 Task: Move email   from folder Sent items to folder Folder0000000017 with a subject Subject0000000022. Move email   from folder Sent items to folder Folder0000000018 with a subject Subject0000000022. Move 5 latest emails   from folder Sent items to folder Folder0000000011 with a subject Subject0000000021. Move 5 latest emails   from folder Sent items to folder Folder0000000012 with a subject Subject0000000021. Move 5 latest emails   from folder Sent items to folder Folder0000000013 with a subject Subject0000000022
Action: Mouse moved to (322, 553)
Screenshot: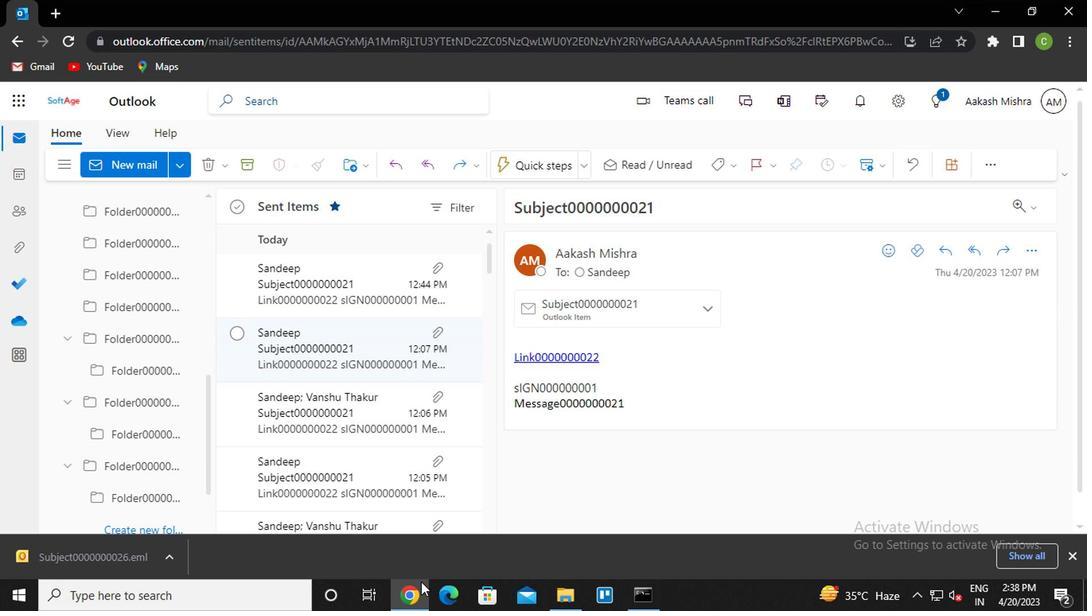
Action: Mouse scrolled (322, 552) with delta (0, 0)
Screenshot: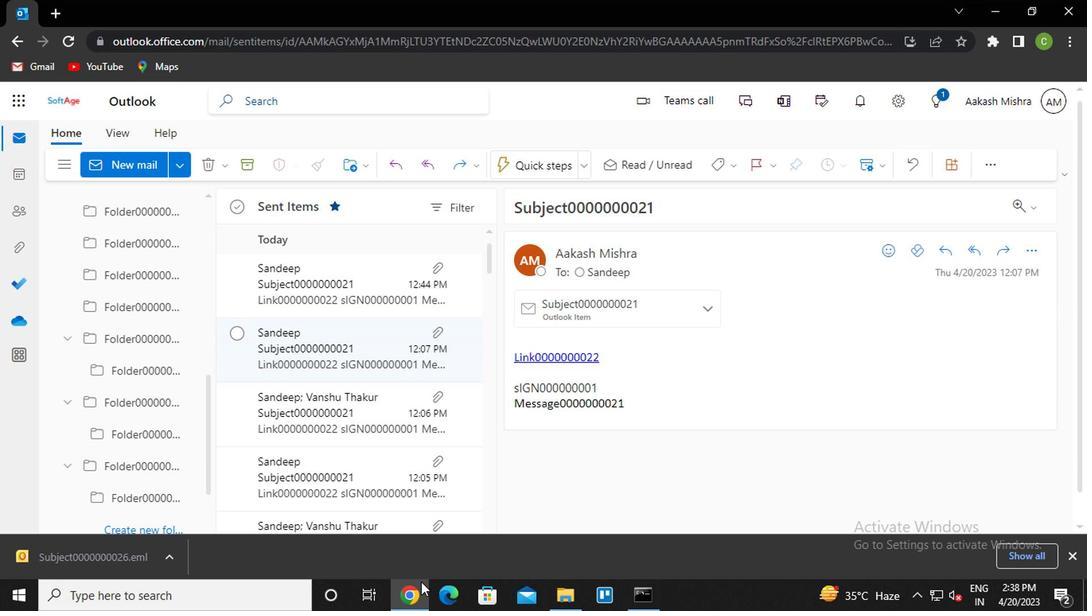 
Action: Mouse moved to (220, 519)
Screenshot: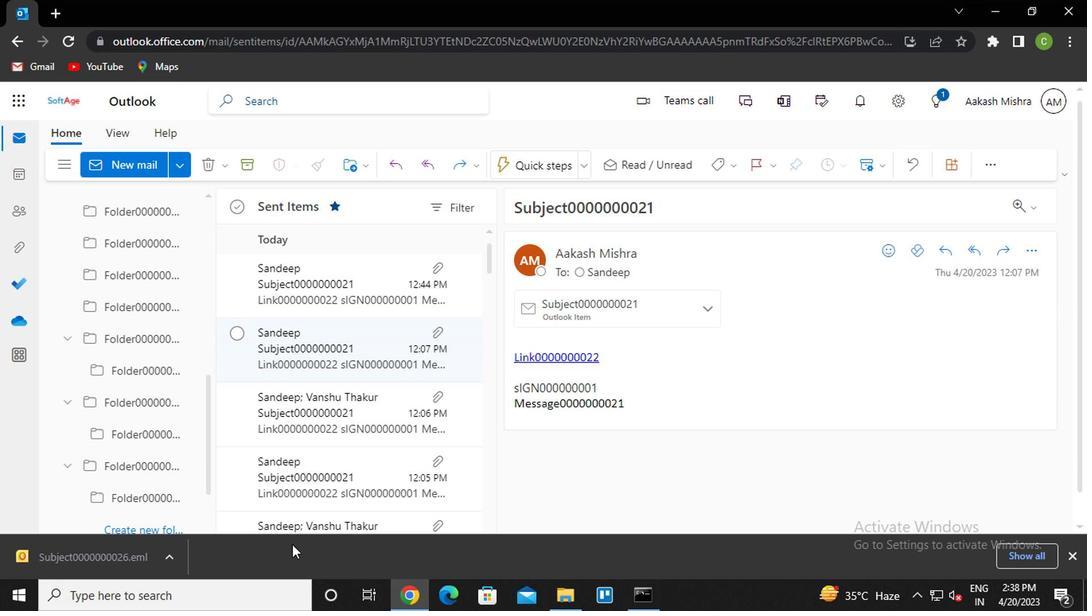 
Action: Mouse scrolled (220, 519) with delta (0, 0)
Screenshot: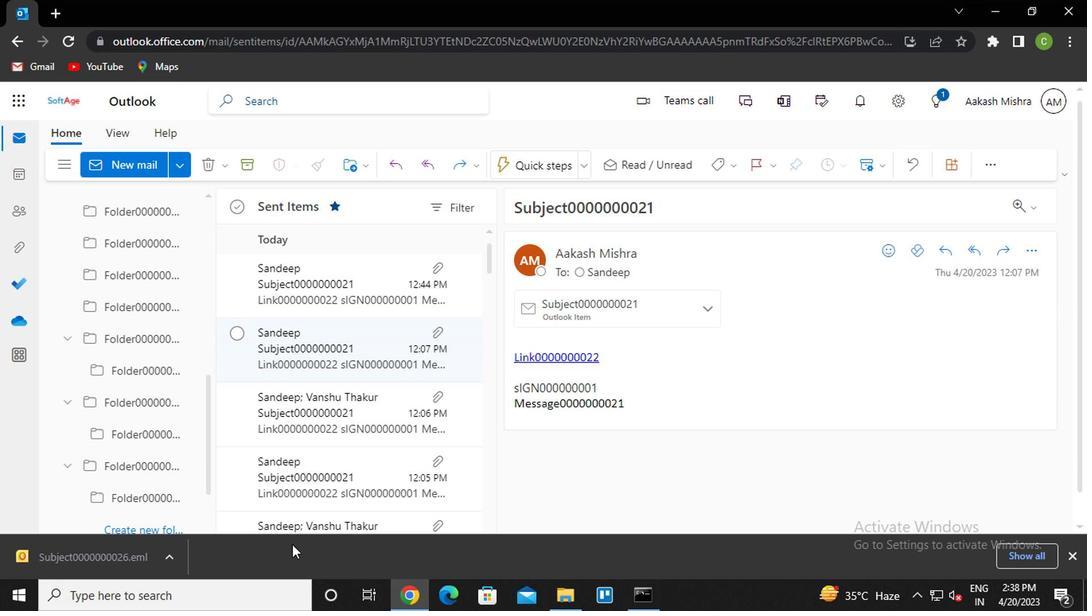 
Action: Mouse moved to (146, 485)
Screenshot: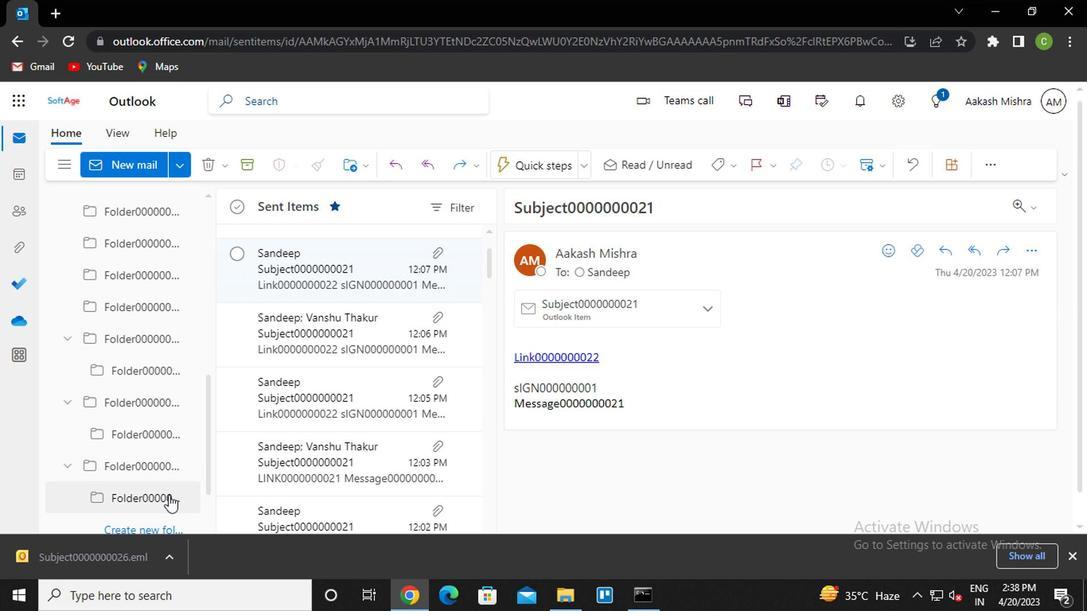 
Action: Mouse scrolled (146, 485) with delta (0, 0)
Screenshot: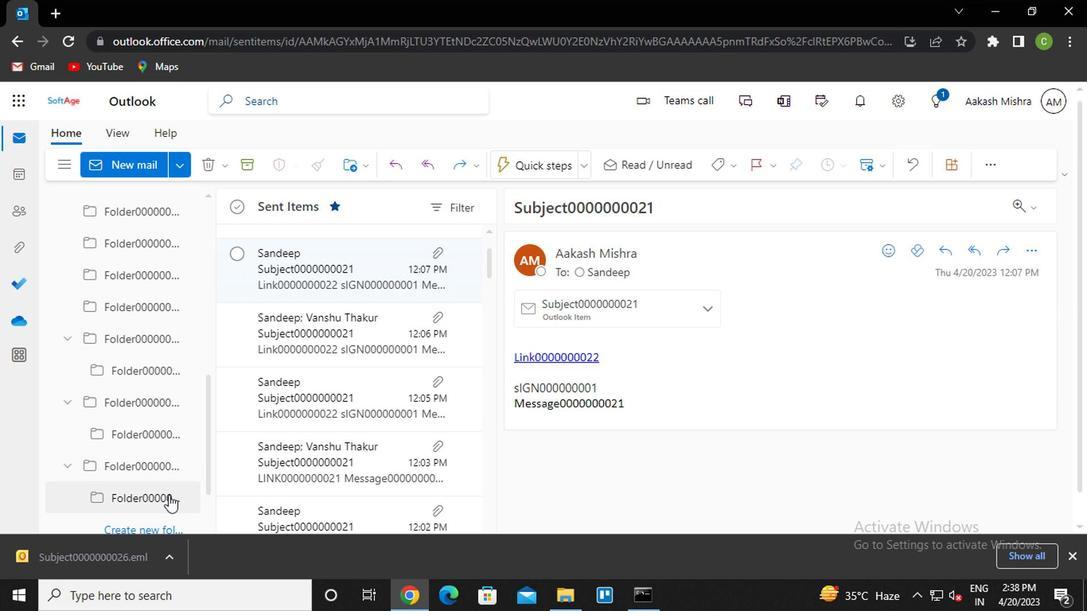 
Action: Mouse moved to (135, 452)
Screenshot: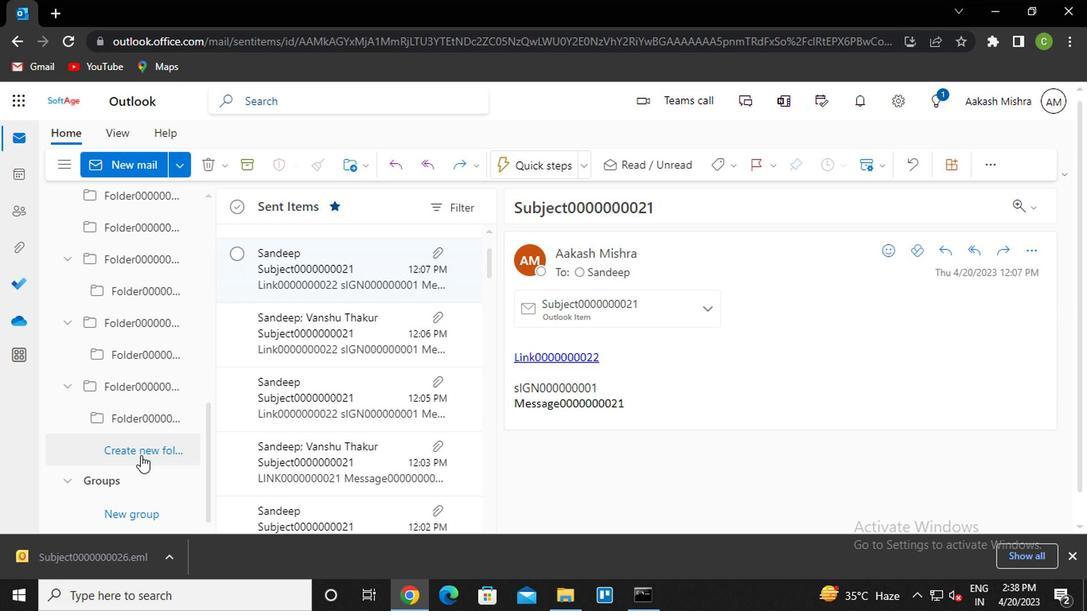 
Action: Mouse pressed left at (135, 452)
Screenshot: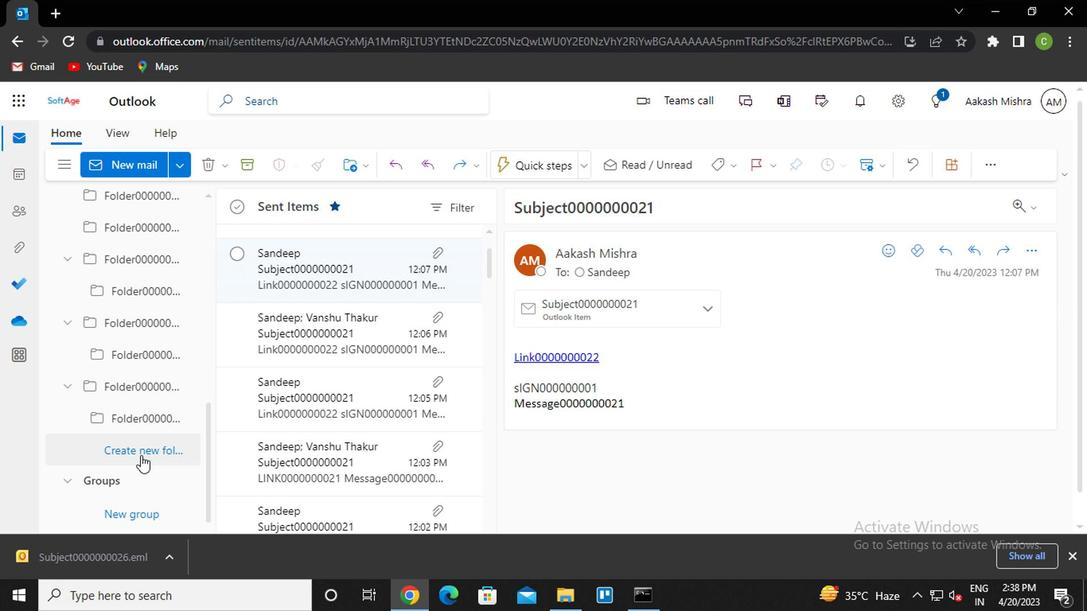 
Action: Mouse moved to (135, 451)
Screenshot: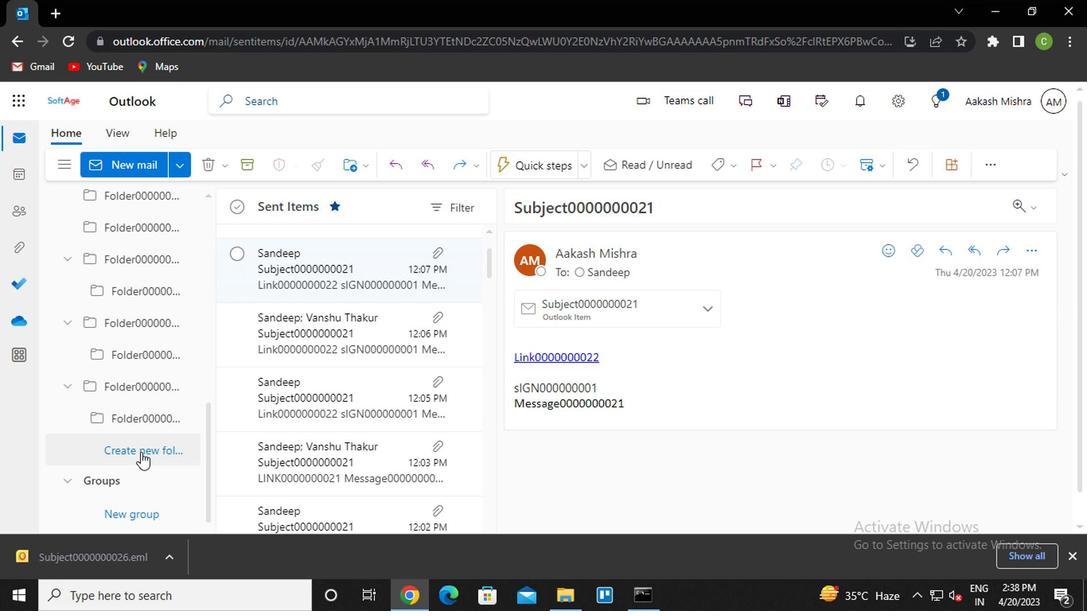 
Action: Key pressed <Key.caps_lock><Key.caps_lock>f<Key.caps_lock>older0000000017<Key.enter>
Screenshot: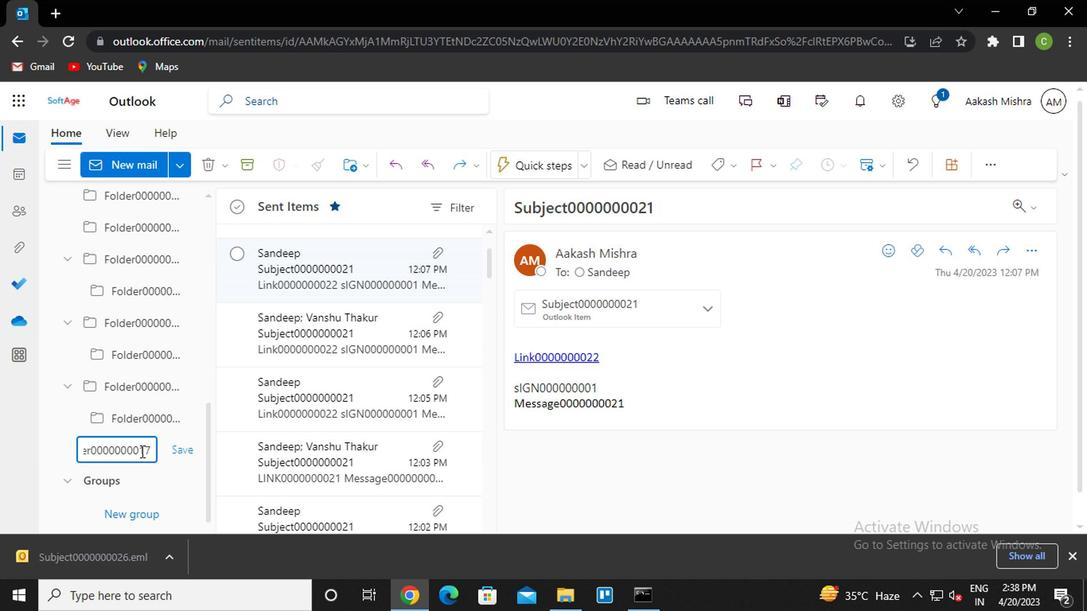 
Action: Mouse moved to (170, 433)
Screenshot: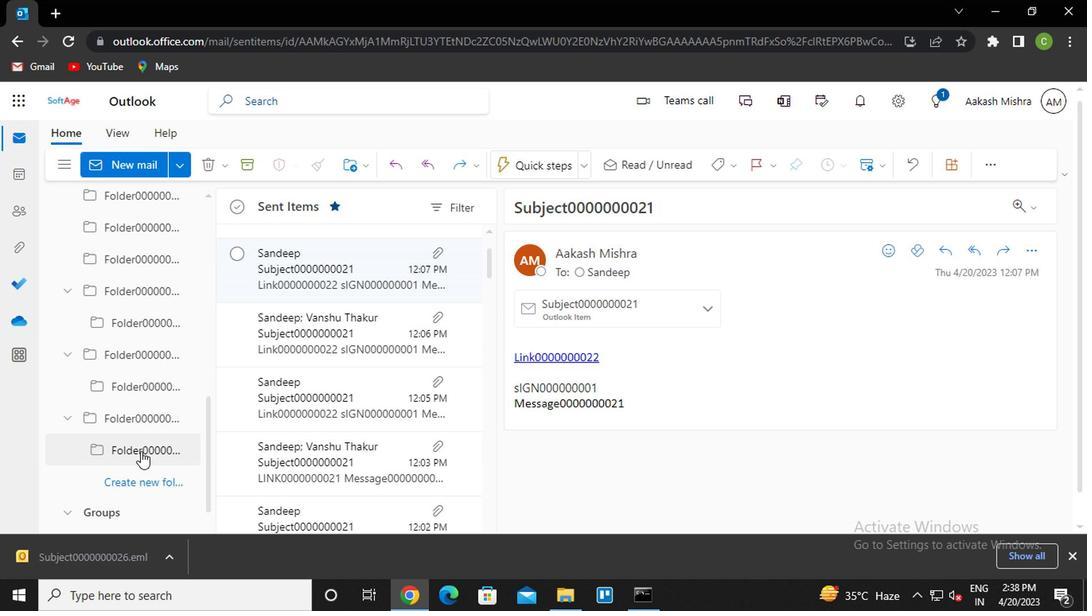 
Action: Mouse scrolled (170, 434) with delta (0, 1)
Screenshot: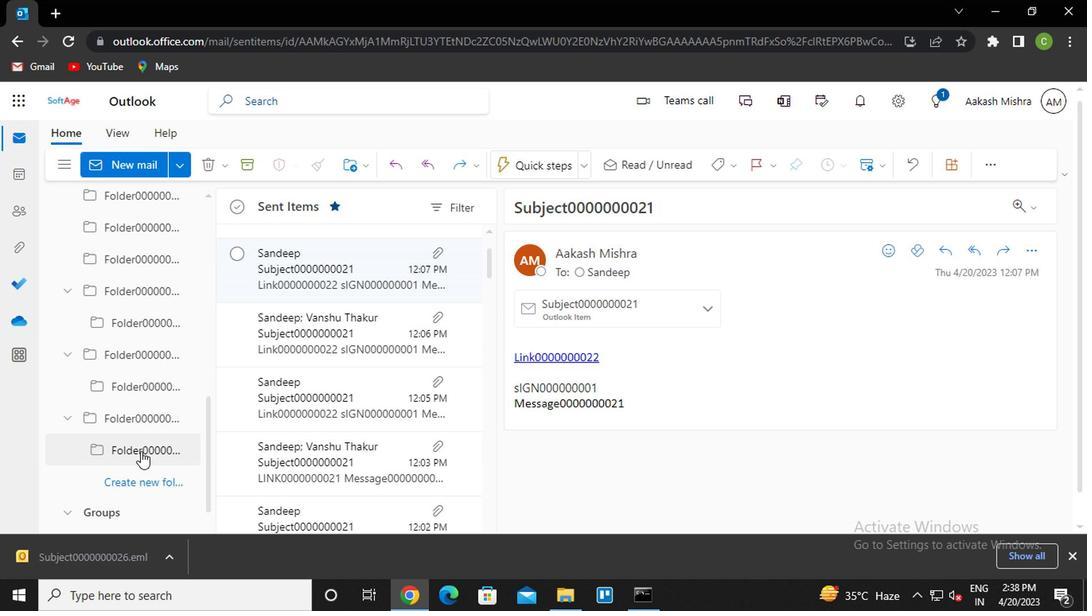 
Action: Mouse moved to (373, 406)
Screenshot: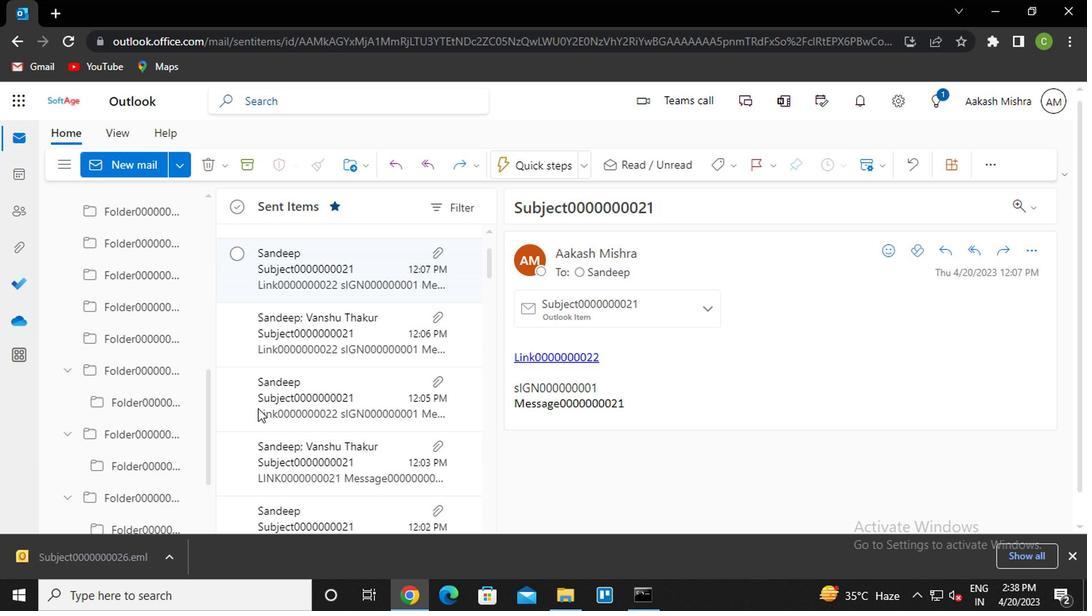 
Action: Mouse scrolled (373, 406) with delta (0, 0)
Screenshot: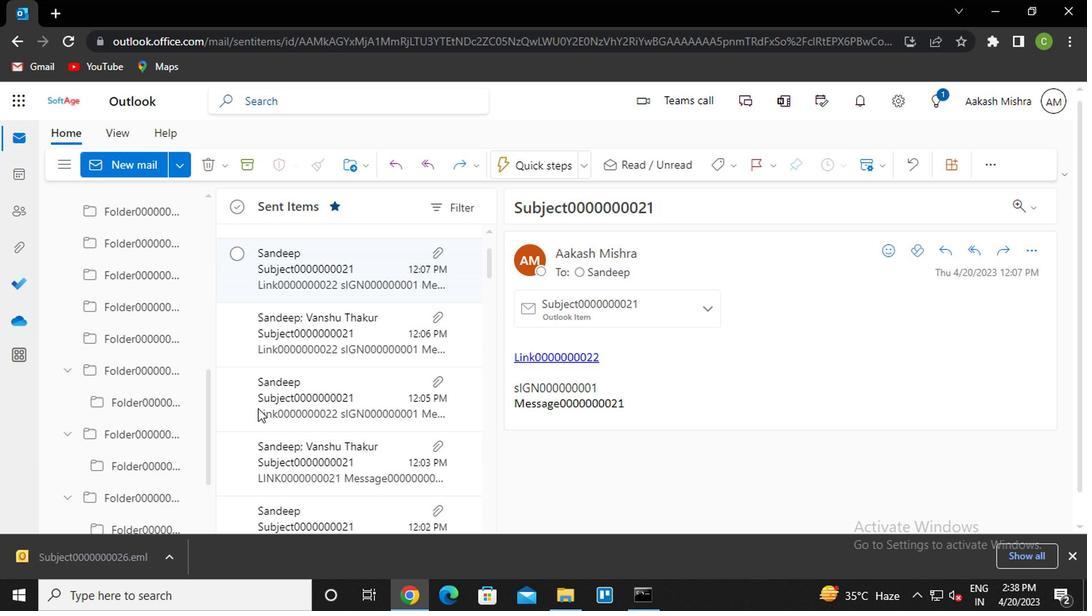 
Action: Mouse moved to (361, 405)
Screenshot: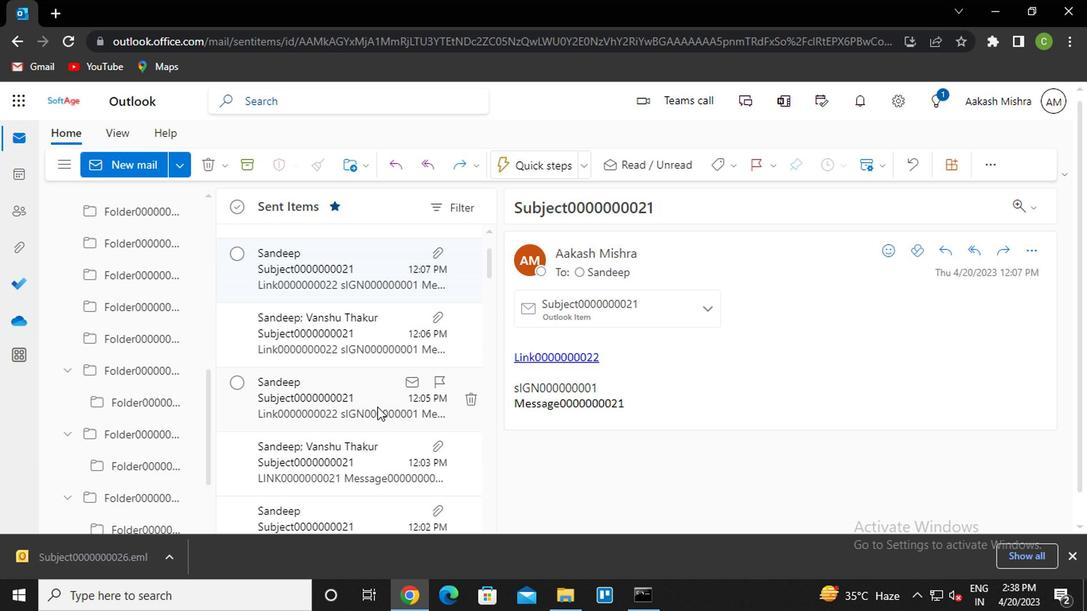 
Action: Mouse scrolled (361, 406) with delta (0, 1)
Screenshot: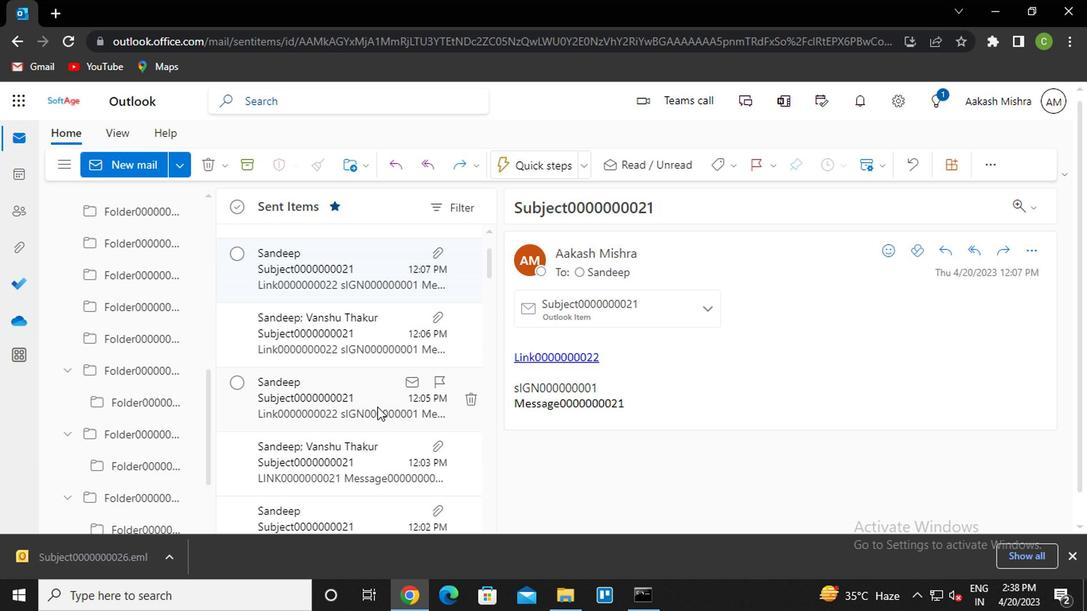 
Action: Mouse moved to (336, 407)
Screenshot: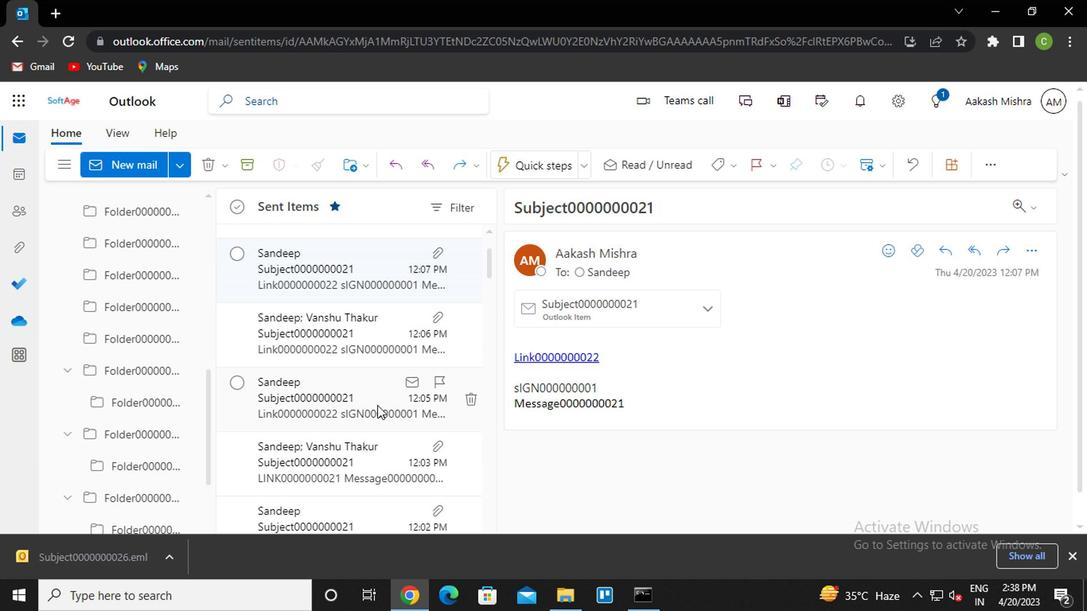 
Action: Mouse scrolled (336, 408) with delta (0, 1)
Screenshot: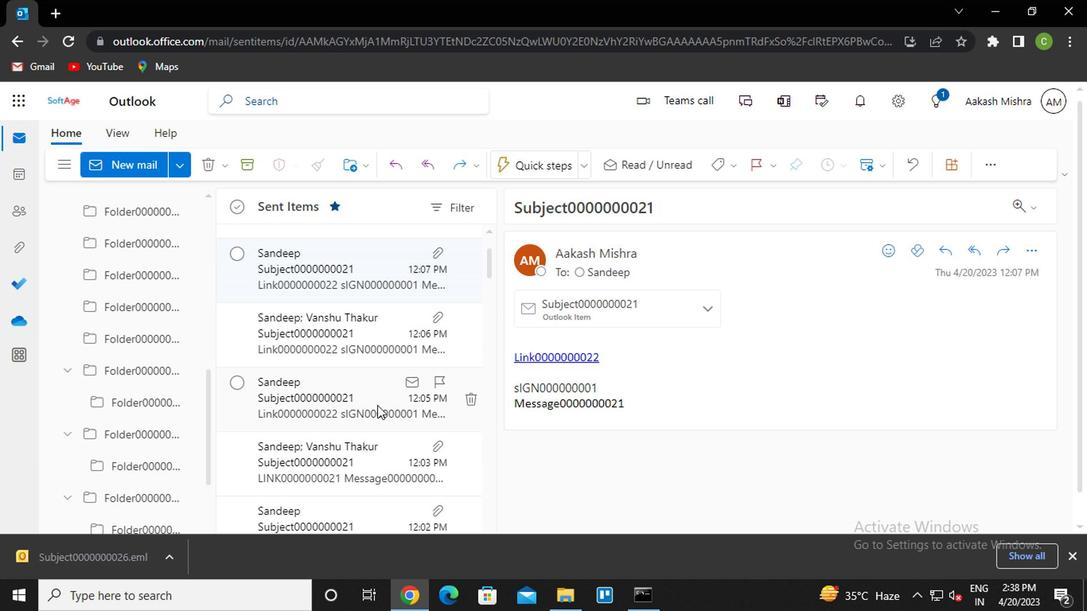 
Action: Mouse moved to (331, 410)
Screenshot: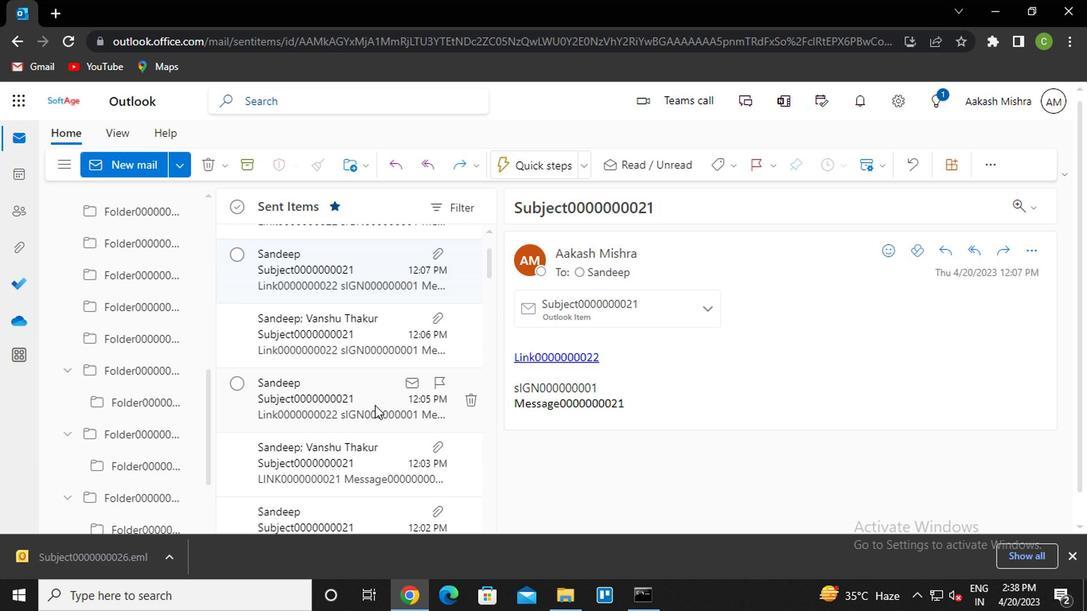 
Action: Mouse scrolled (331, 410) with delta (0, 0)
Screenshot: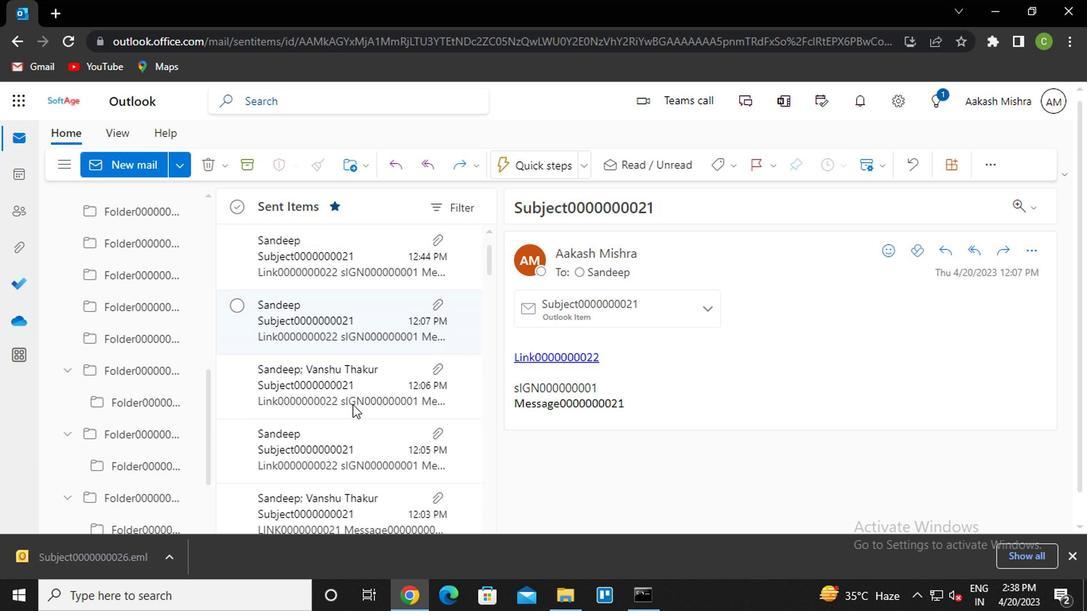 
Action: Mouse moved to (162, 365)
Screenshot: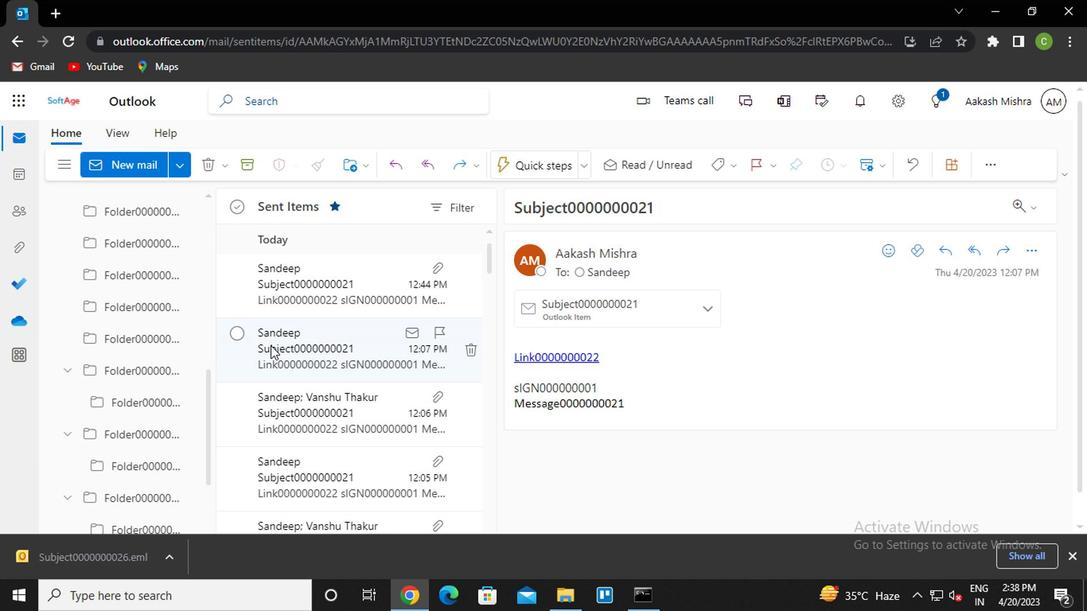 
Action: Mouse scrolled (162, 366) with delta (0, 1)
Screenshot: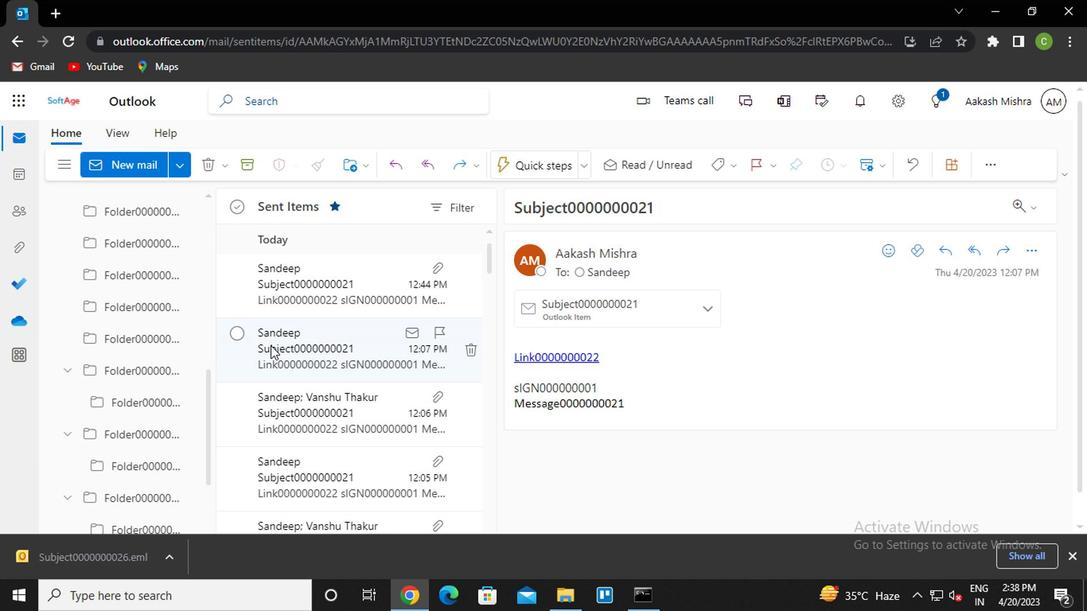 
Action: Mouse scrolled (162, 366) with delta (0, 1)
Screenshot: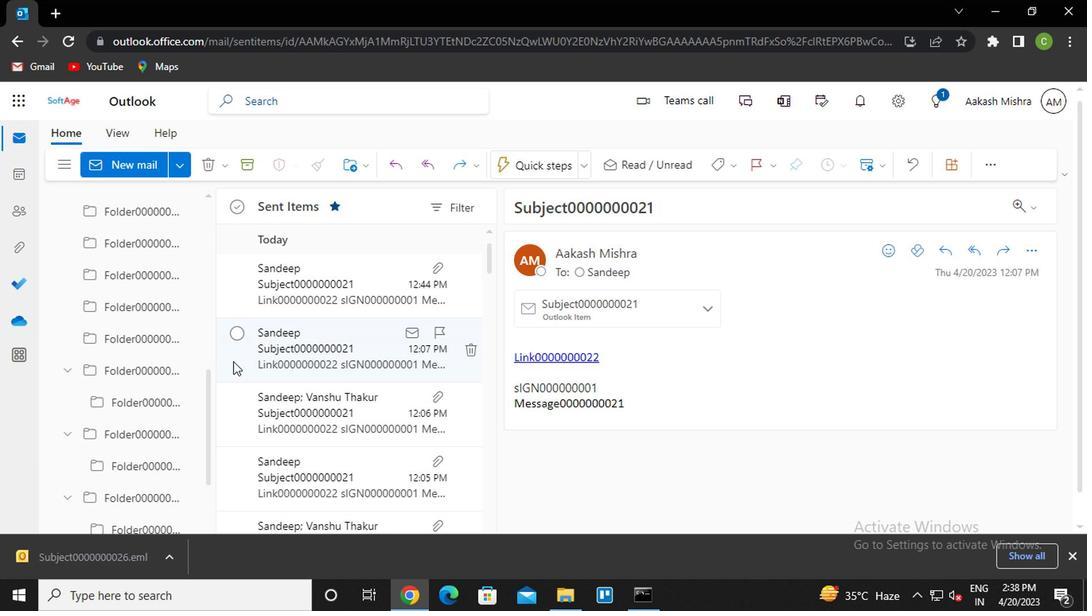 
Action: Mouse moved to (164, 366)
Screenshot: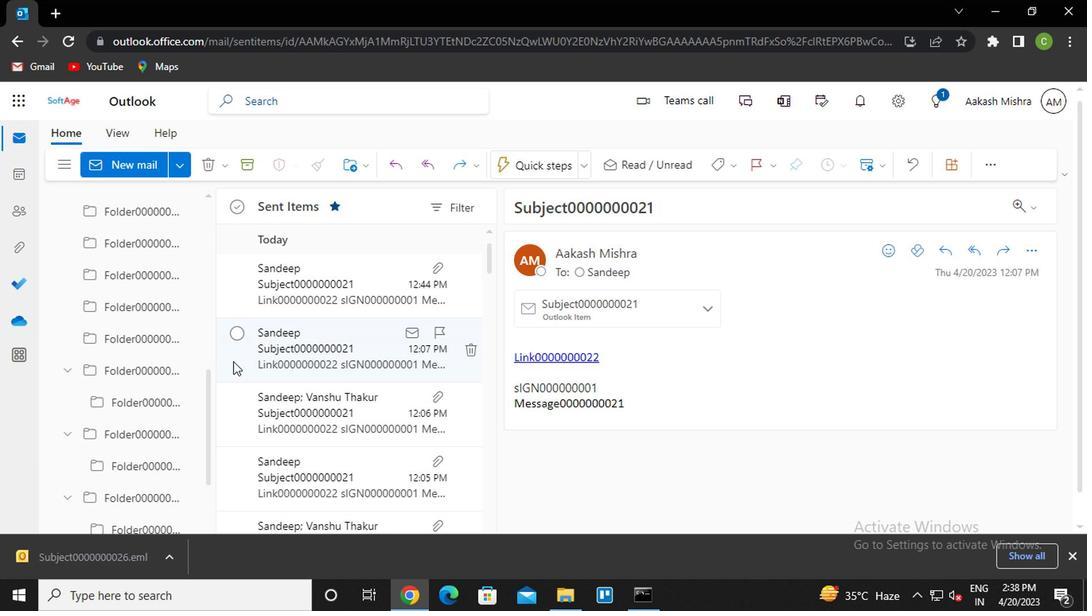 
Action: Mouse scrolled (164, 367) with delta (0, 0)
Screenshot: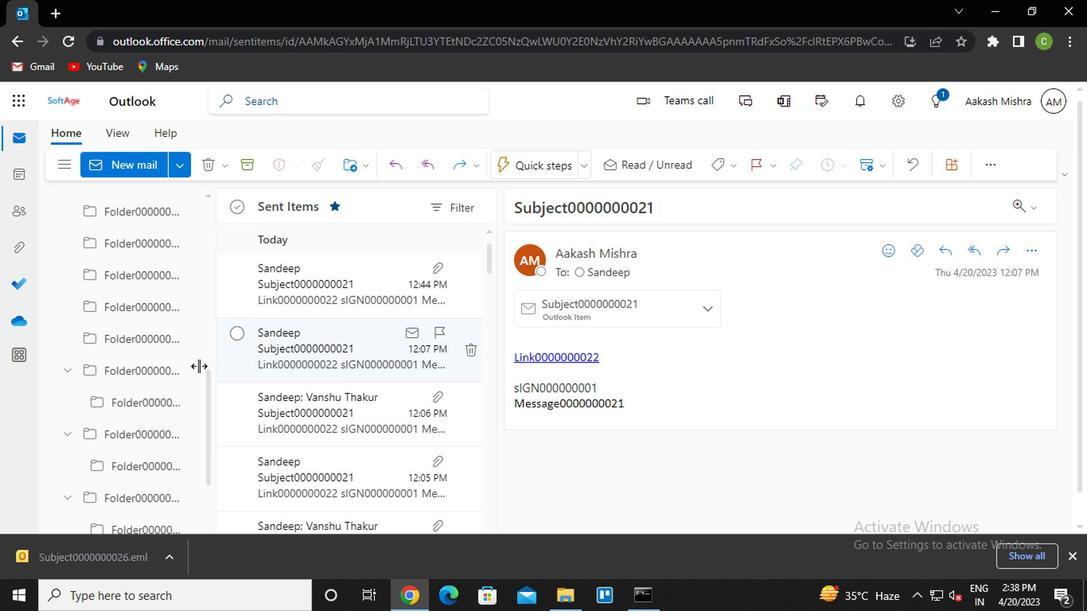 
Action: Mouse scrolled (164, 367) with delta (0, 0)
Screenshot: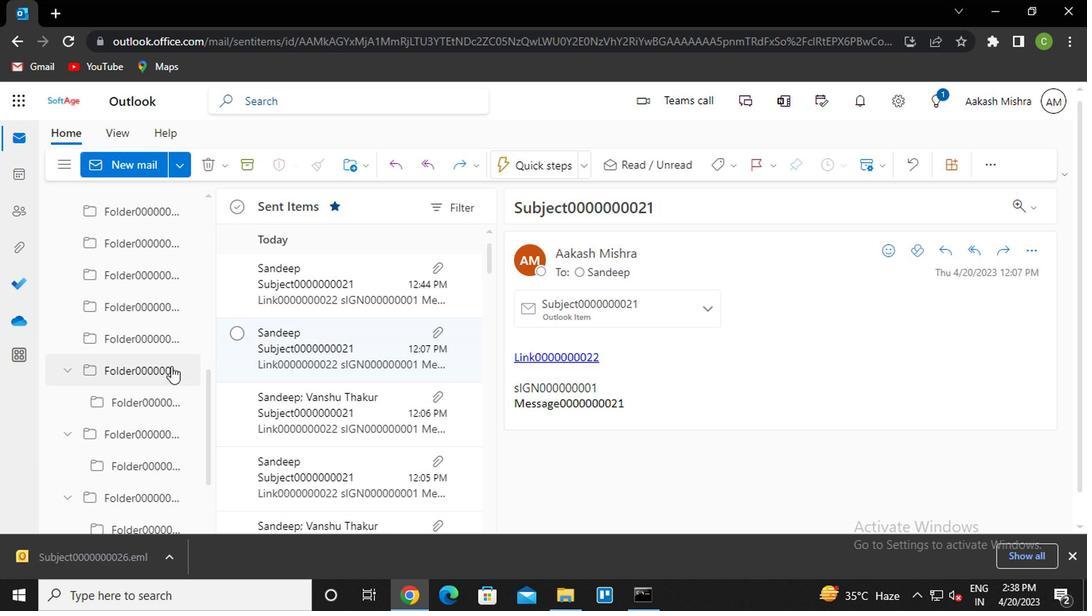 
Action: Mouse scrolled (164, 367) with delta (0, 0)
Screenshot: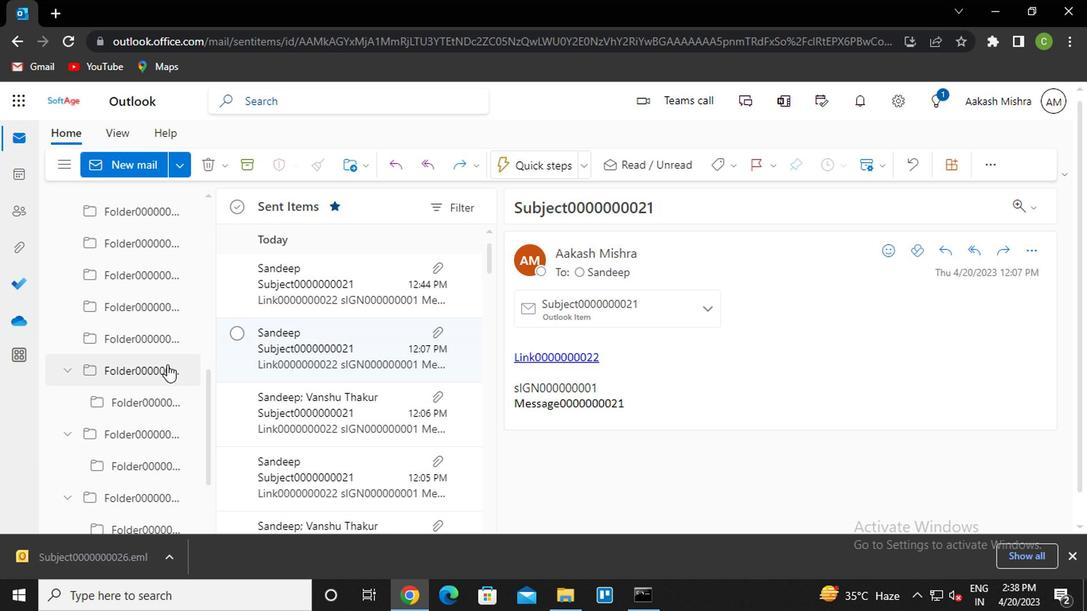 
Action: Mouse scrolled (164, 367) with delta (0, 0)
Screenshot: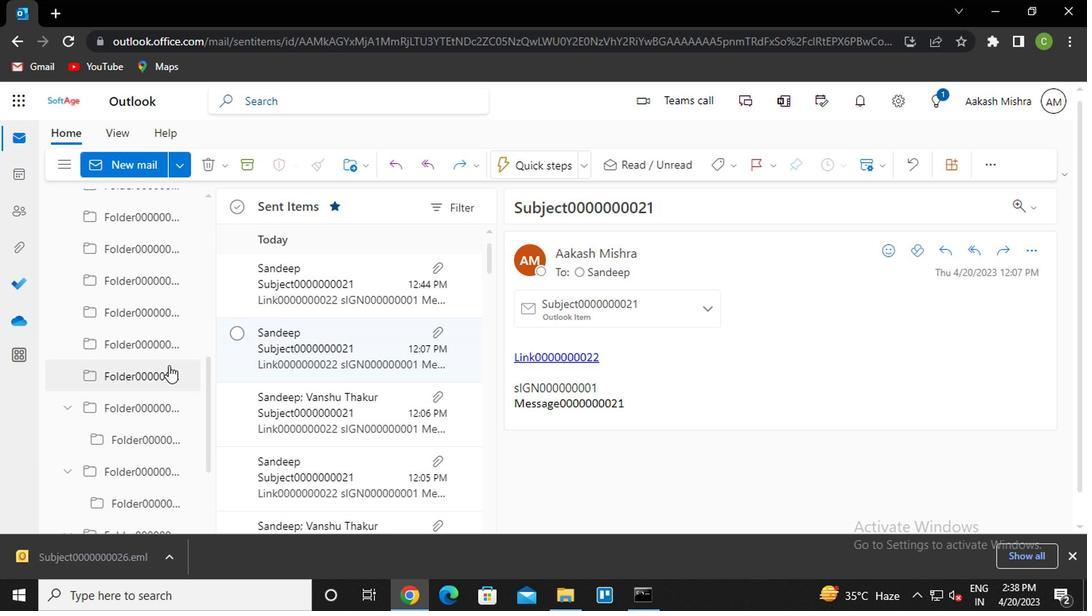
Action: Mouse moved to (125, 368)
Screenshot: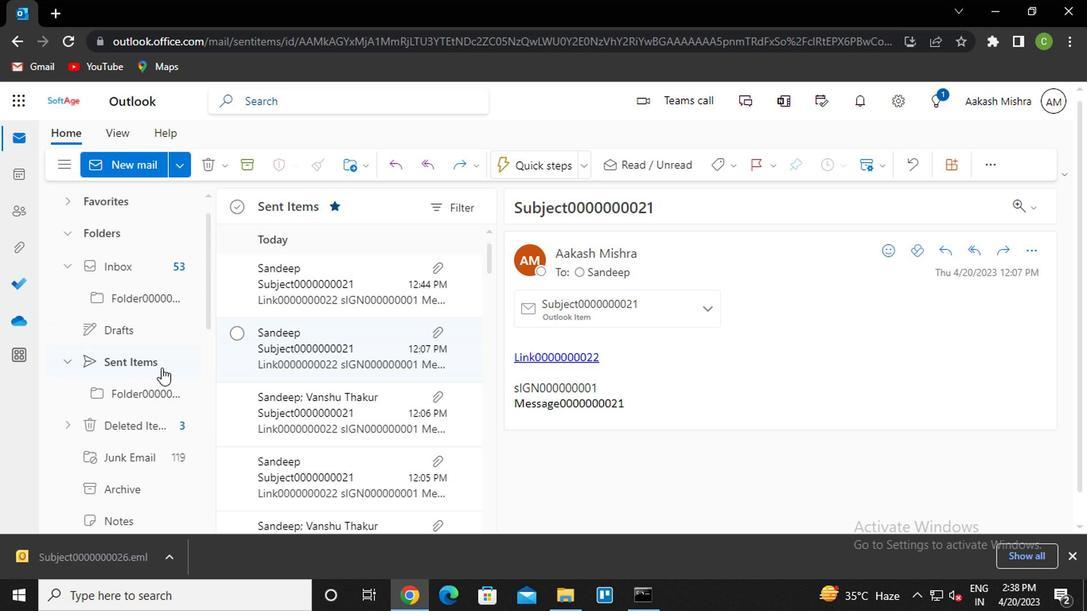
Action: Mouse scrolled (125, 369) with delta (0, 0)
Screenshot: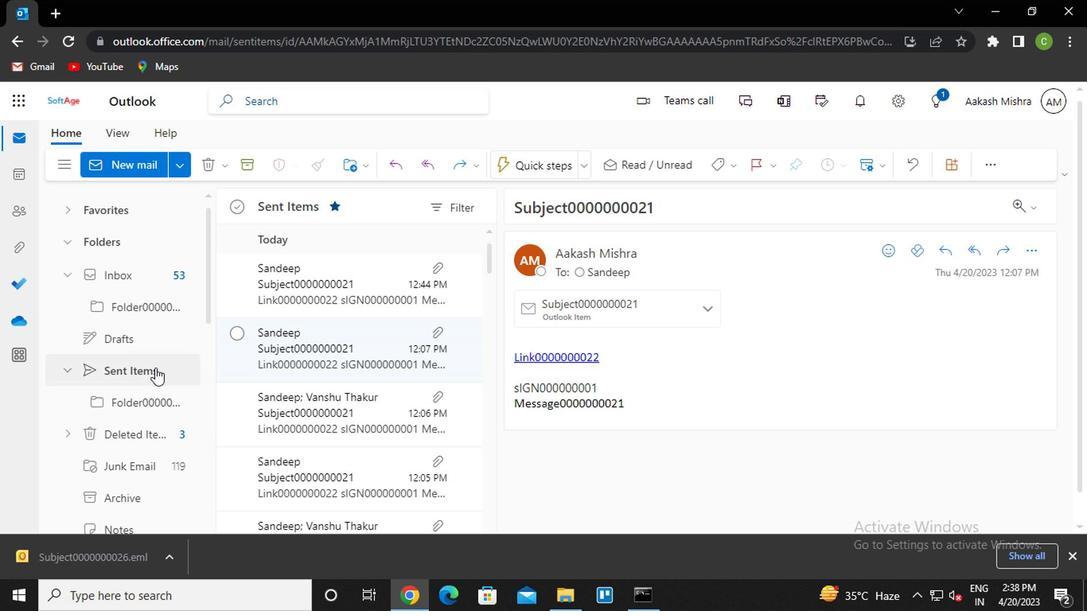 
Action: Mouse scrolled (125, 369) with delta (0, 0)
Screenshot: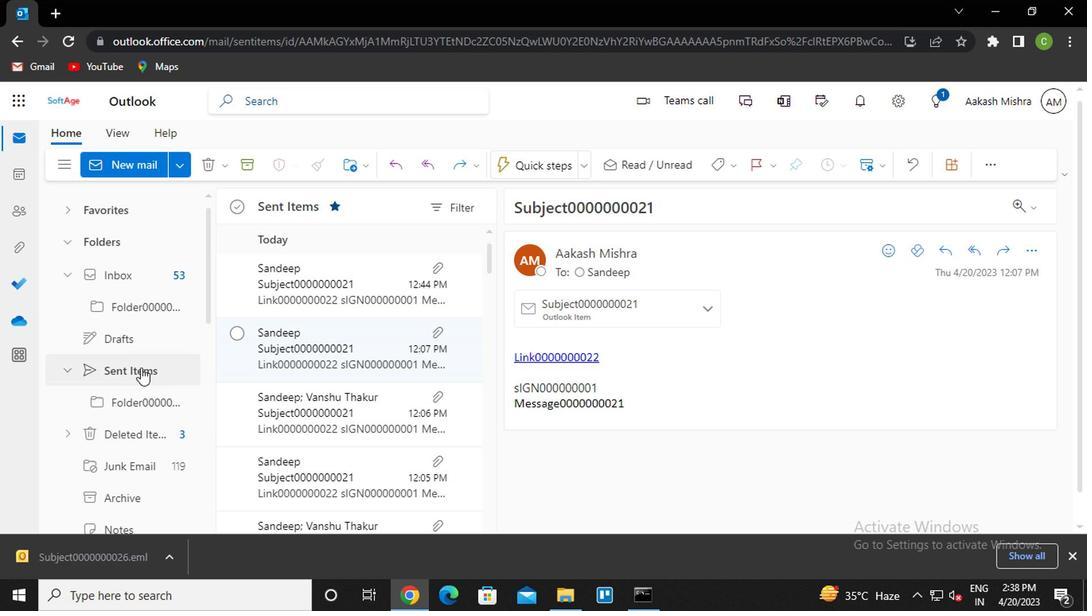 
Action: Mouse moved to (135, 365)
Screenshot: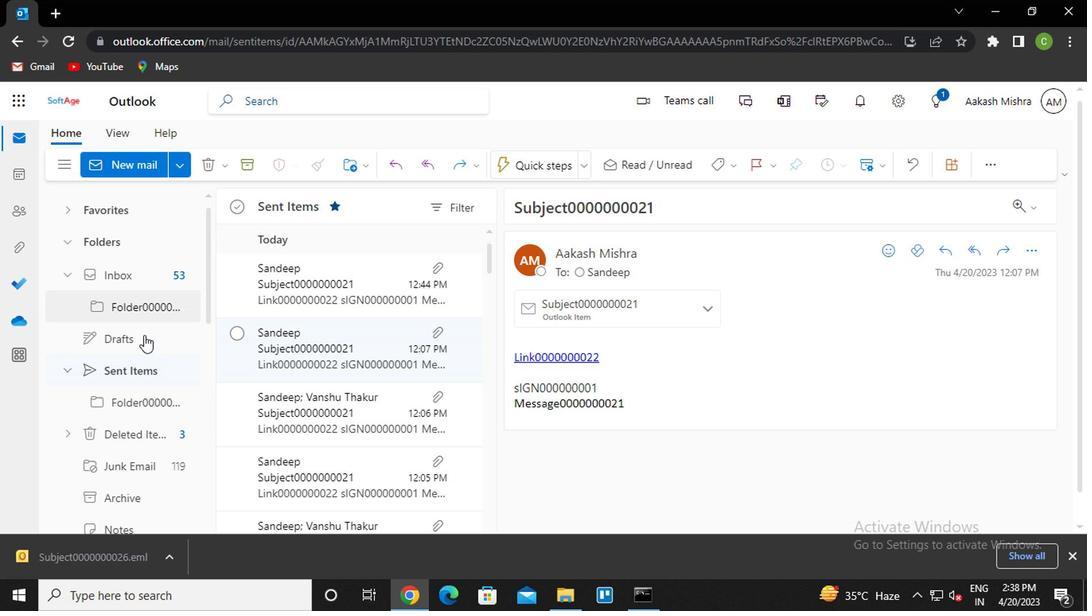 
Action: Mouse pressed left at (135, 365)
Screenshot: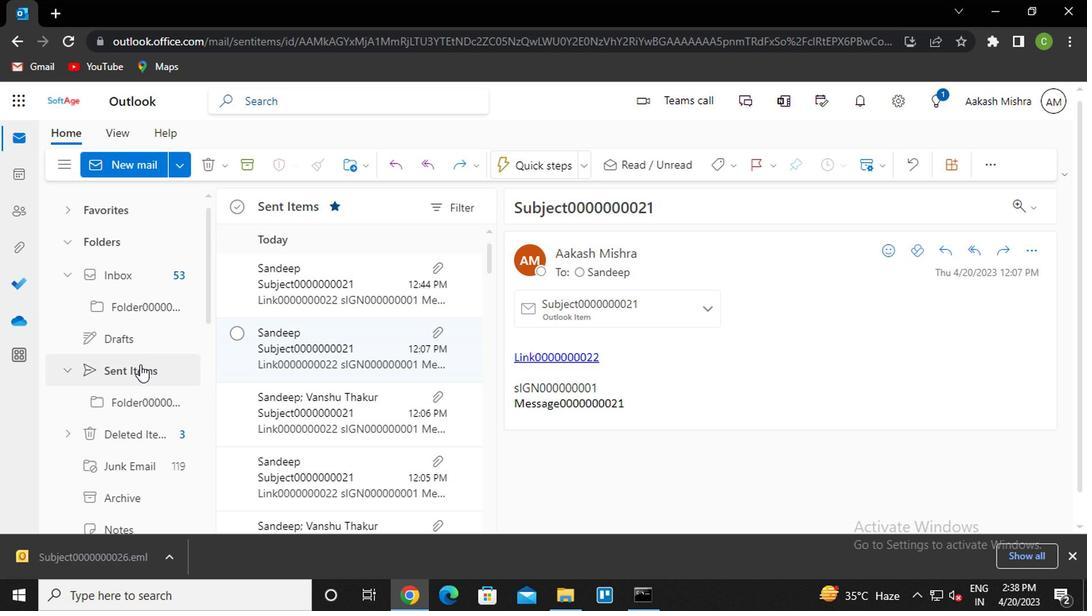 
Action: Mouse moved to (327, 307)
Screenshot: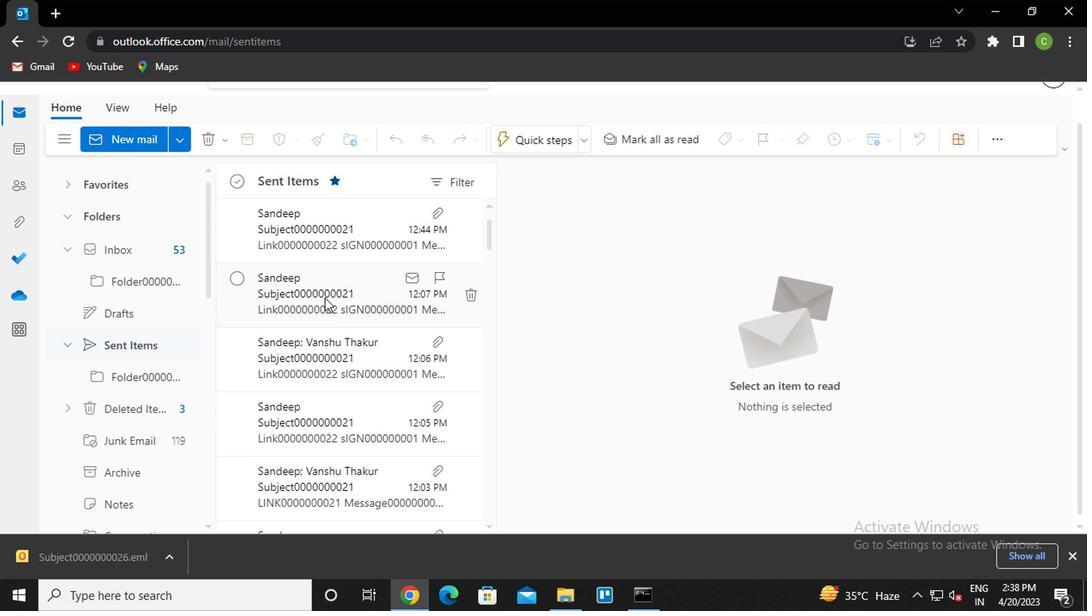 
Action: Mouse scrolled (327, 308) with delta (0, 1)
Screenshot: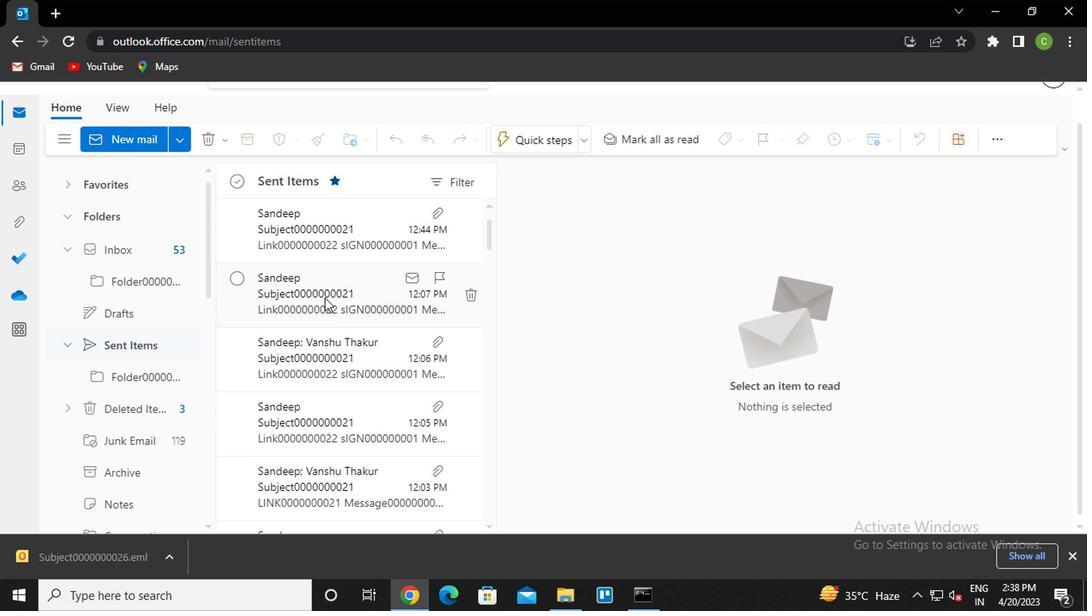 
Action: Mouse scrolled (327, 308) with delta (0, 1)
Screenshot: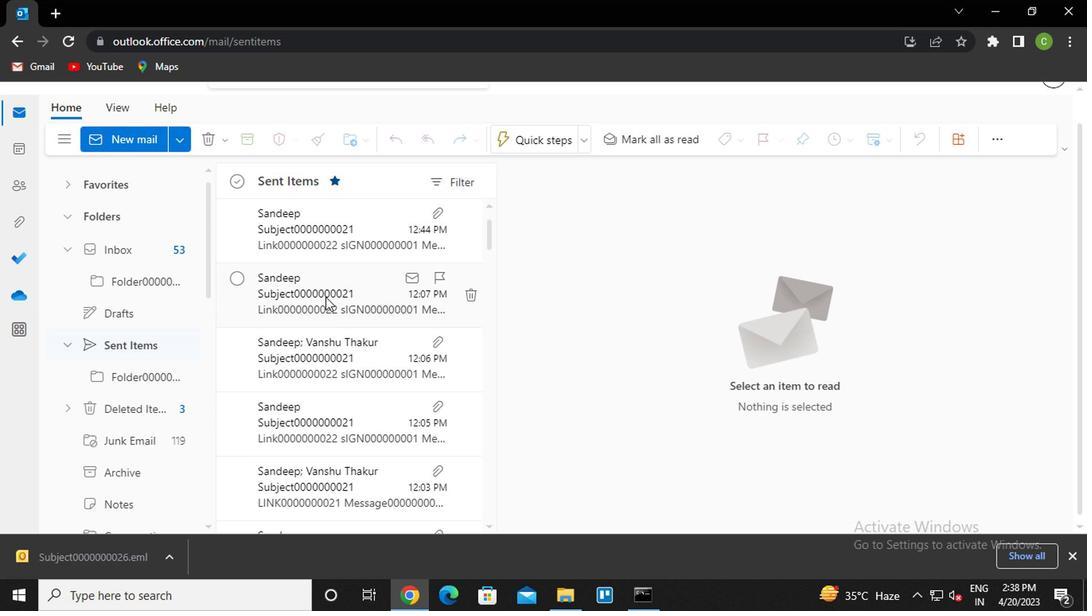 
Action: Mouse scrolled (327, 308) with delta (0, 1)
Screenshot: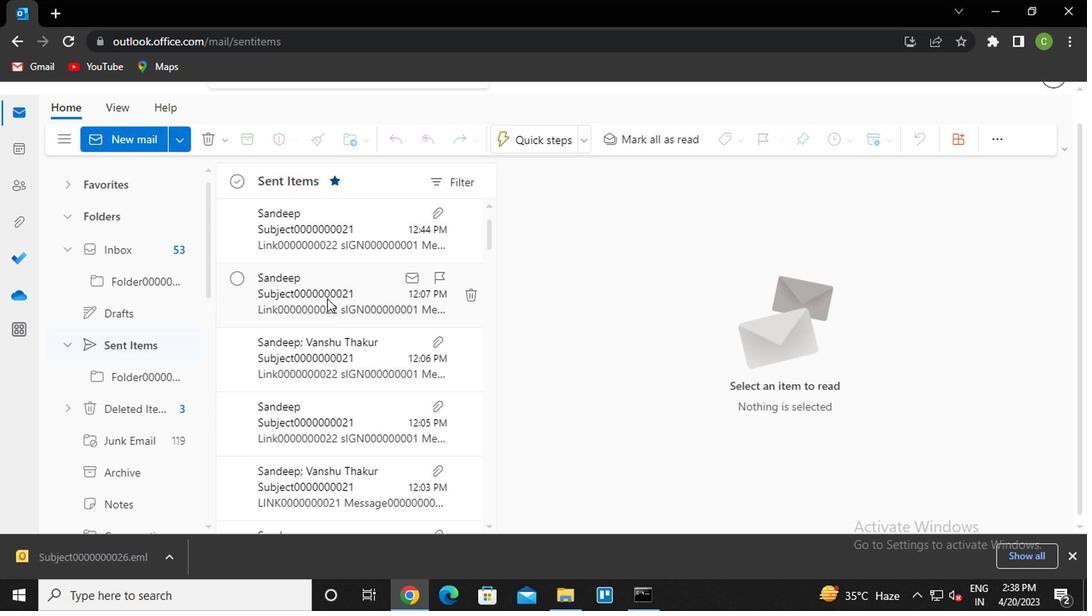 
Action: Mouse scrolled (327, 308) with delta (0, 1)
Screenshot: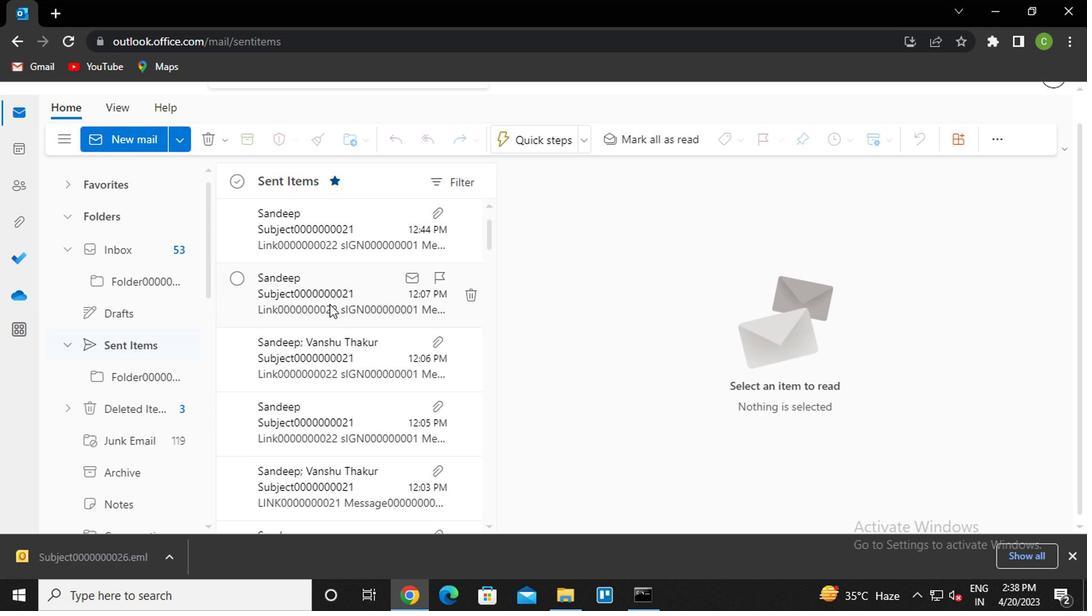 
Action: Mouse scrolled (327, 308) with delta (0, 1)
Screenshot: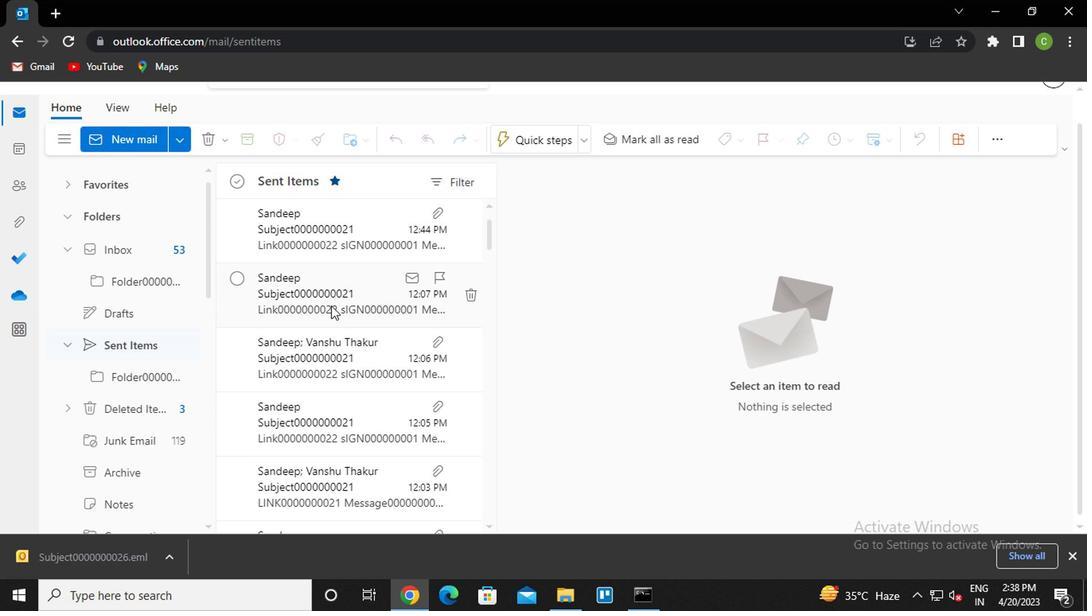 
Action: Mouse moved to (355, 272)
Screenshot: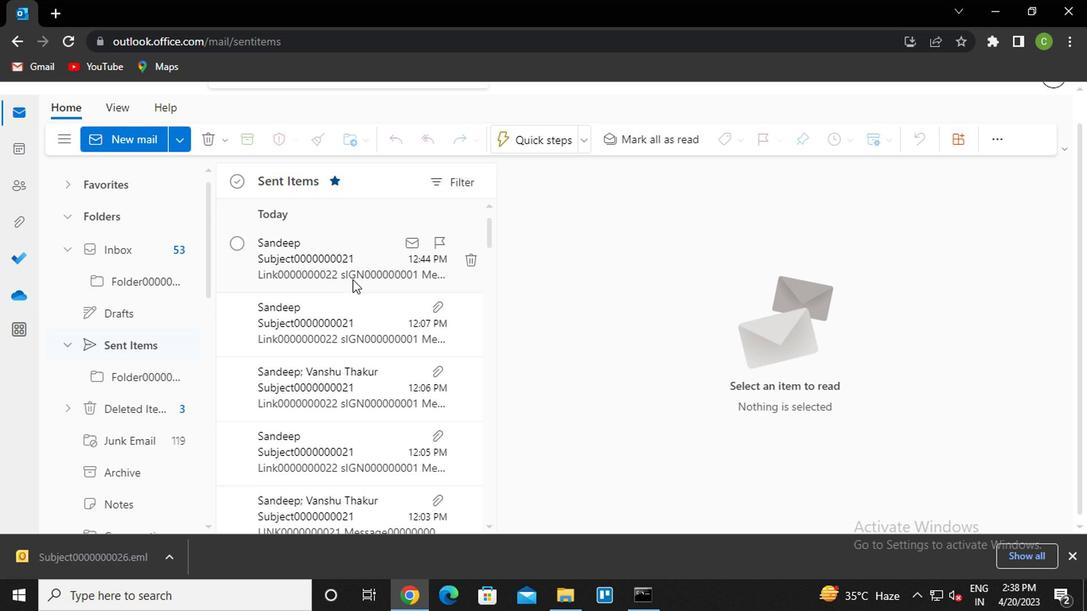 
Action: Mouse pressed left at (355, 272)
Screenshot: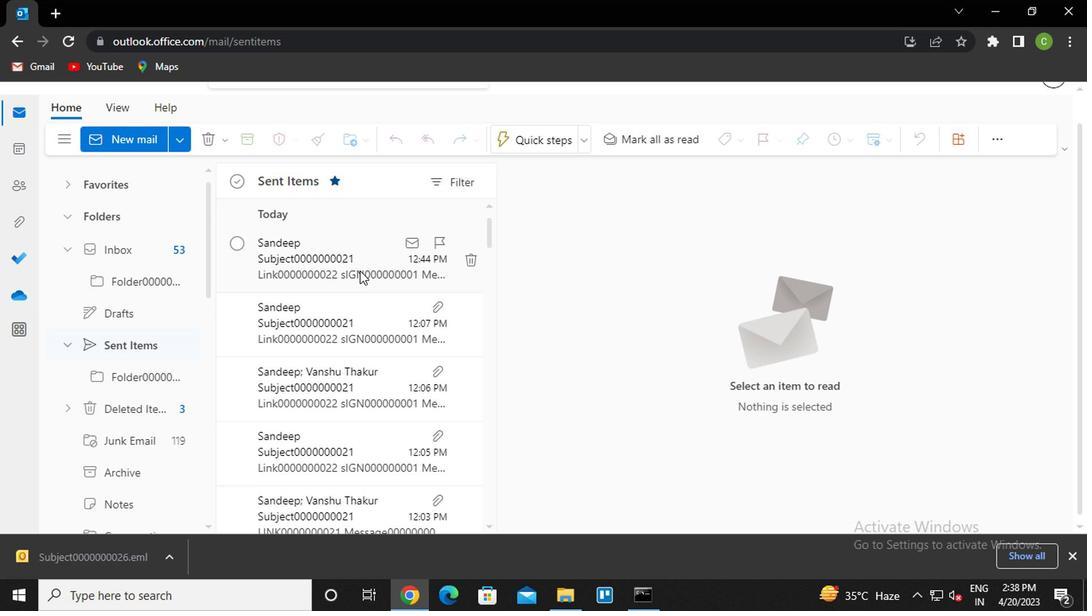 
Action: Mouse moved to (384, 417)
Screenshot: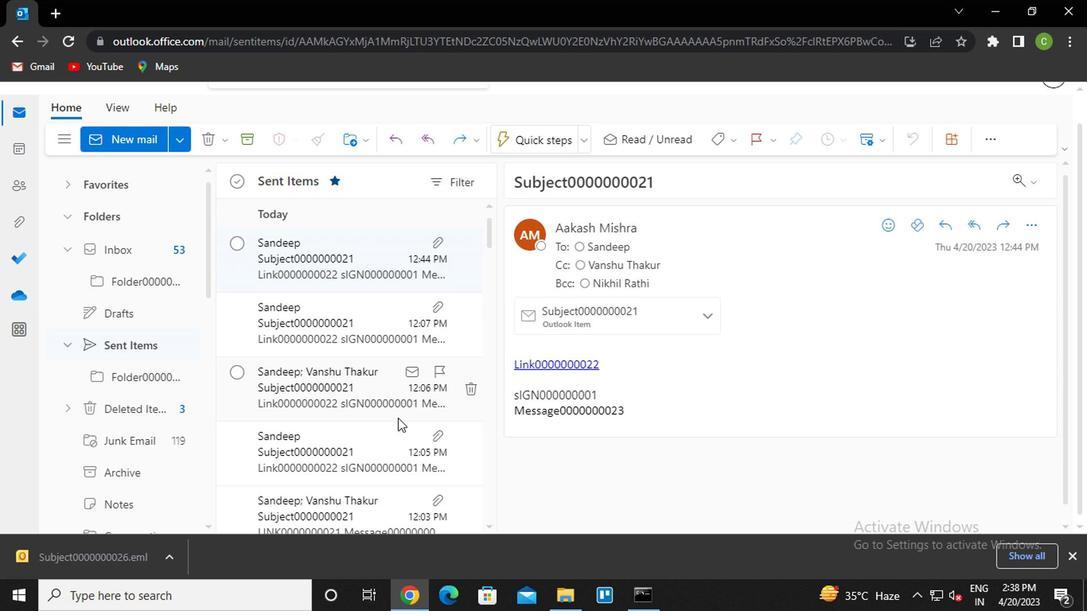 
Action: Mouse scrolled (384, 417) with delta (0, 0)
Screenshot: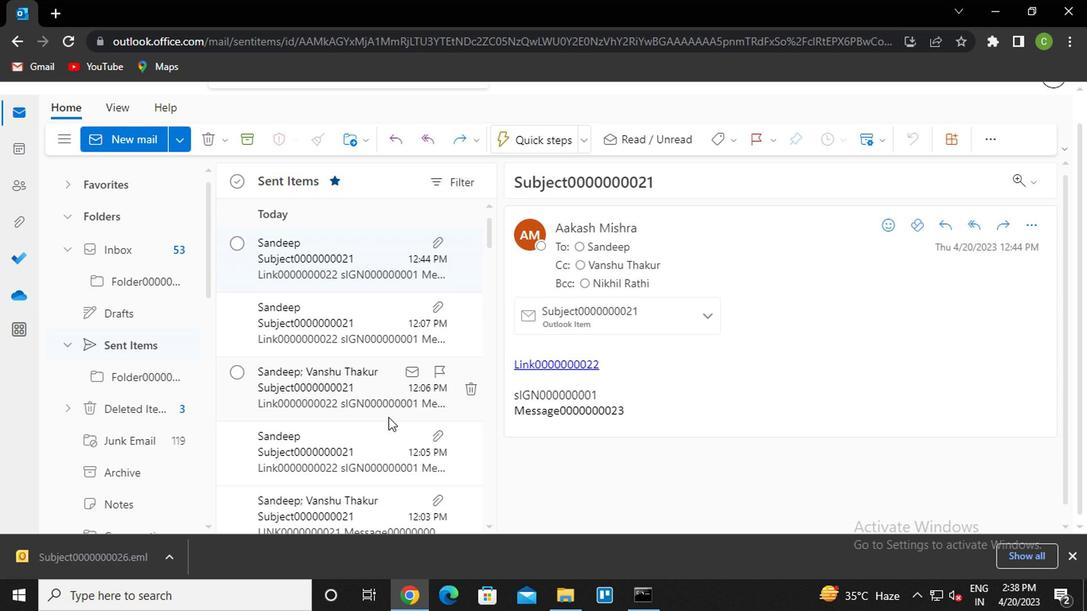 
Action: Mouse scrolled (384, 417) with delta (0, 0)
Screenshot: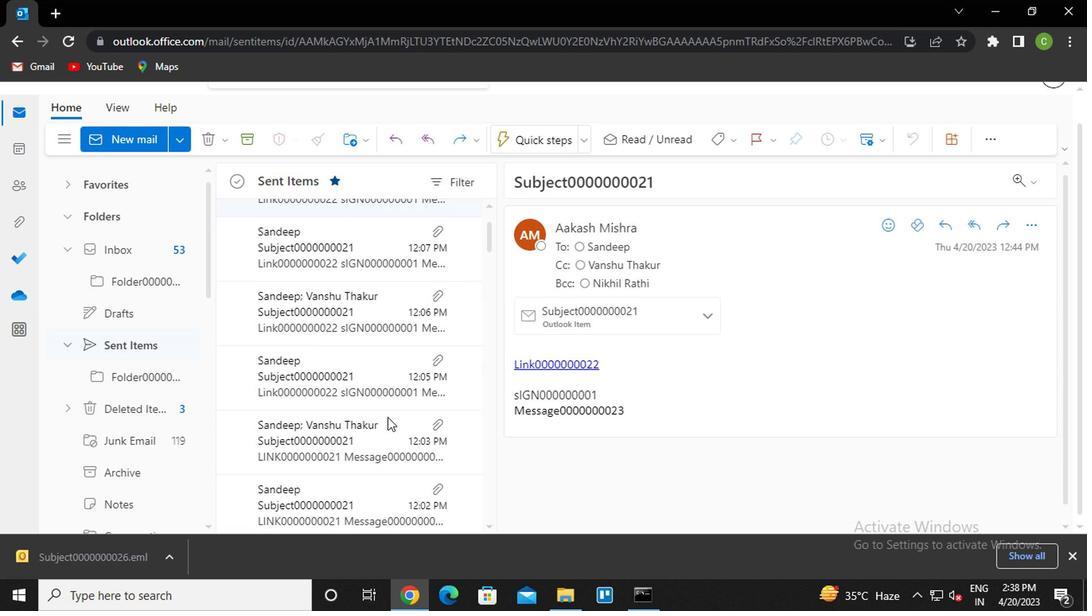 
Action: Mouse scrolled (384, 417) with delta (0, 0)
Screenshot: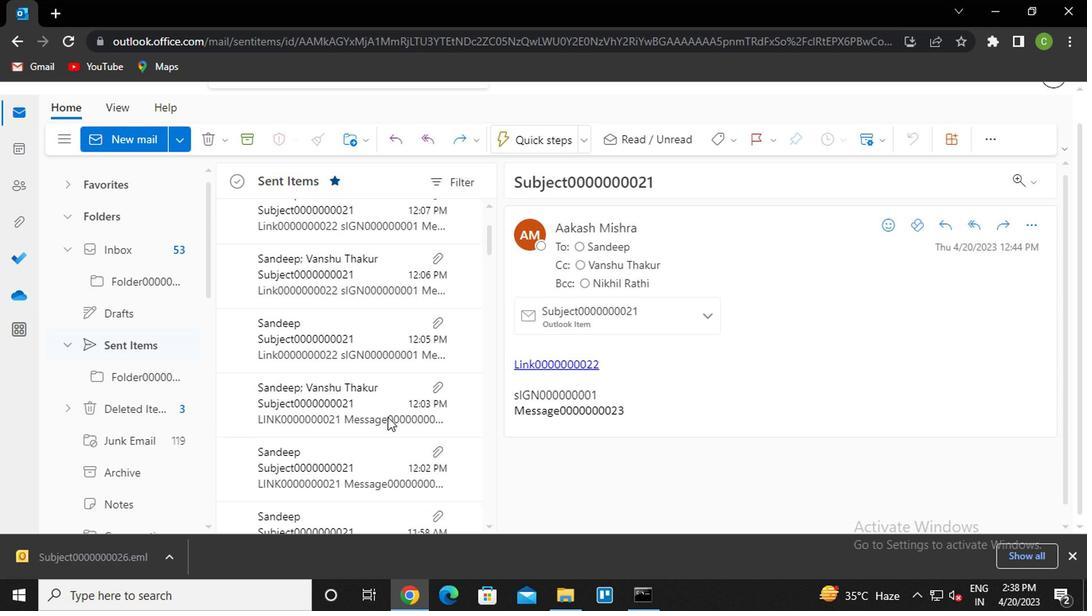 
Action: Mouse scrolled (384, 417) with delta (0, 0)
Screenshot: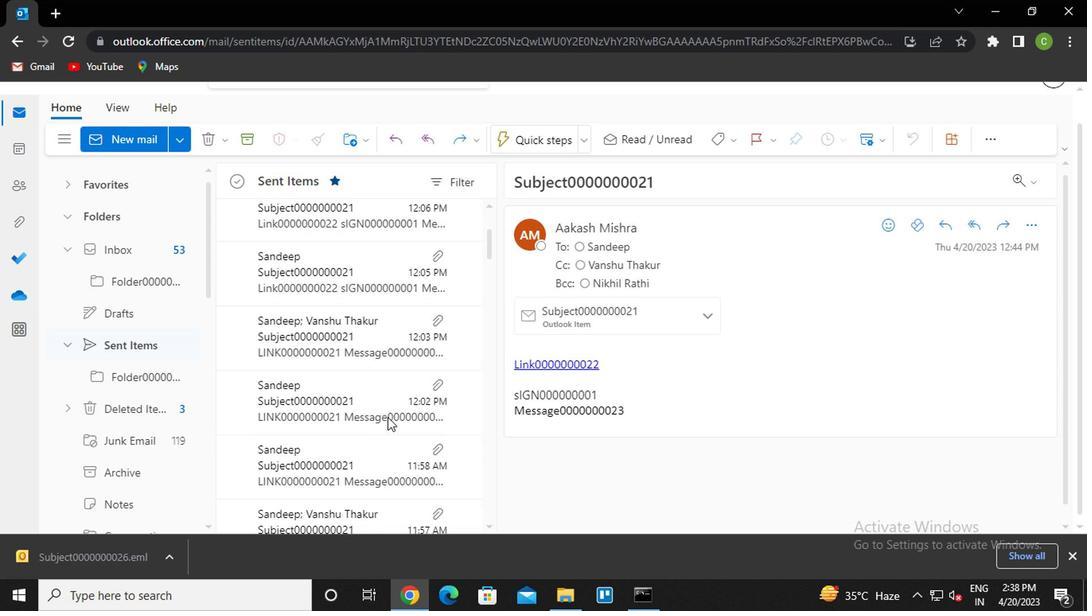 
Action: Mouse moved to (383, 417)
Screenshot: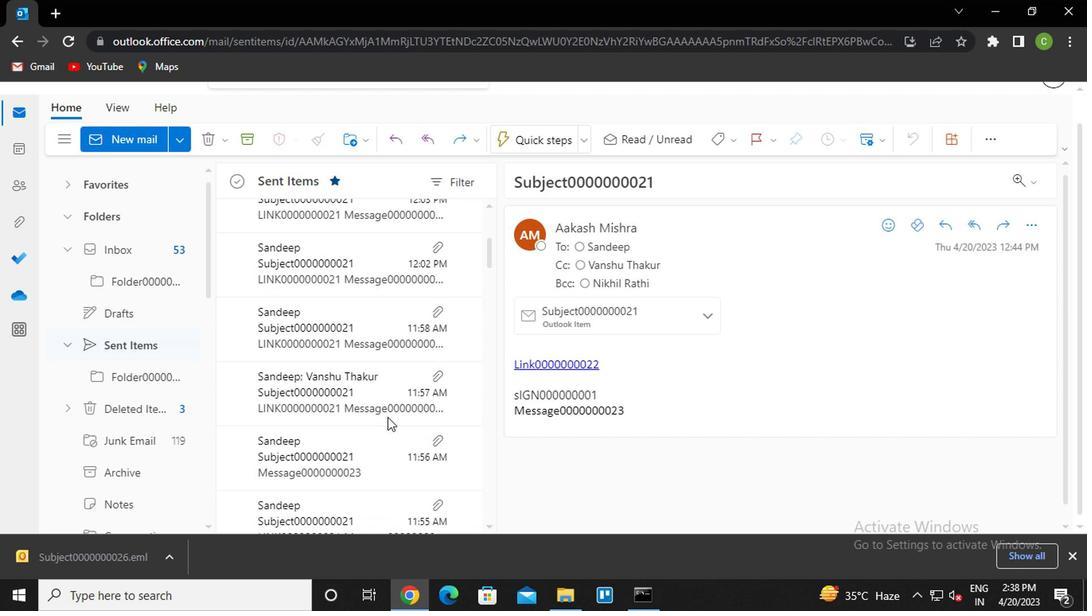 
Action: Mouse scrolled (383, 417) with delta (0, 0)
Screenshot: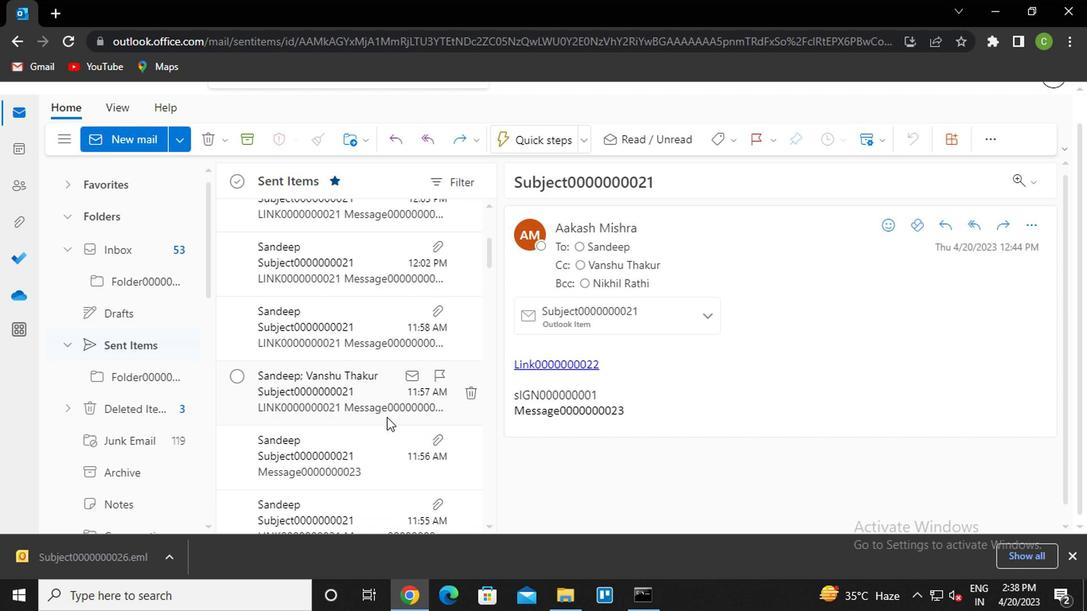 
Action: Mouse scrolled (383, 417) with delta (0, 0)
Screenshot: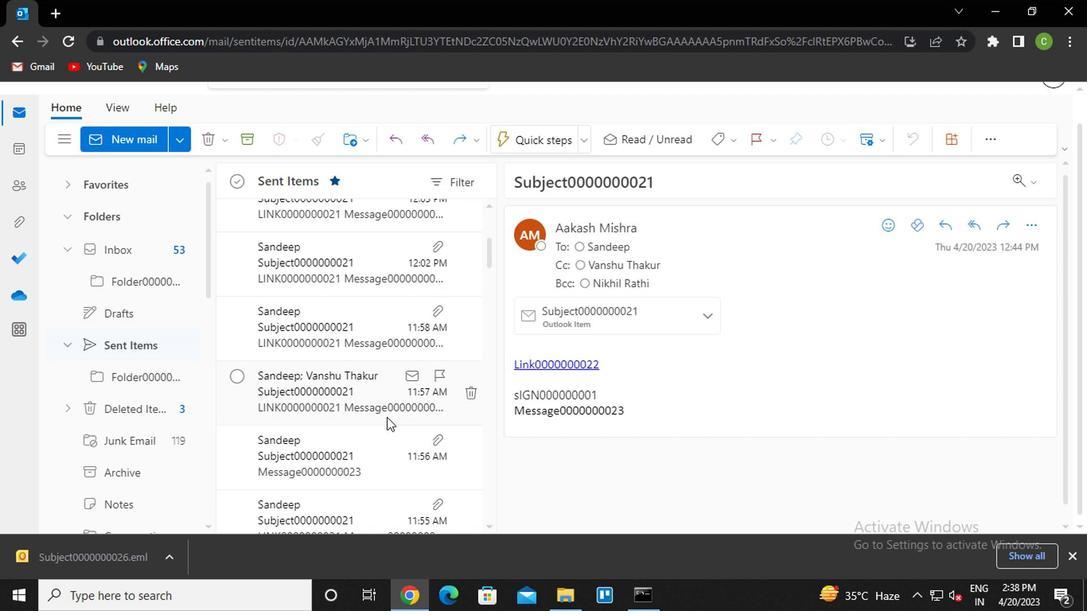 
Action: Mouse moved to (366, 365)
Screenshot: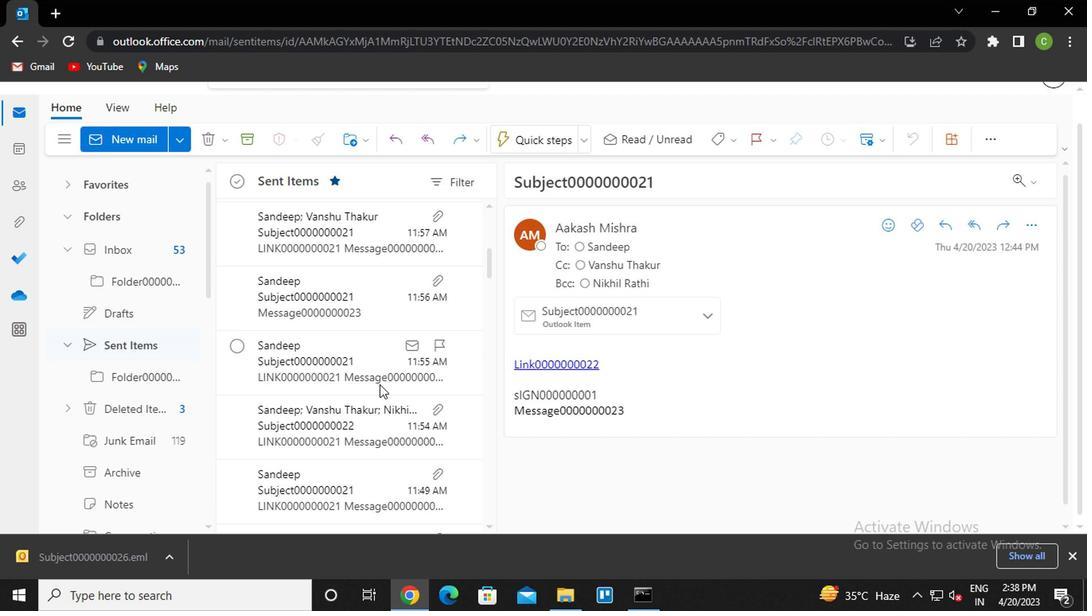 
Action: Mouse scrolled (366, 364) with delta (0, 0)
Screenshot: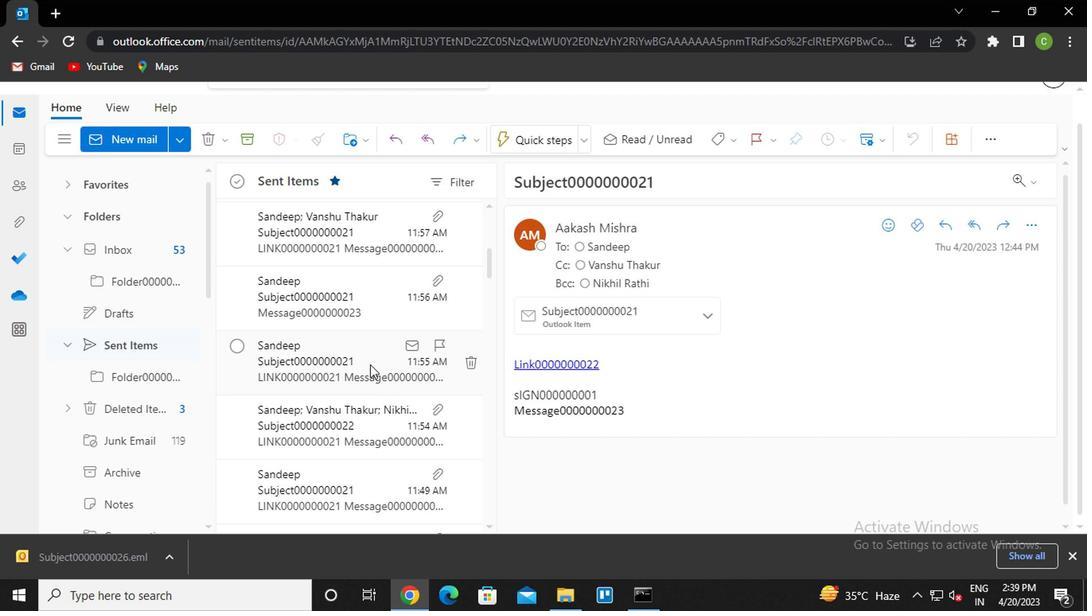 
Action: Mouse moved to (363, 360)
Screenshot: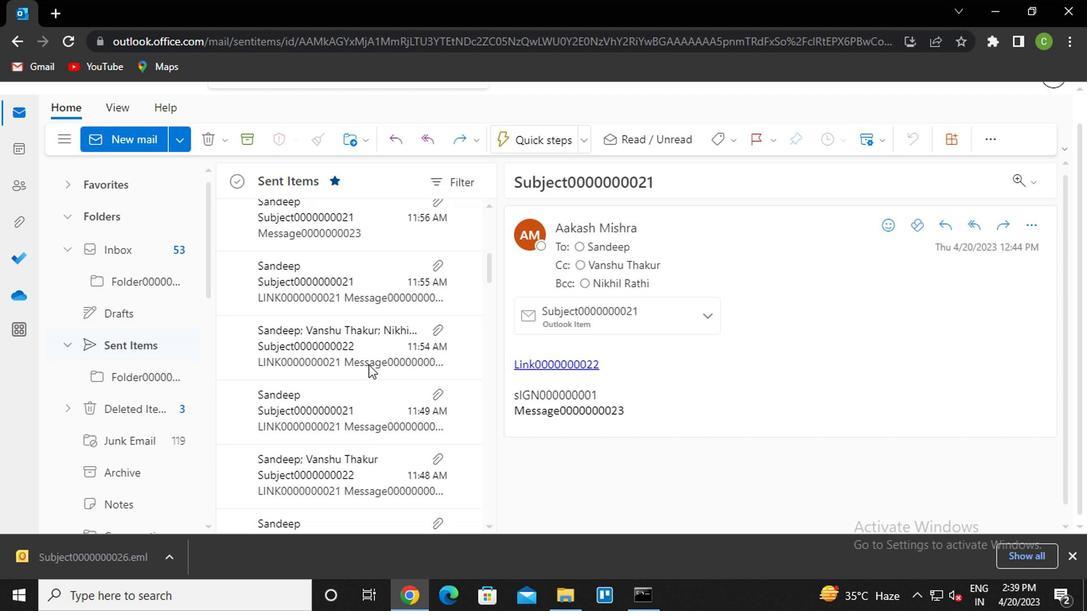 
Action: Mouse pressed left at (363, 360)
Screenshot: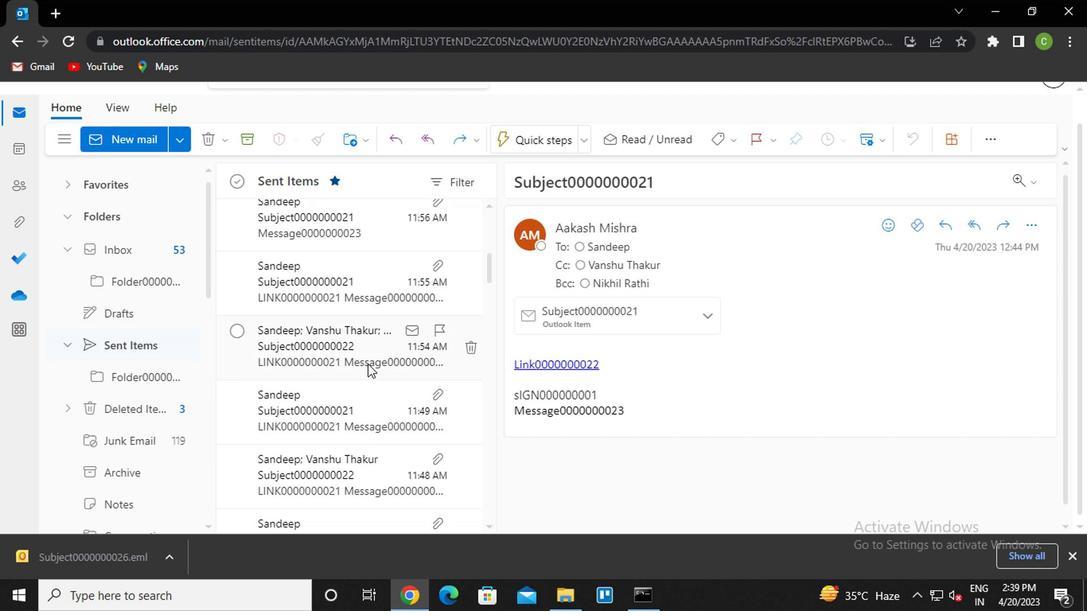 
Action: Mouse pressed right at (363, 360)
Screenshot: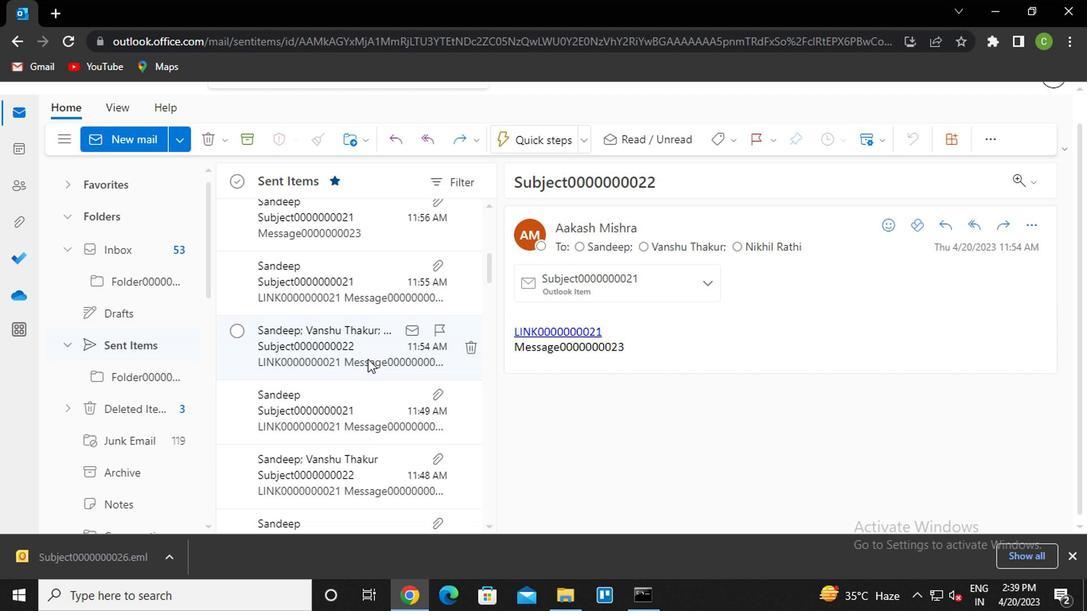 
Action: Mouse moved to (408, 345)
Screenshot: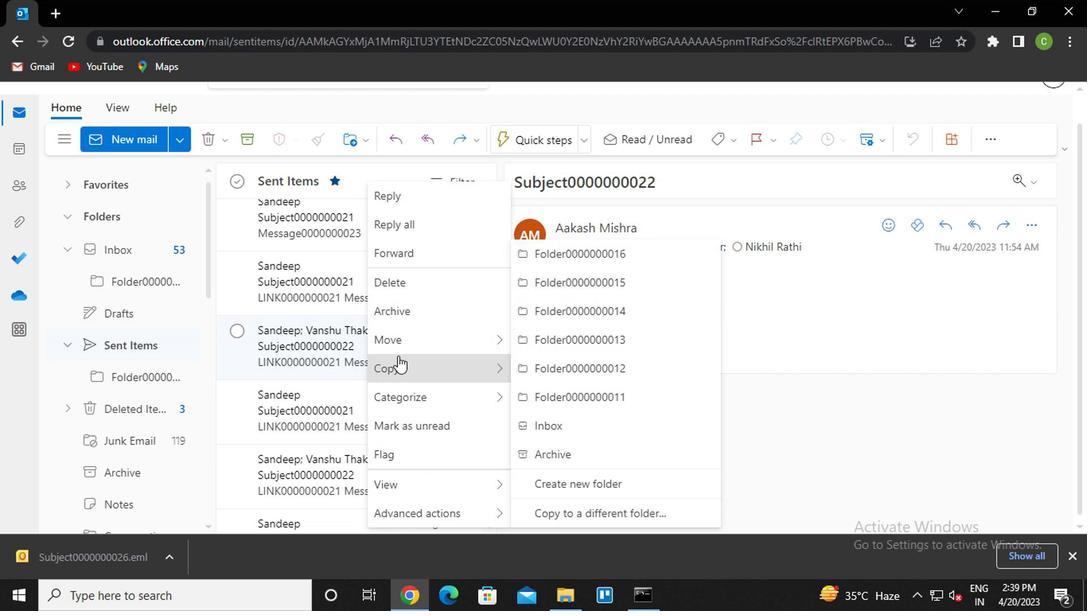
Action: Mouse pressed left at (408, 345)
Screenshot: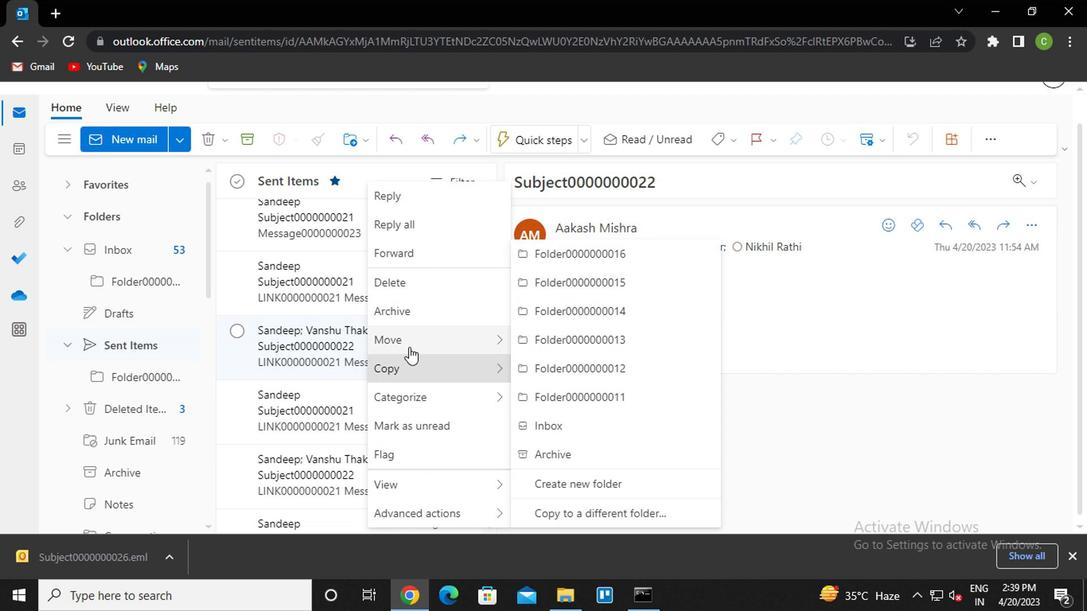 
Action: Mouse moved to (594, 510)
Screenshot: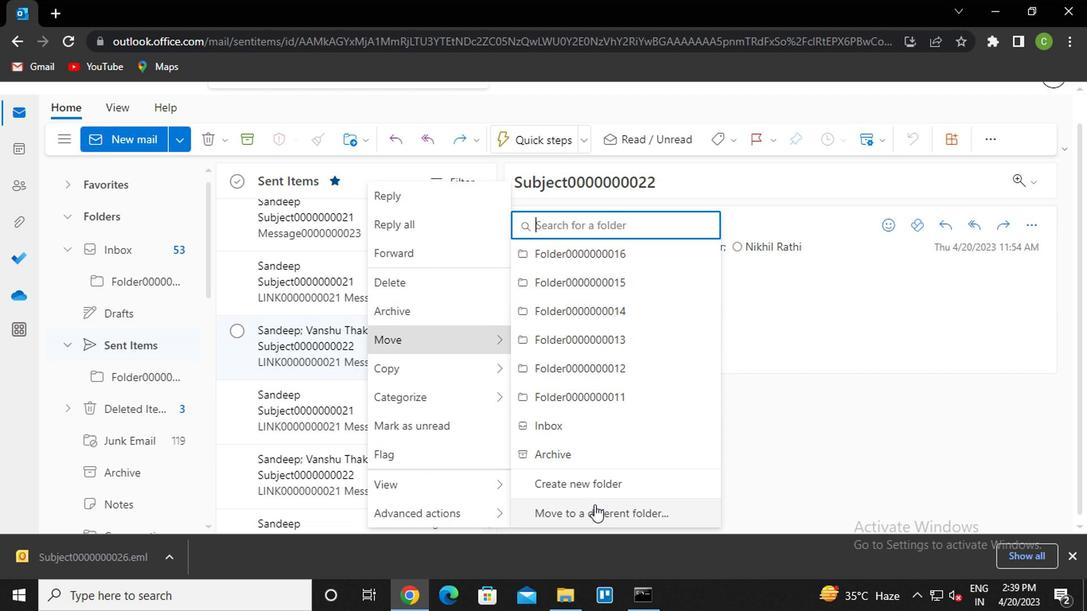 
Action: Mouse pressed left at (594, 510)
Screenshot: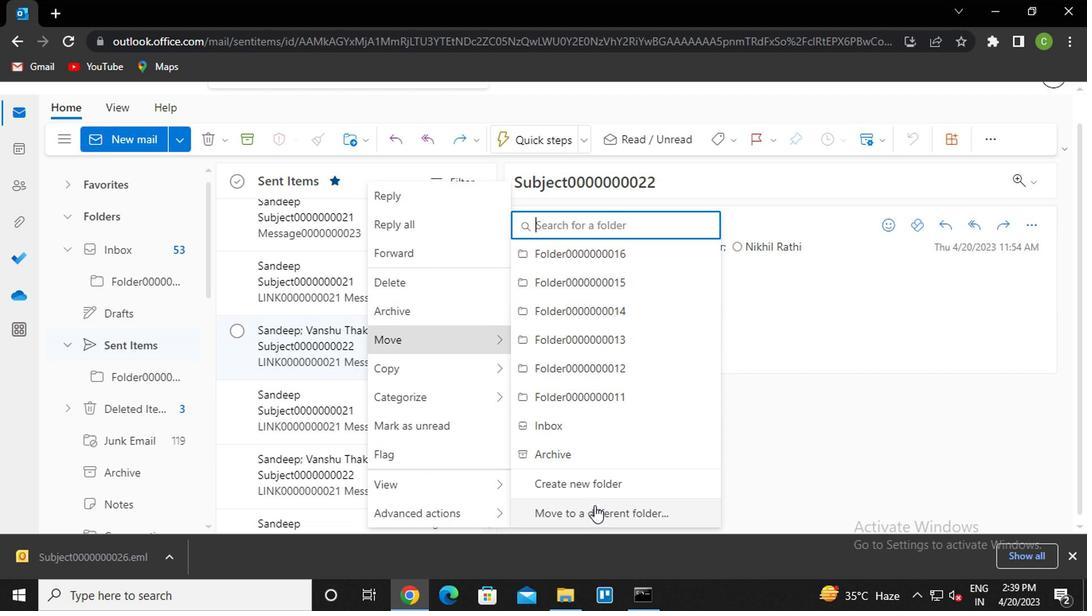 
Action: Mouse moved to (597, 492)
Screenshot: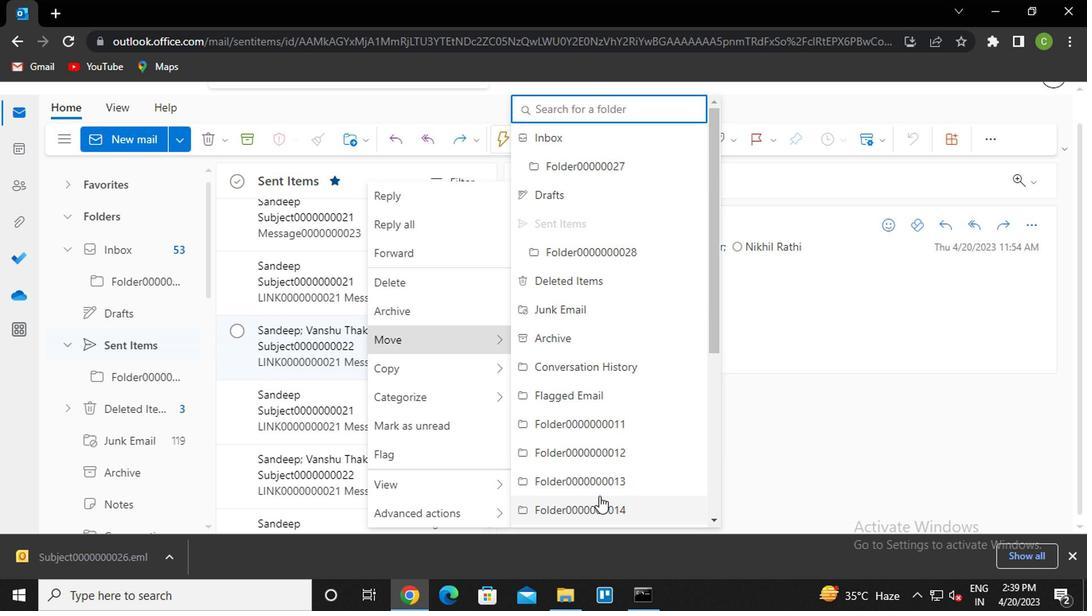 
Action: Mouse scrolled (597, 492) with delta (0, 0)
Screenshot: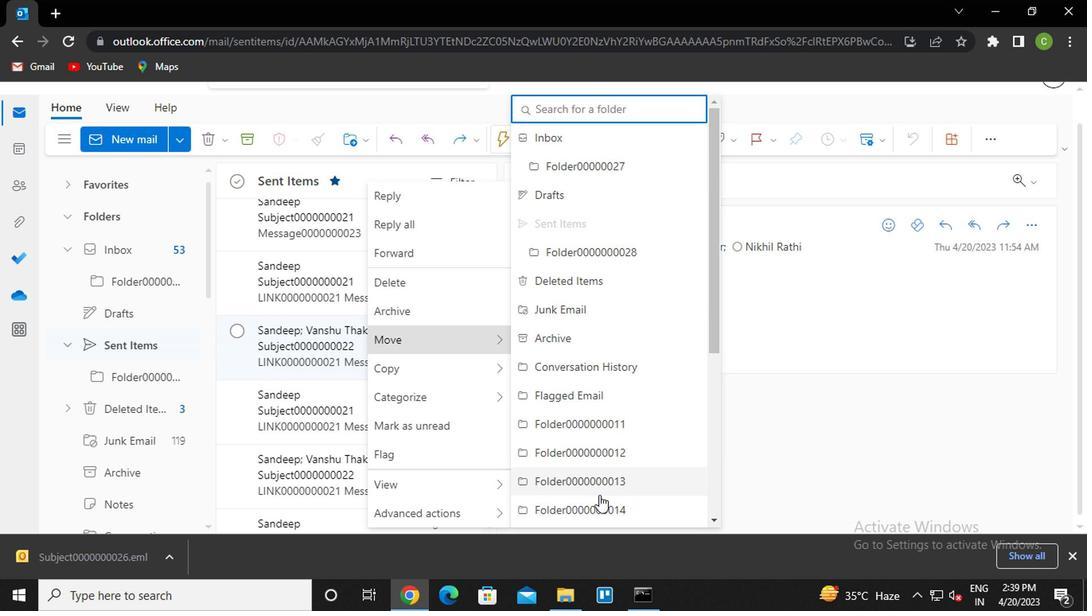 
Action: Mouse moved to (607, 487)
Screenshot: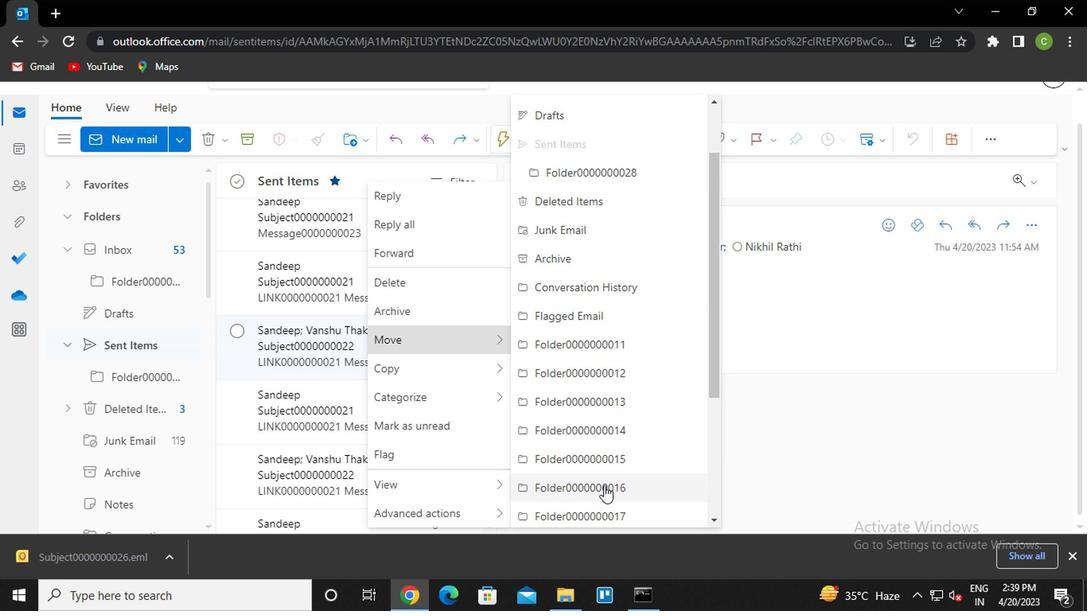 
Action: Mouse scrolled (607, 486) with delta (0, 0)
Screenshot: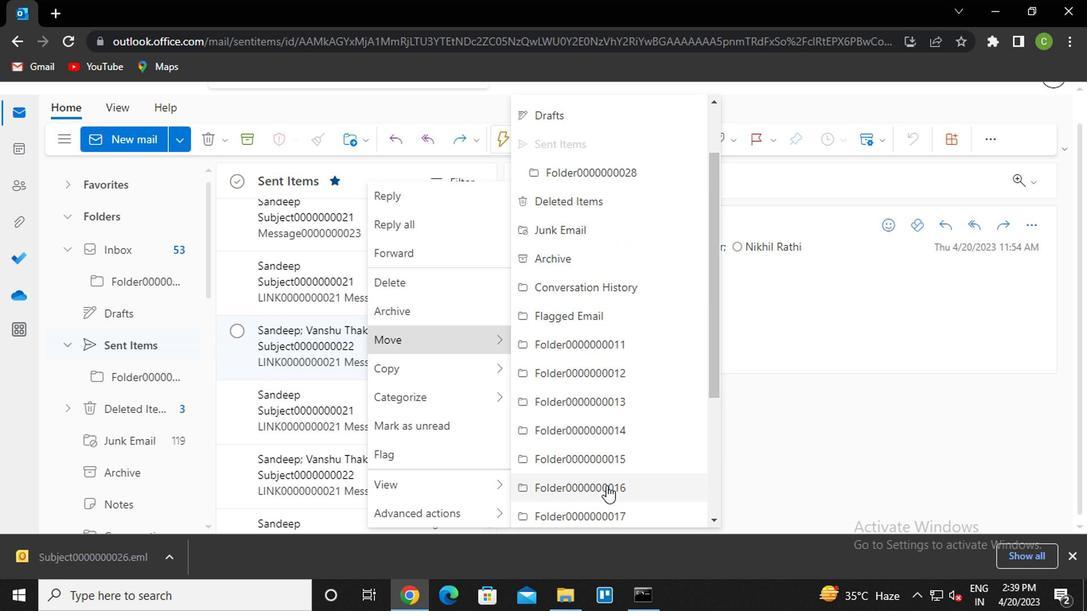 
Action: Mouse moved to (618, 436)
Screenshot: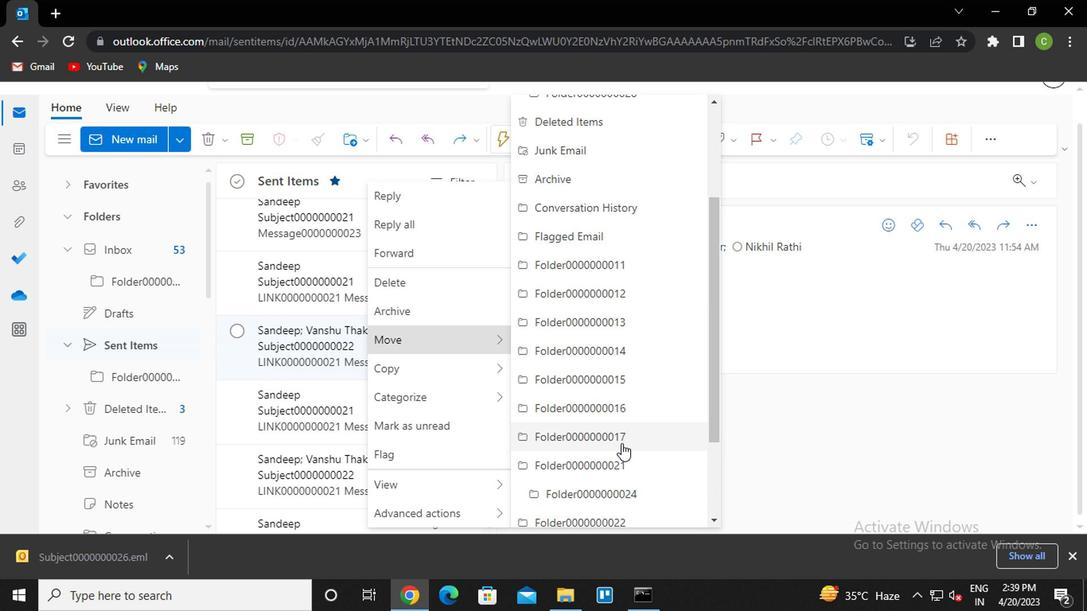 
Action: Mouse pressed left at (618, 436)
Screenshot: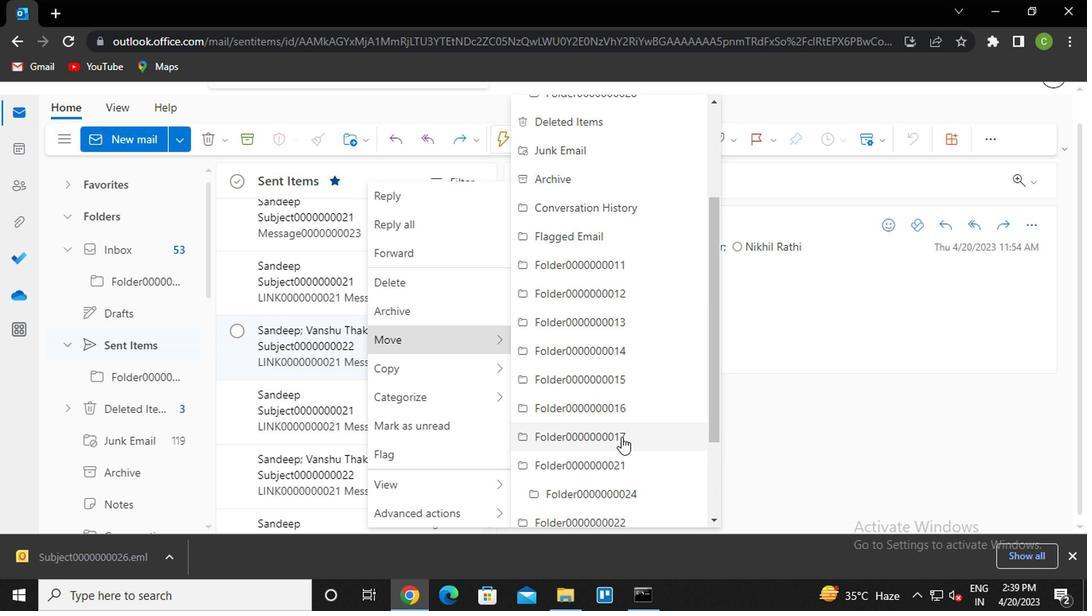 
Action: Mouse moved to (201, 428)
Screenshot: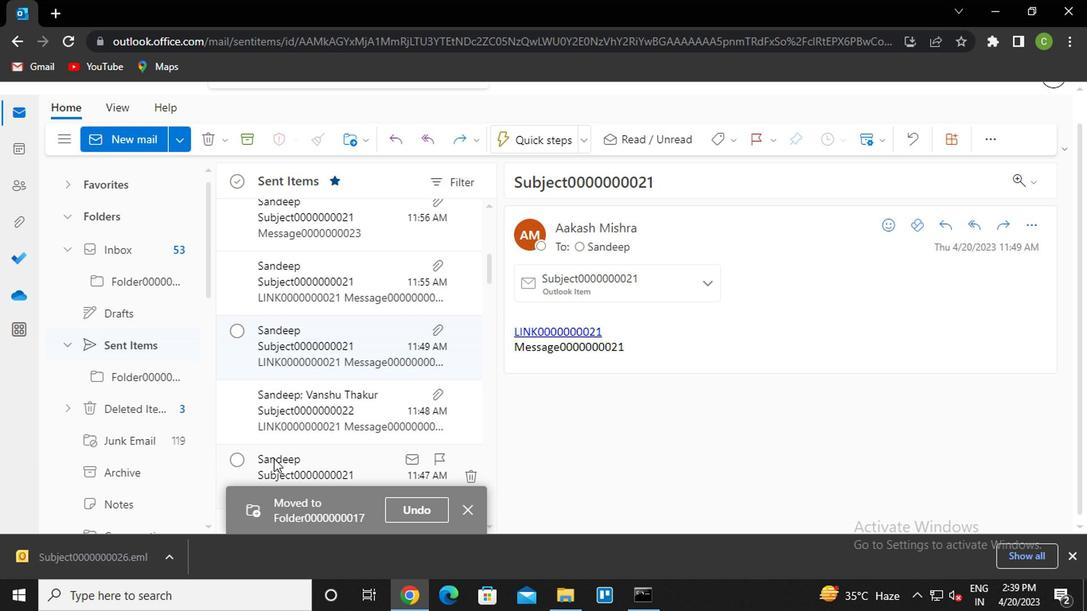 
Action: Mouse scrolled (201, 428) with delta (0, 0)
Screenshot: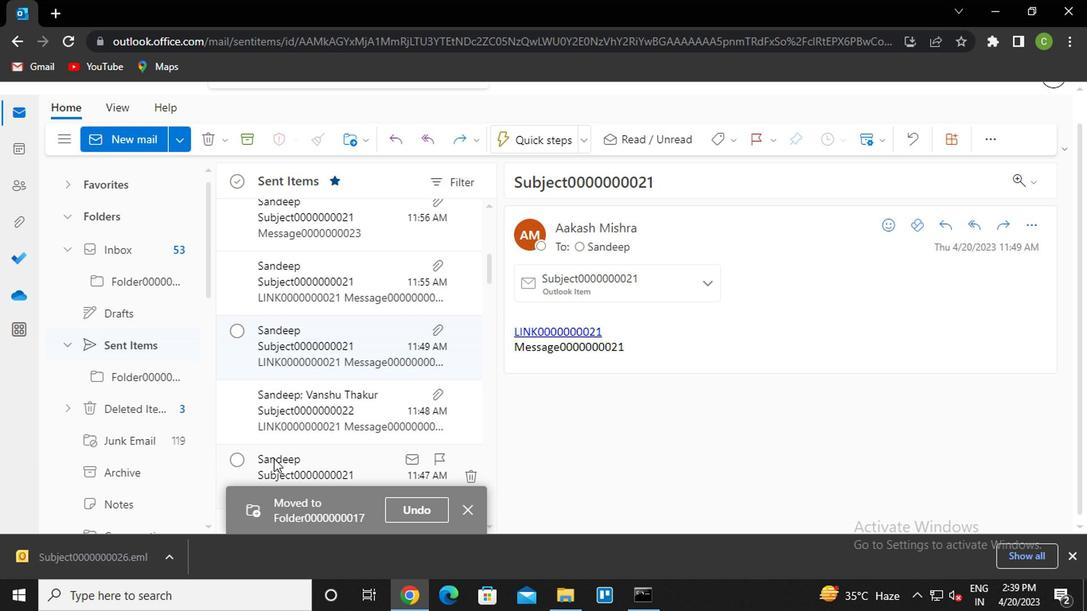 
Action: Mouse moved to (198, 426)
Screenshot: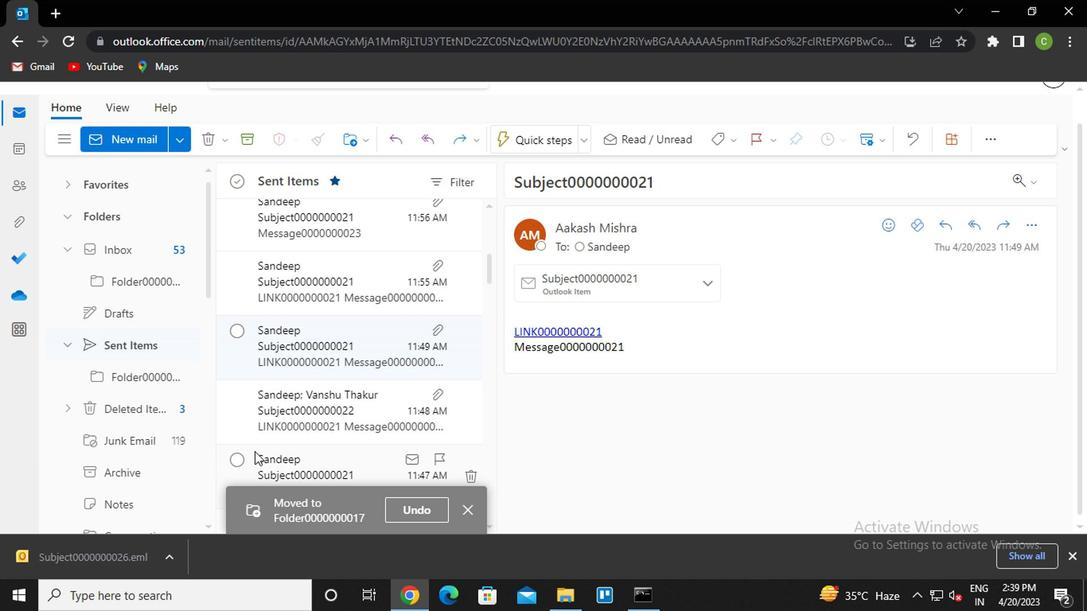 
Action: Mouse scrolled (198, 425) with delta (0, -1)
Screenshot: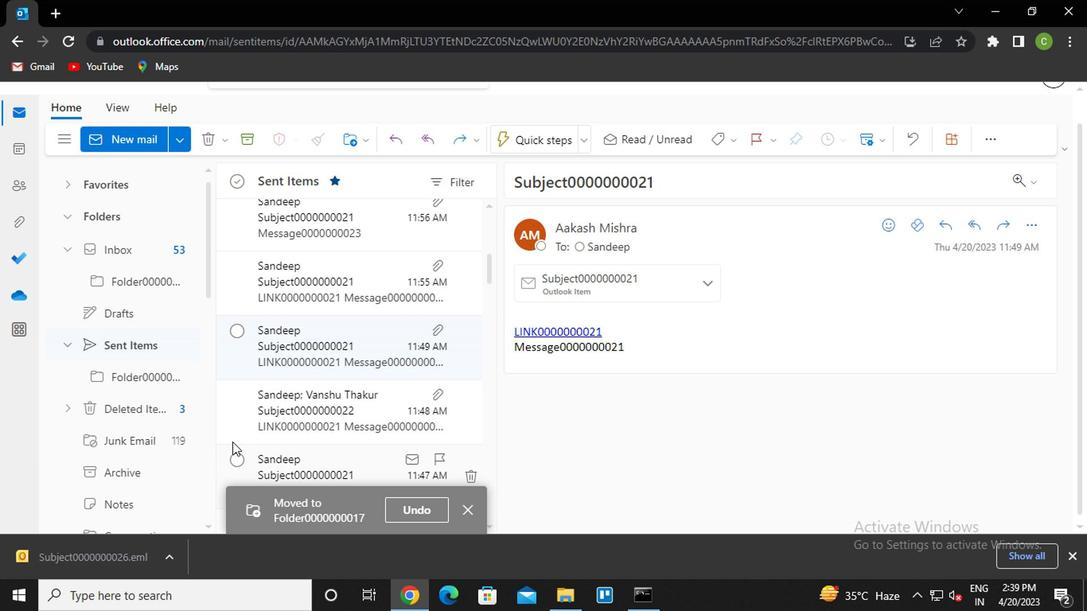 
Action: Mouse moved to (125, 376)
Screenshot: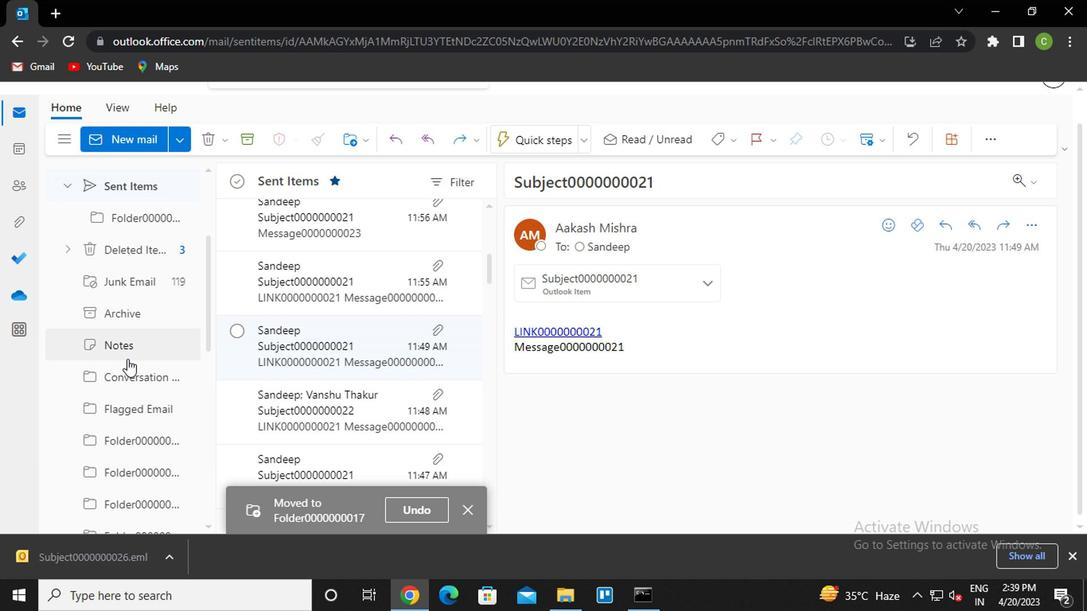 
Action: Mouse scrolled (125, 376) with delta (0, 0)
Screenshot: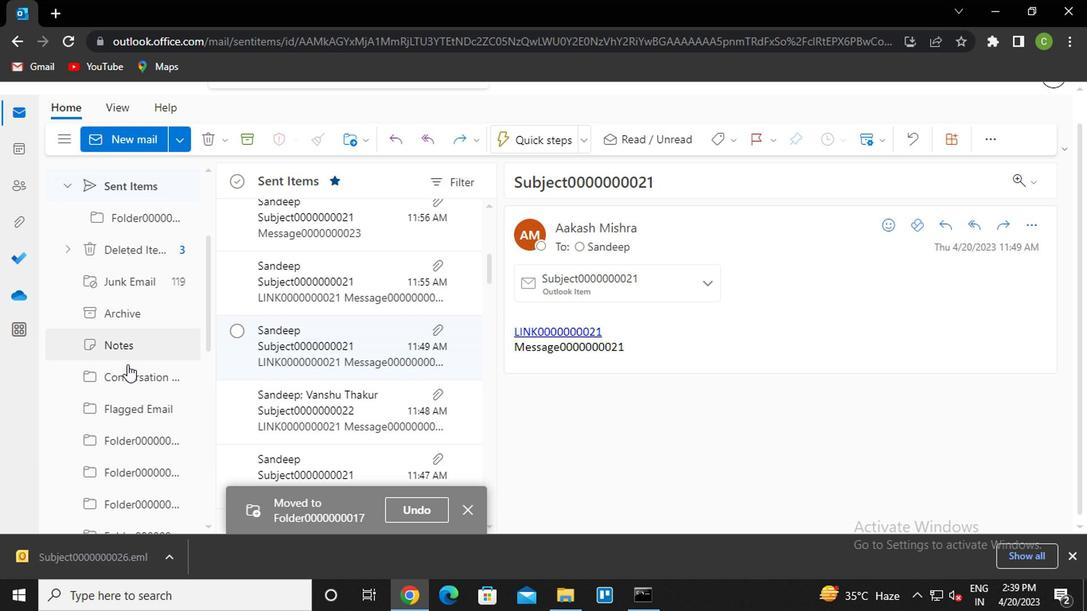 
Action: Mouse moved to (126, 378)
Screenshot: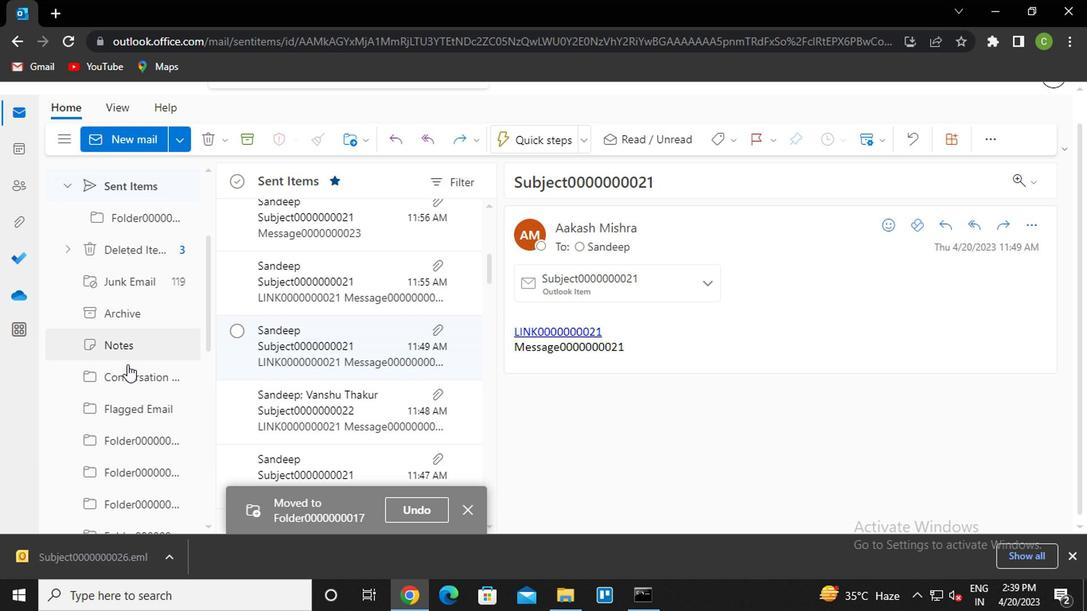 
Action: Mouse scrolled (126, 377) with delta (0, -1)
Screenshot: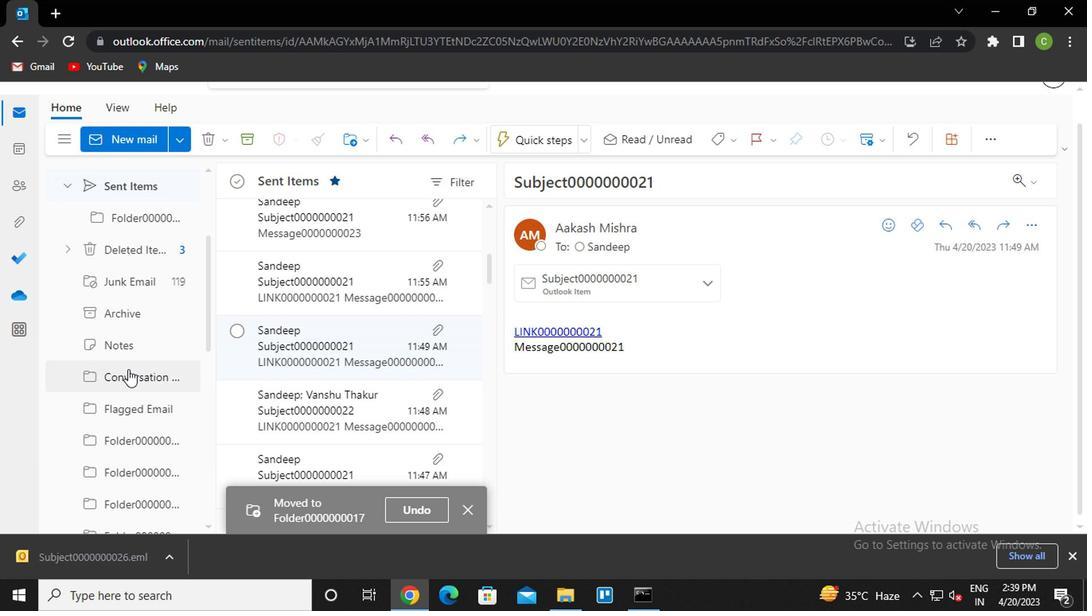 
Action: Mouse scrolled (126, 377) with delta (0, -1)
Screenshot: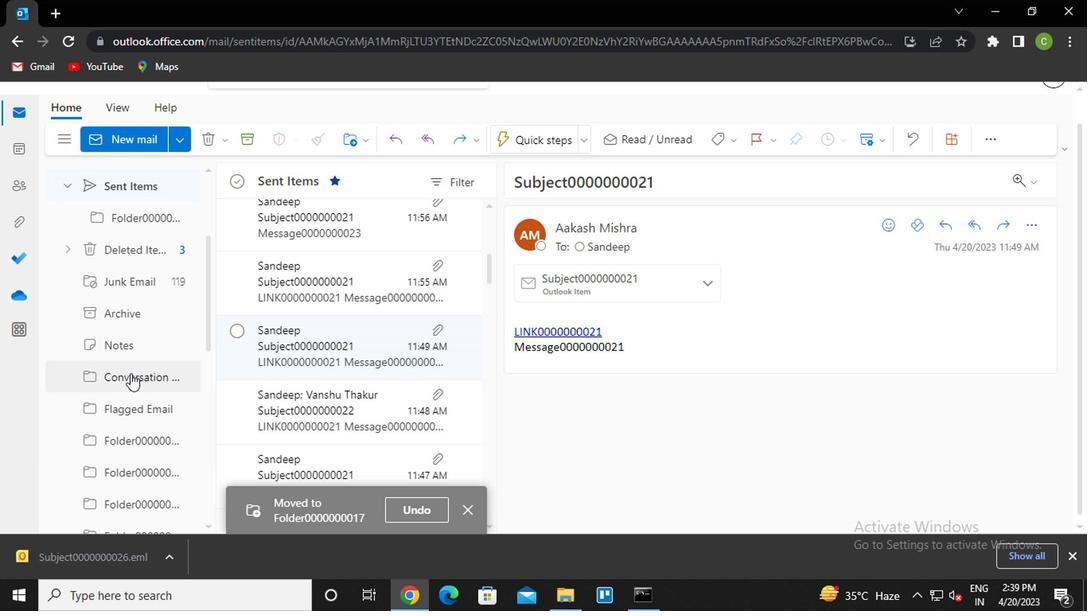
Action: Mouse scrolled (126, 377) with delta (0, -1)
Screenshot: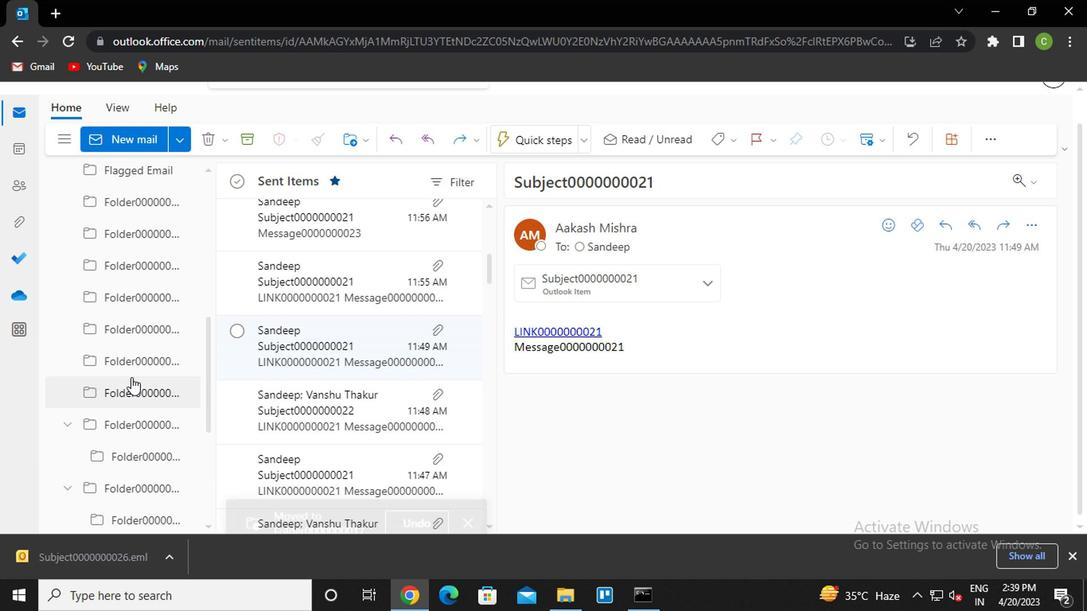 
Action: Mouse scrolled (126, 377) with delta (0, -1)
Screenshot: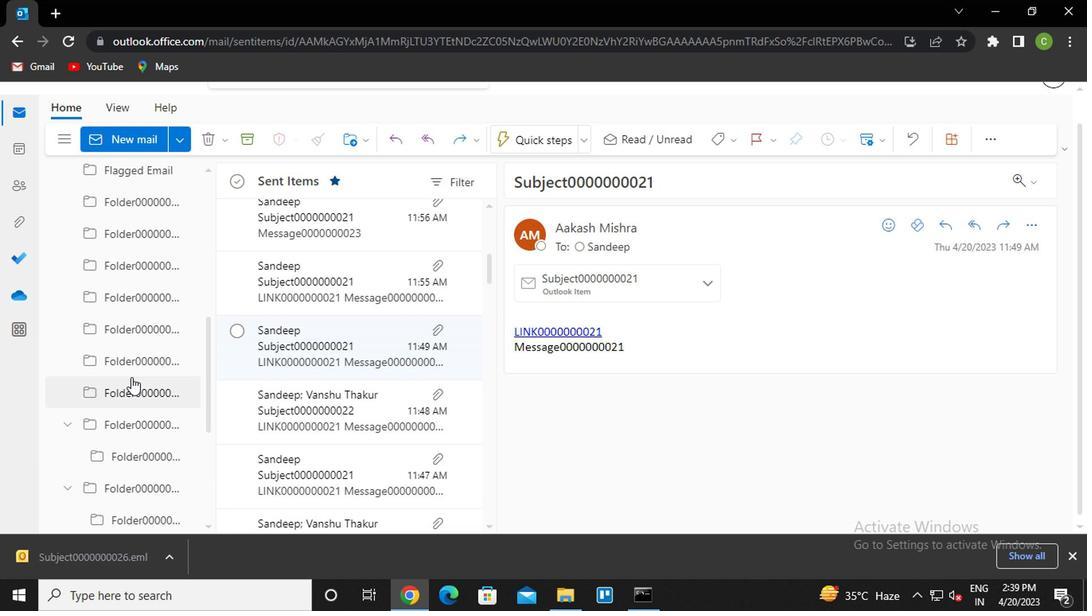
Action: Mouse scrolled (126, 377) with delta (0, -1)
Screenshot: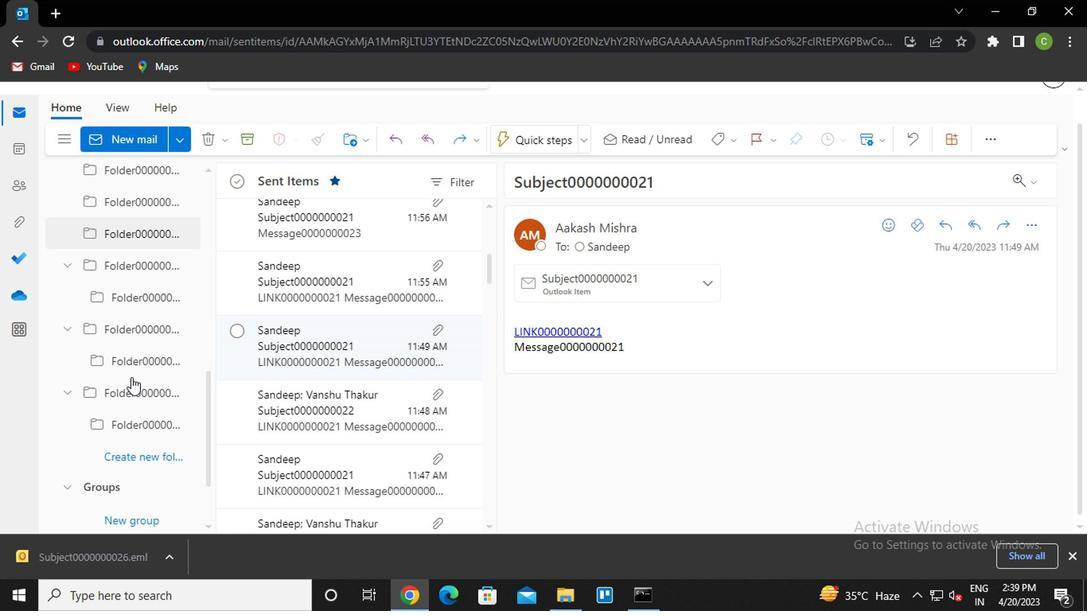 
Action: Mouse moved to (131, 380)
Screenshot: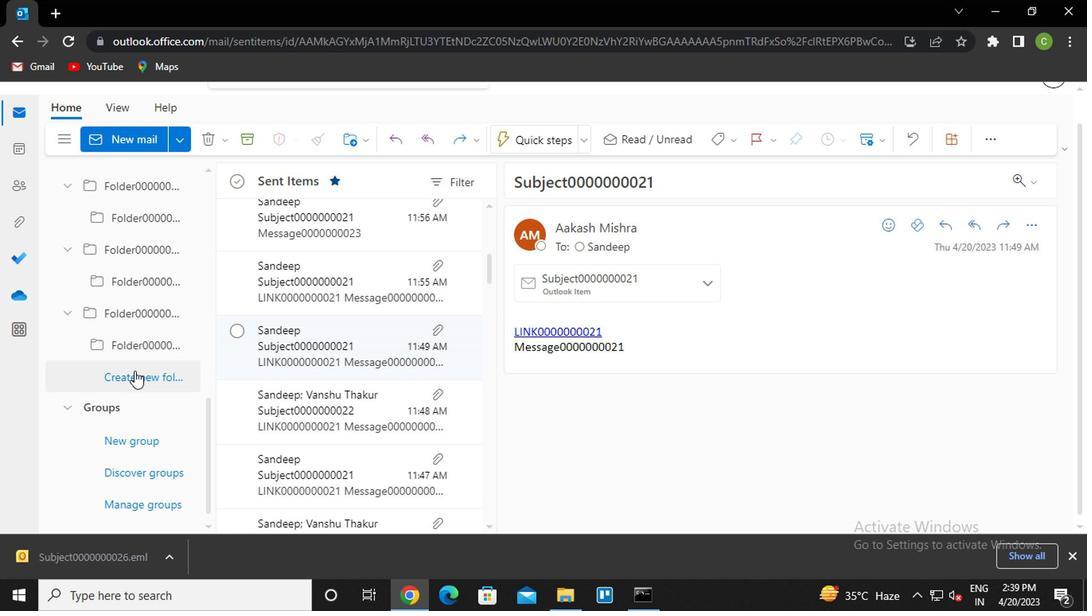 
Action: Mouse pressed left at (131, 380)
Screenshot: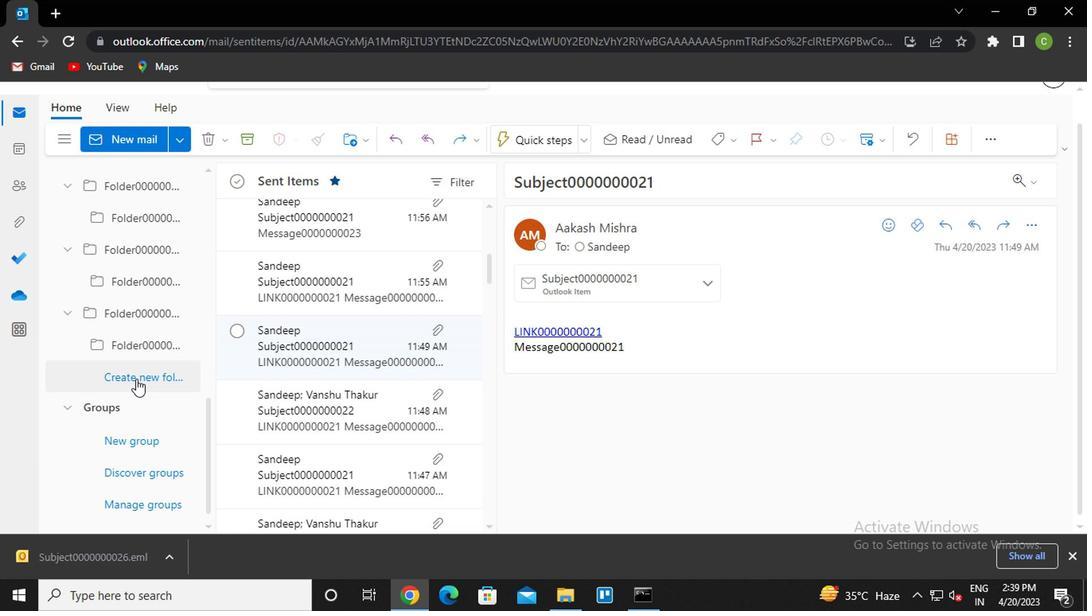 
Action: Key pressed <Key.caps_lock>f<Key.caps_lock>older0000000017<Key.backspace>8<Key.enter>
Screenshot: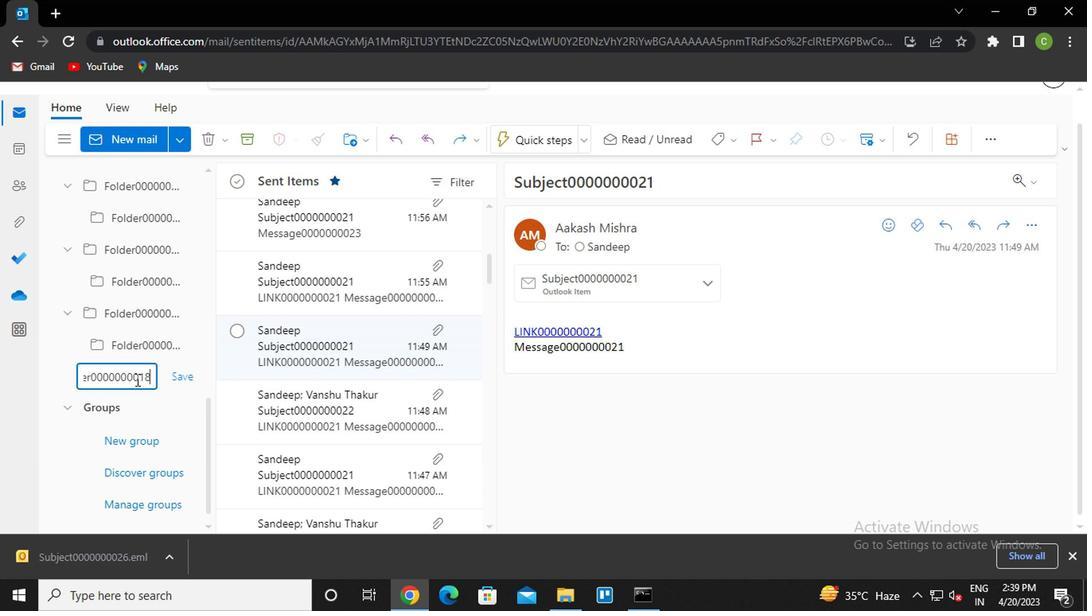 
Action: Mouse moved to (354, 406)
Screenshot: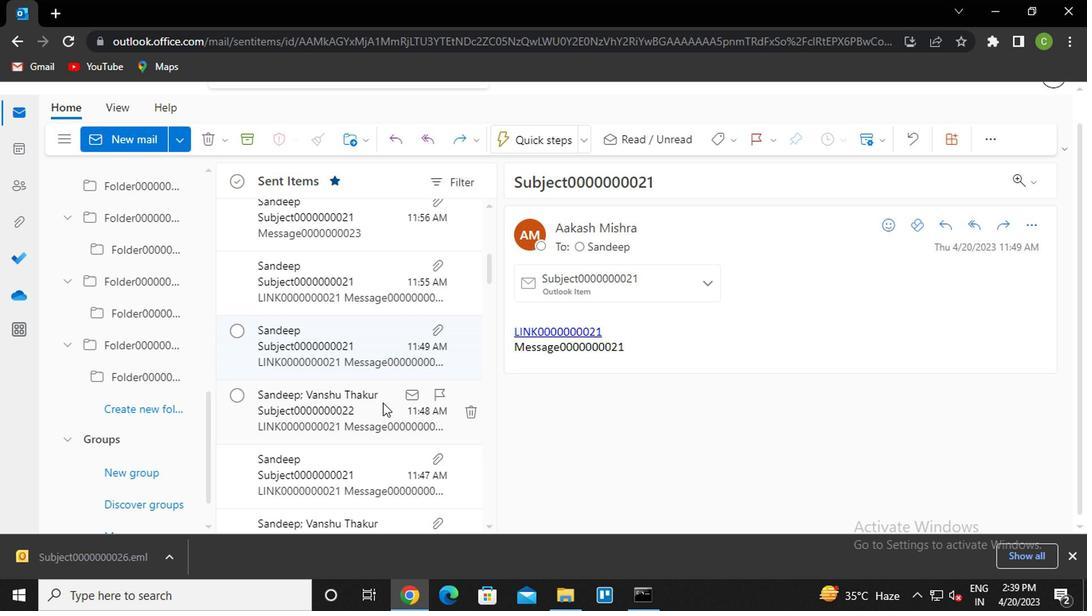 
Action: Mouse pressed right at (354, 406)
Screenshot: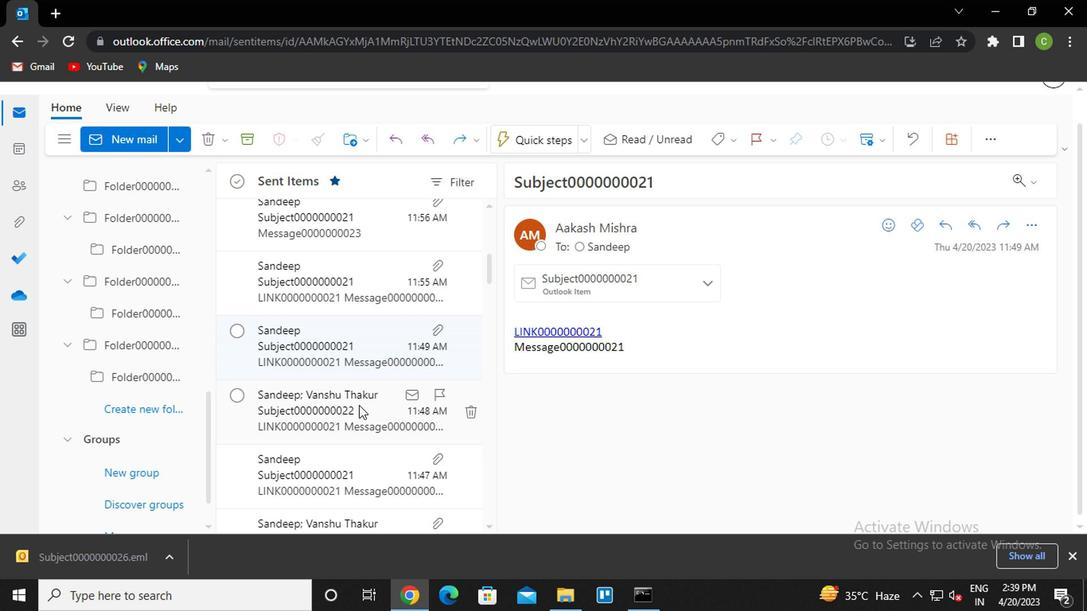 
Action: Mouse moved to (423, 342)
Screenshot: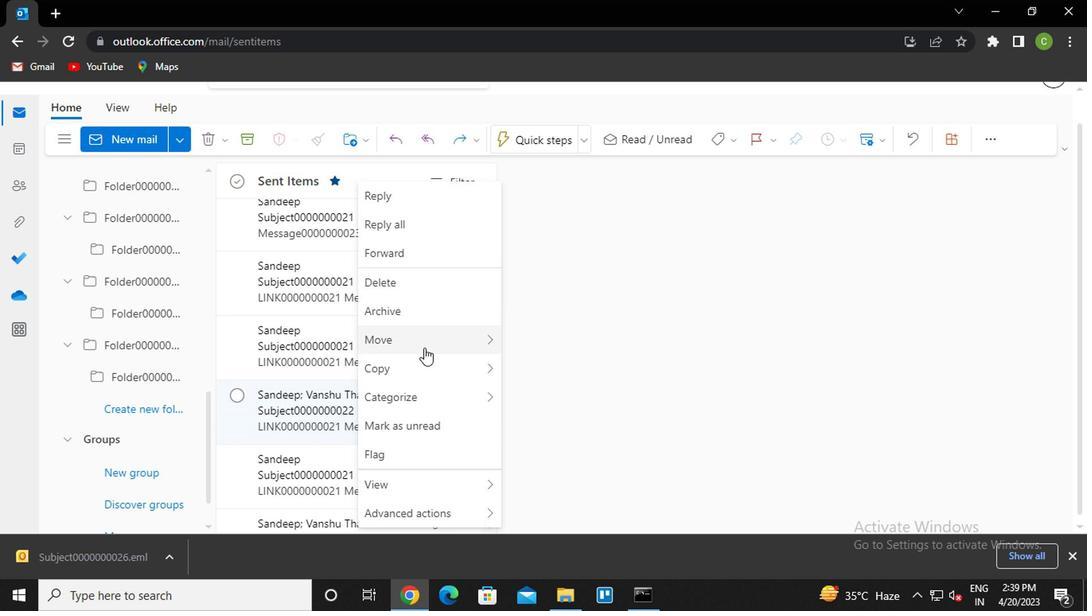 
Action: Mouse pressed left at (423, 342)
Screenshot: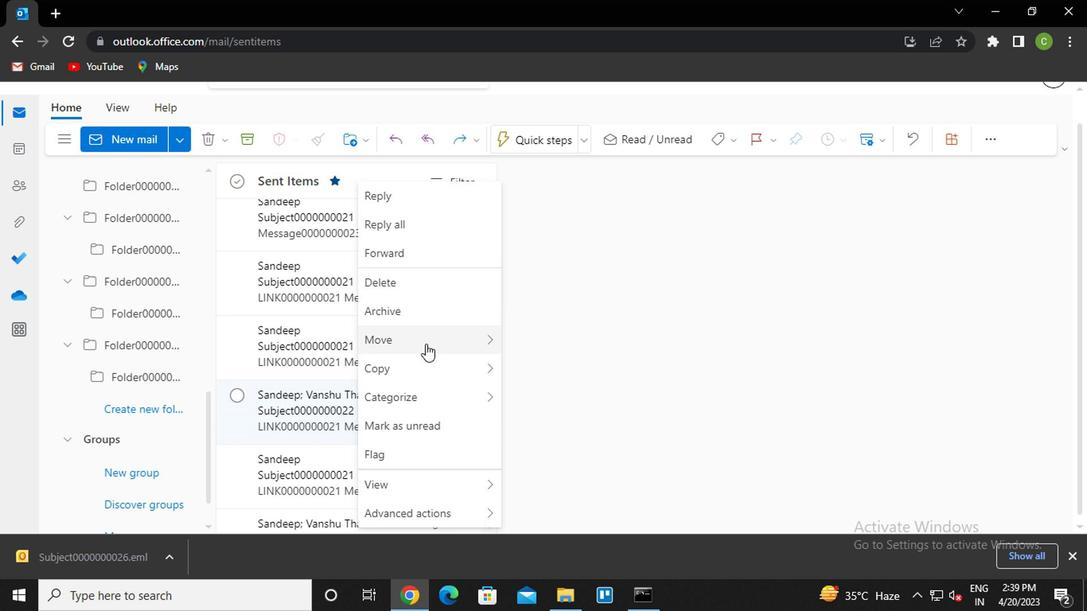 
Action: Mouse moved to (585, 404)
Screenshot: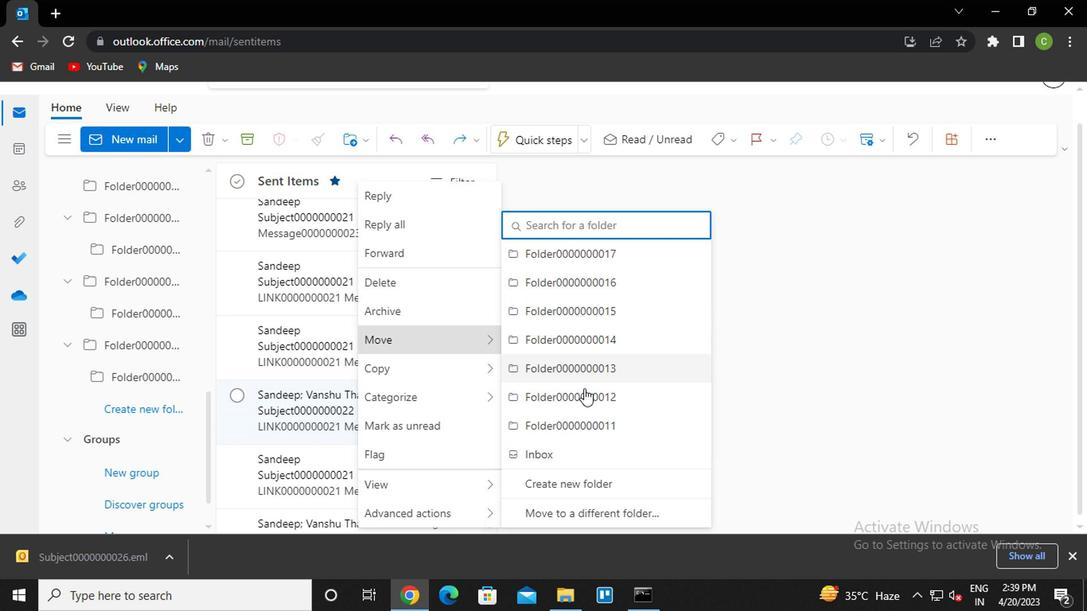 
Action: Mouse scrolled (585, 403) with delta (0, -1)
Screenshot: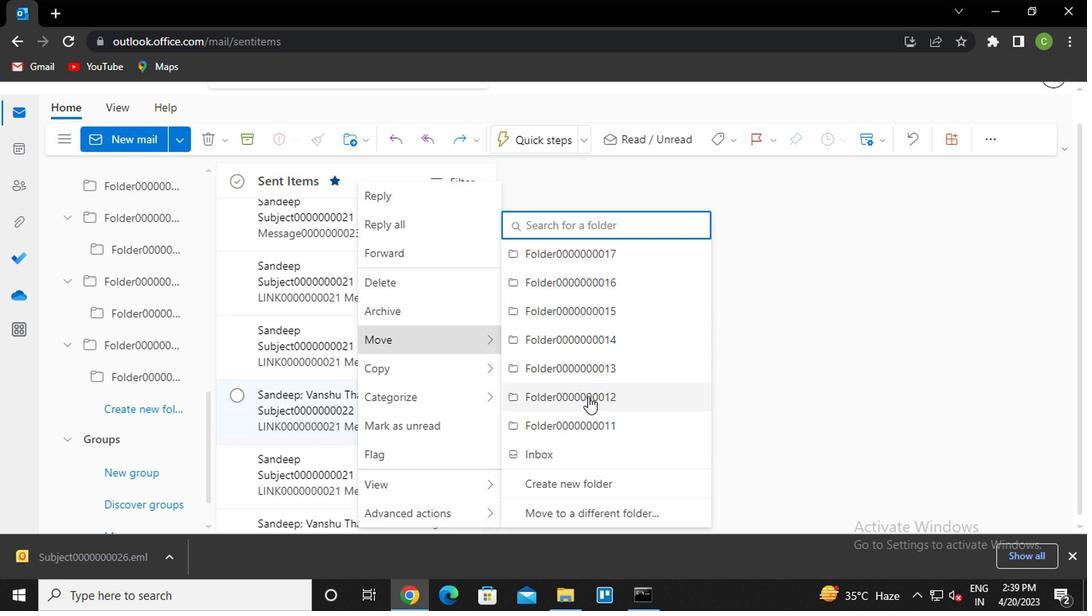 
Action: Mouse moved to (605, 508)
Screenshot: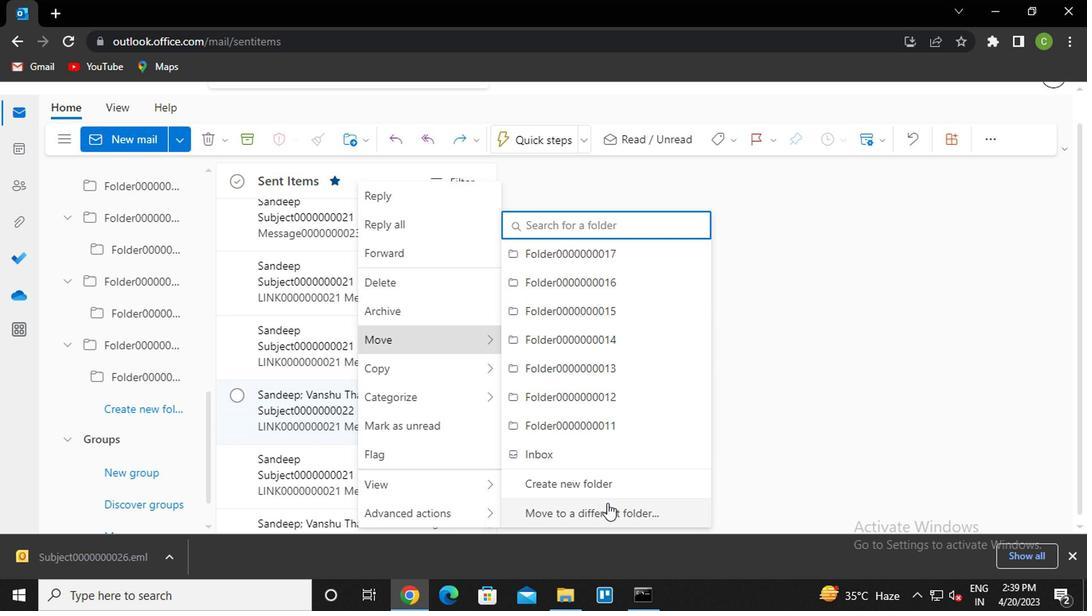 
Action: Mouse pressed left at (605, 508)
Screenshot: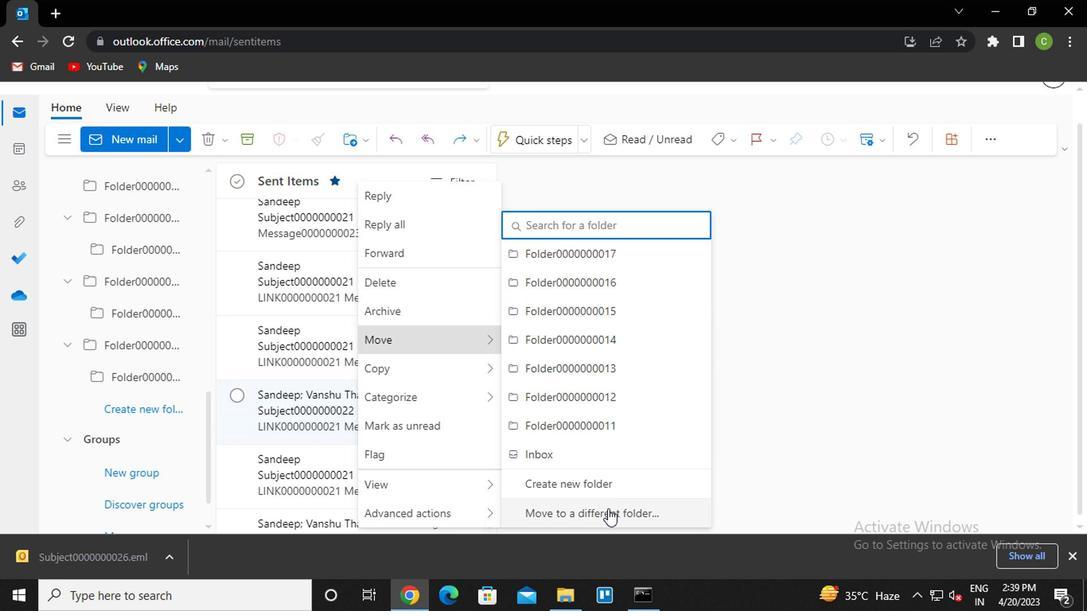 
Action: Mouse moved to (610, 474)
Screenshot: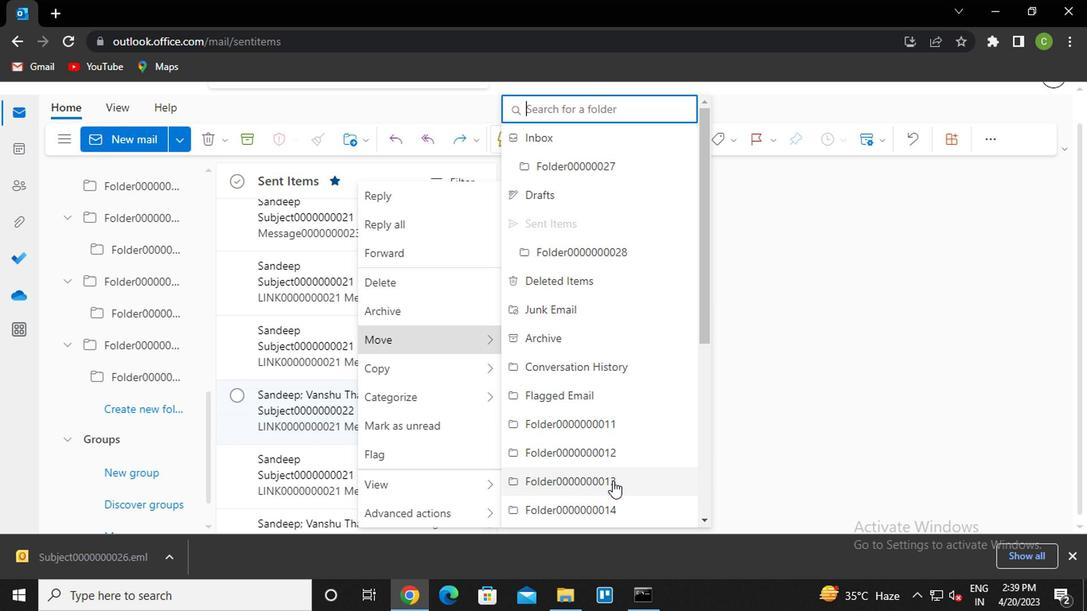 
Action: Mouse scrolled (610, 474) with delta (0, 0)
Screenshot: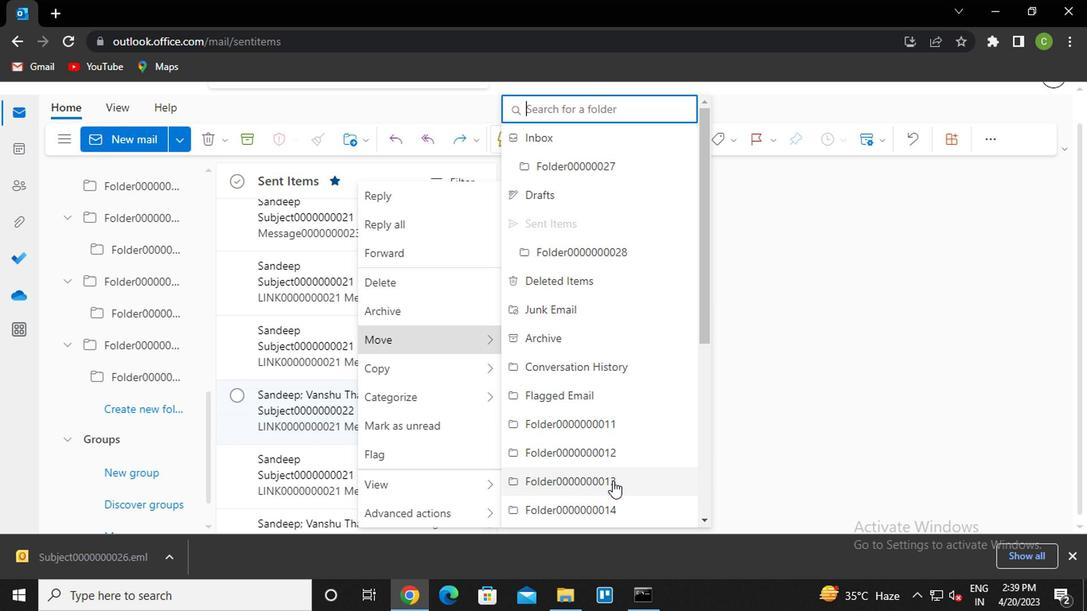
Action: Mouse moved to (610, 474)
Screenshot: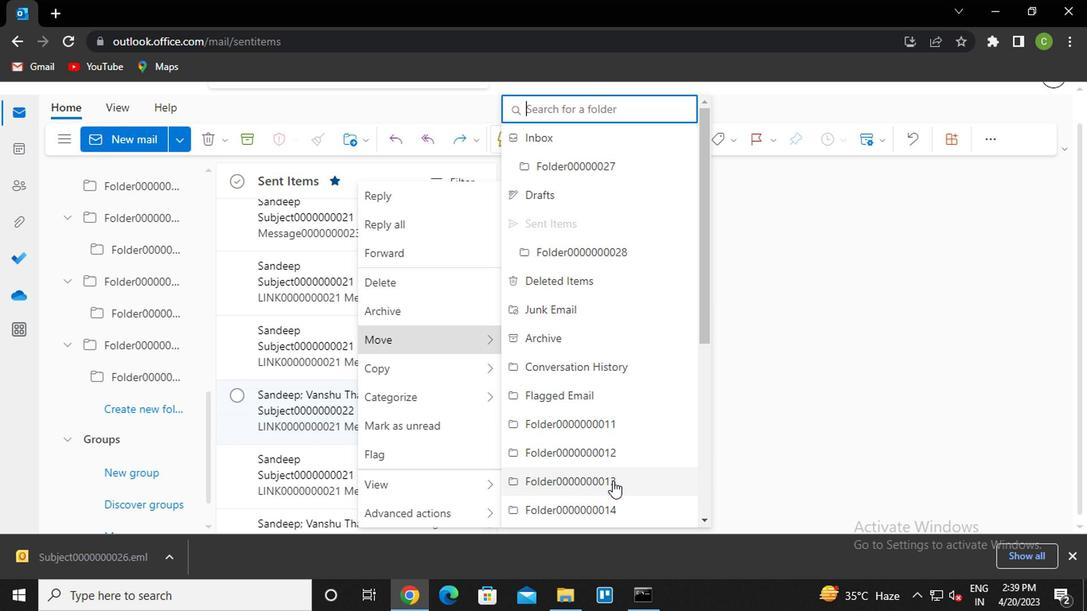 
Action: Mouse scrolled (610, 473) with delta (0, -1)
Screenshot: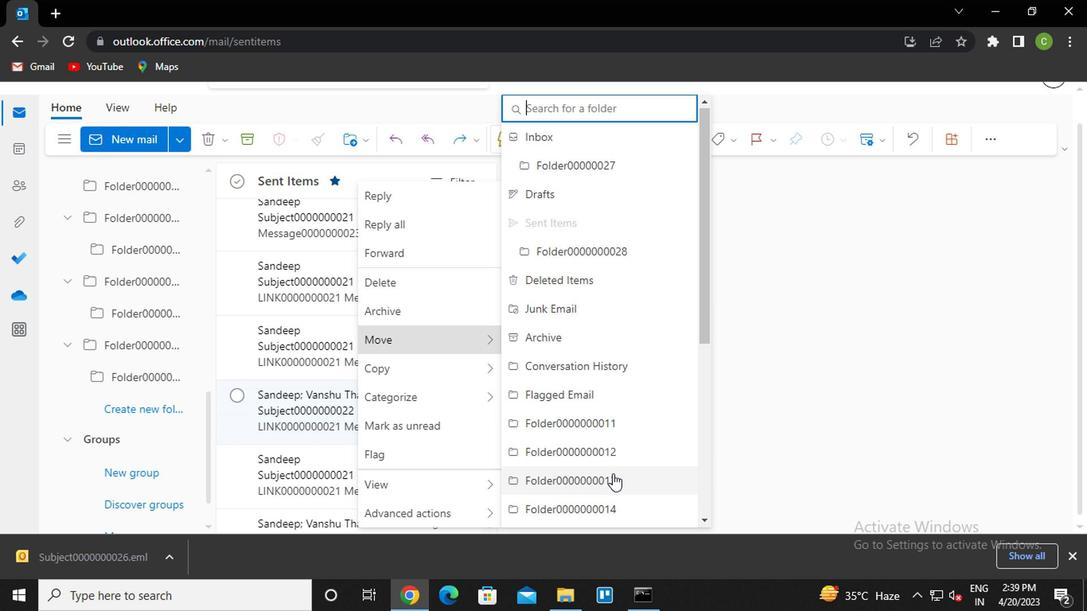 
Action: Mouse moved to (610, 473)
Screenshot: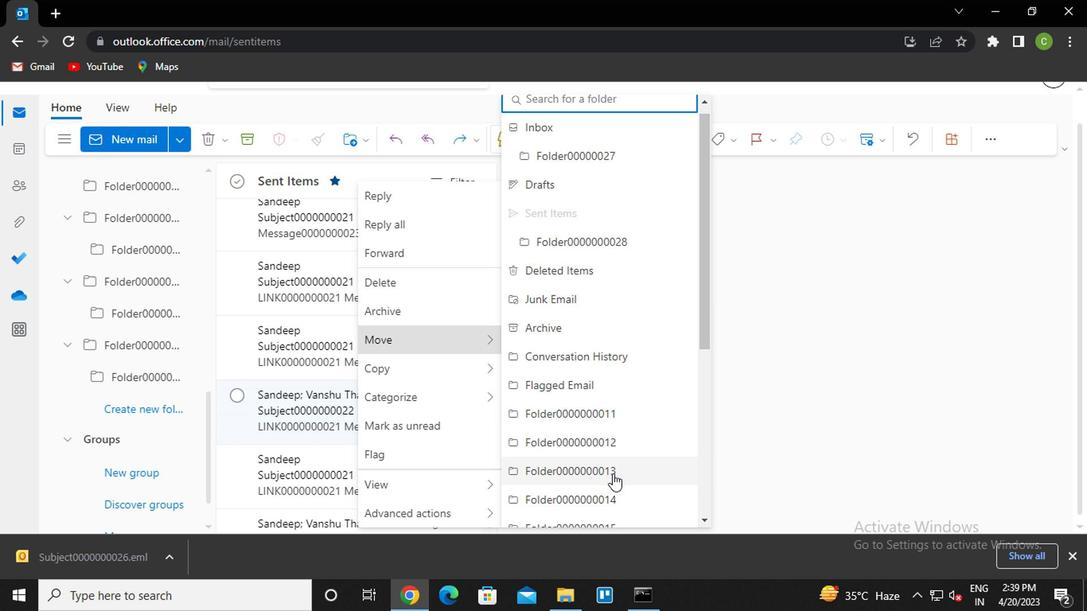 
Action: Mouse scrolled (610, 472) with delta (0, 0)
Screenshot: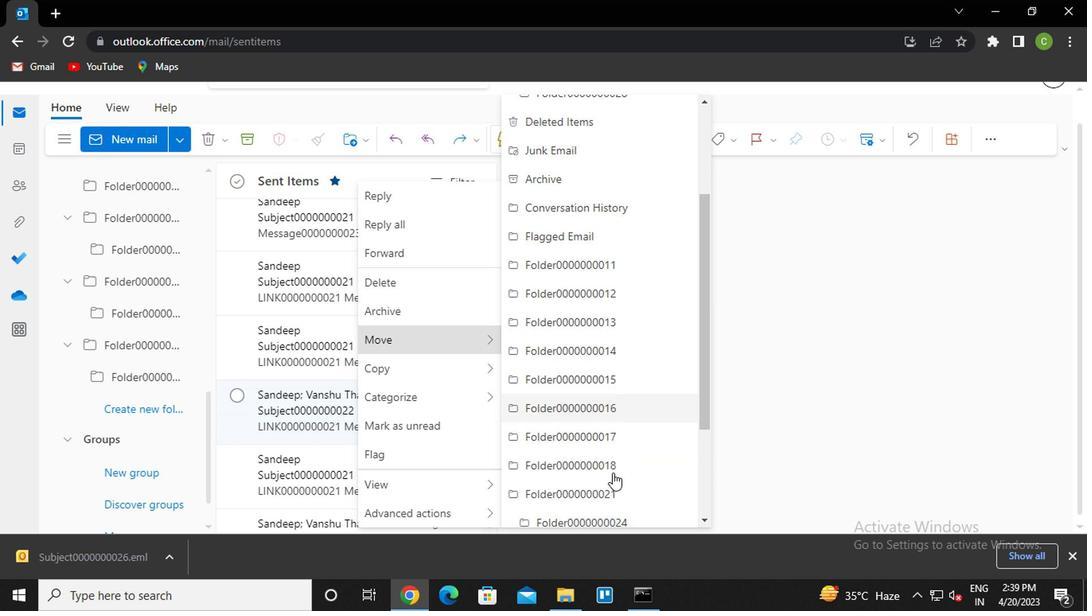 
Action: Mouse moved to (615, 387)
Screenshot: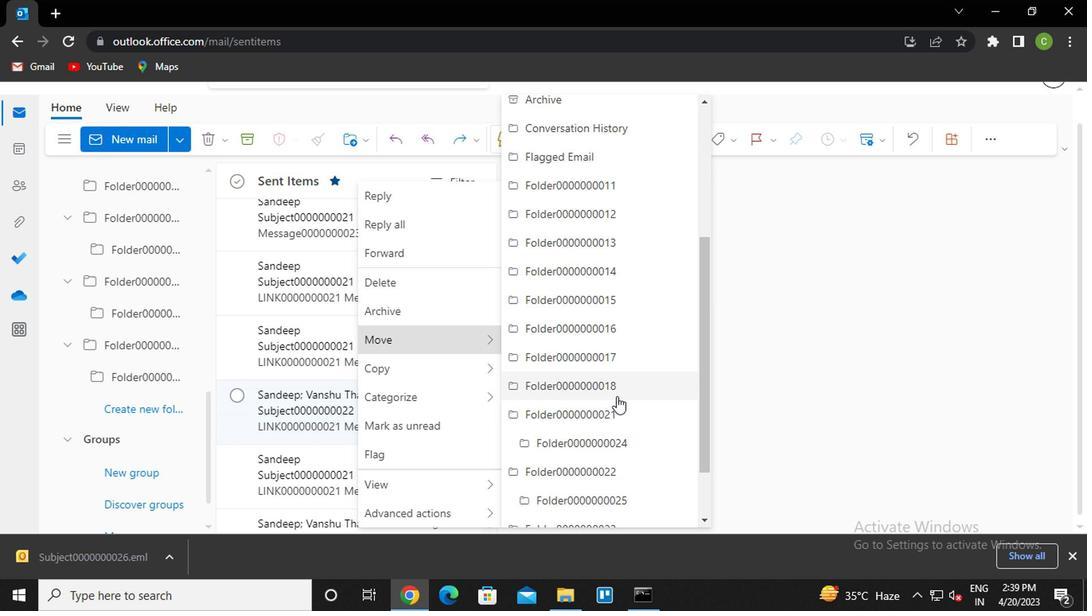 
Action: Mouse pressed left at (615, 387)
Screenshot: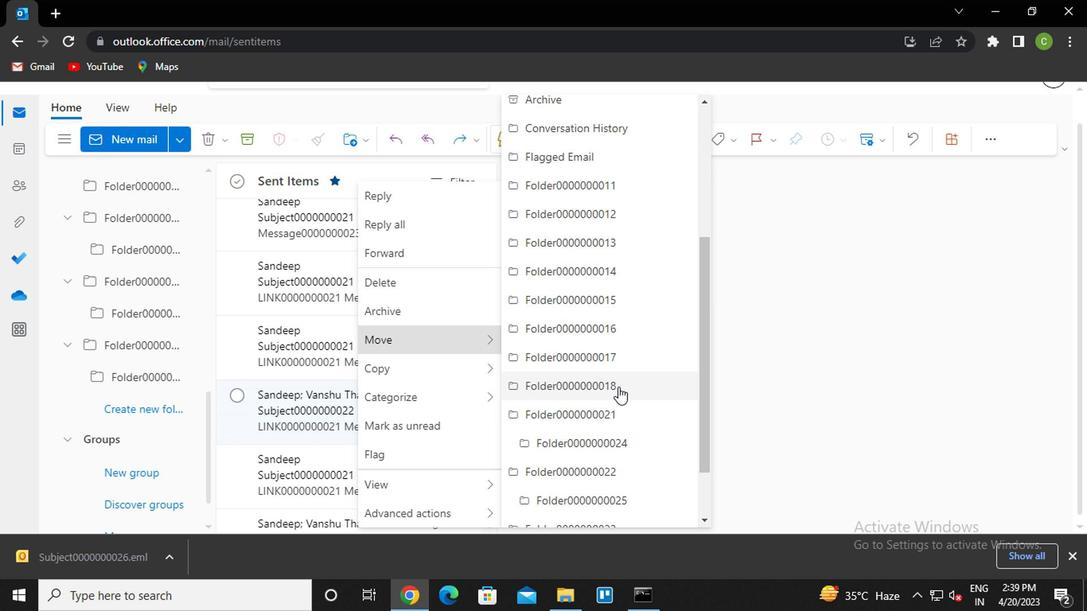 
Action: Mouse moved to (349, 428)
Screenshot: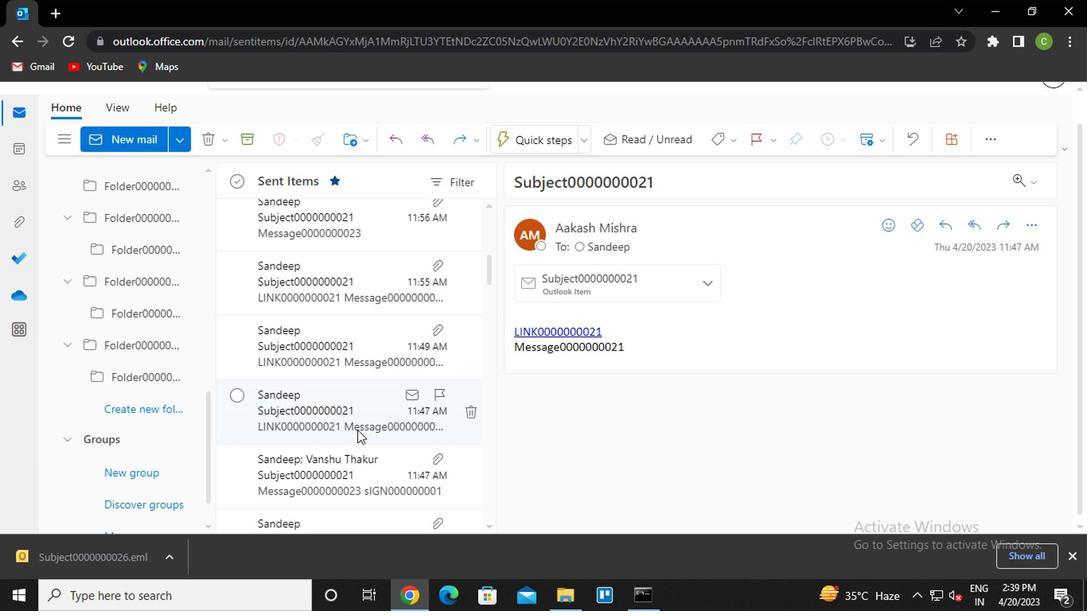 
Action: Mouse scrolled (349, 429) with delta (0, 0)
Screenshot: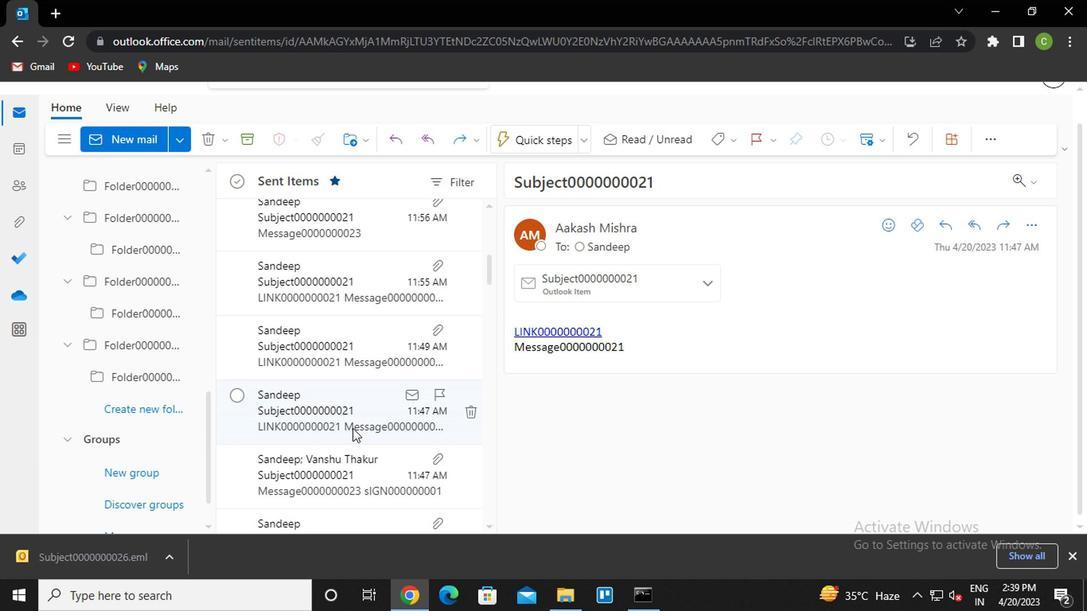 
Action: Mouse scrolled (349, 429) with delta (0, 0)
Screenshot: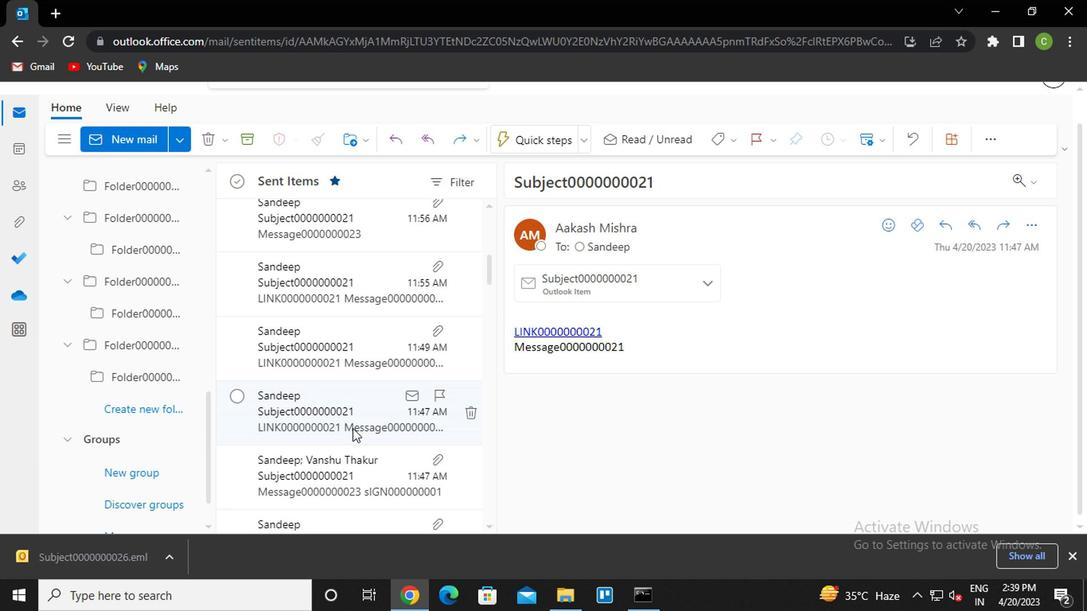 
Action: Mouse scrolled (349, 429) with delta (0, 0)
Screenshot: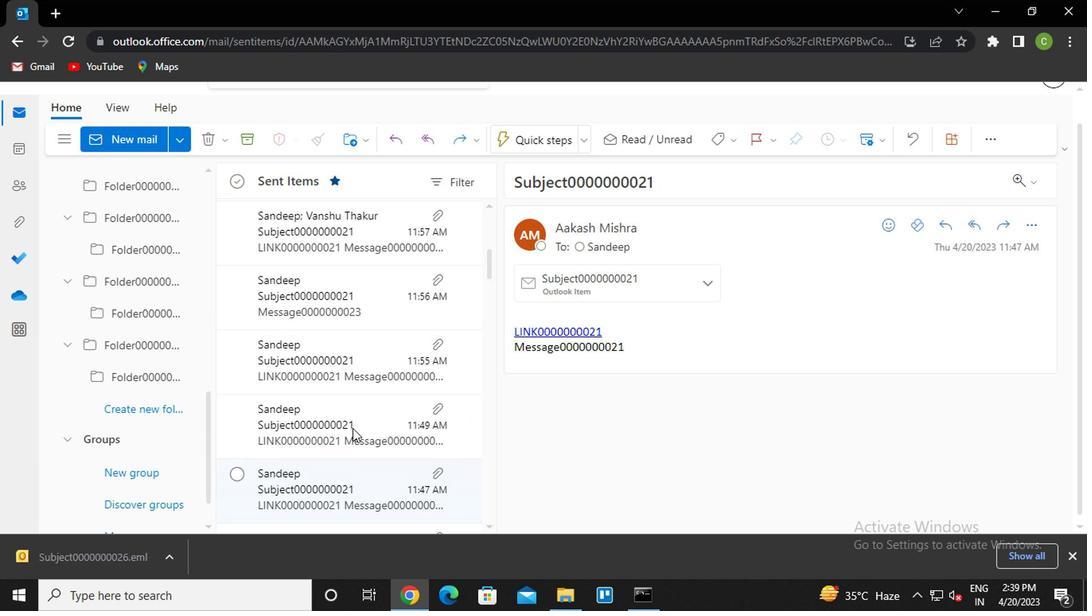 
Action: Mouse scrolled (349, 429) with delta (0, 0)
Screenshot: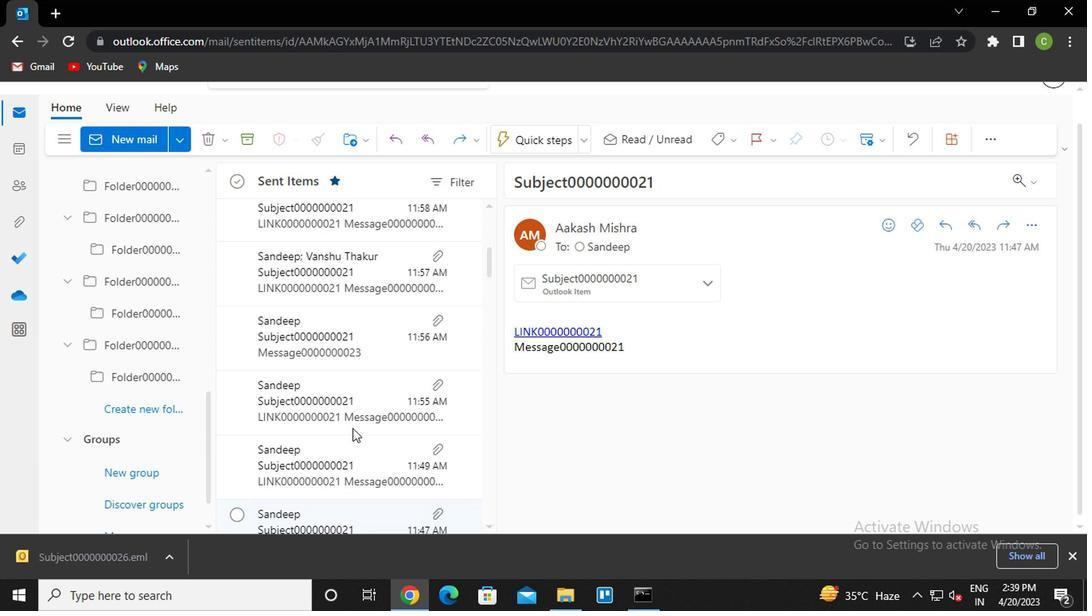 
Action: Mouse scrolled (349, 429) with delta (0, 0)
Screenshot: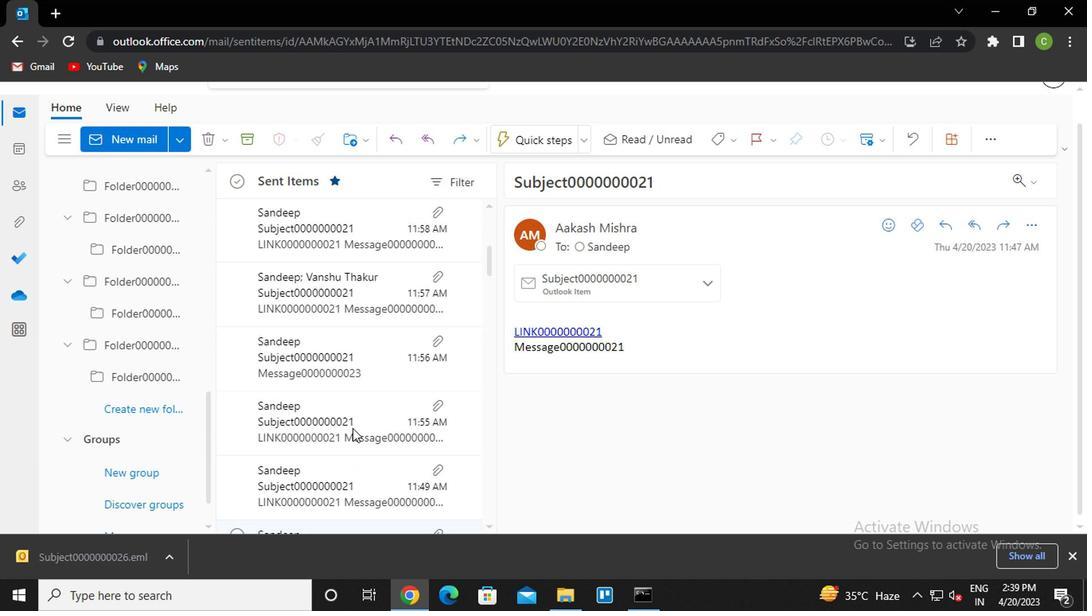 
Action: Mouse scrolled (349, 429) with delta (0, 0)
Screenshot: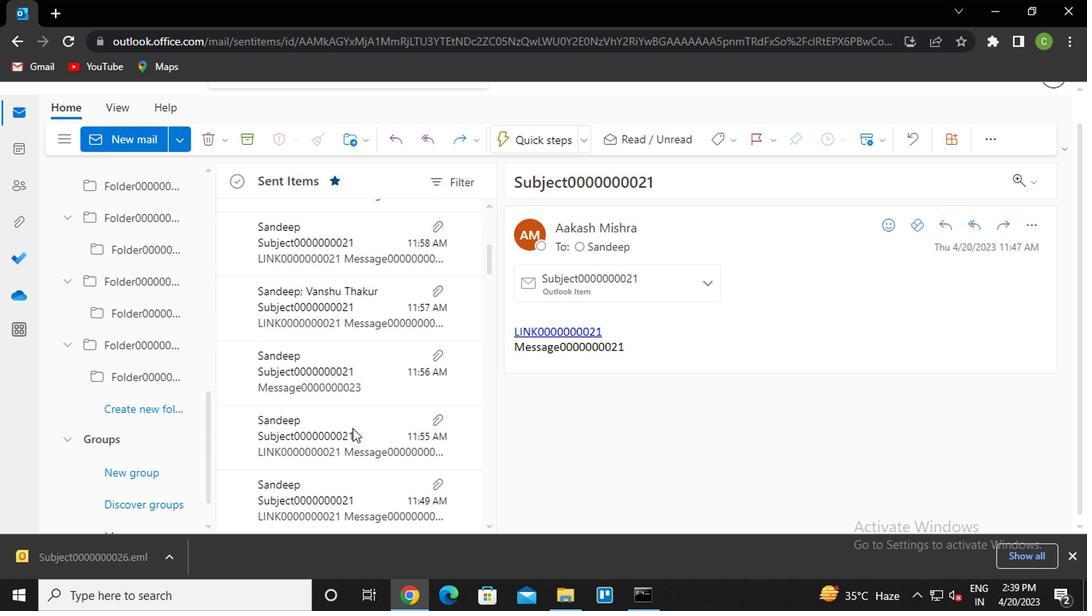 
Action: Mouse scrolled (349, 429) with delta (0, 0)
Screenshot: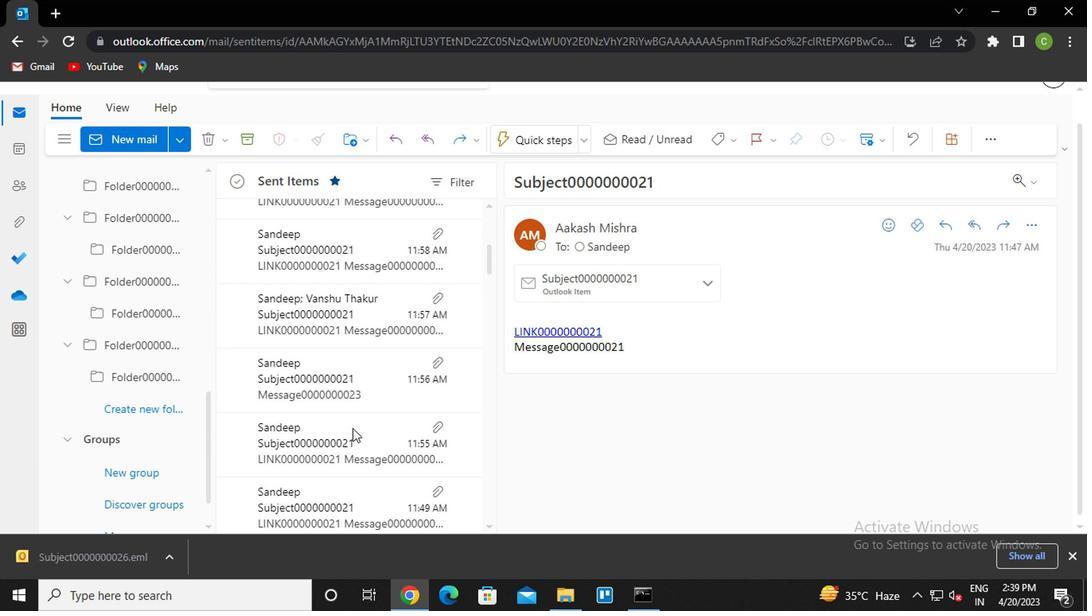 
Action: Mouse scrolled (349, 429) with delta (0, 0)
Screenshot: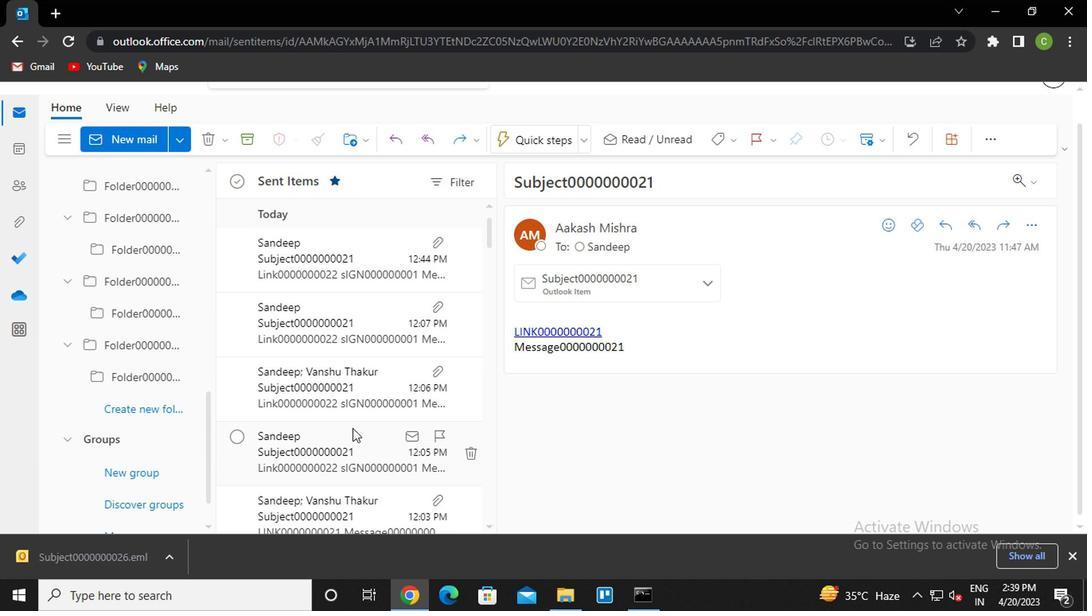 
Action: Mouse scrolled (349, 429) with delta (0, 0)
Screenshot: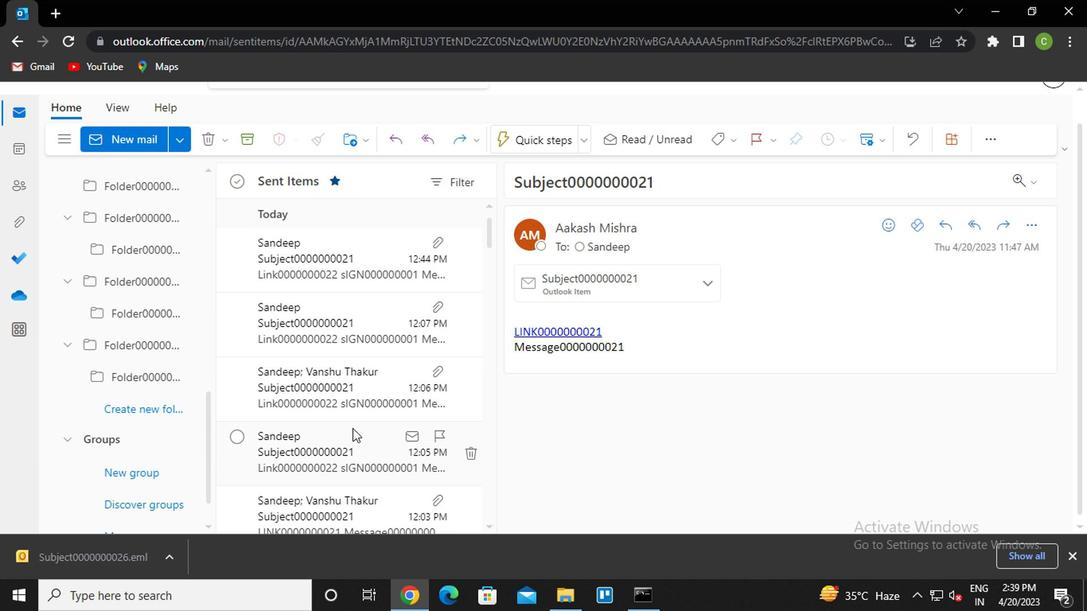 
Action: Mouse scrolled (349, 429) with delta (0, 0)
Screenshot: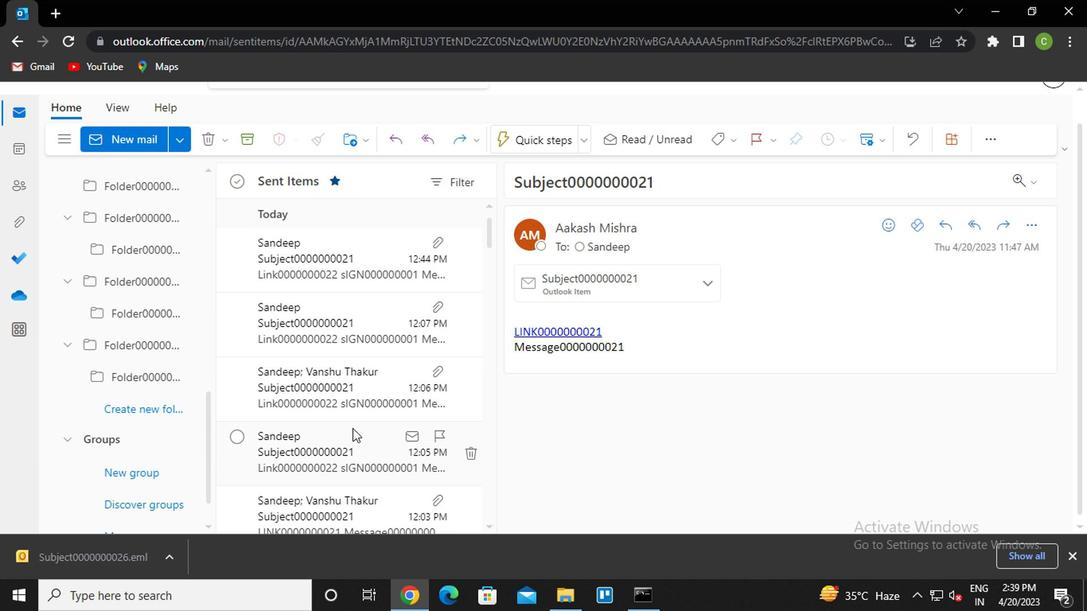 
Action: Mouse scrolled (349, 429) with delta (0, 0)
Screenshot: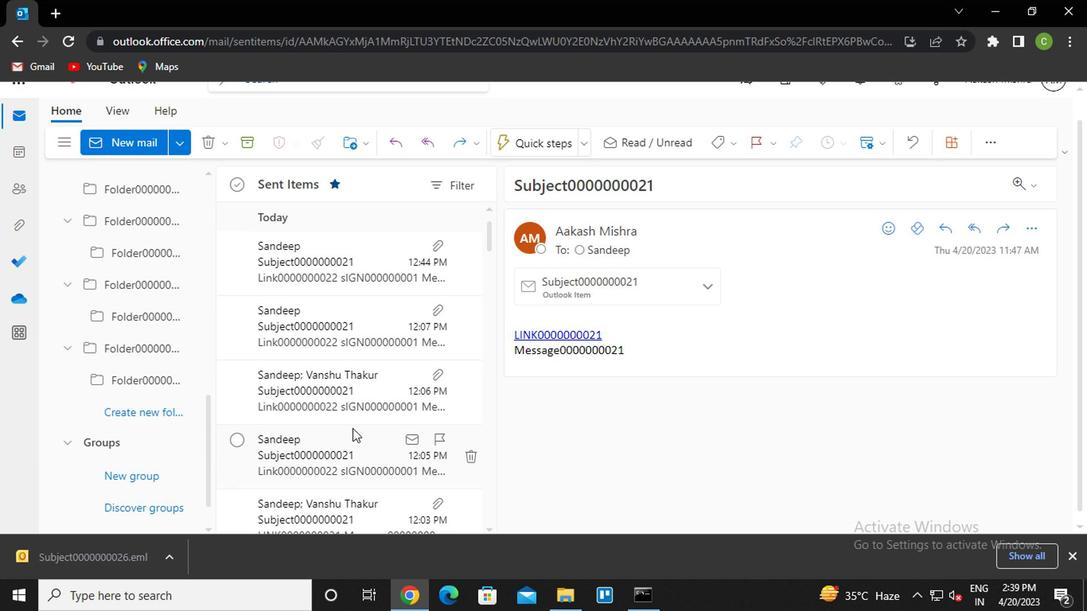 
Action: Mouse scrolled (349, 429) with delta (0, 0)
Screenshot: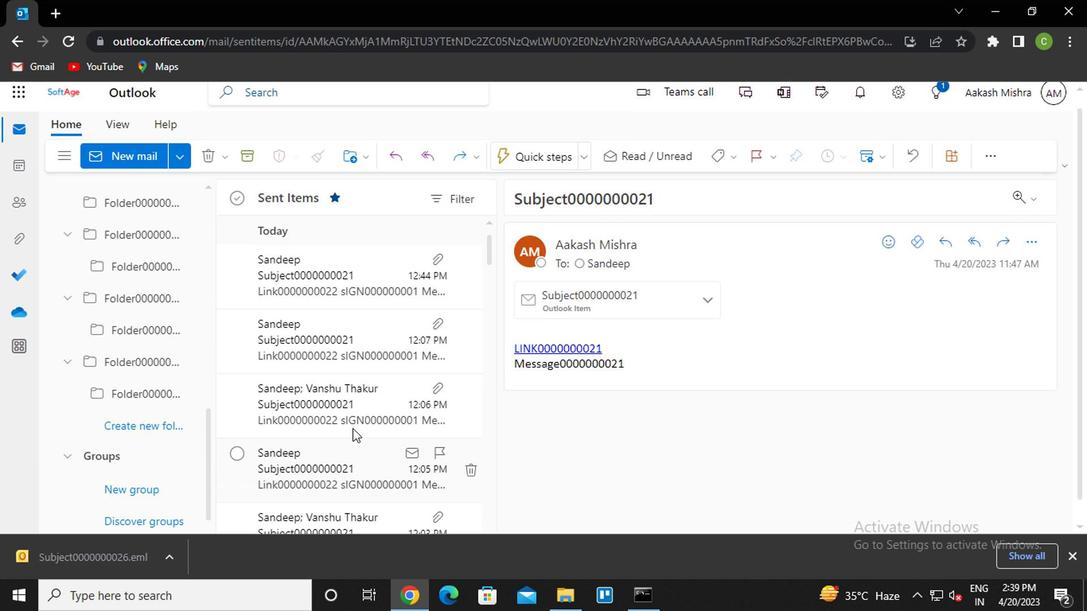 
Action: Mouse scrolled (349, 429) with delta (0, 0)
Screenshot: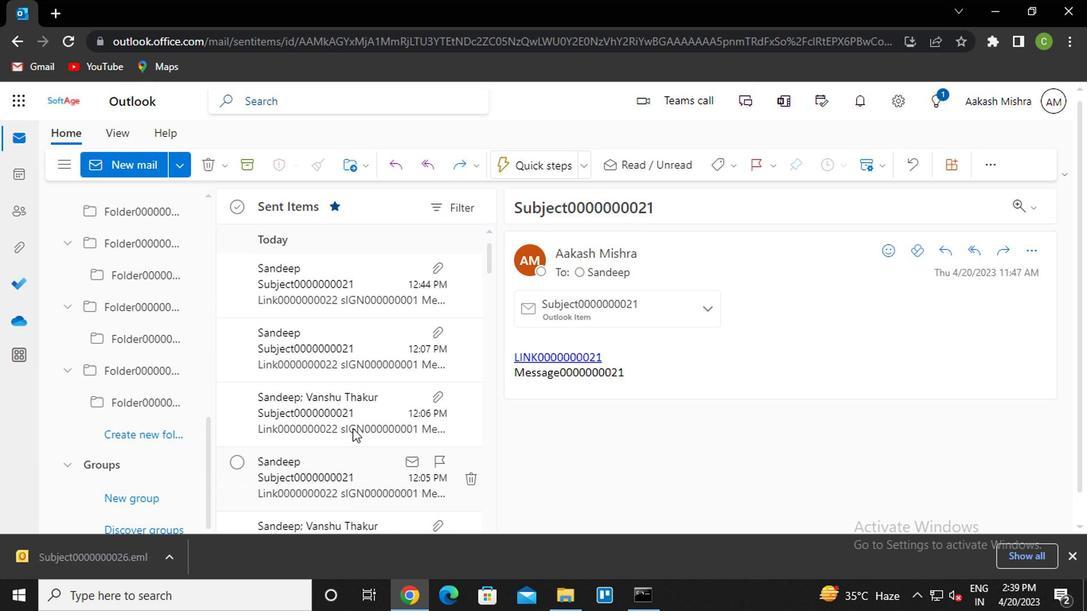 
Action: Mouse moved to (232, 266)
Screenshot: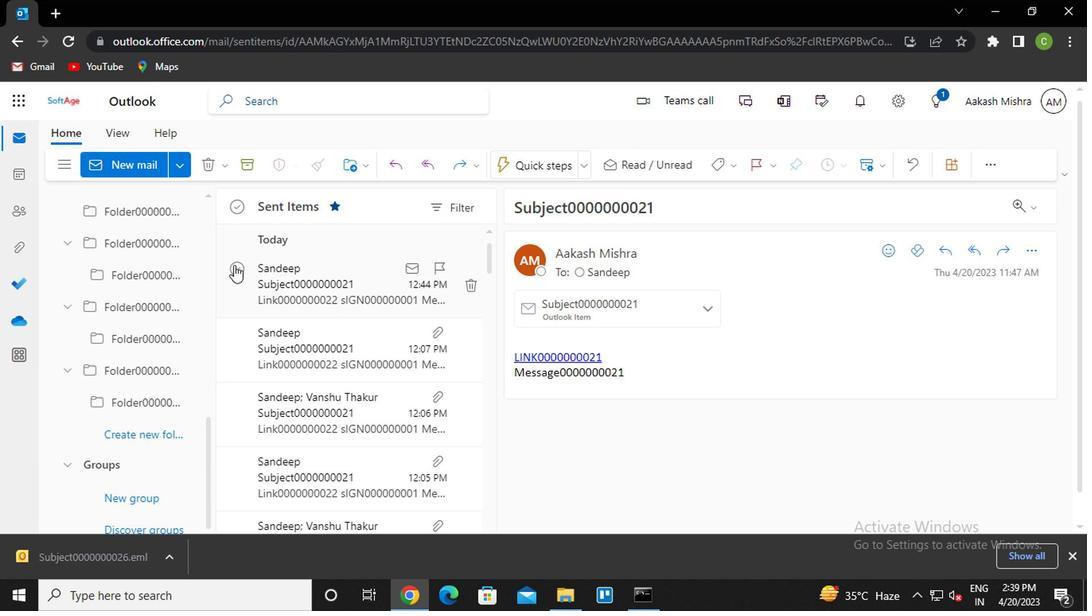
Action: Mouse pressed left at (232, 266)
Screenshot: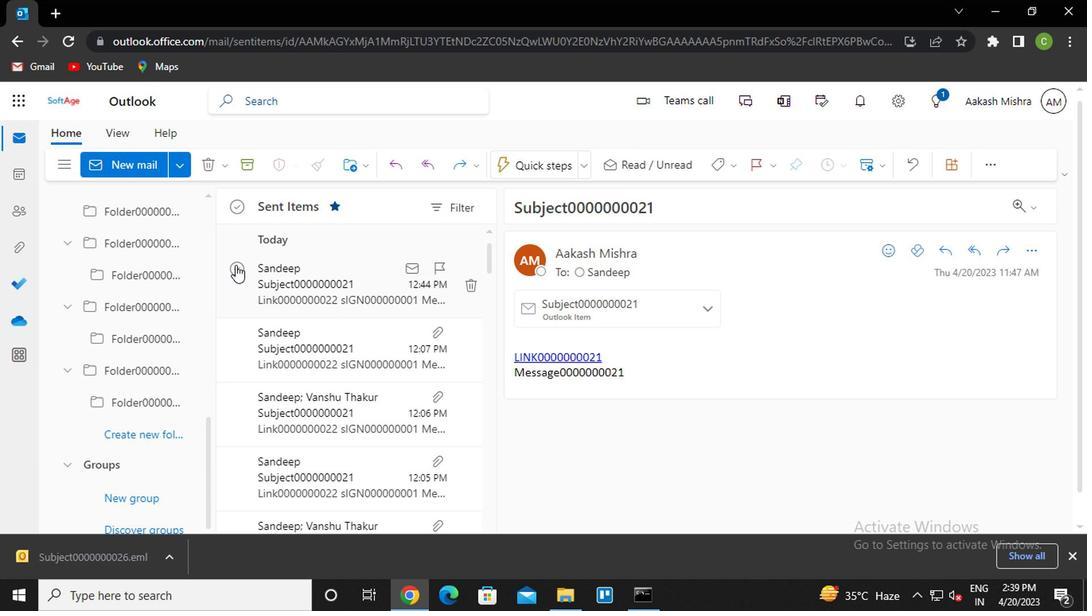 
Action: Mouse moved to (232, 309)
Screenshot: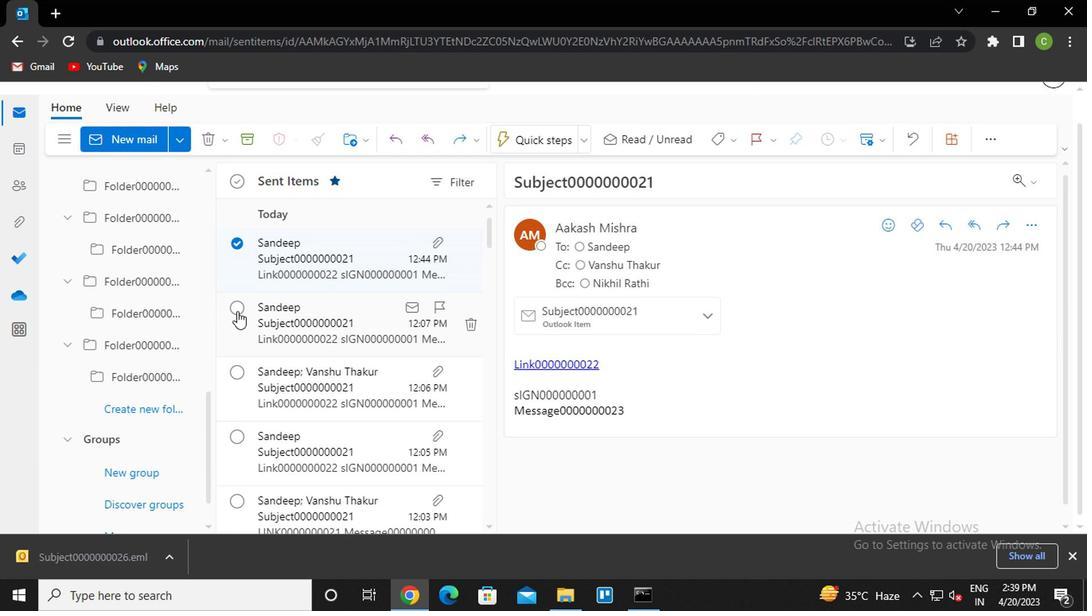 
Action: Mouse pressed left at (232, 309)
Screenshot: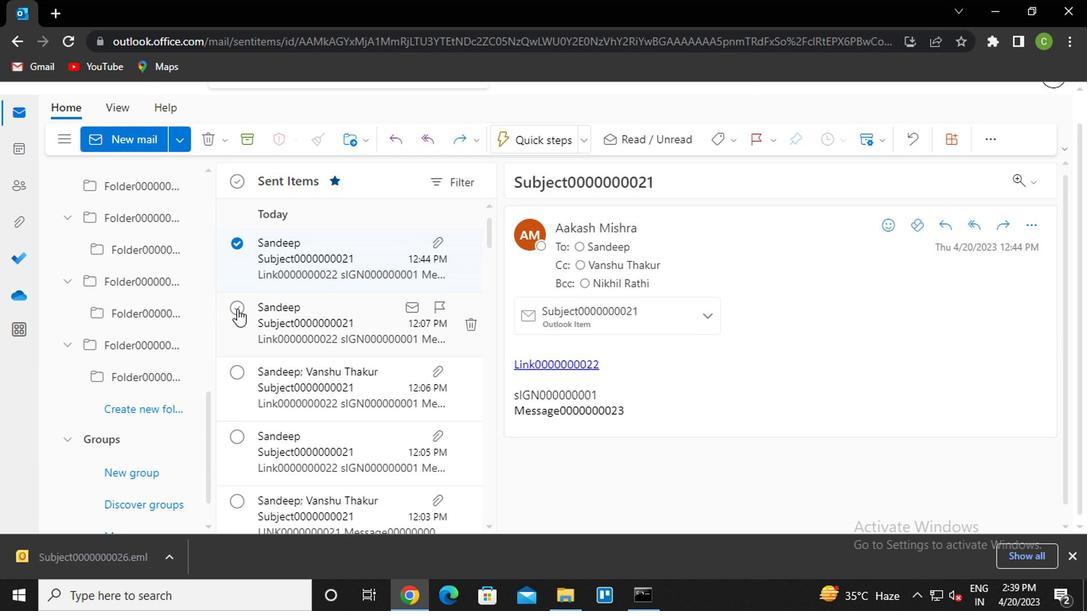 
Action: Mouse moved to (231, 369)
Screenshot: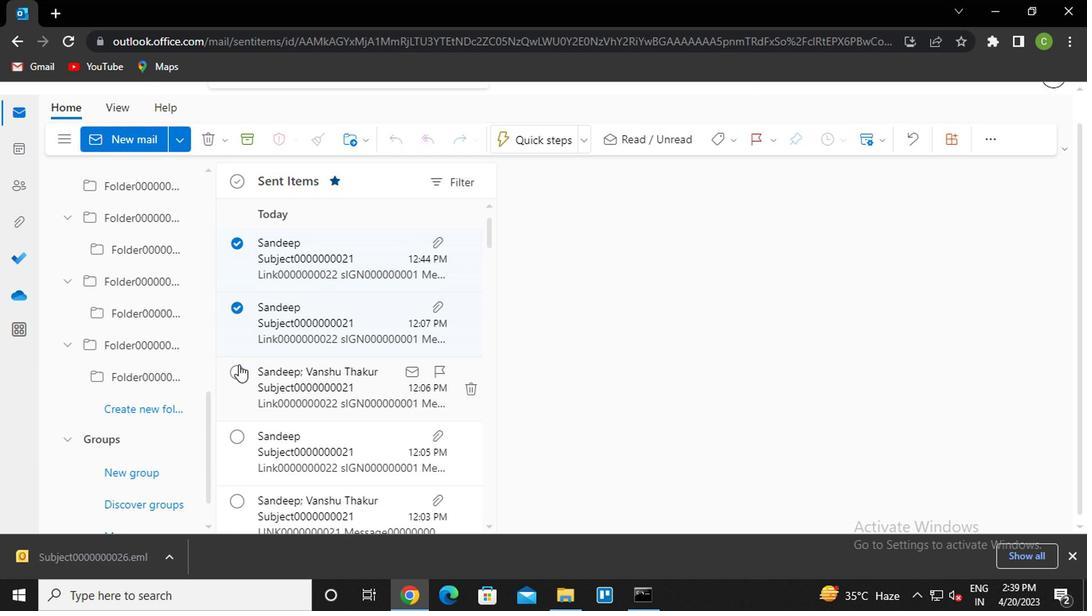 
Action: Mouse pressed left at (231, 369)
Screenshot: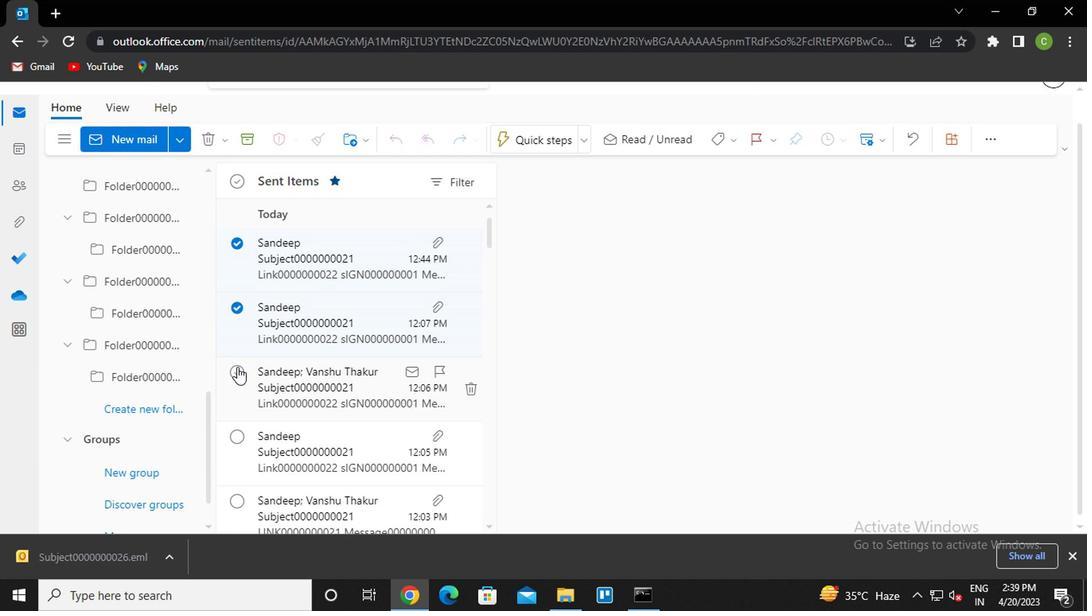 
Action: Mouse moved to (232, 432)
Screenshot: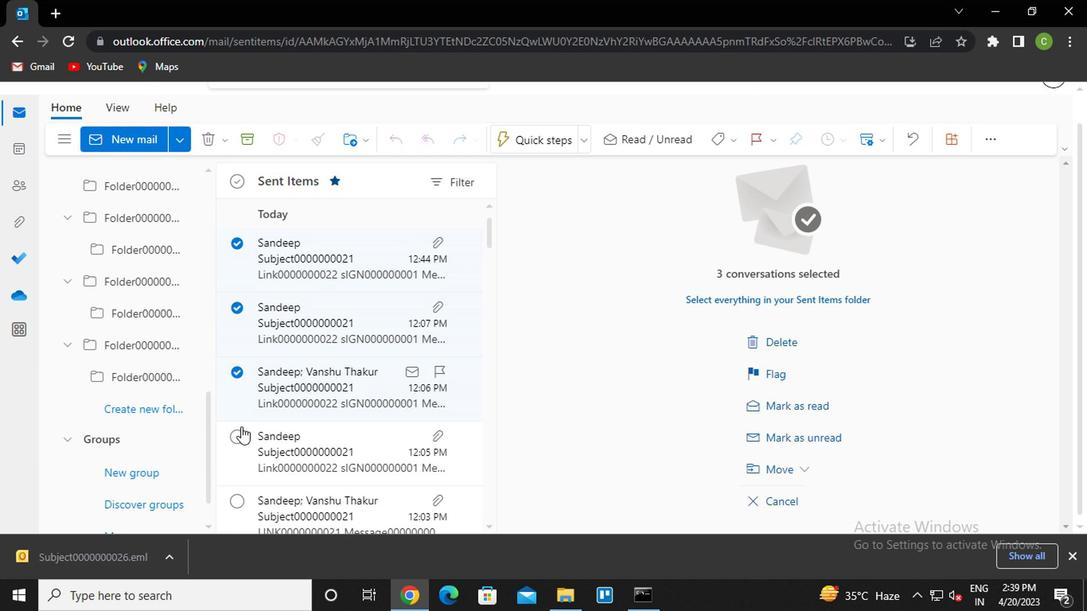 
Action: Mouse pressed left at (232, 432)
Screenshot: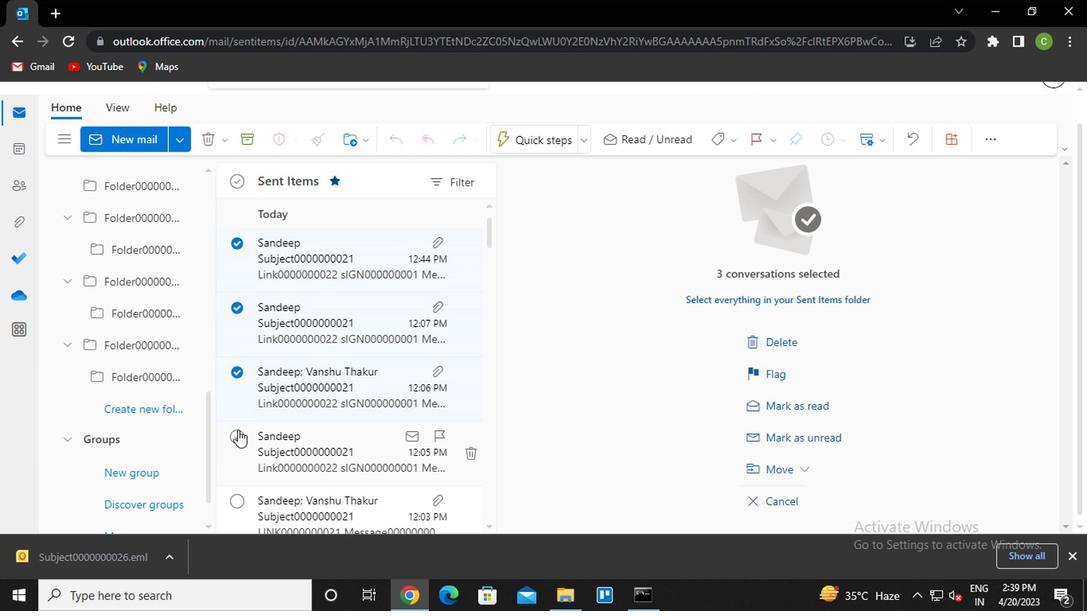 
Action: Mouse moved to (230, 503)
Screenshot: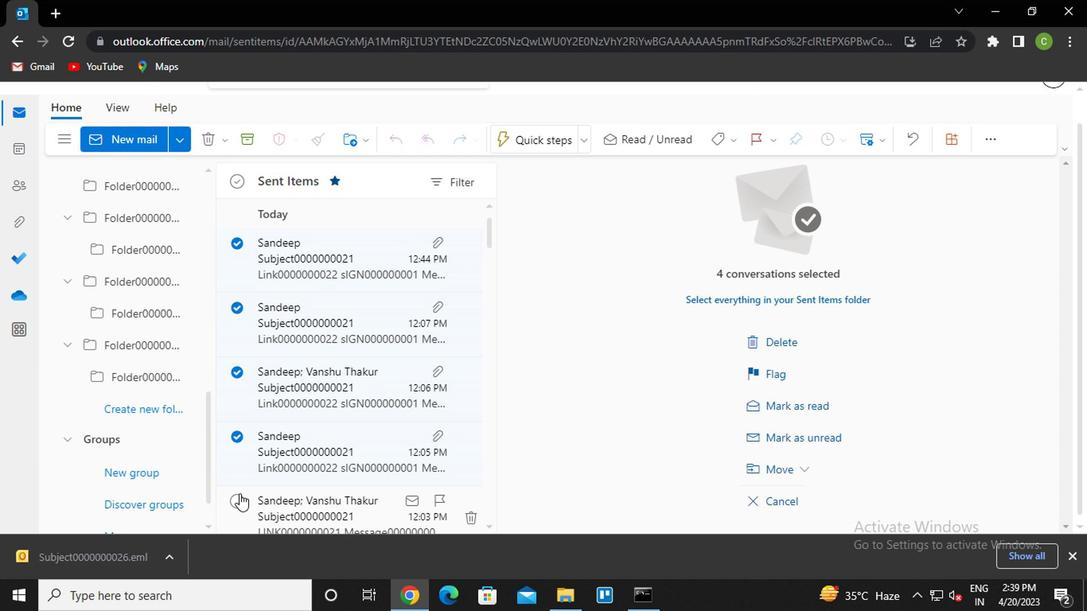 
Action: Mouse pressed left at (230, 503)
Screenshot: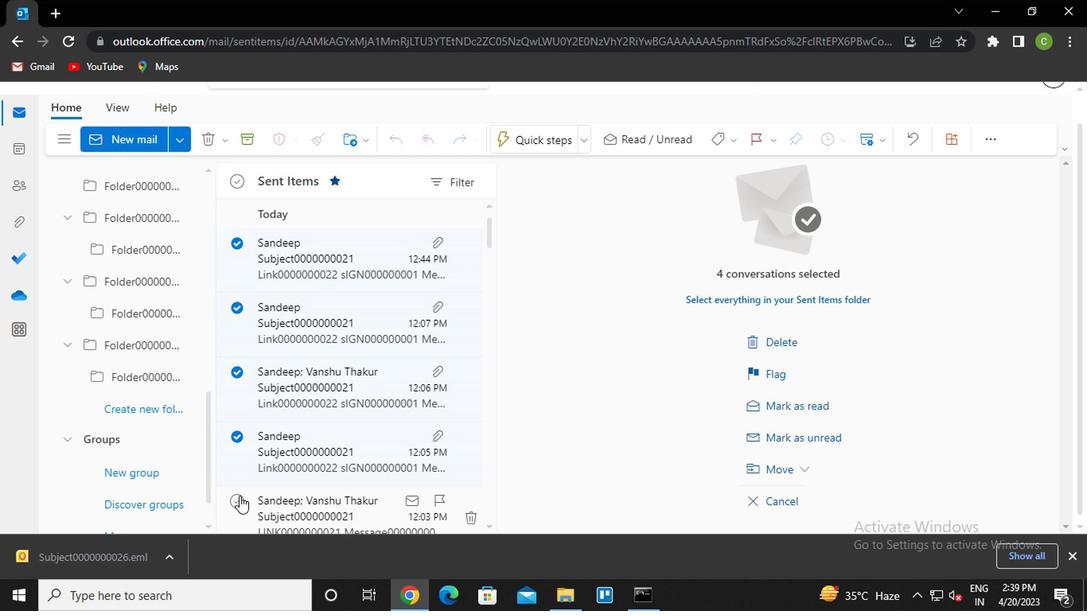 
Action: Mouse moved to (273, 403)
Screenshot: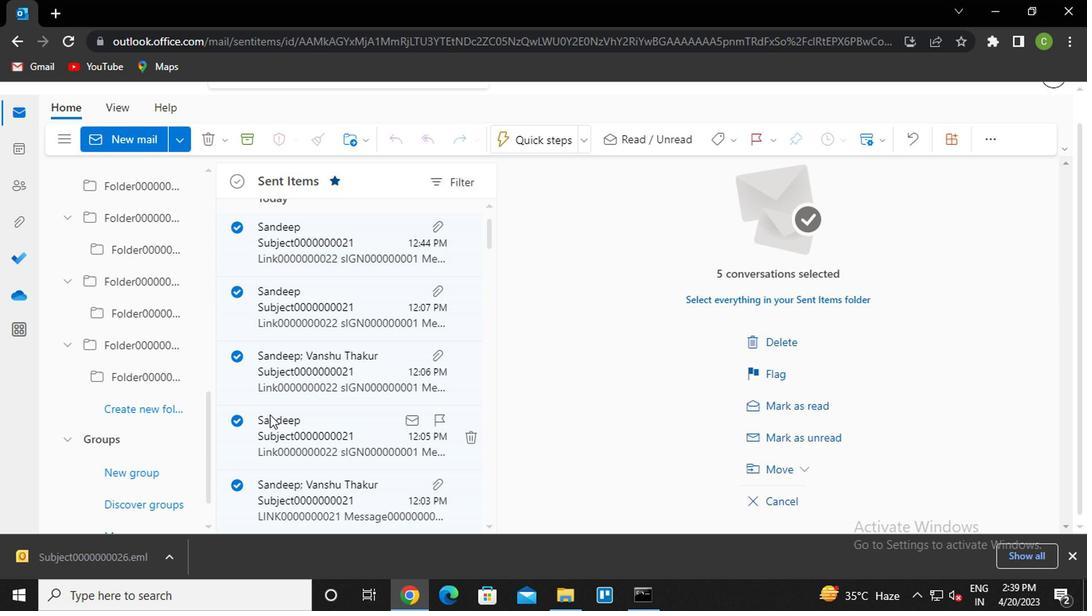
Action: Mouse pressed right at (273, 403)
Screenshot: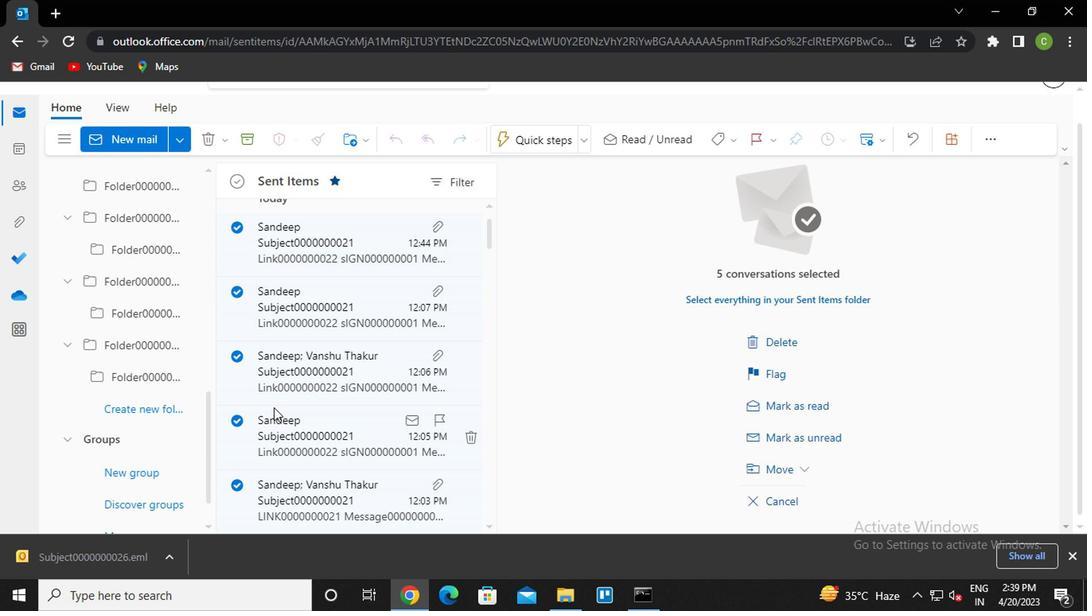 
Action: Mouse moved to (369, 285)
Screenshot: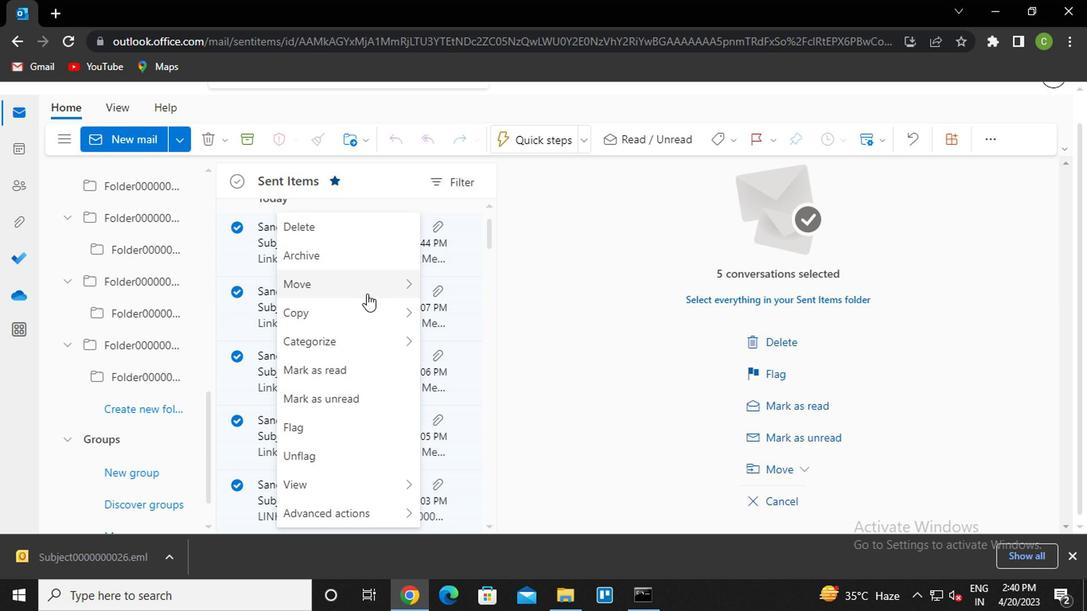 
Action: Mouse pressed left at (369, 285)
Screenshot: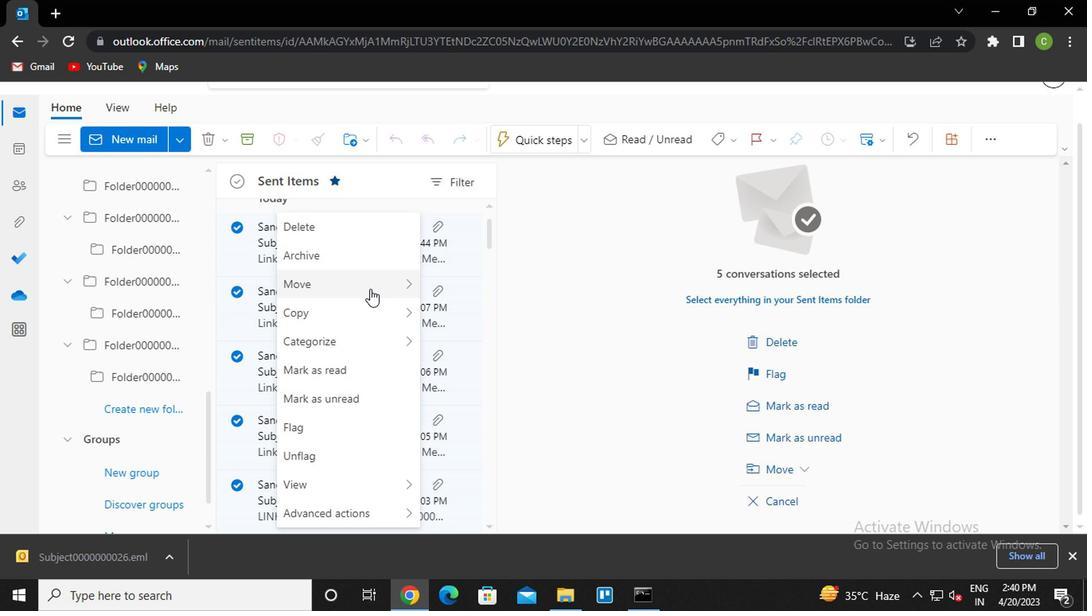 
Action: Mouse moved to (514, 448)
Screenshot: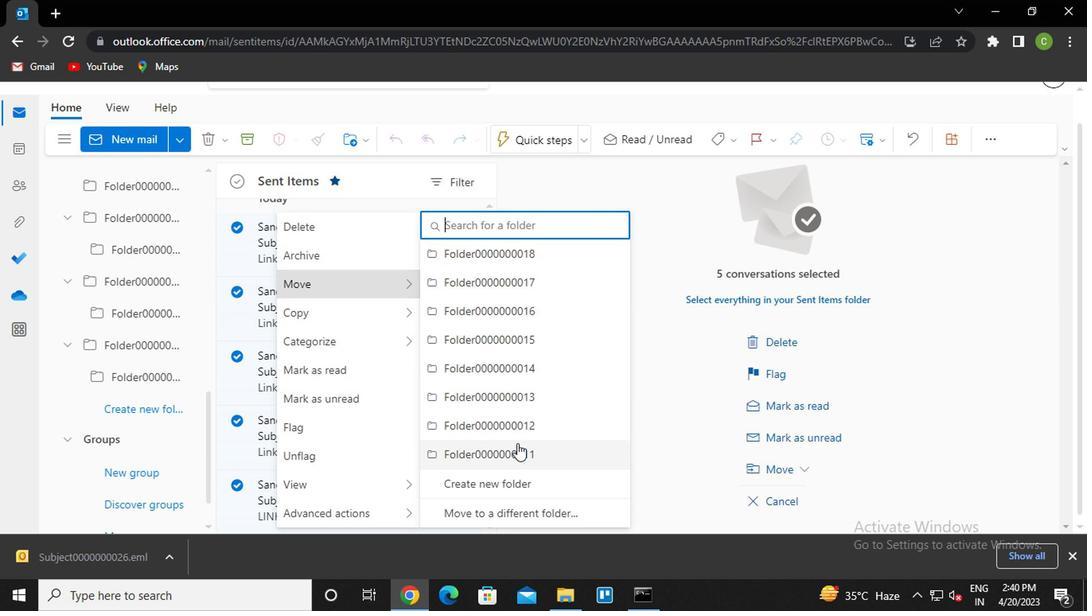 
Action: Mouse pressed left at (514, 448)
Screenshot: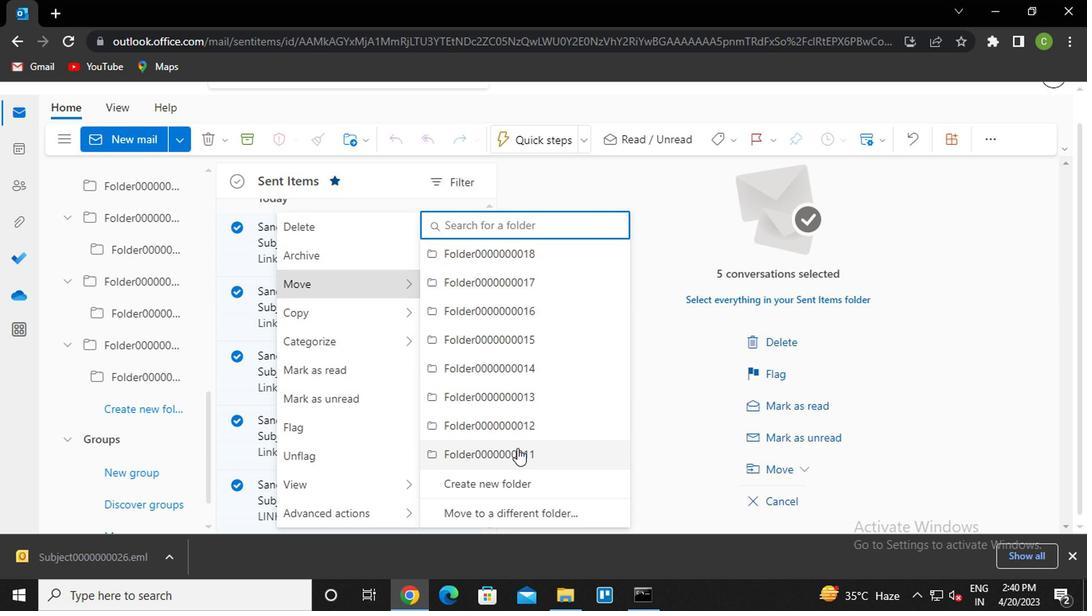 
Action: Mouse moved to (331, 373)
Screenshot: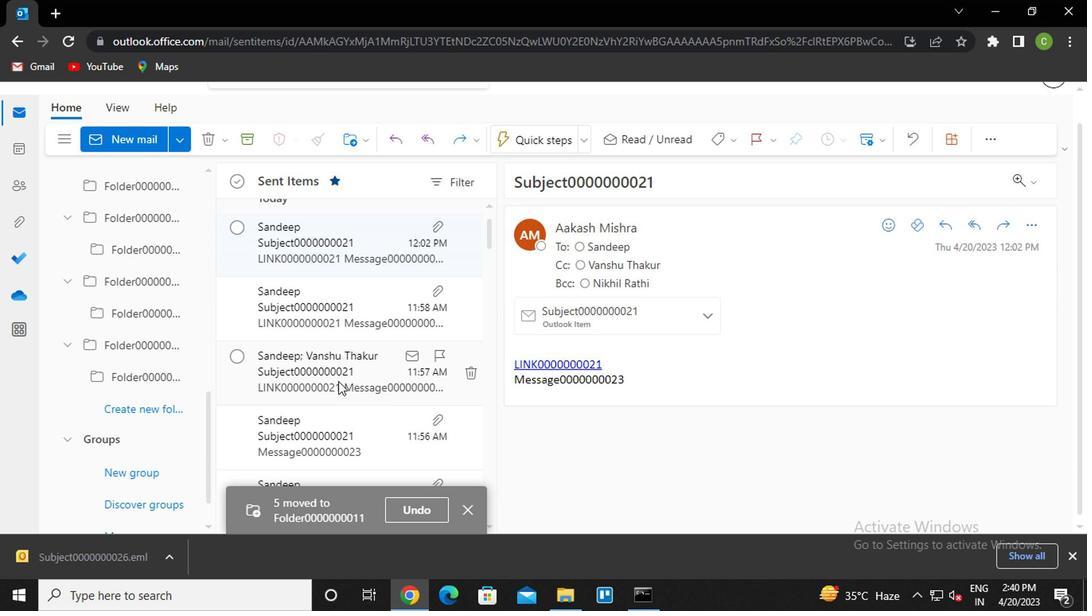 
Action: Mouse scrolled (331, 374) with delta (0, 1)
Screenshot: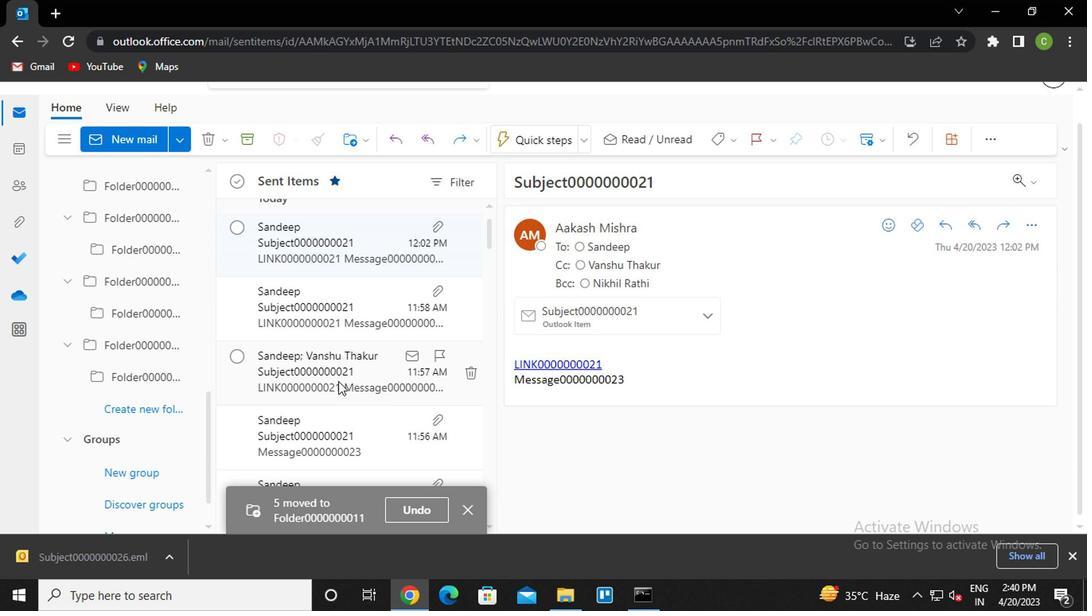 
Action: Mouse moved to (282, 340)
Screenshot: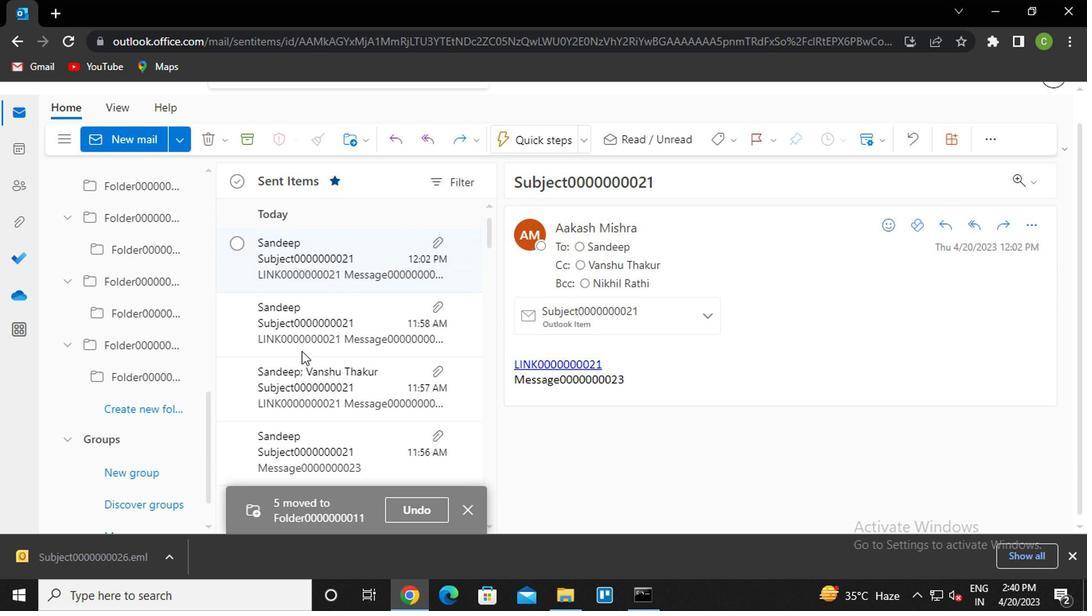 
Action: Mouse scrolled (282, 341) with delta (0, 0)
Screenshot: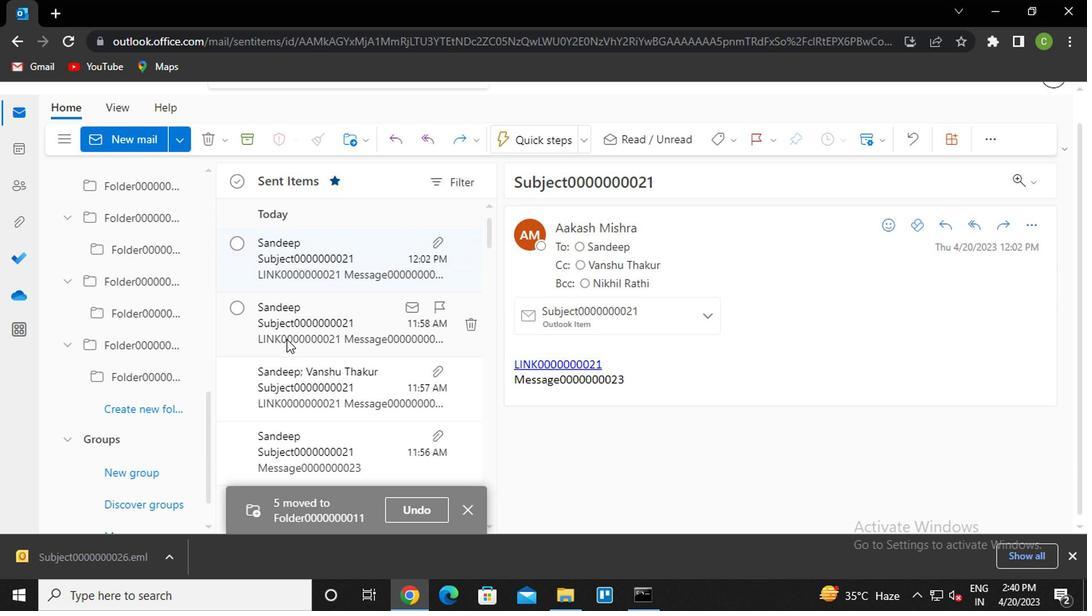
Action: Mouse moved to (234, 269)
Screenshot: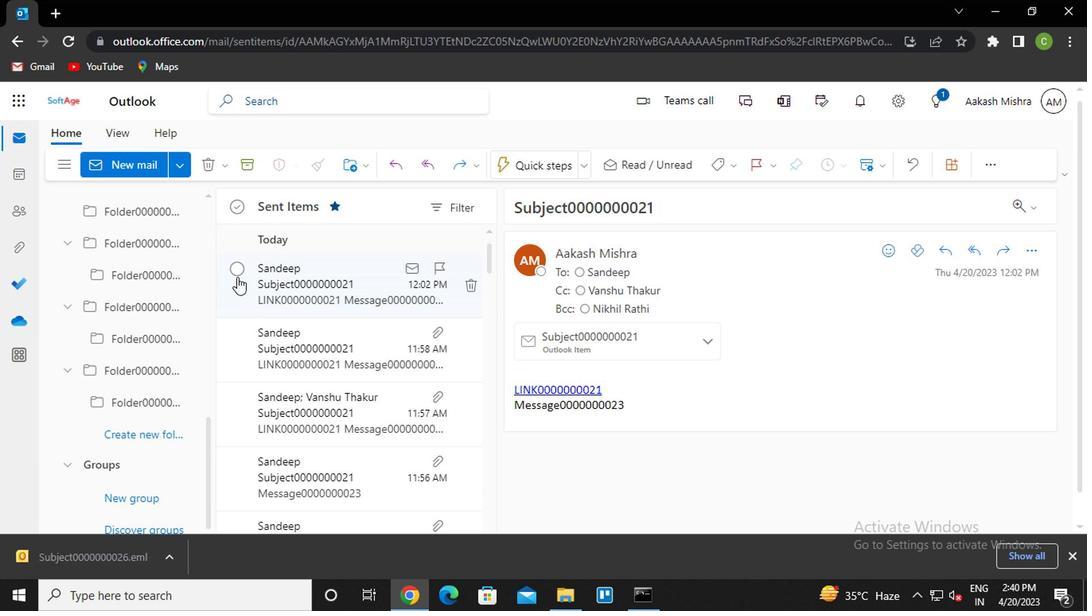 
Action: Mouse pressed left at (234, 269)
Screenshot: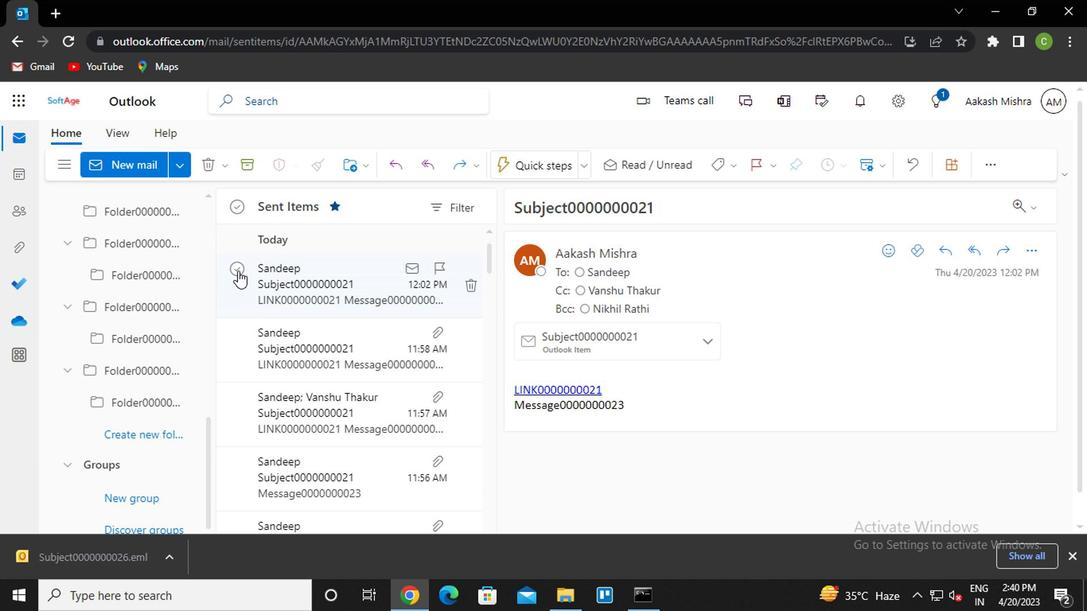 
Action: Mouse moved to (232, 312)
Screenshot: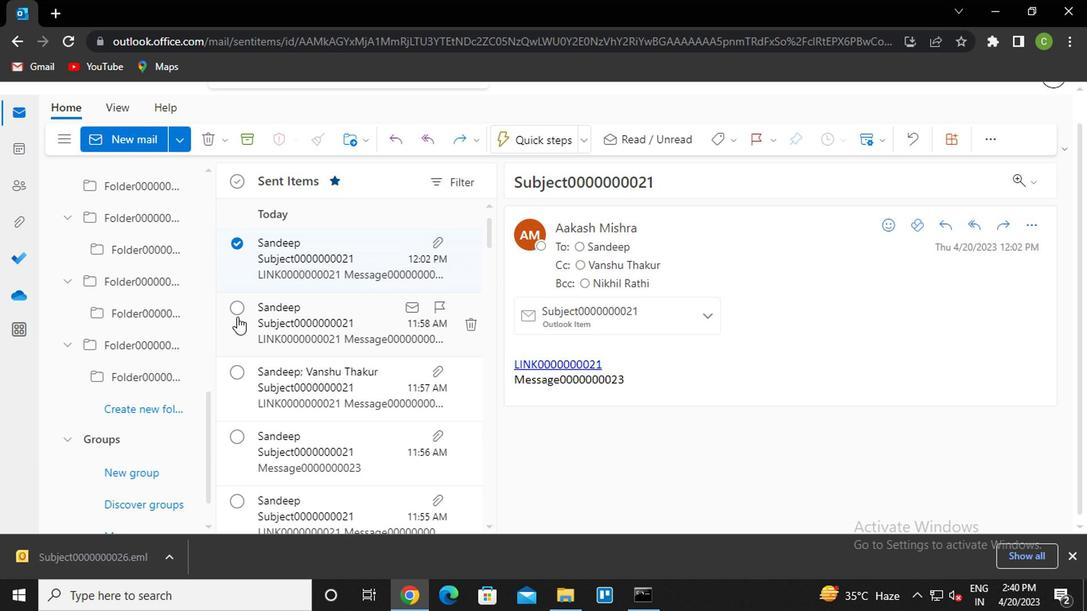 
Action: Mouse pressed left at (232, 312)
Screenshot: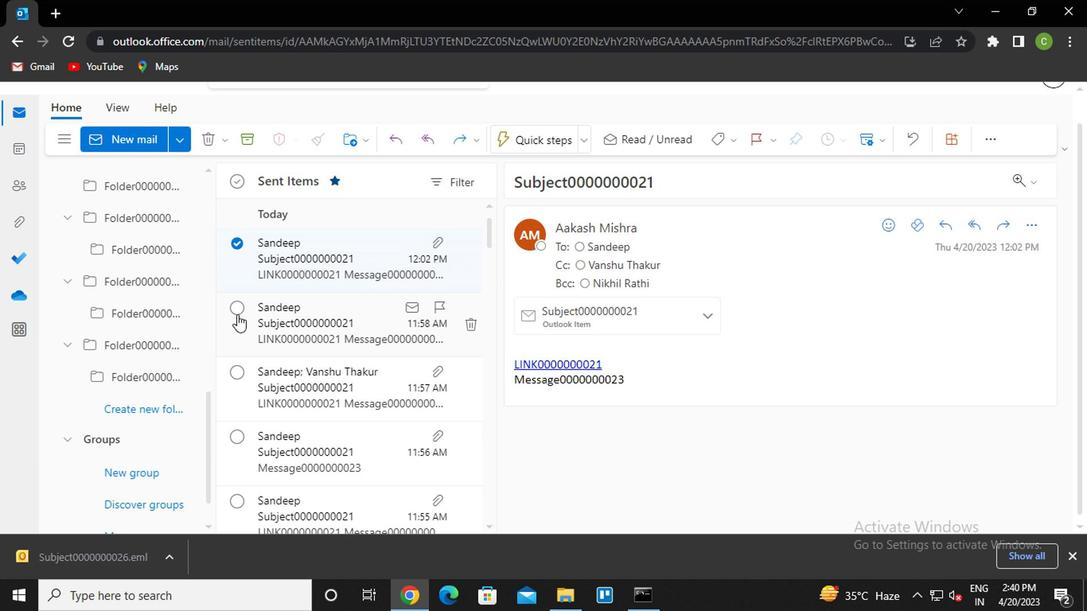 
Action: Mouse moved to (227, 364)
Screenshot: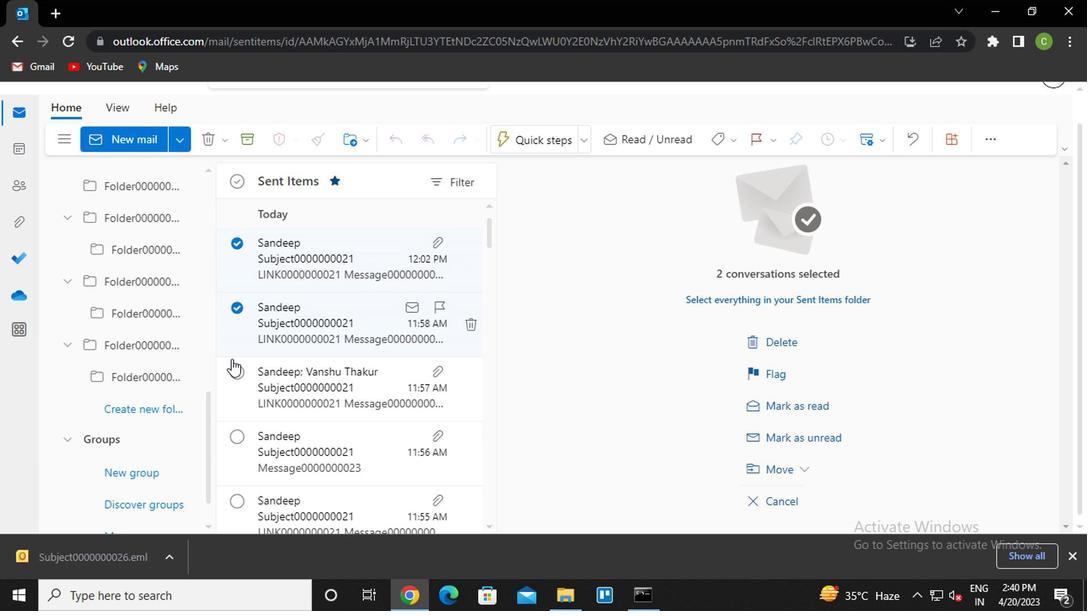 
Action: Mouse pressed left at (227, 364)
Screenshot: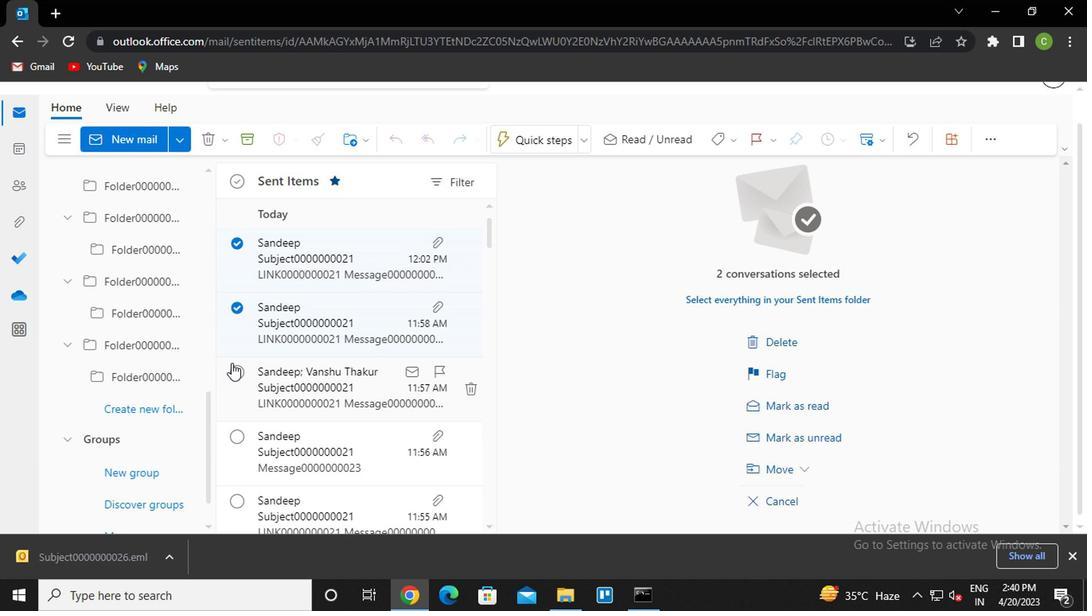 
Action: Mouse moved to (256, 366)
Screenshot: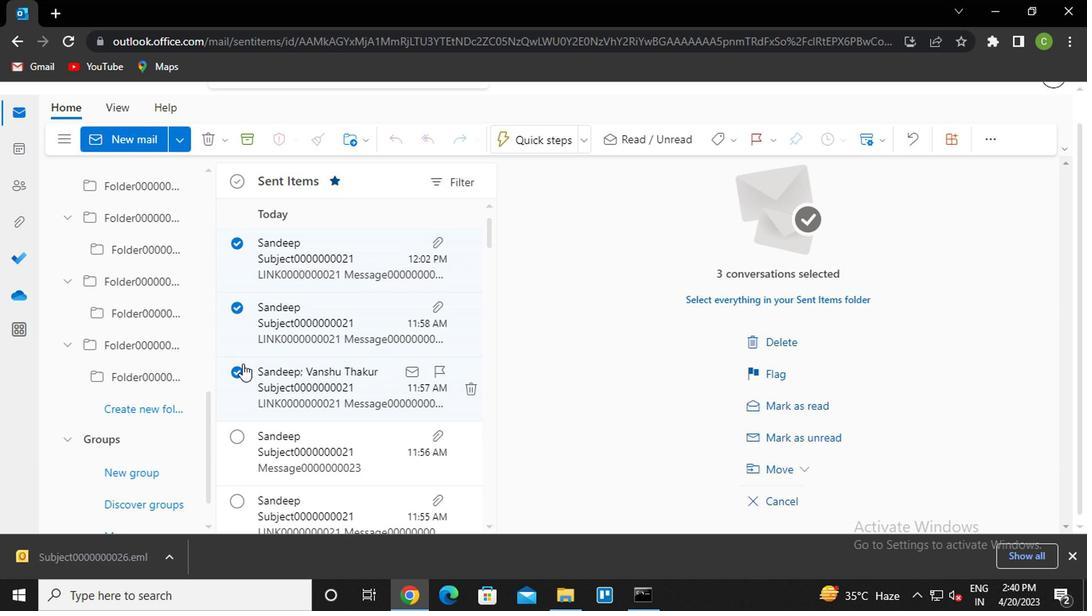 
Action: Mouse scrolled (256, 365) with delta (0, -1)
Screenshot: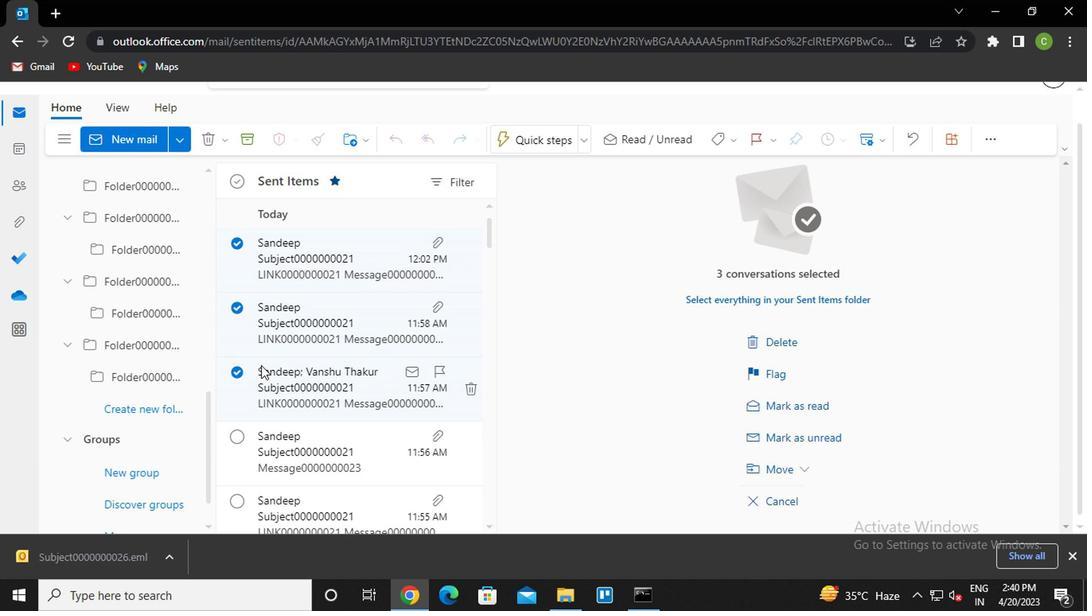 
Action: Mouse moved to (242, 375)
Screenshot: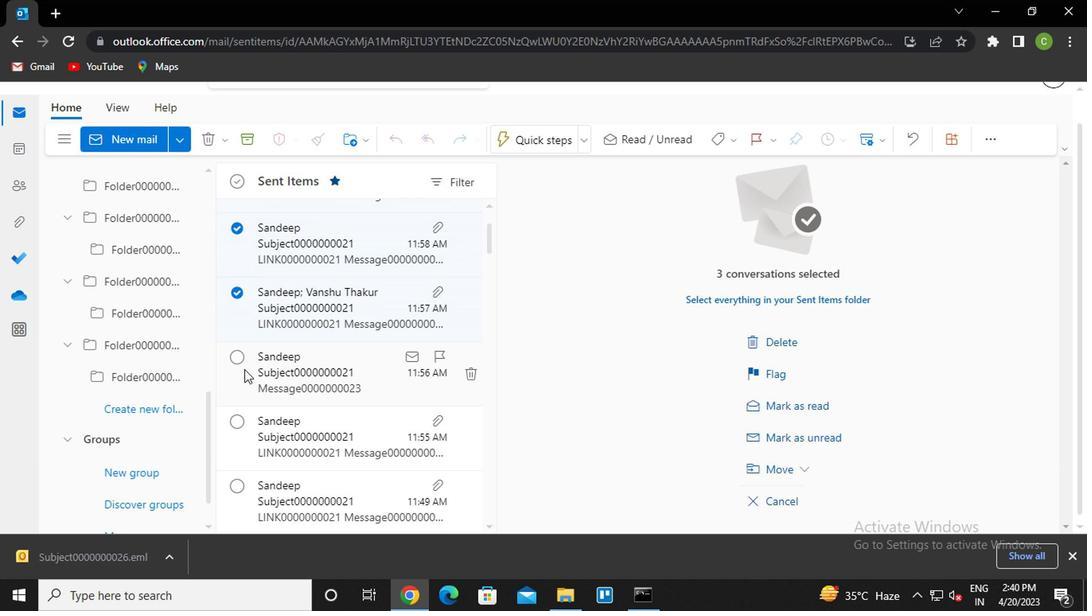 
Action: Mouse scrolled (242, 374) with delta (0, 0)
Screenshot: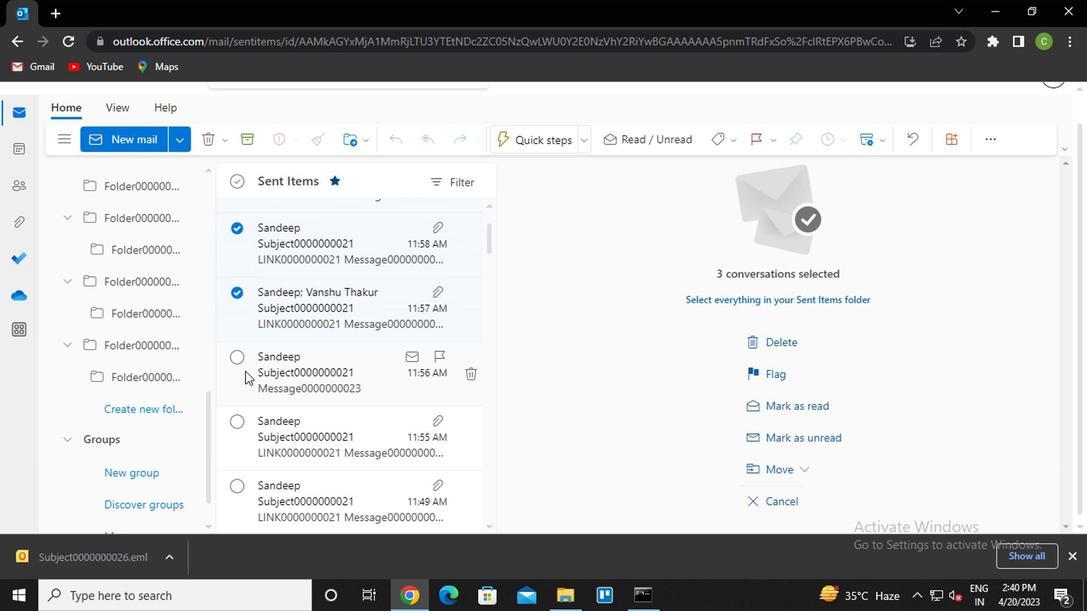 
Action: Mouse moved to (237, 343)
Screenshot: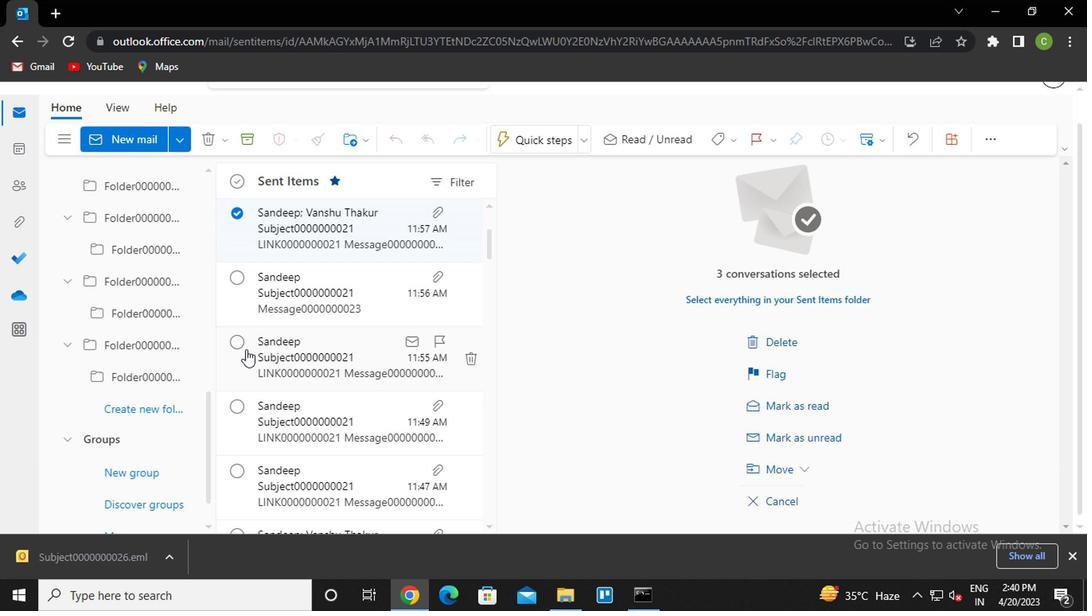 
Action: Mouse pressed left at (237, 343)
Screenshot: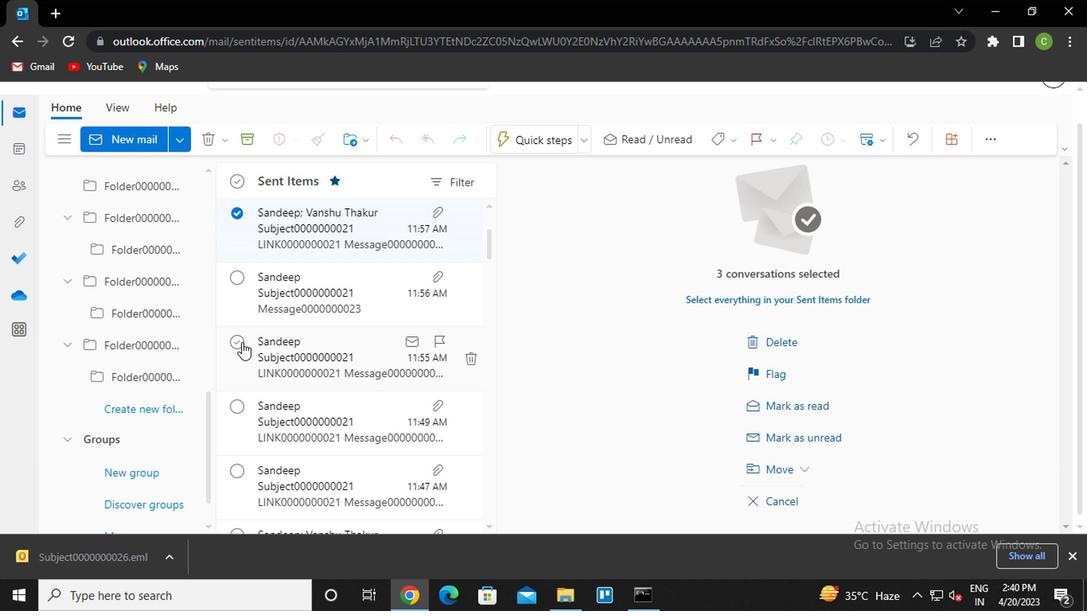 
Action: Mouse moved to (234, 406)
Screenshot: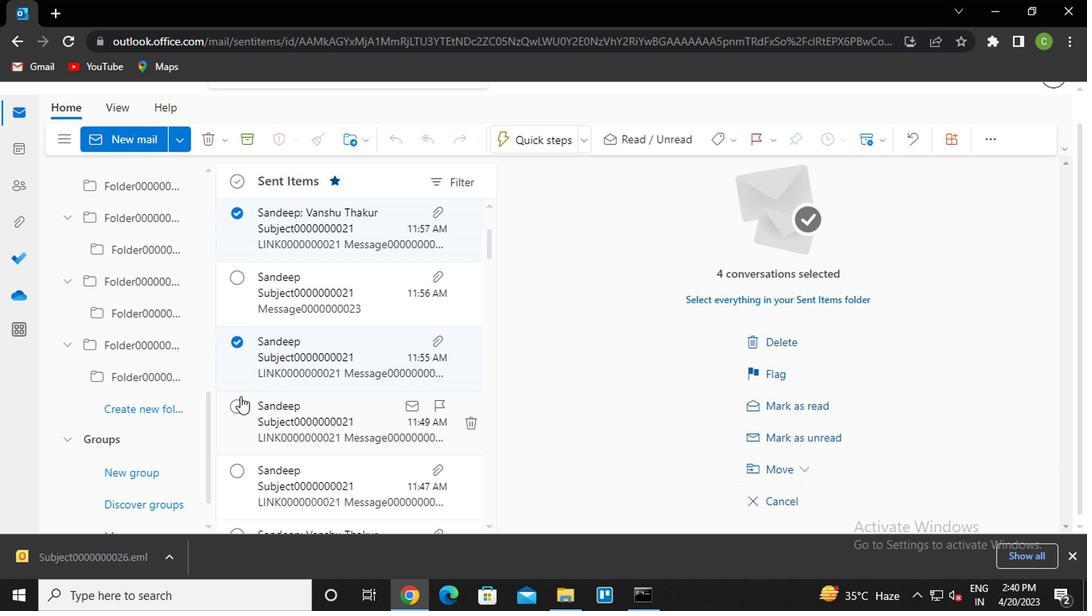 
Action: Mouse pressed left at (234, 406)
Screenshot: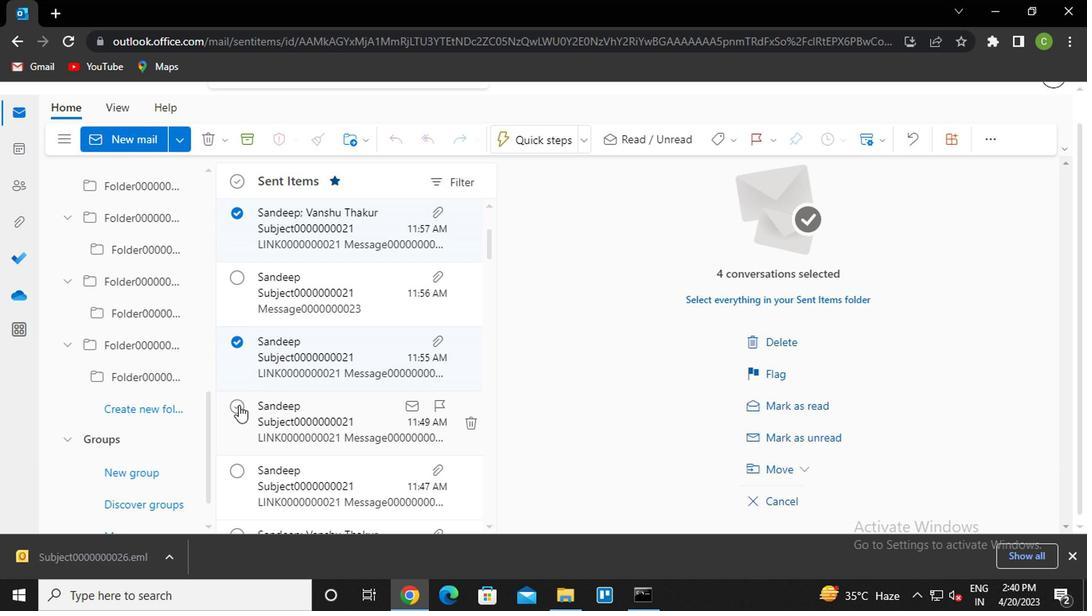 
Action: Mouse moved to (335, 375)
Screenshot: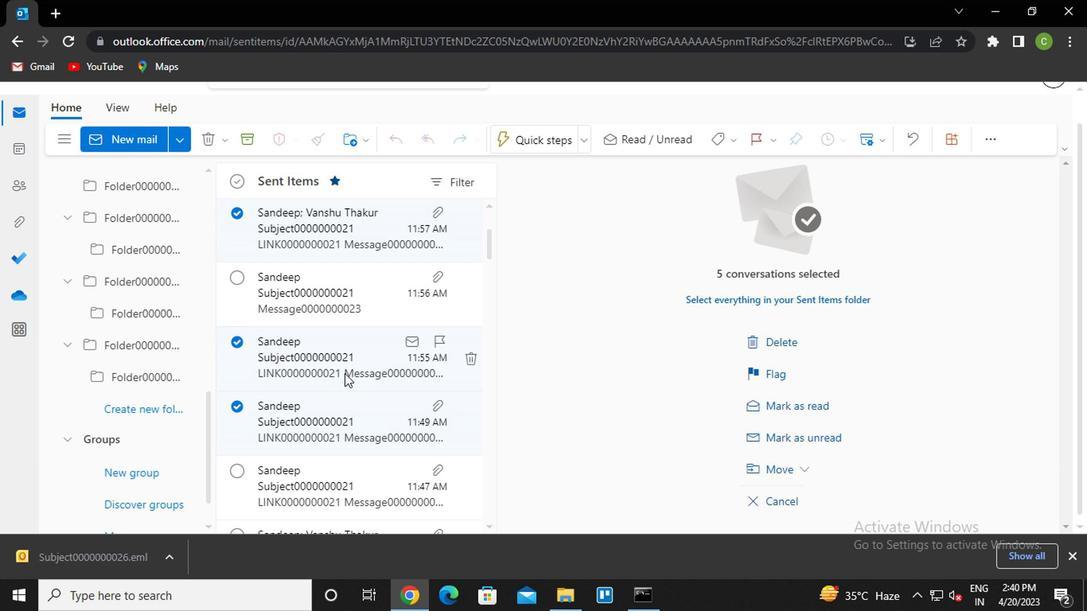 
Action: Mouse pressed right at (335, 375)
Screenshot: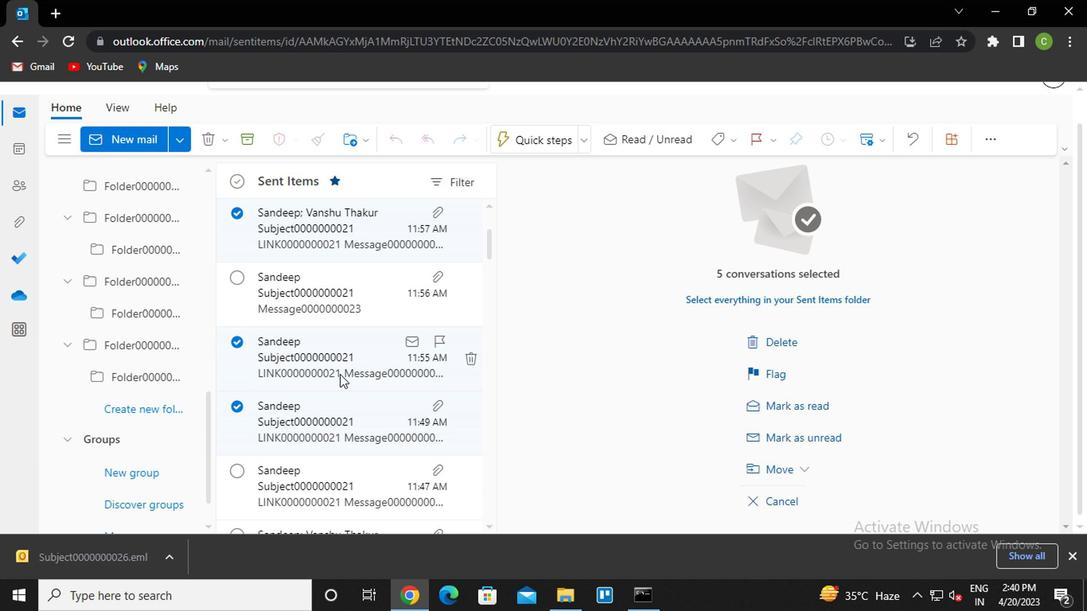 
Action: Mouse moved to (389, 286)
Screenshot: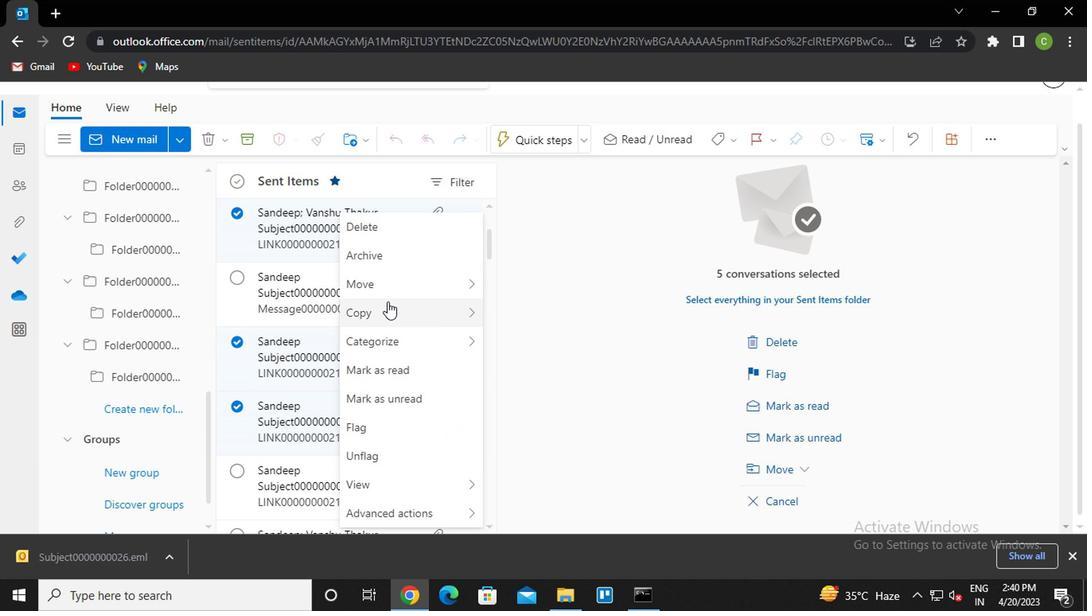 
Action: Mouse pressed left at (389, 286)
Screenshot: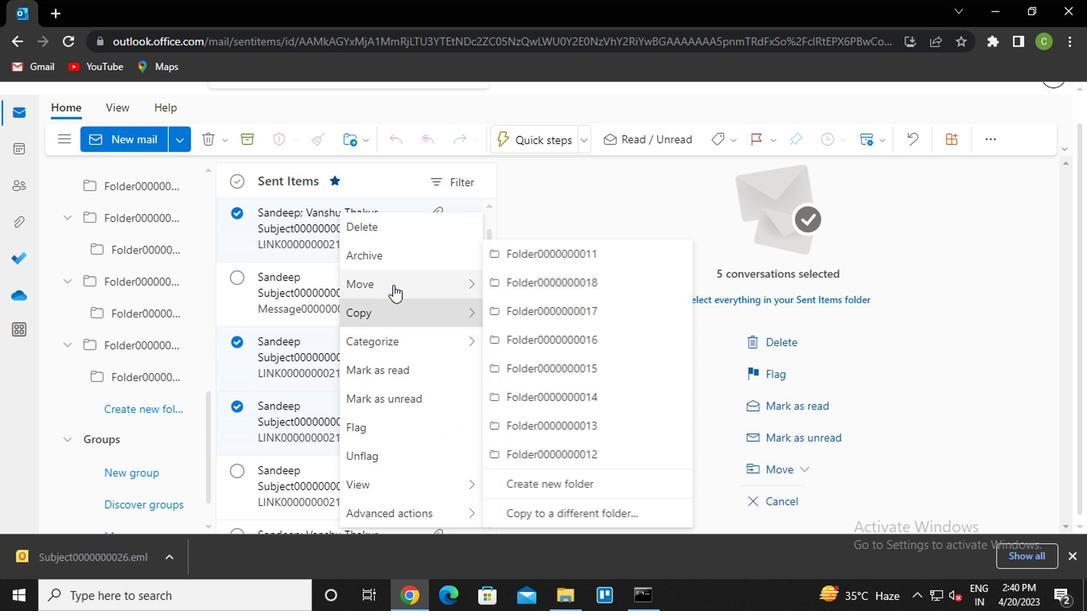 
Action: Mouse moved to (558, 449)
Screenshot: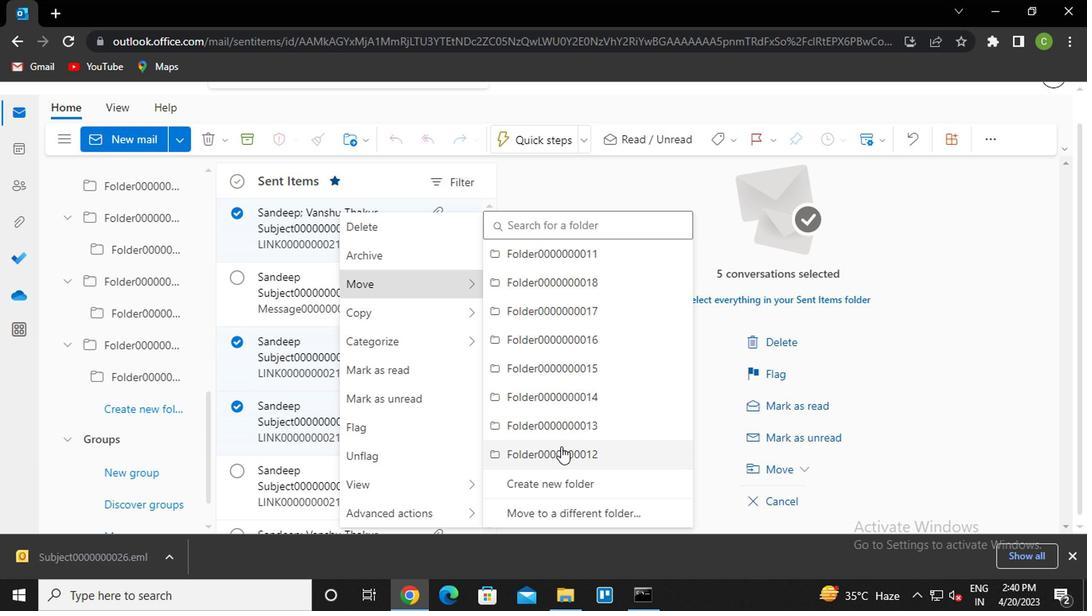 
Action: Mouse pressed left at (558, 449)
Screenshot: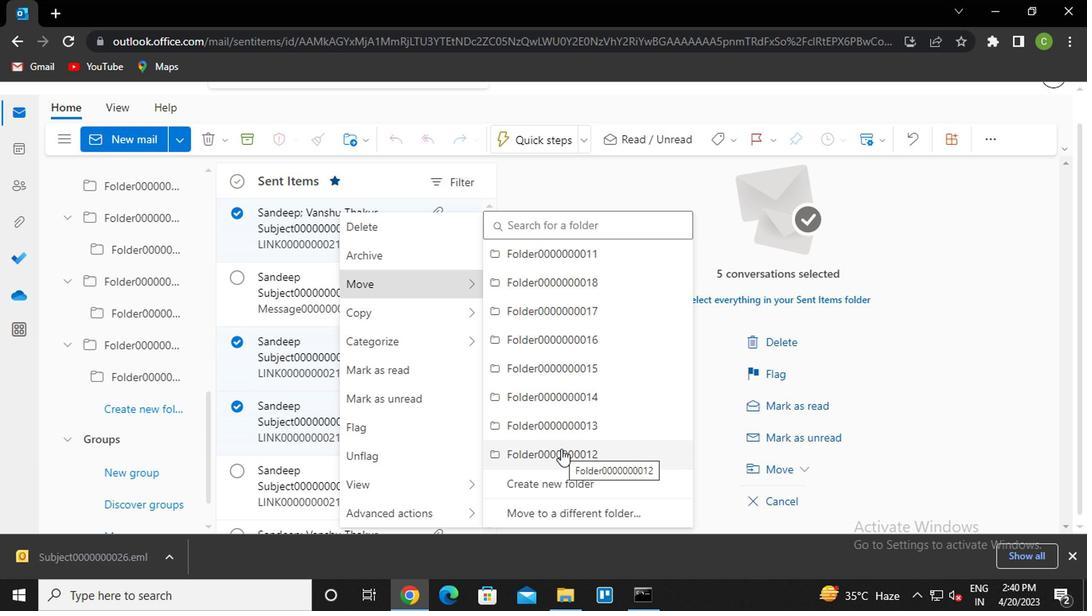 
Action: Mouse moved to (400, 417)
Screenshot: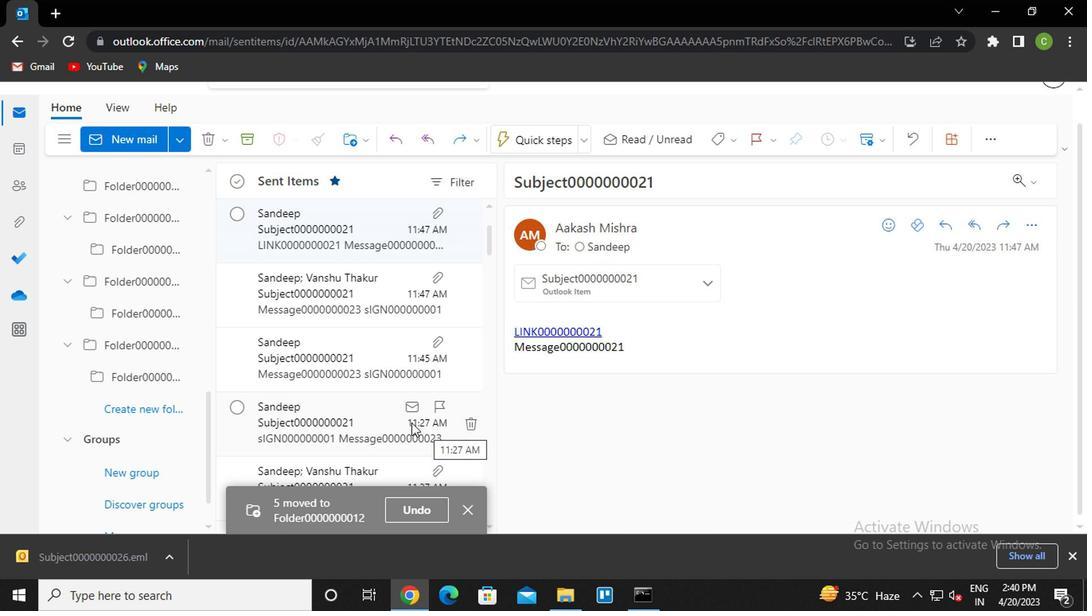 
Action: Mouse scrolled (400, 418) with delta (0, 1)
Screenshot: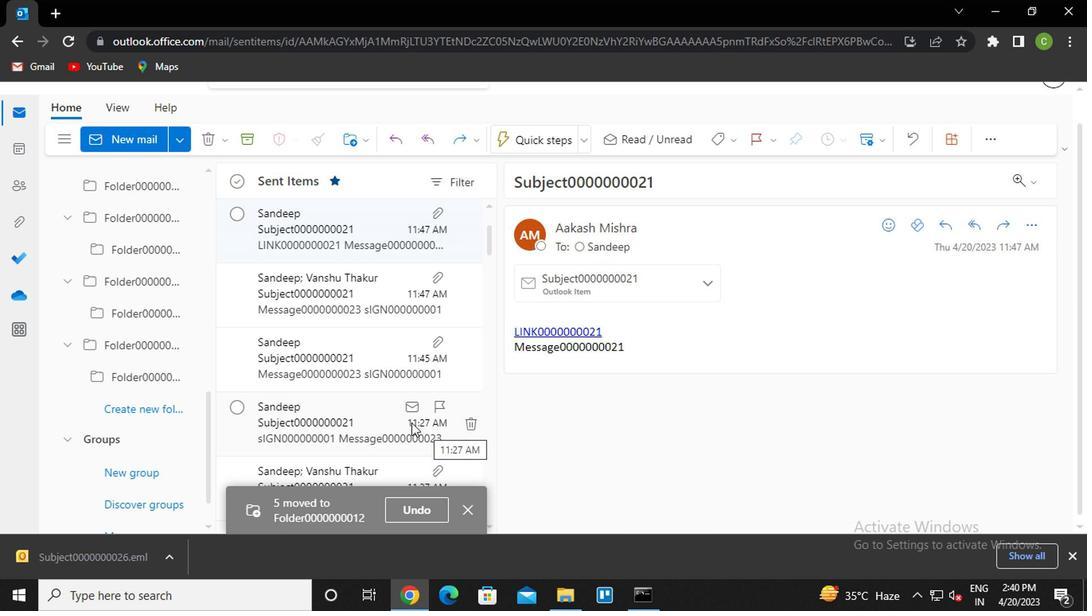 
Action: Mouse moved to (382, 405)
Screenshot: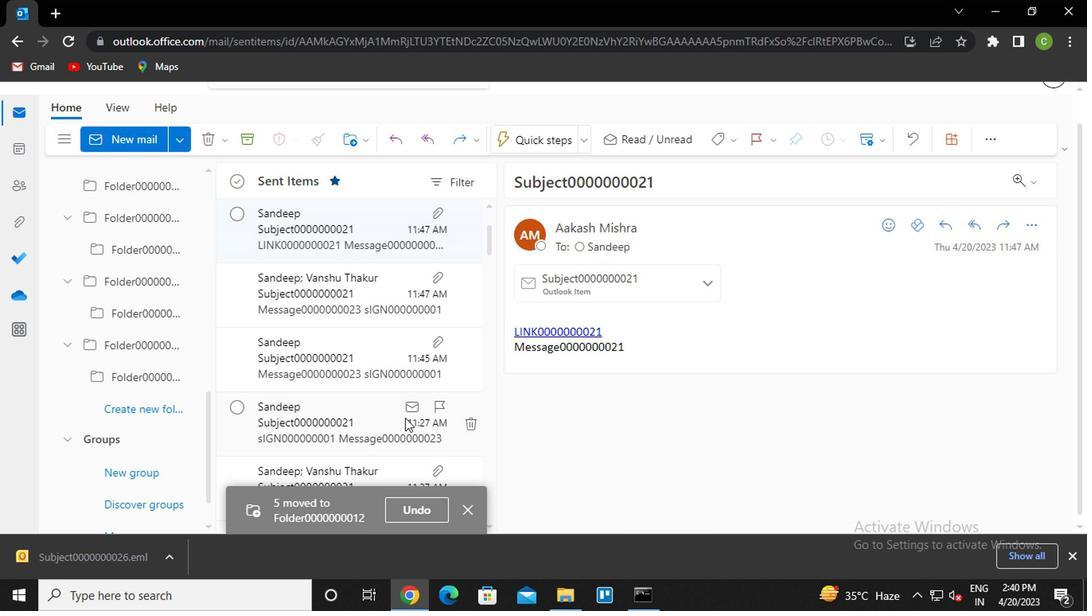 
Action: Mouse scrolled (382, 406) with delta (0, 1)
Screenshot: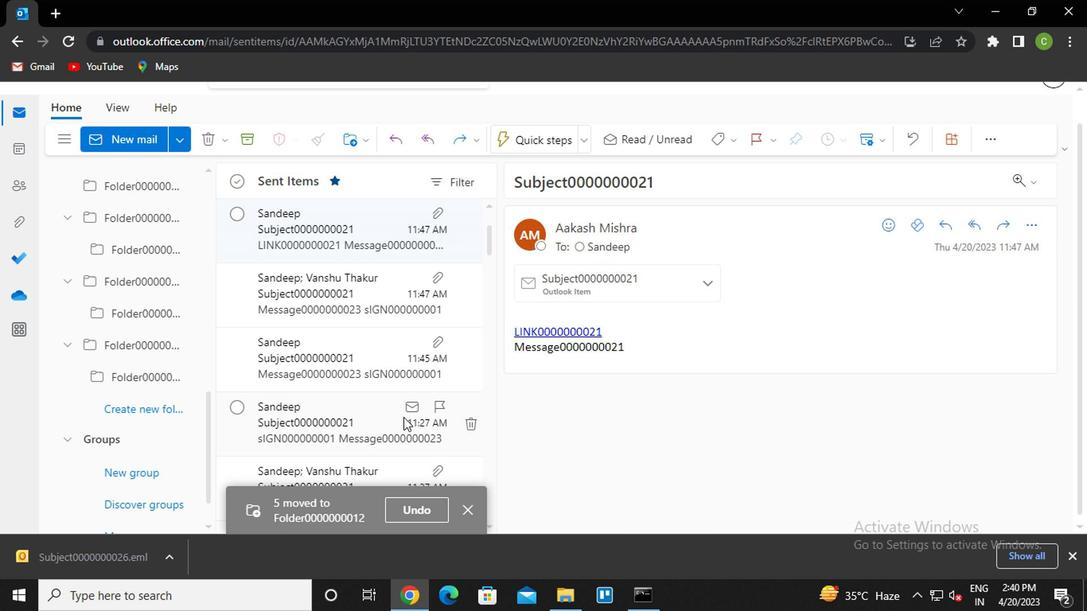 
Action: Mouse moved to (380, 404)
Screenshot: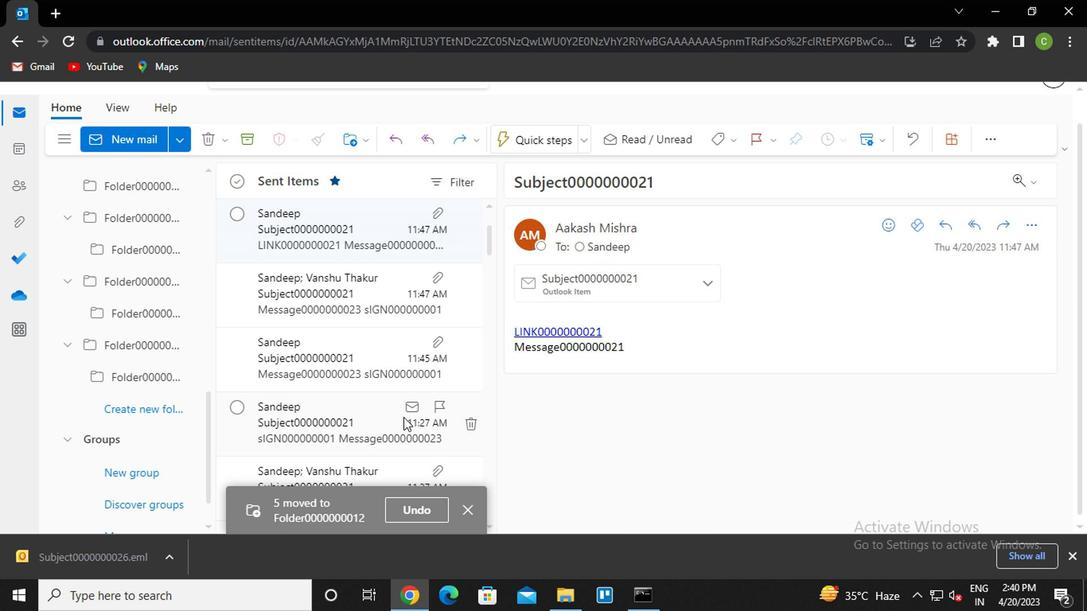 
Action: Mouse scrolled (380, 405) with delta (0, 0)
Screenshot: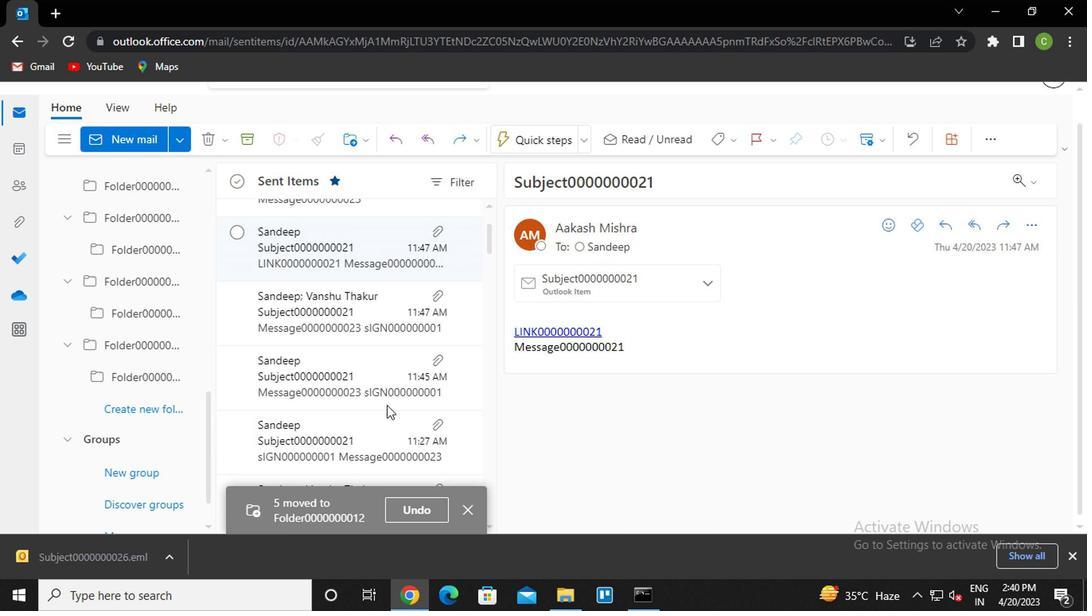 
Action: Mouse scrolled (380, 405) with delta (0, 0)
Screenshot: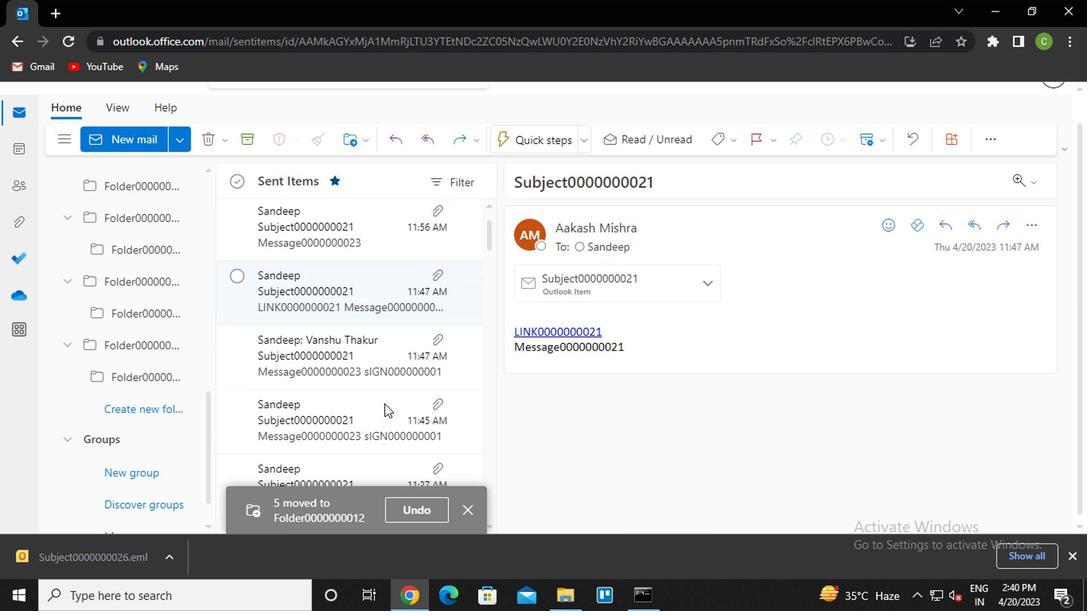 
Action: Mouse scrolled (380, 405) with delta (0, 0)
Screenshot: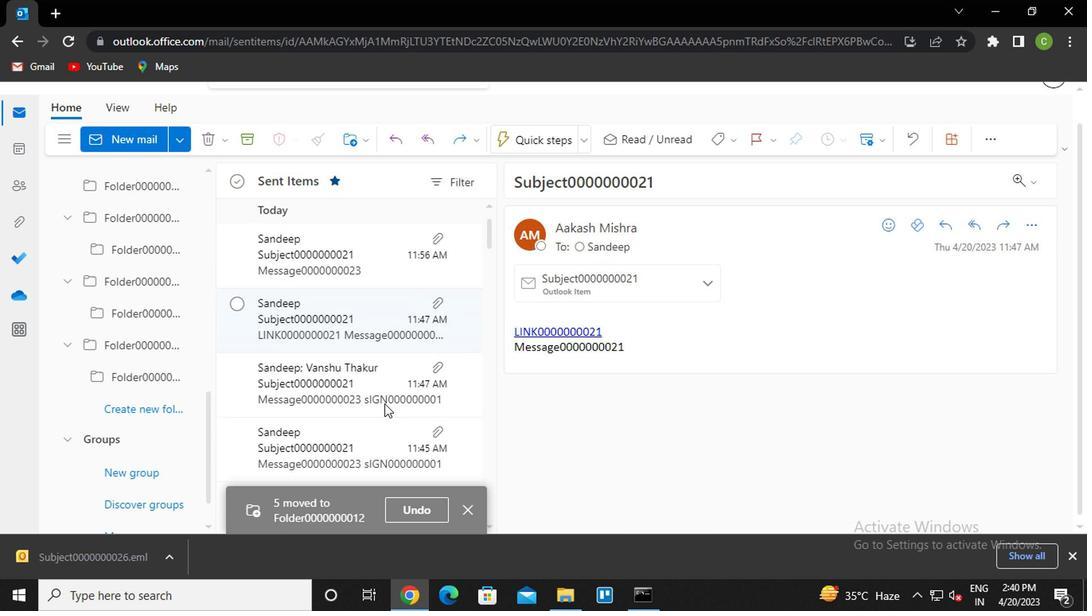 
Action: Mouse scrolled (380, 405) with delta (0, 0)
Screenshot: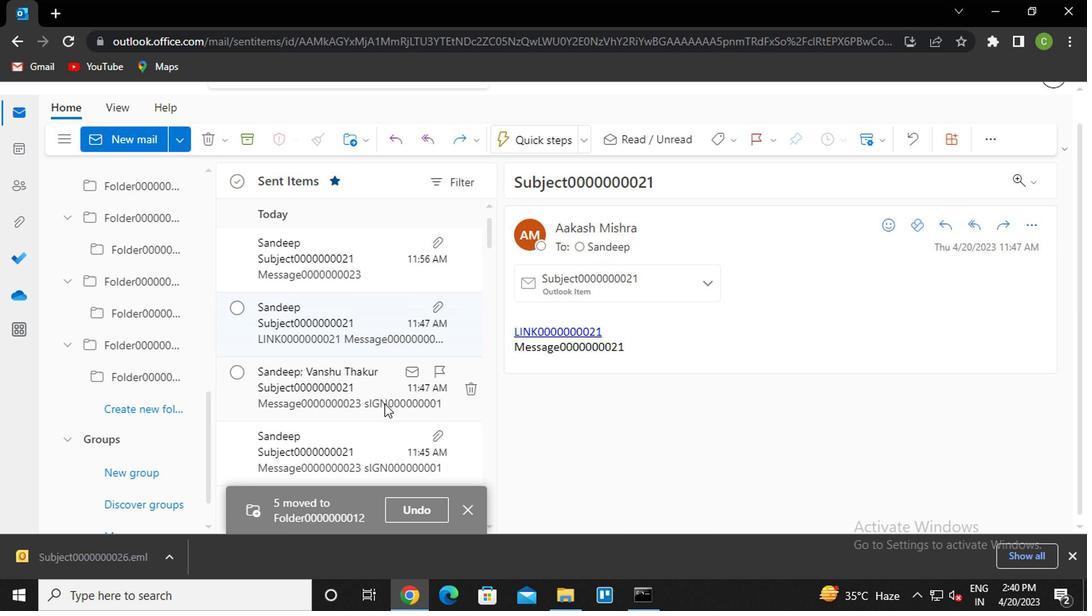 
Action: Mouse scrolled (380, 405) with delta (0, 0)
Screenshot: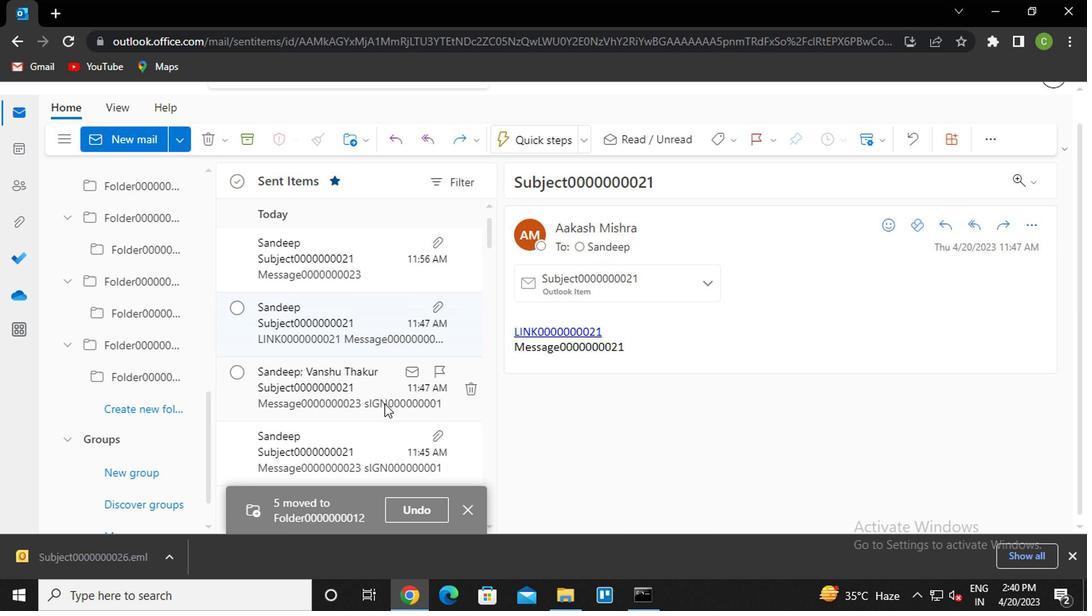 
Action: Mouse scrolled (380, 405) with delta (0, 0)
Screenshot: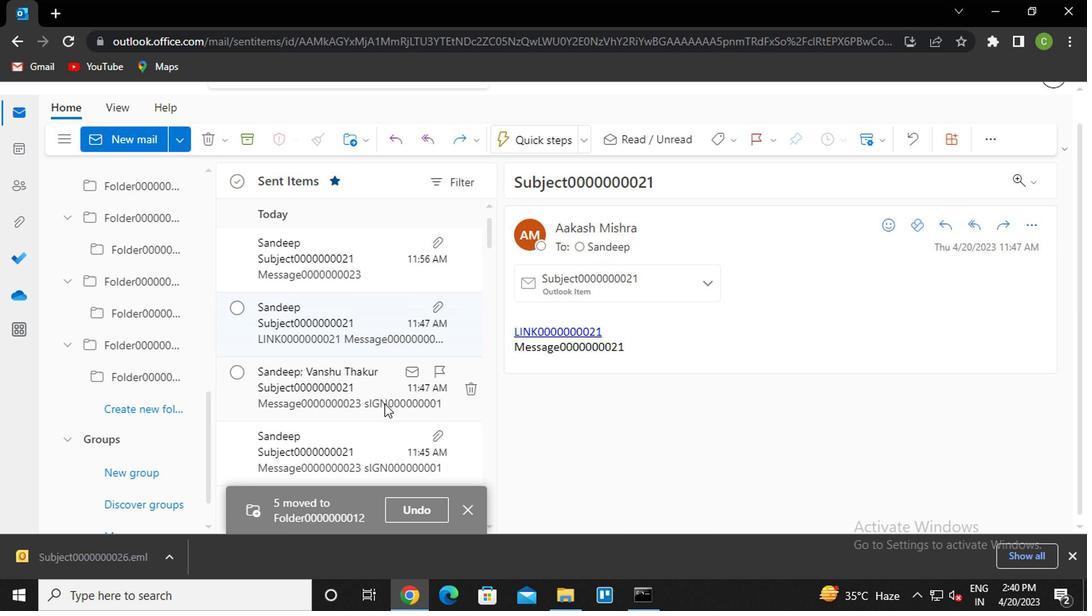 
Action: Mouse scrolled (380, 405) with delta (0, 0)
Screenshot: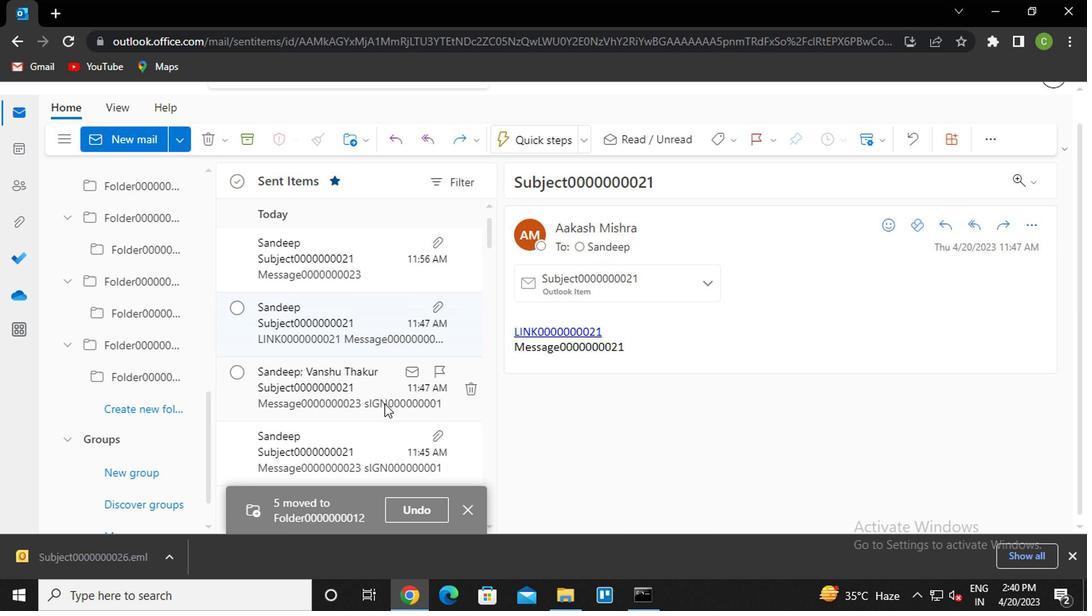 
Action: Mouse scrolled (380, 405) with delta (0, 0)
Screenshot: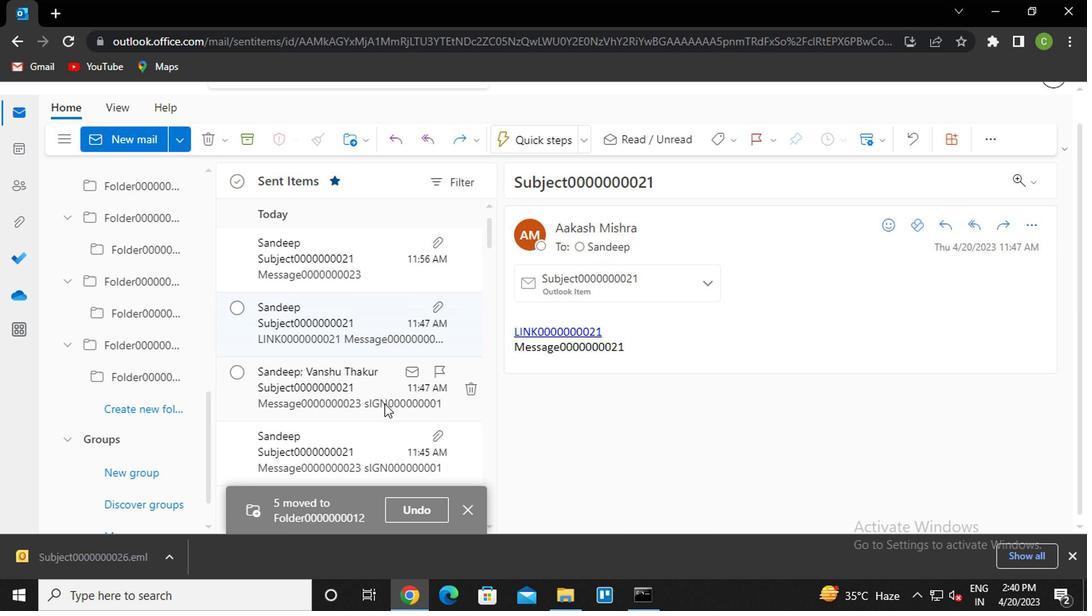 
Action: Mouse scrolled (380, 405) with delta (0, 0)
Screenshot: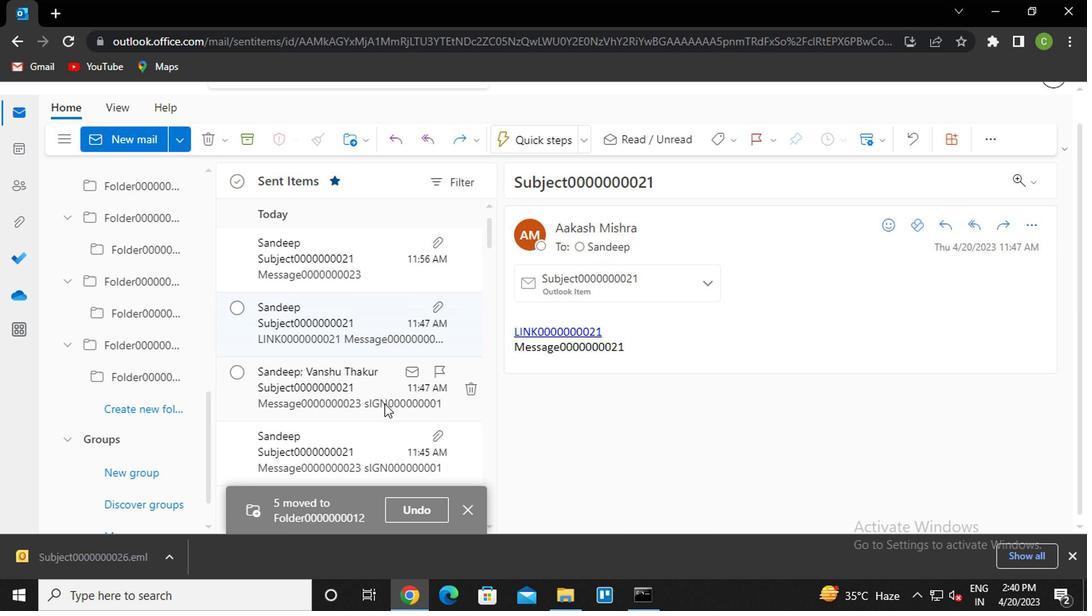
Action: Mouse moved to (322, 289)
Screenshot: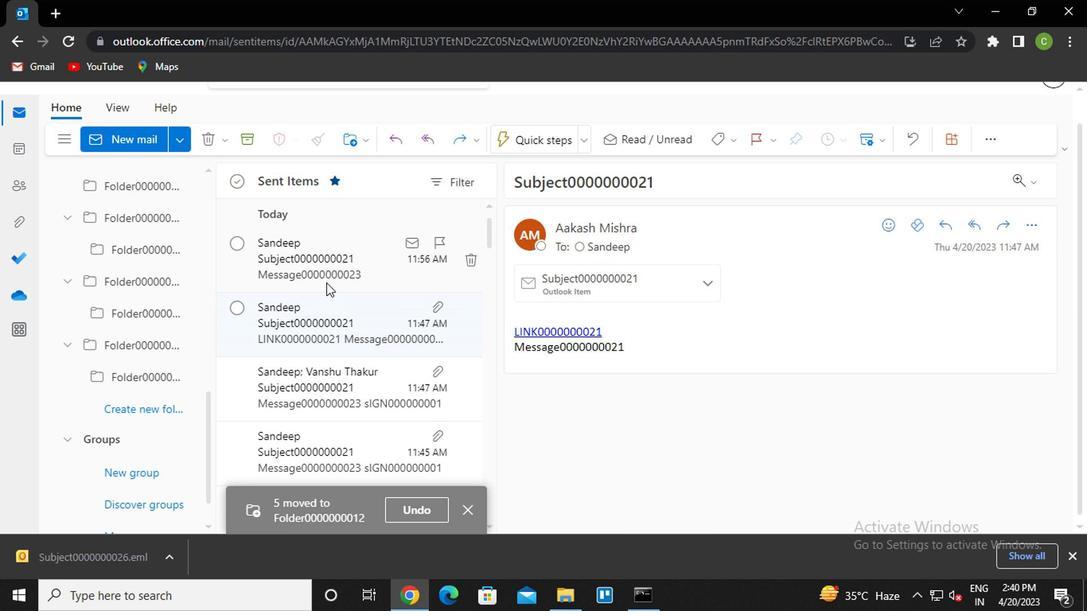 
Action: Mouse scrolled (322, 288) with delta (0, 0)
Screenshot: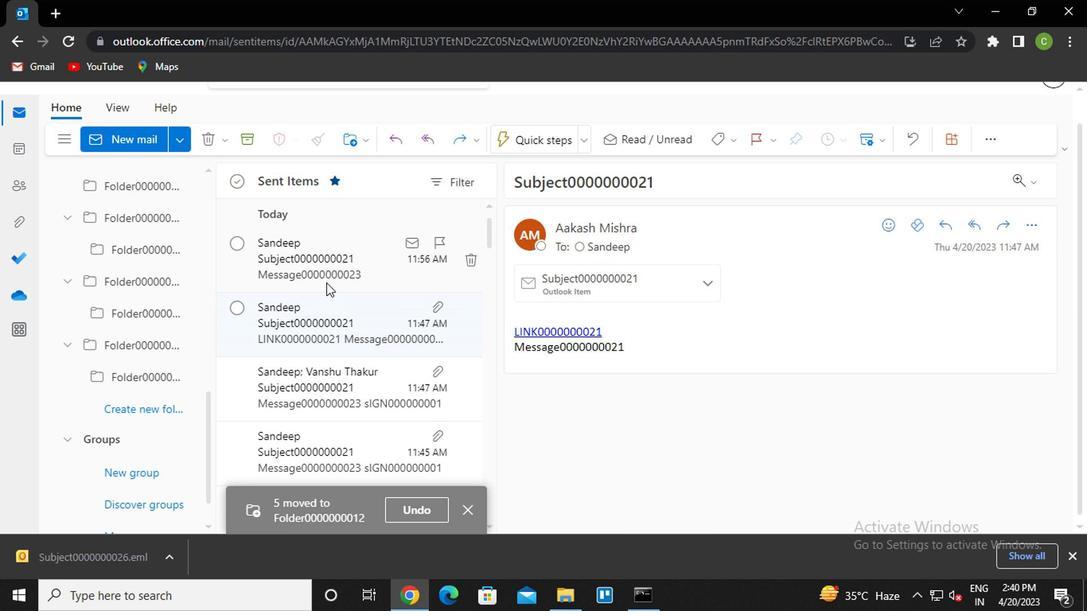 
Action: Mouse moved to (324, 293)
Screenshot: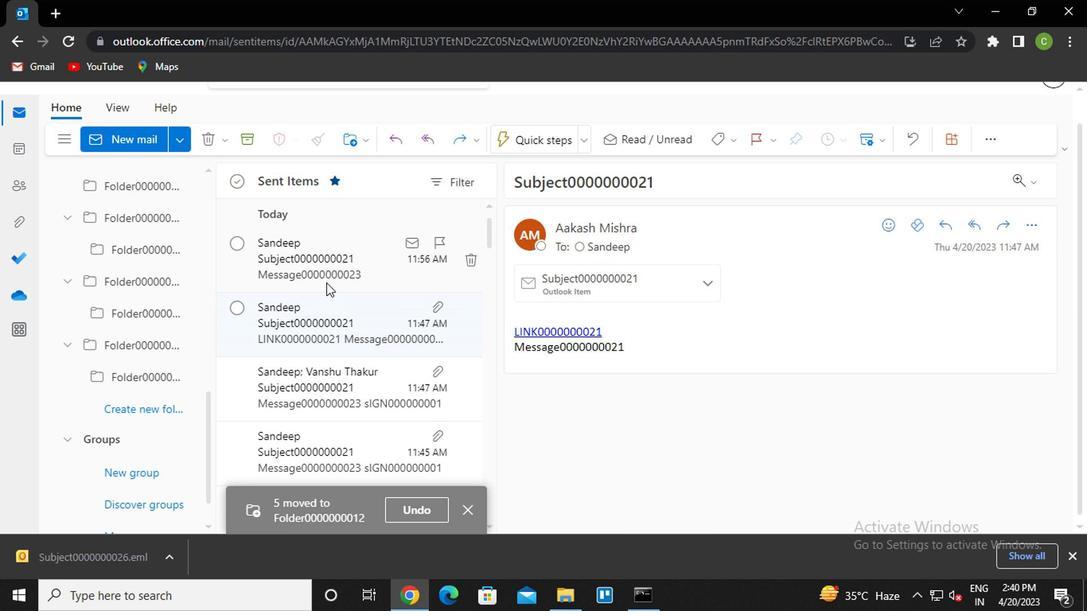 
Action: Mouse scrolled (324, 292) with delta (0, 0)
Screenshot: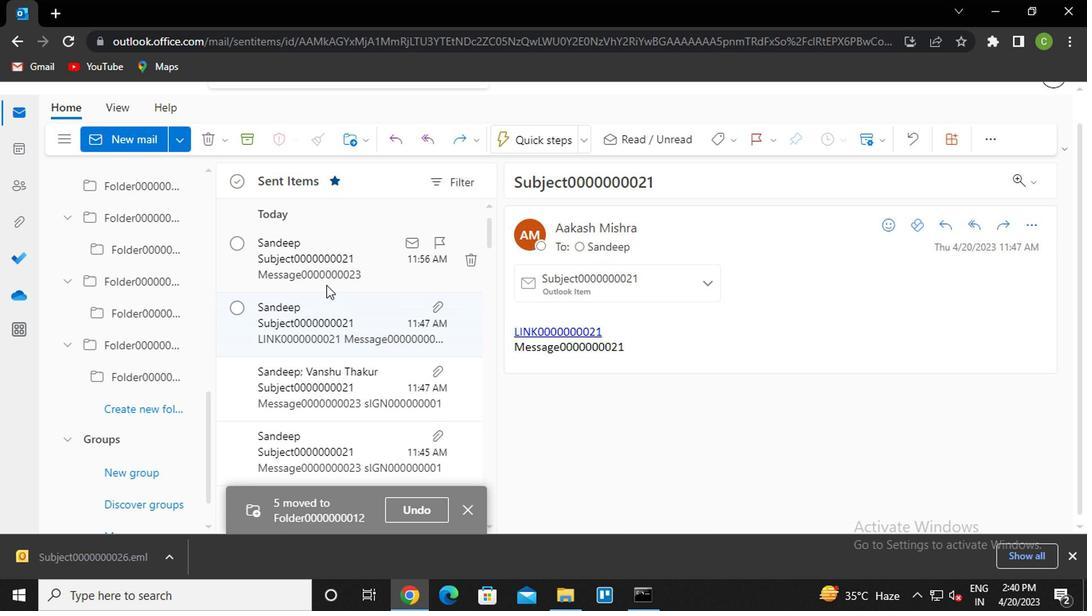 
Action: Mouse moved to (326, 305)
Screenshot: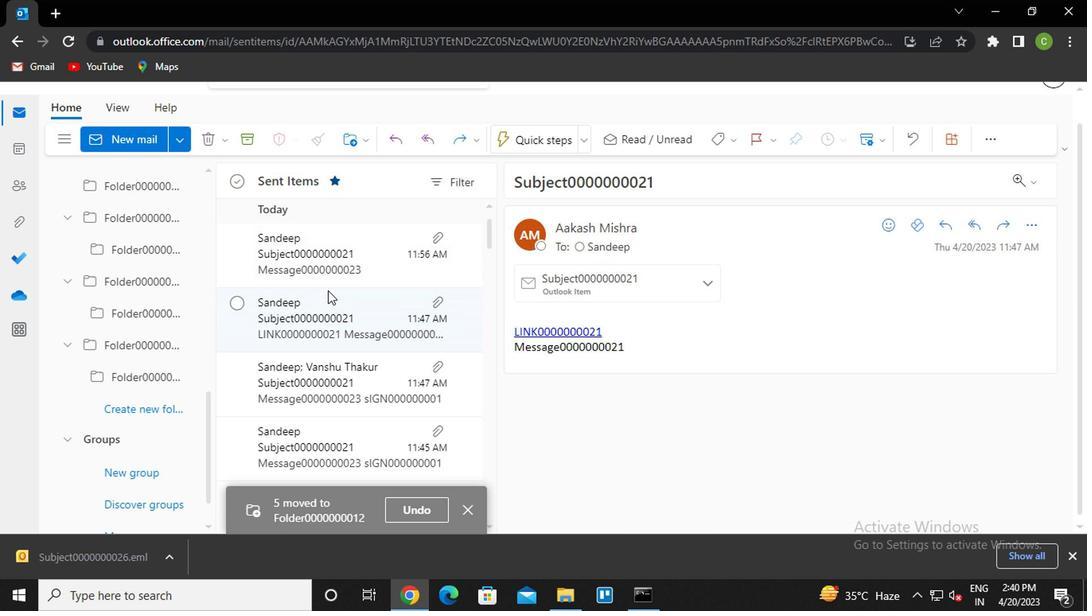 
Action: Mouse scrolled (326, 304) with delta (0, 0)
Screenshot: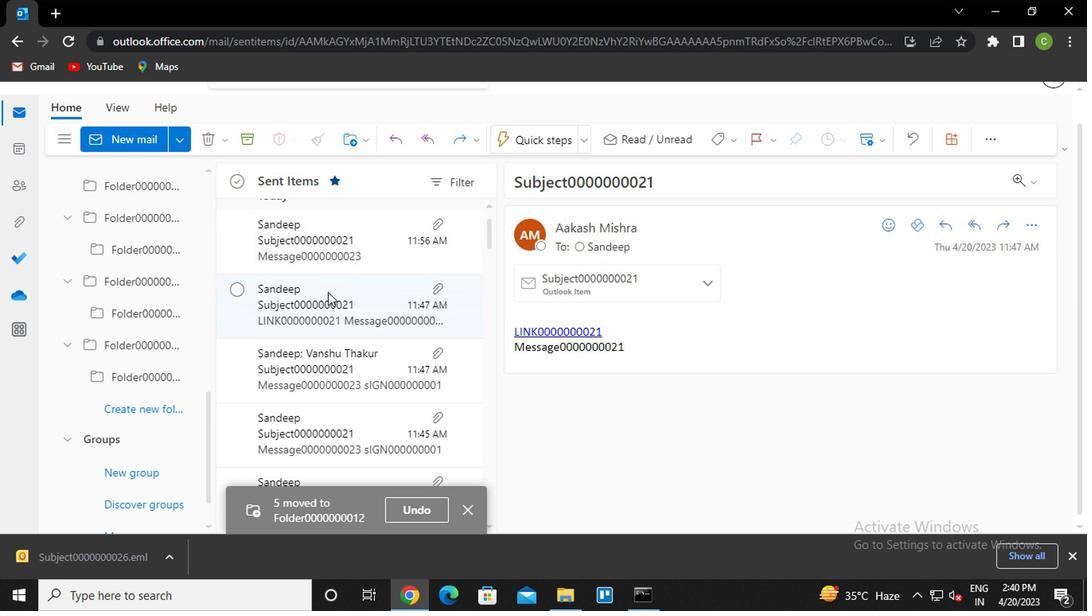 
Action: Mouse moved to (327, 309)
Screenshot: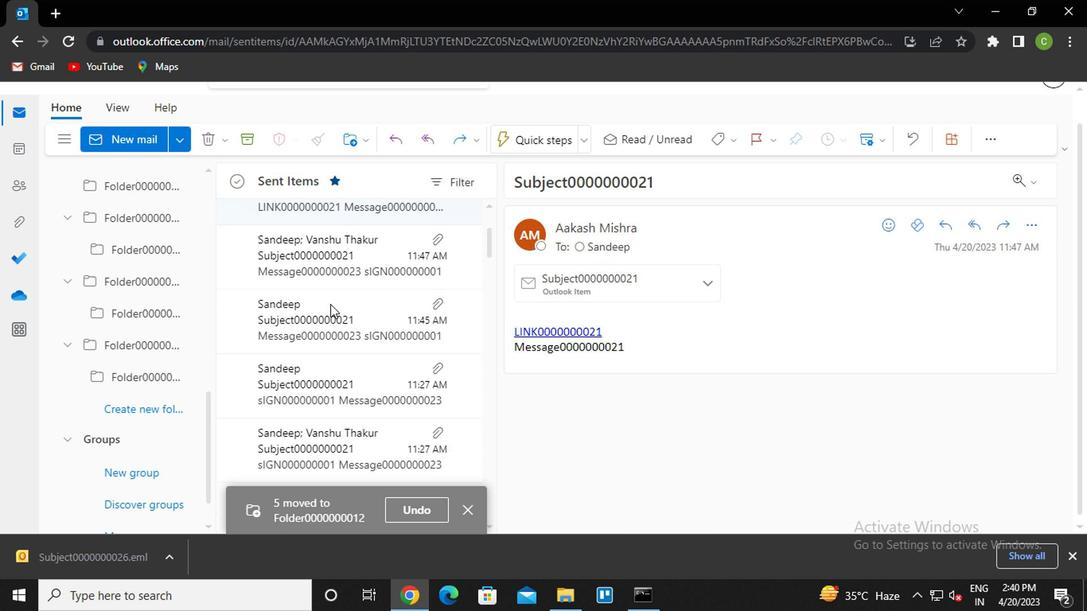
Action: Mouse scrolled (327, 308) with delta (0, 0)
Screenshot: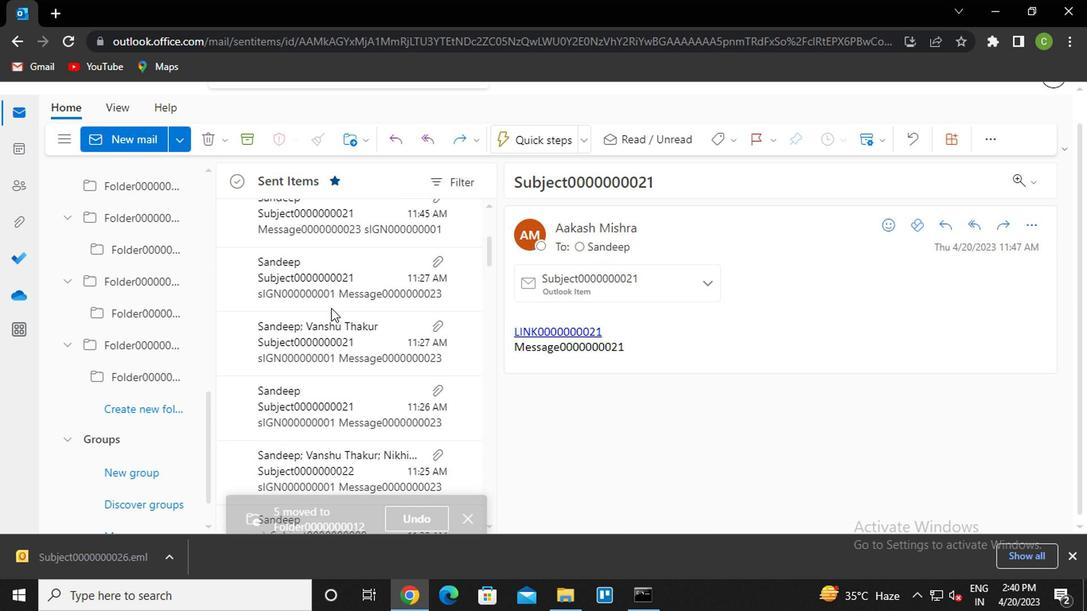 
Action: Mouse moved to (327, 312)
Screenshot: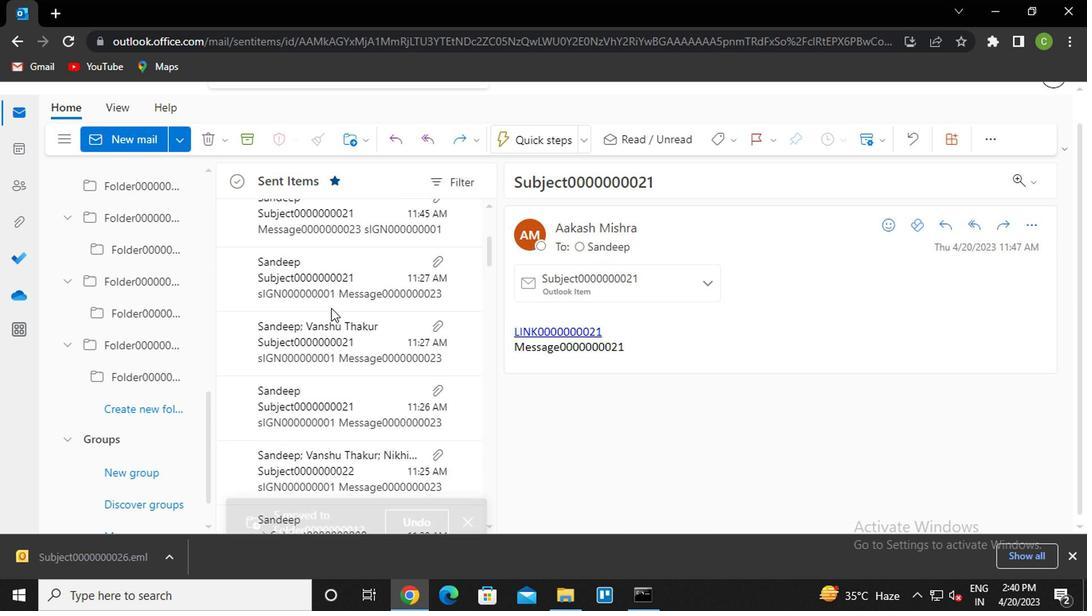 
Action: Mouse scrolled (327, 311) with delta (0, -1)
Screenshot: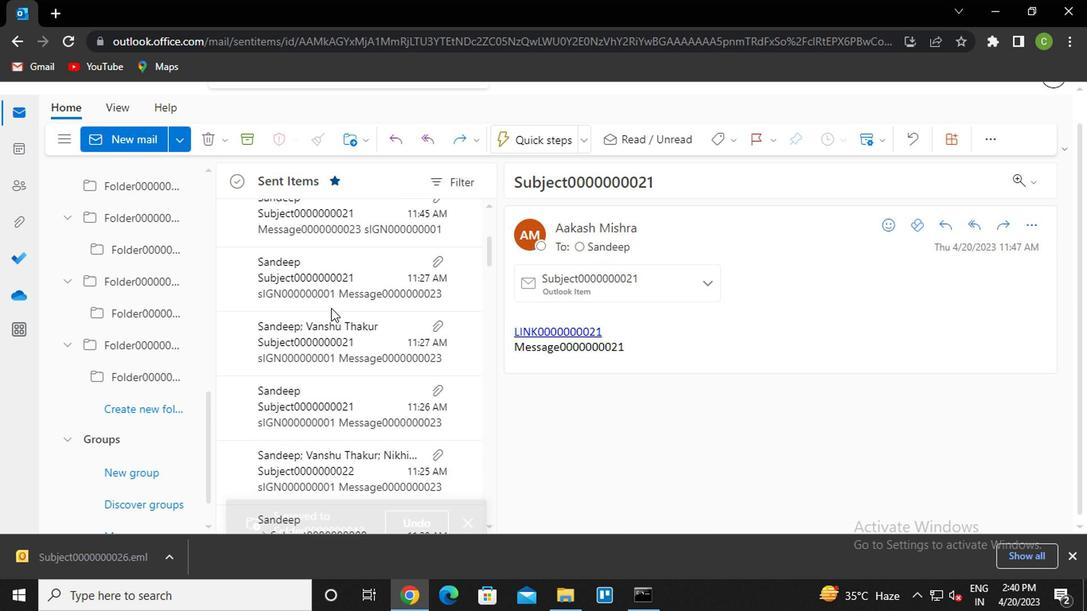 
Action: Mouse moved to (327, 312)
Screenshot: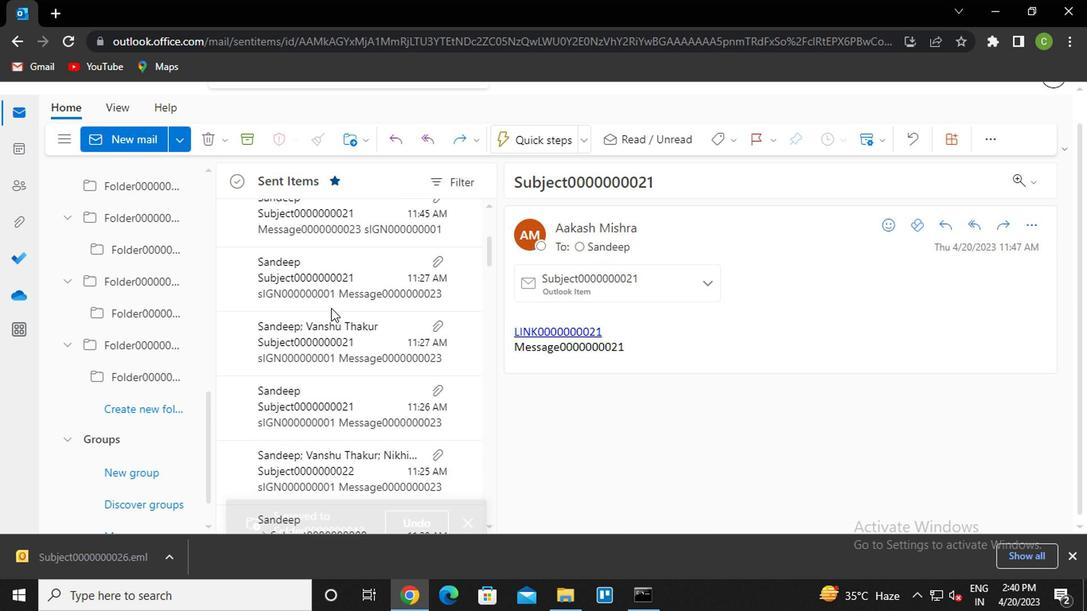 
Action: Mouse scrolled (327, 312) with delta (0, 0)
Screenshot: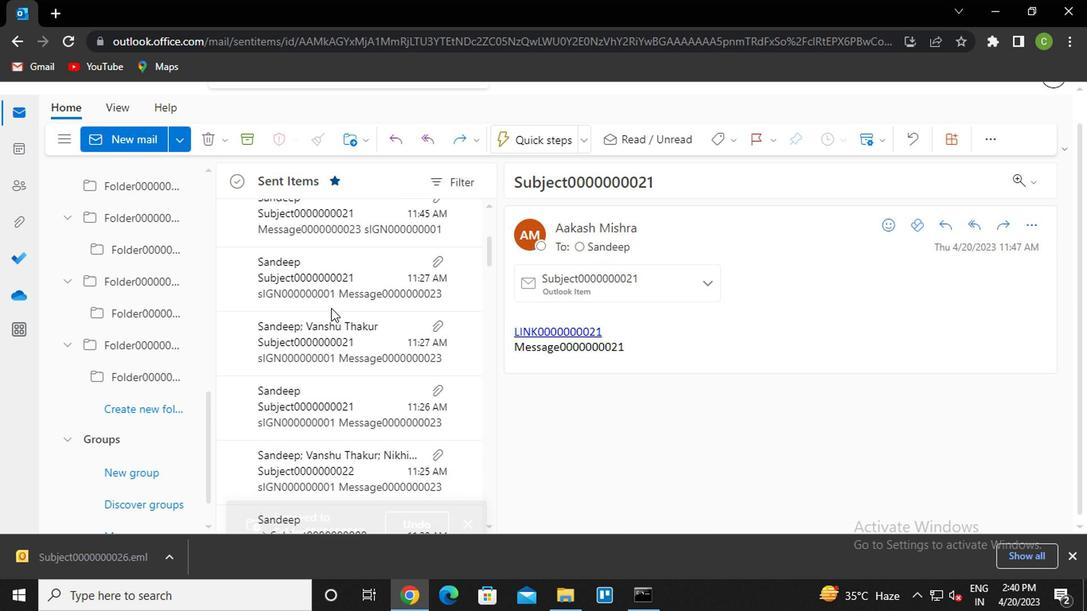
Action: Mouse scrolled (327, 312) with delta (0, 0)
Screenshot: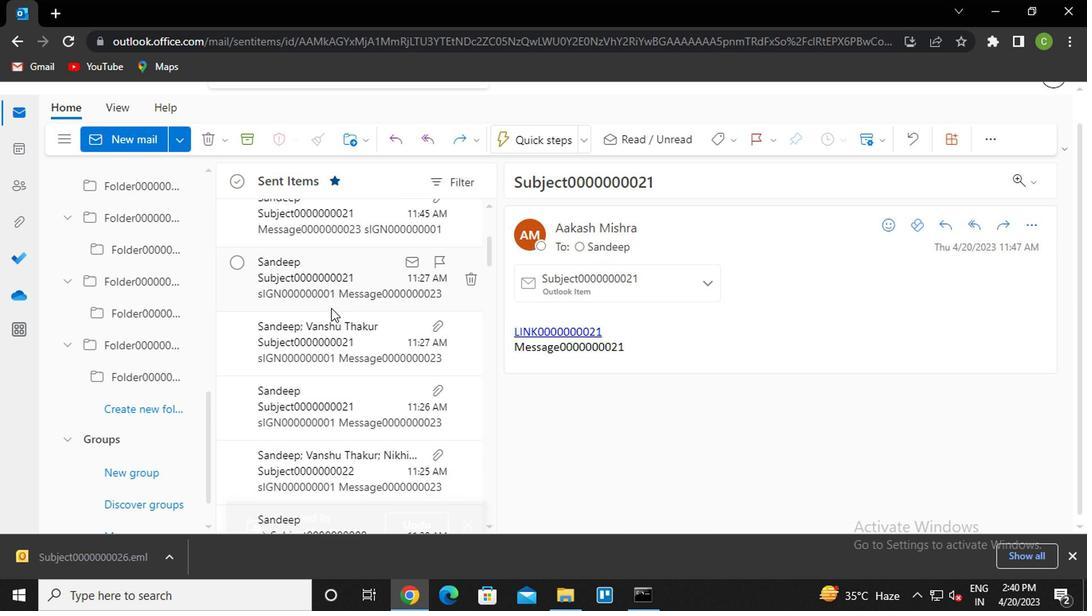 
Action: Mouse scrolled (327, 312) with delta (0, 0)
Screenshot: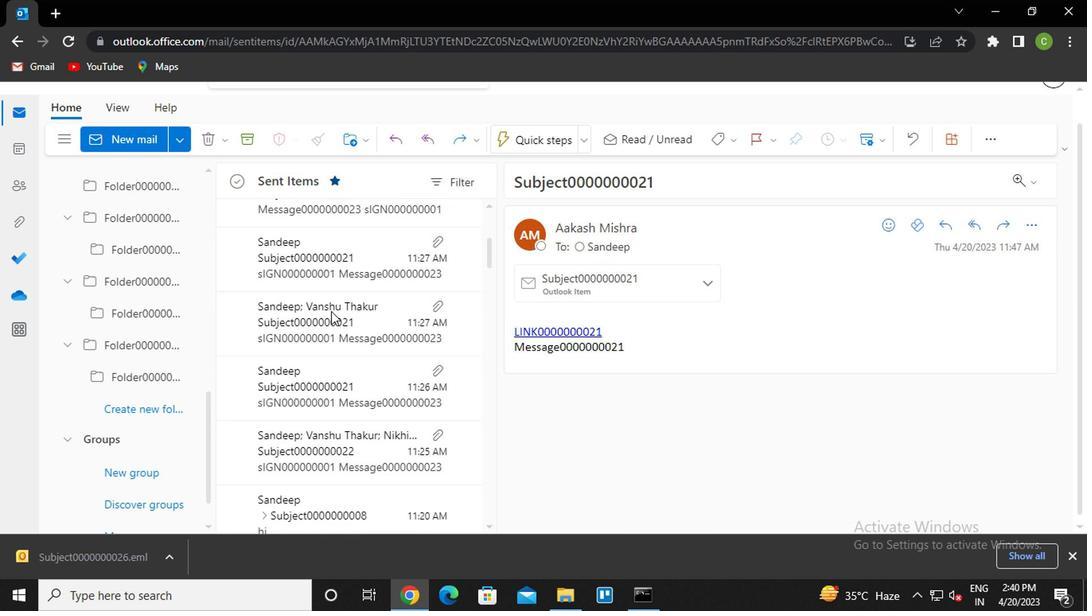 
Action: Mouse scrolled (327, 312) with delta (0, 0)
Screenshot: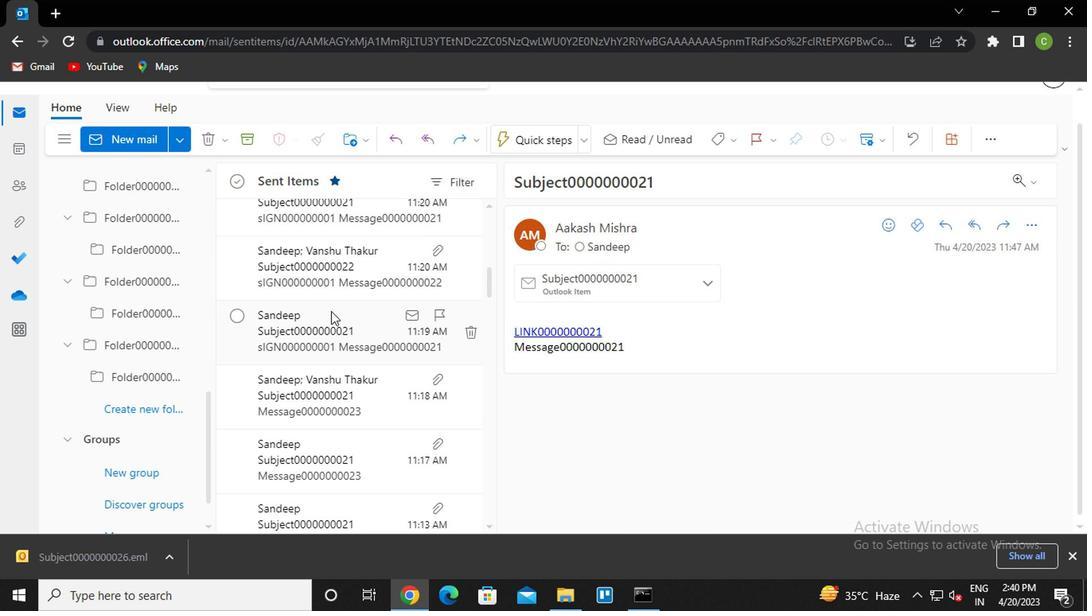 
Action: Mouse scrolled (327, 312) with delta (0, 0)
Screenshot: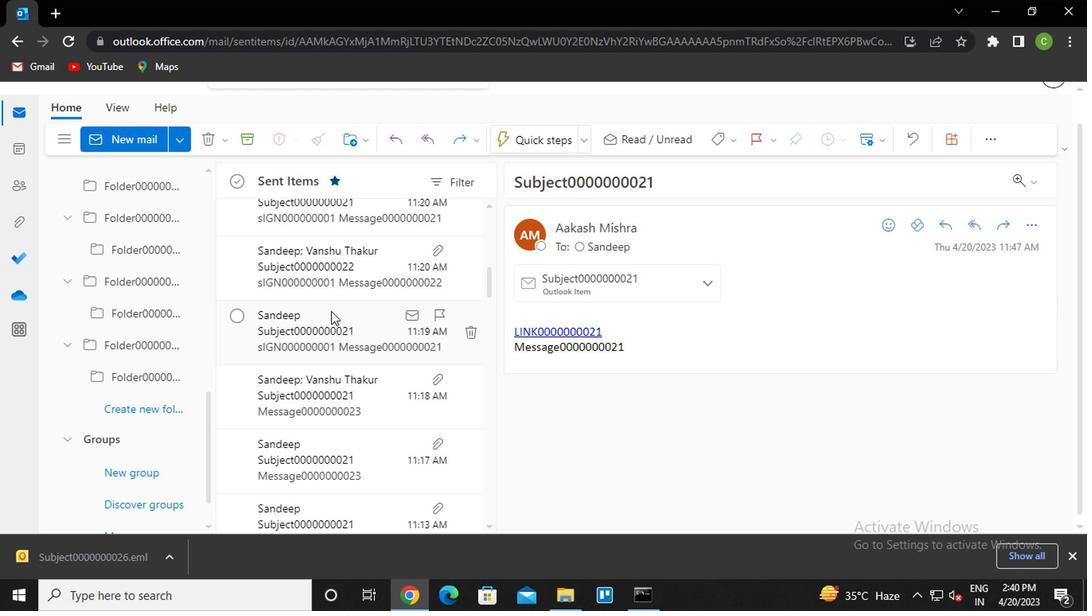 
Action: Mouse scrolled (327, 312) with delta (0, 0)
Screenshot: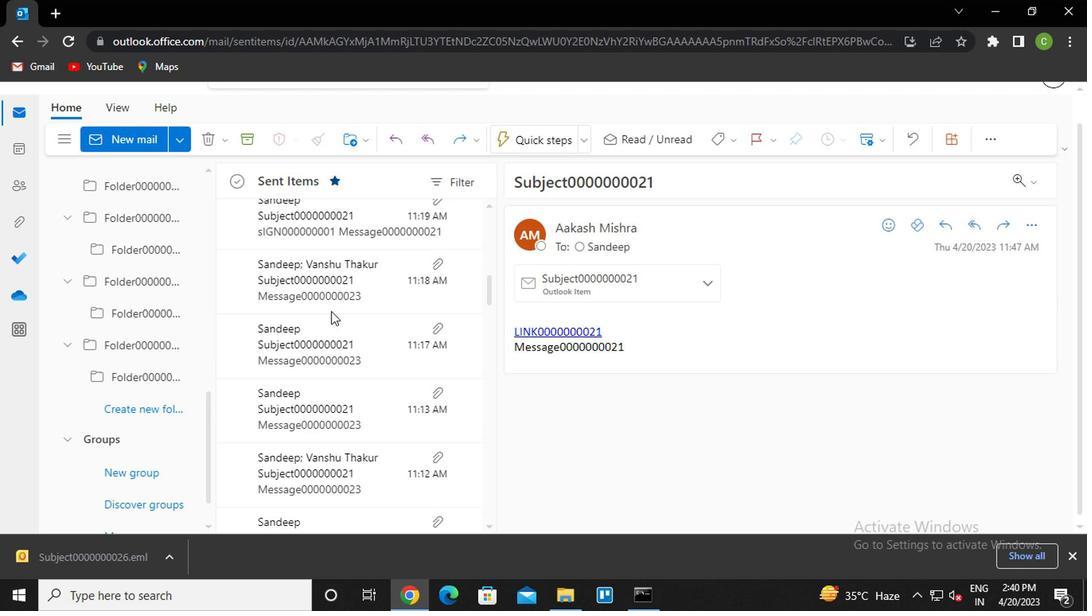 
Action: Mouse scrolled (327, 312) with delta (0, 0)
Screenshot: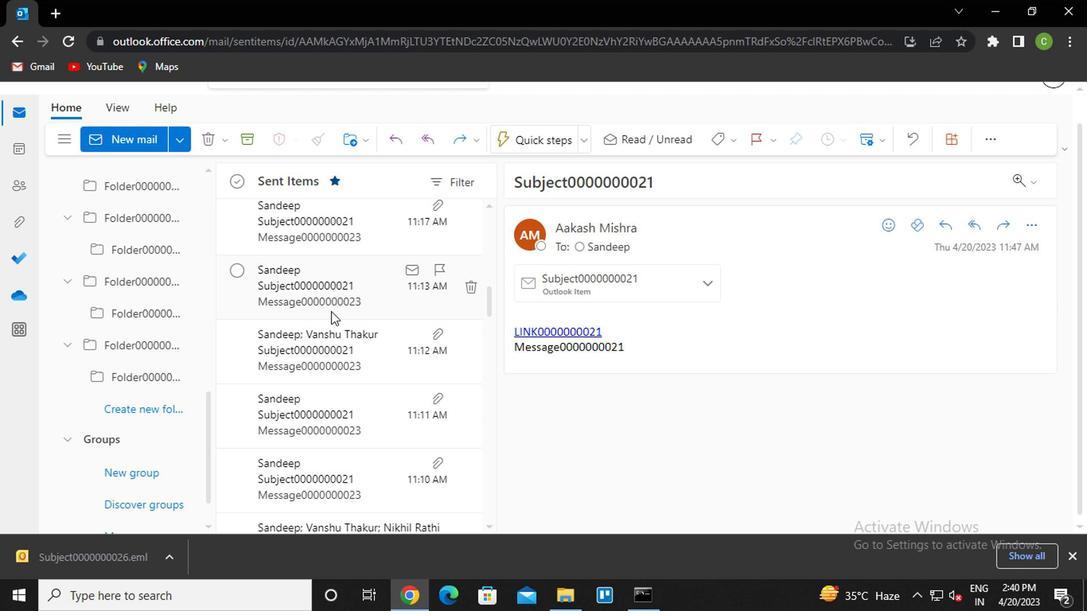 
Action: Mouse scrolled (327, 312) with delta (0, 0)
Screenshot: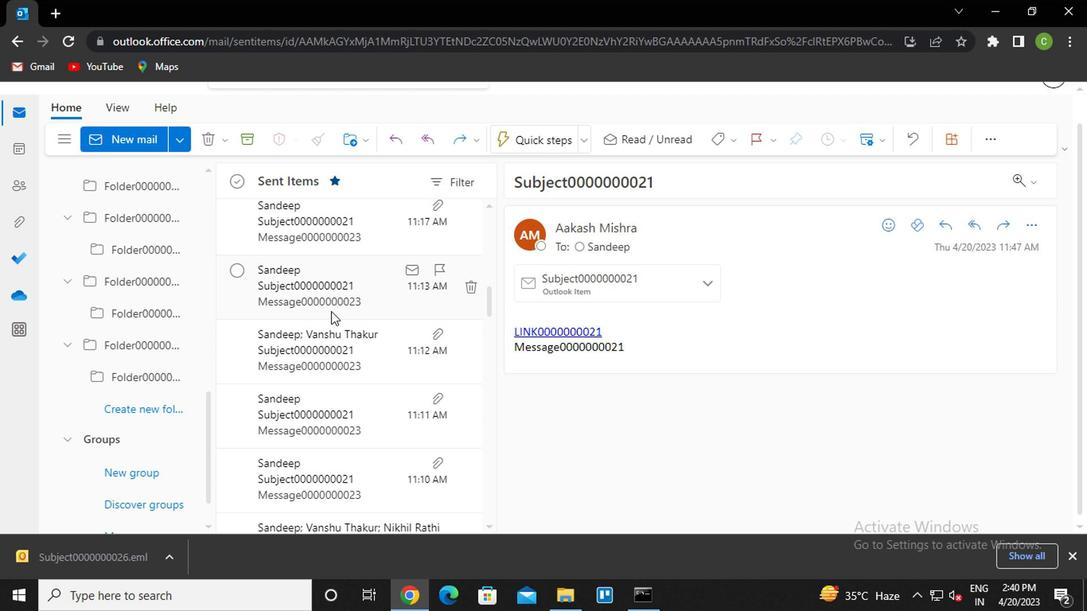 
Action: Mouse scrolled (327, 312) with delta (0, 0)
Screenshot: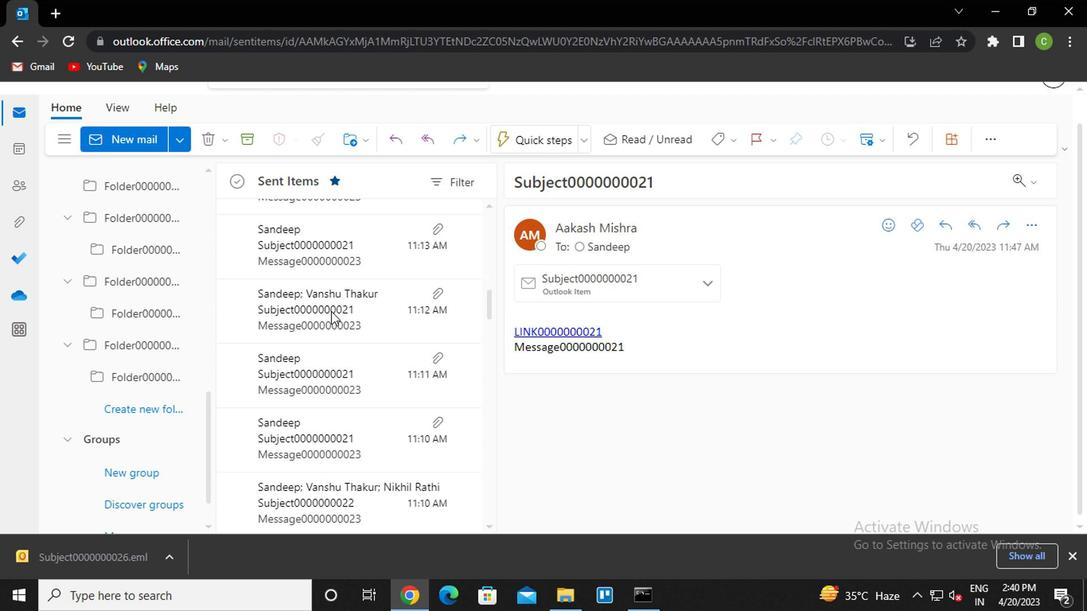 
Action: Mouse scrolled (327, 312) with delta (0, 0)
Screenshot: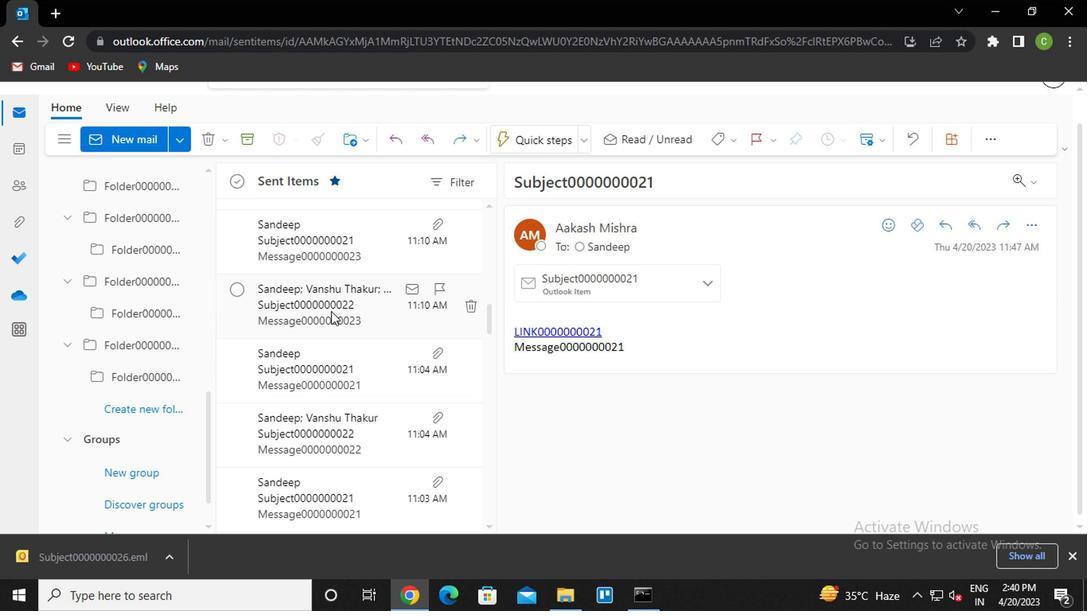 
Action: Mouse scrolled (327, 312) with delta (0, 0)
Screenshot: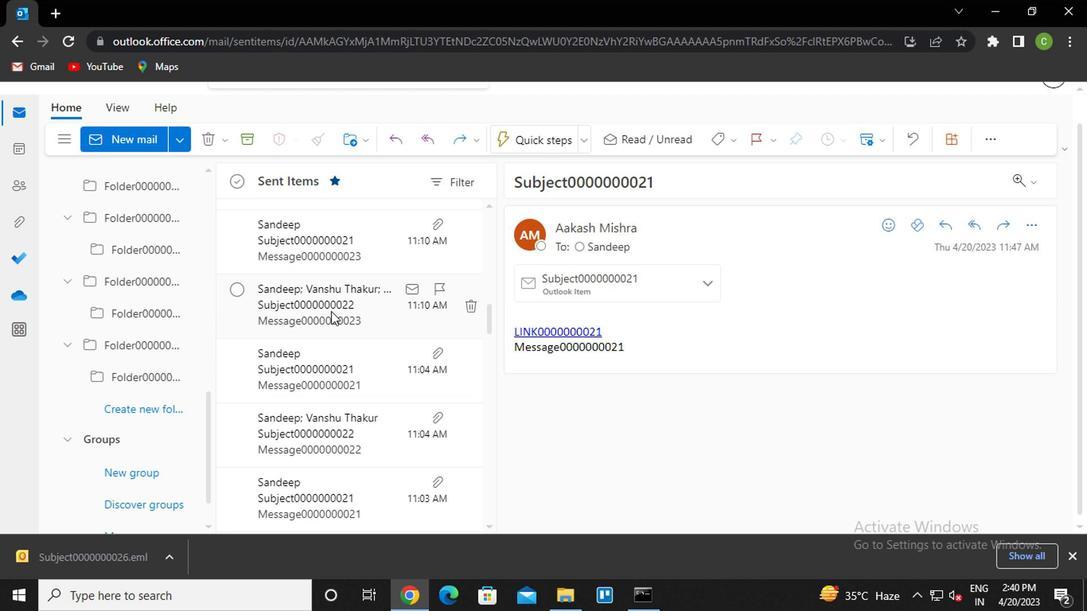 
Action: Mouse moved to (327, 312)
Screenshot: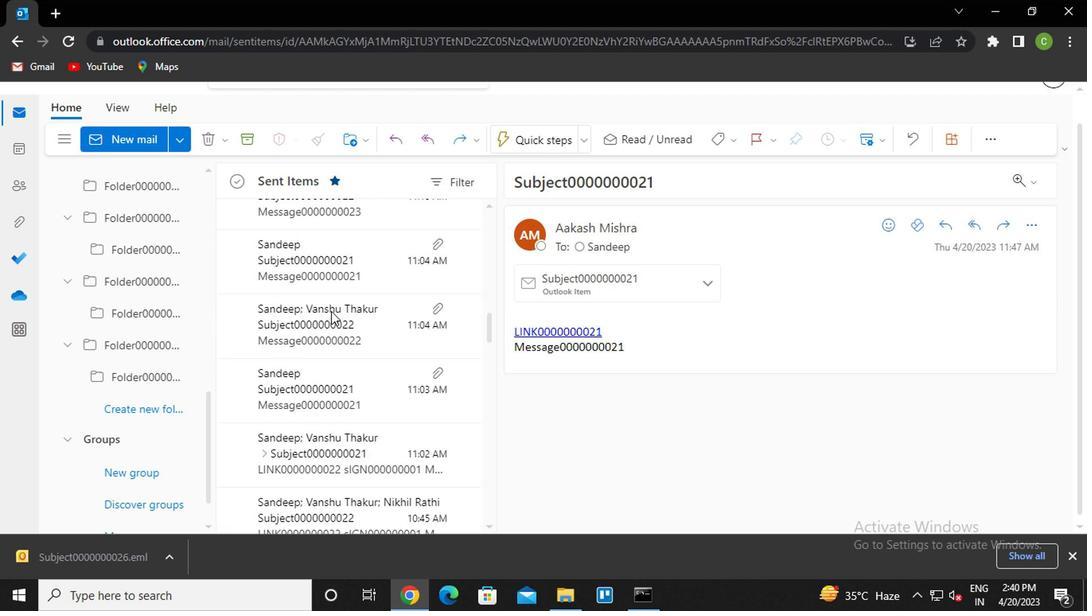 
Action: Mouse scrolled (327, 312) with delta (0, 0)
Screenshot: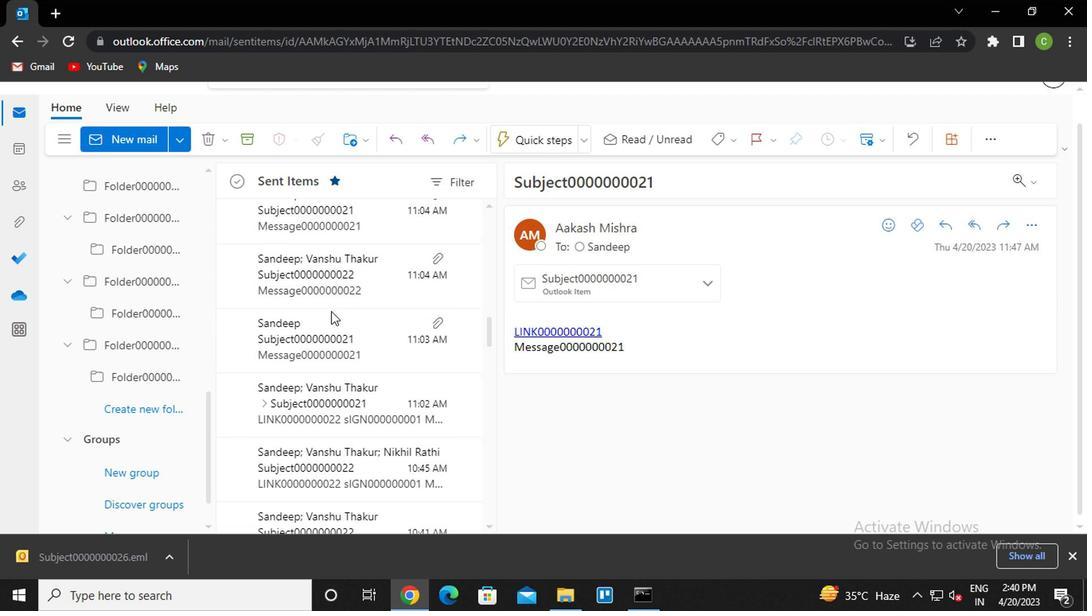 
Action: Mouse scrolled (327, 312) with delta (0, 0)
Screenshot: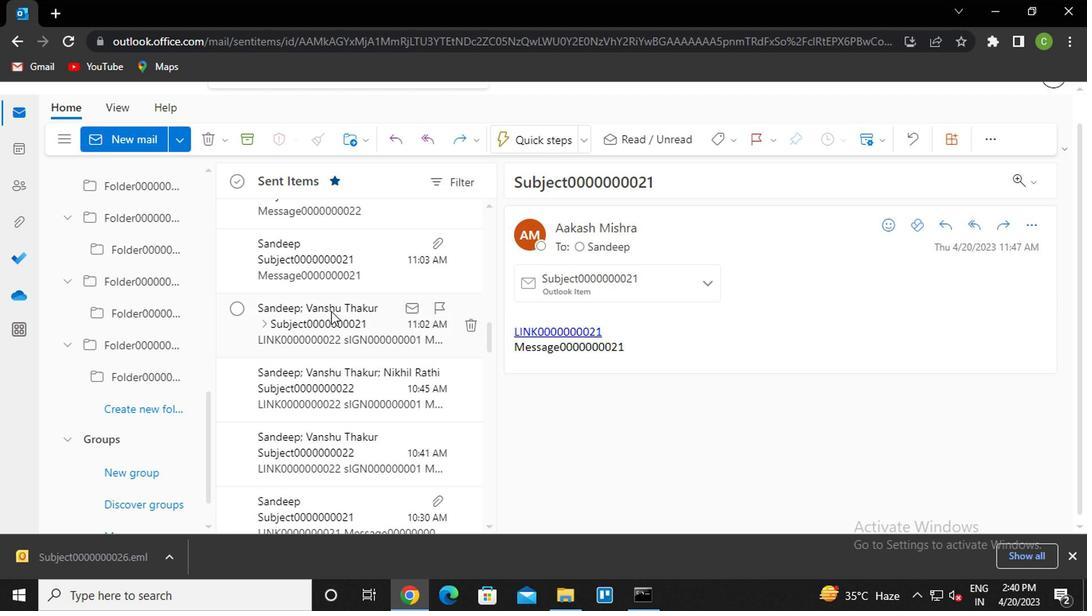 
Action: Mouse scrolled (327, 312) with delta (0, 0)
Screenshot: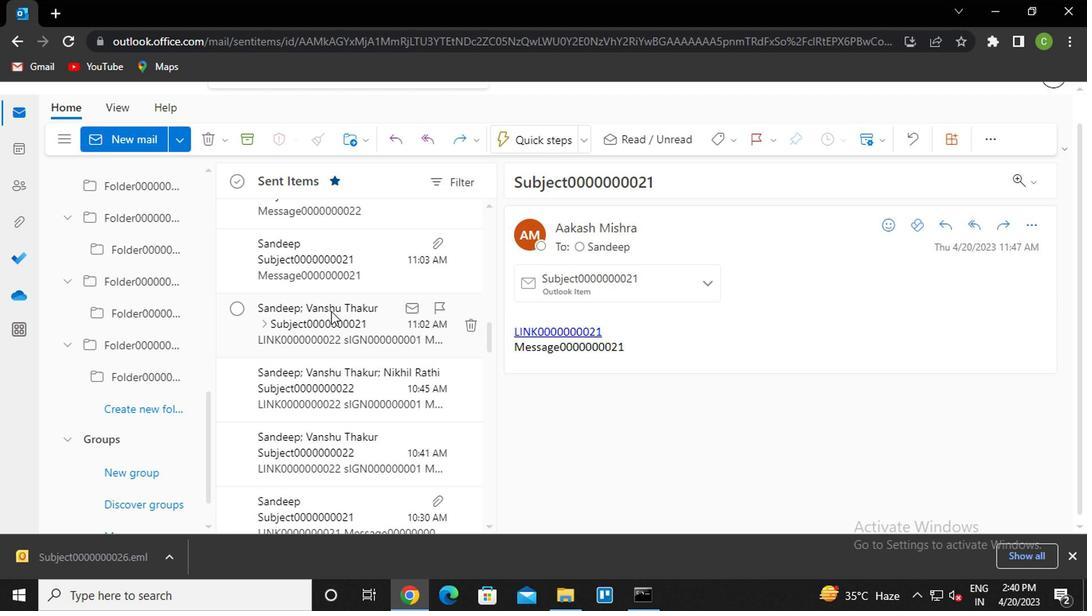 
Action: Mouse scrolled (327, 312) with delta (0, 0)
Screenshot: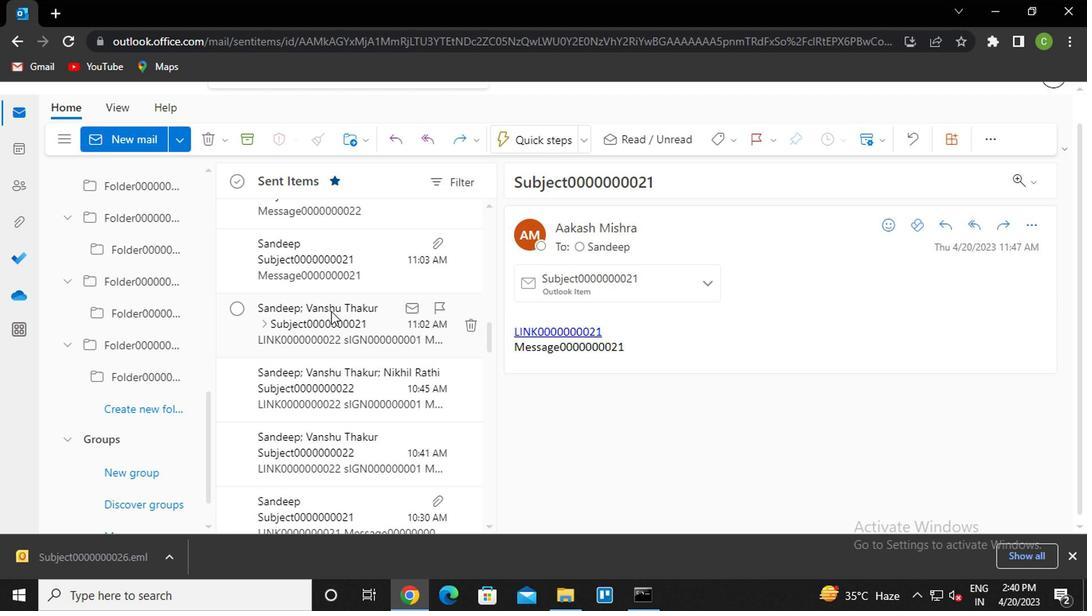 
Action: Mouse scrolled (327, 313) with delta (0, 0)
Screenshot: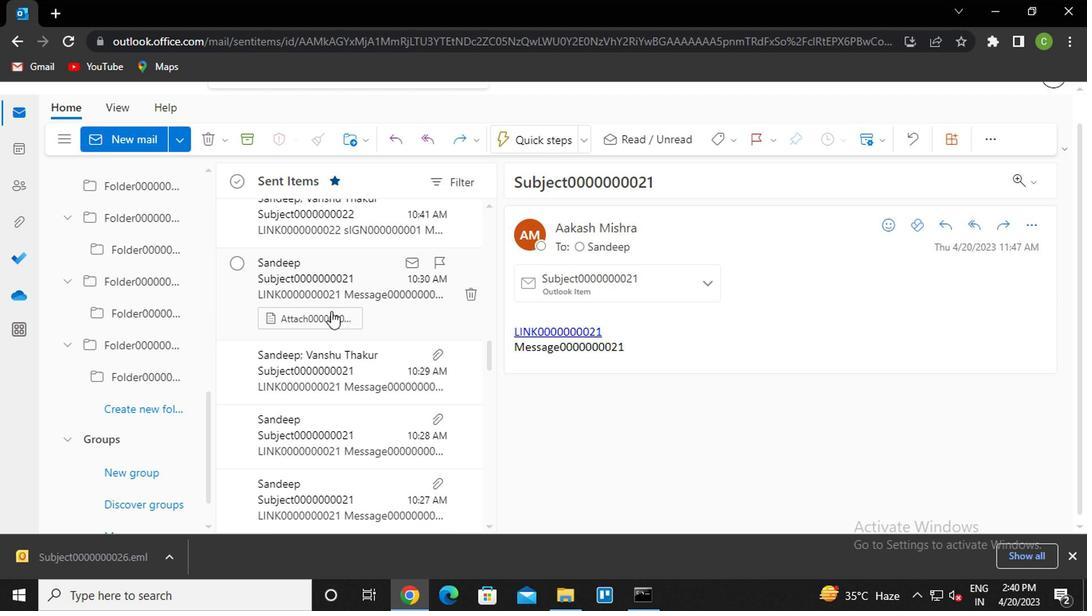 
Action: Mouse scrolled (327, 313) with delta (0, 0)
Screenshot: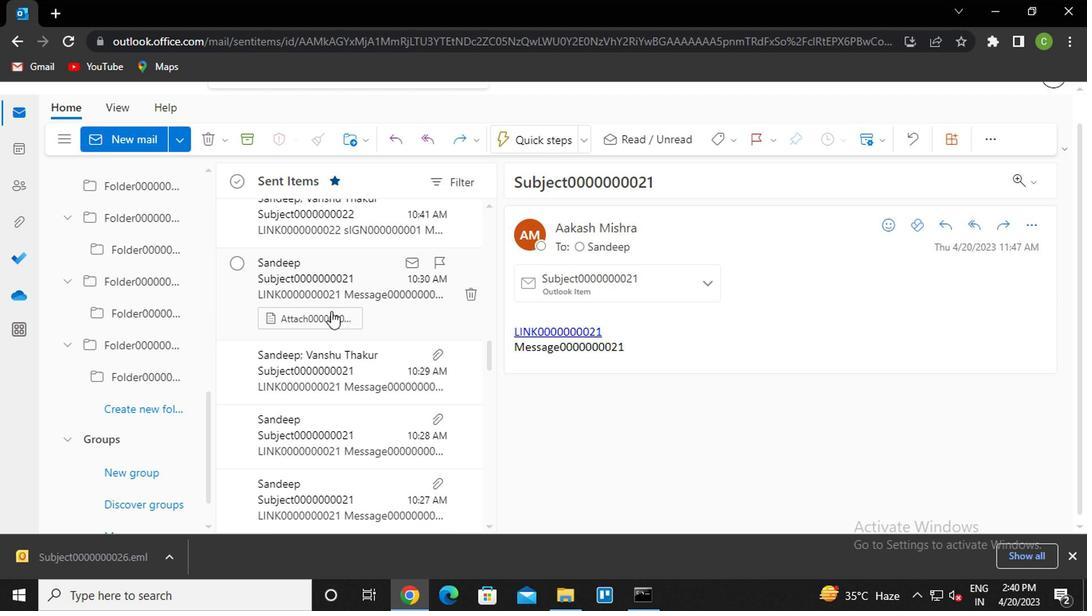 
Action: Mouse scrolled (327, 313) with delta (0, 0)
Screenshot: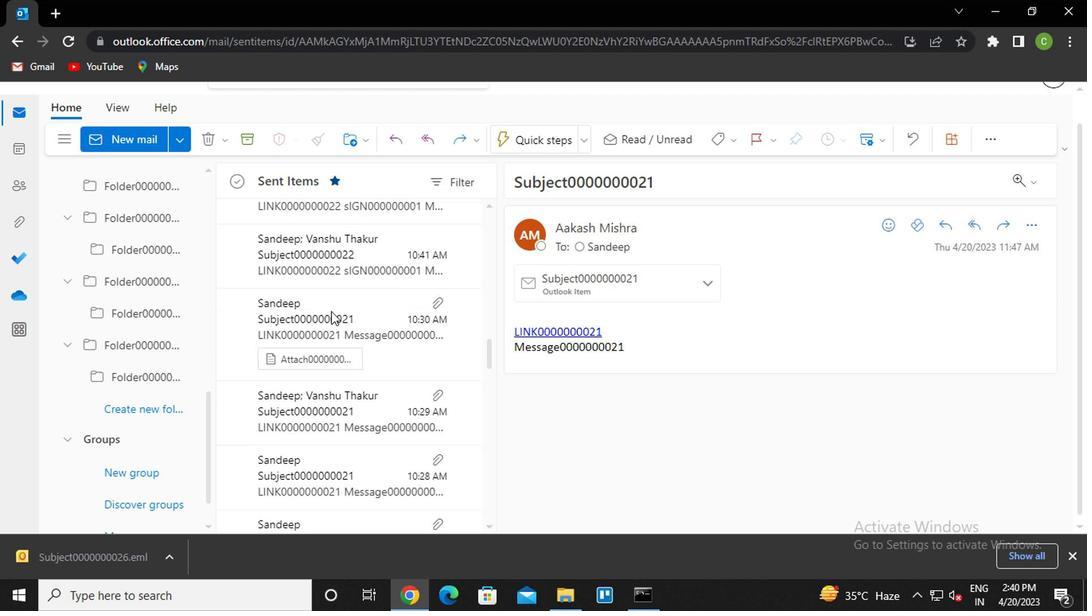 
Action: Mouse moved to (240, 378)
Screenshot: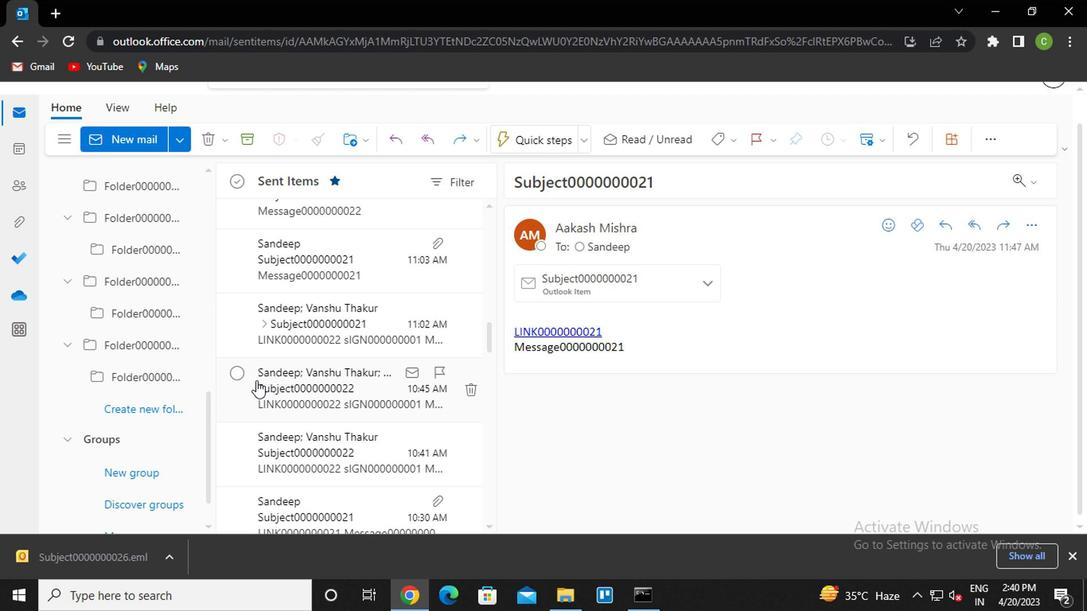 
Action: Mouse pressed left at (240, 378)
Screenshot: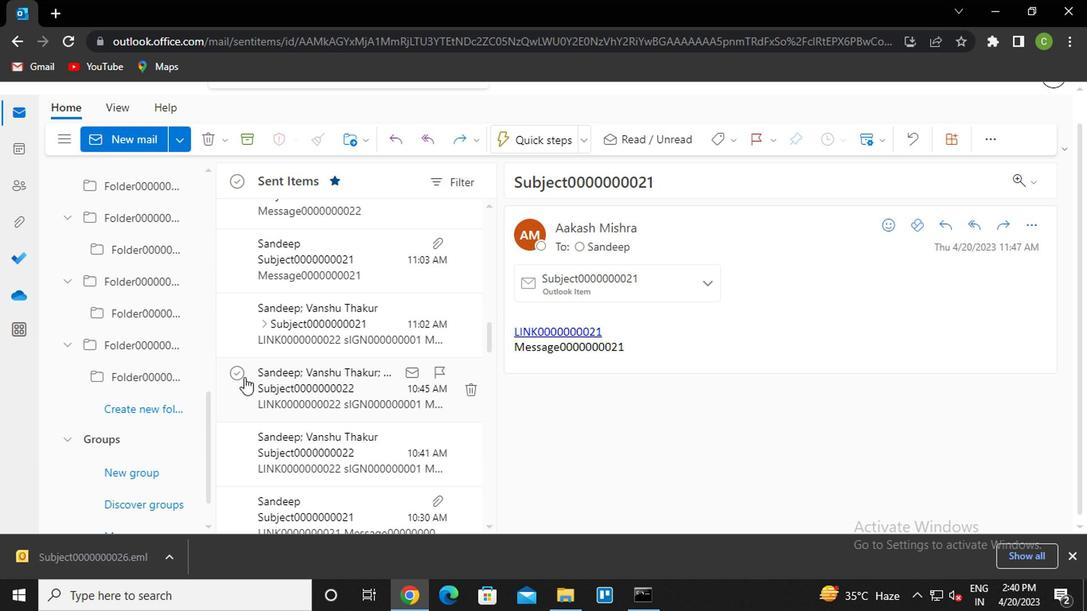 
Action: Mouse moved to (230, 436)
Screenshot: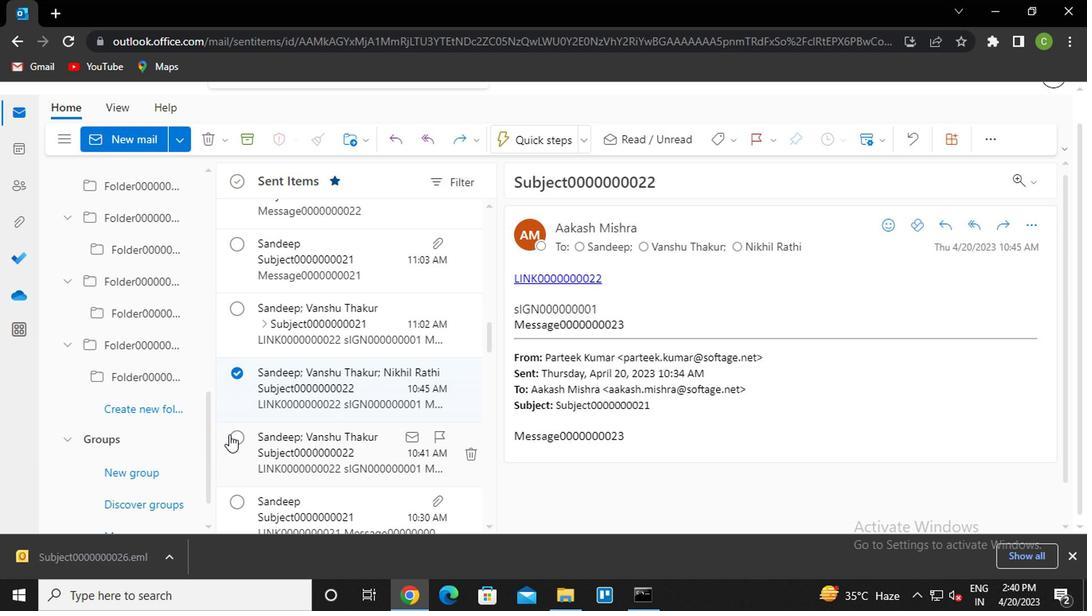 
Action: Mouse pressed left at (230, 436)
Screenshot: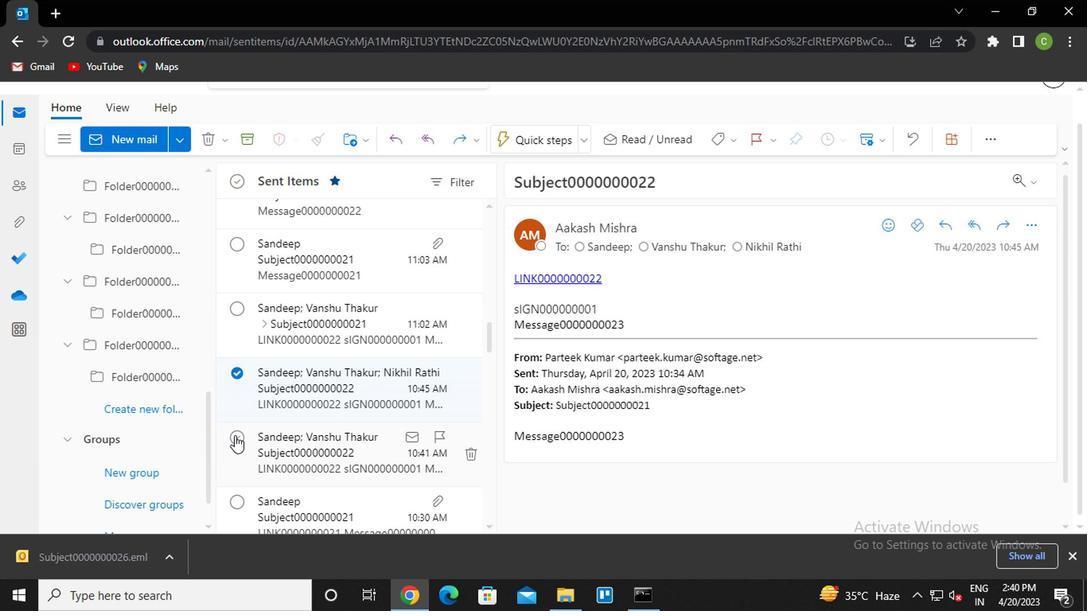 
Action: Mouse moved to (309, 276)
Screenshot: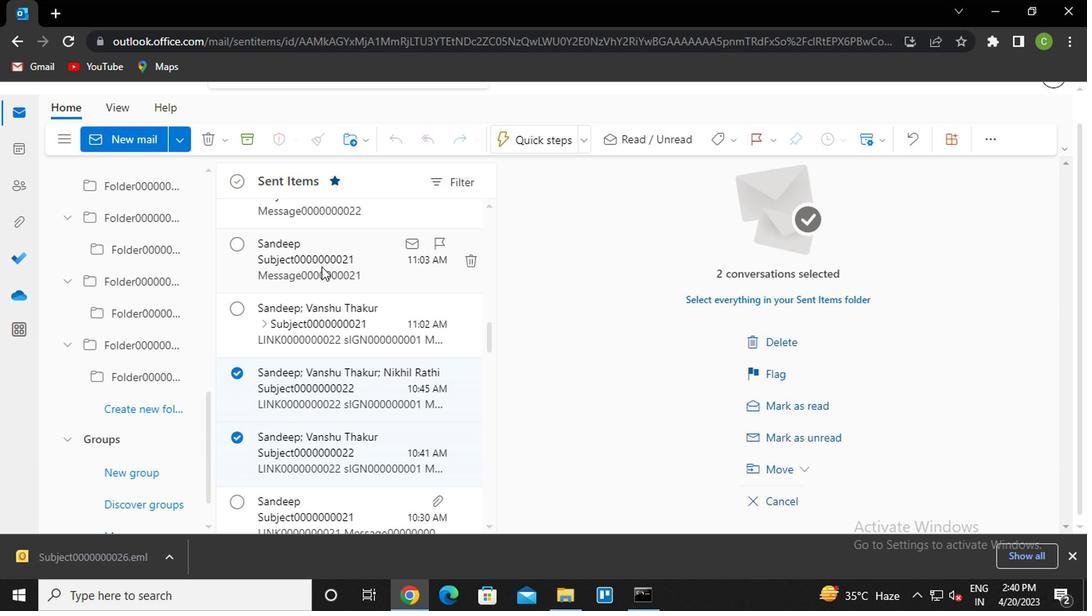 
Action: Mouse scrolled (309, 277) with delta (0, 0)
Screenshot: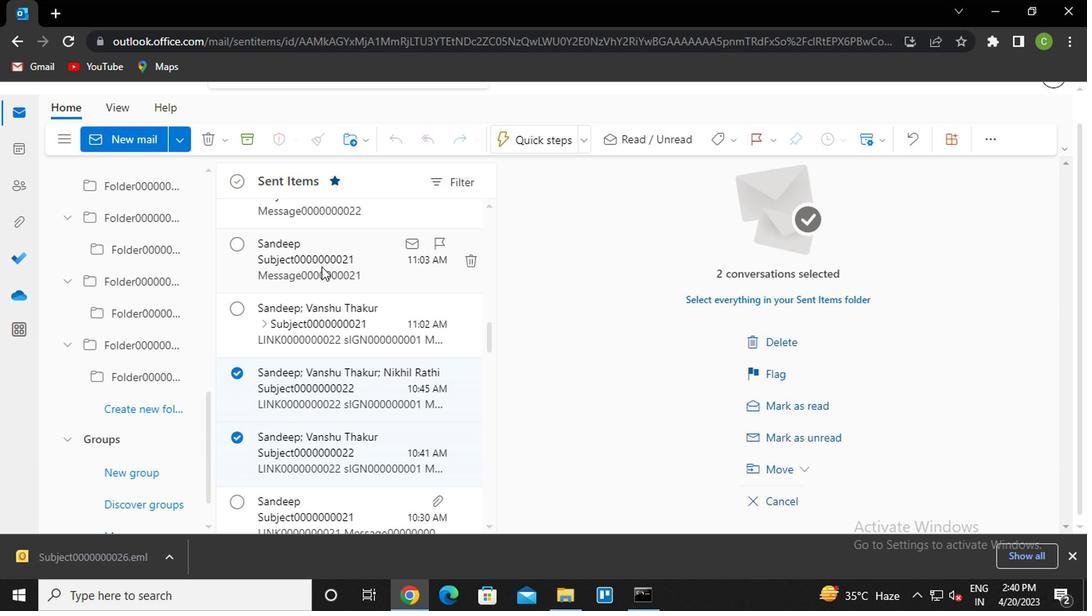 
Action: Mouse moved to (235, 262)
Screenshot: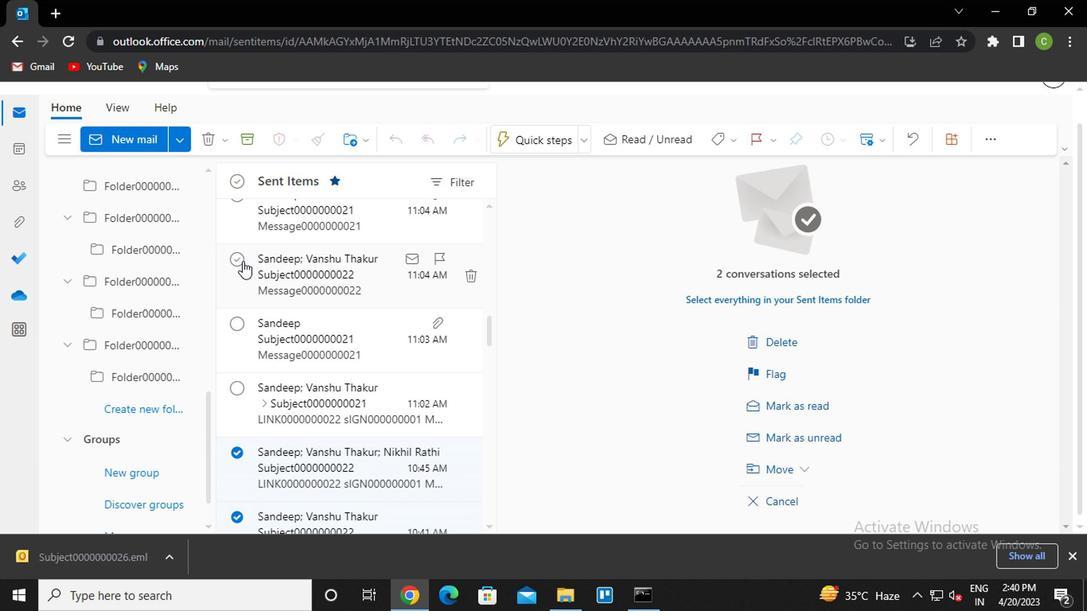 
Action: Mouse pressed left at (235, 262)
Screenshot: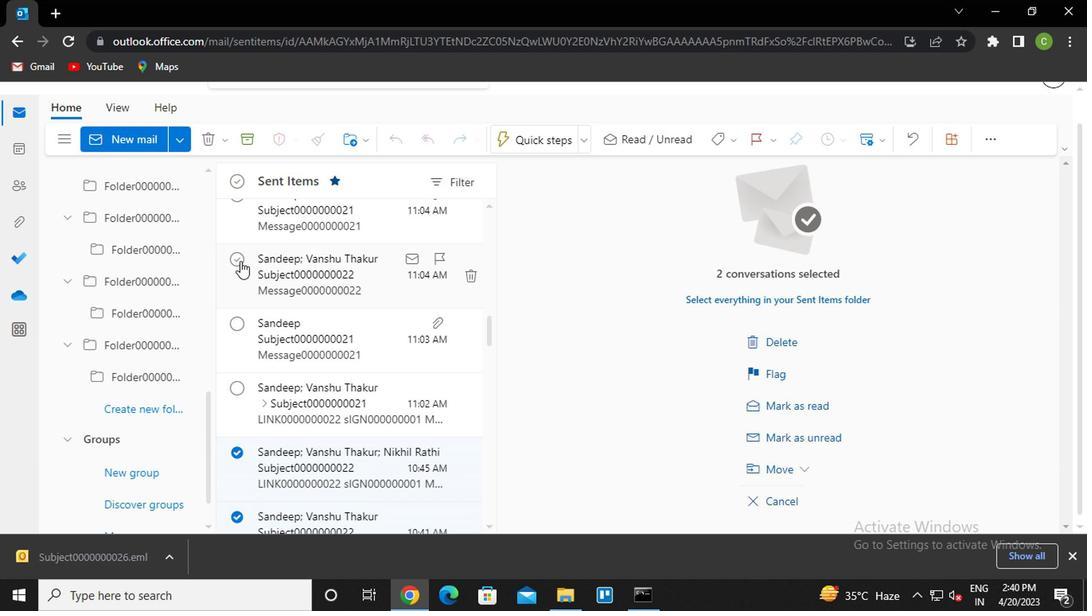 
Action: Mouse moved to (326, 337)
Screenshot: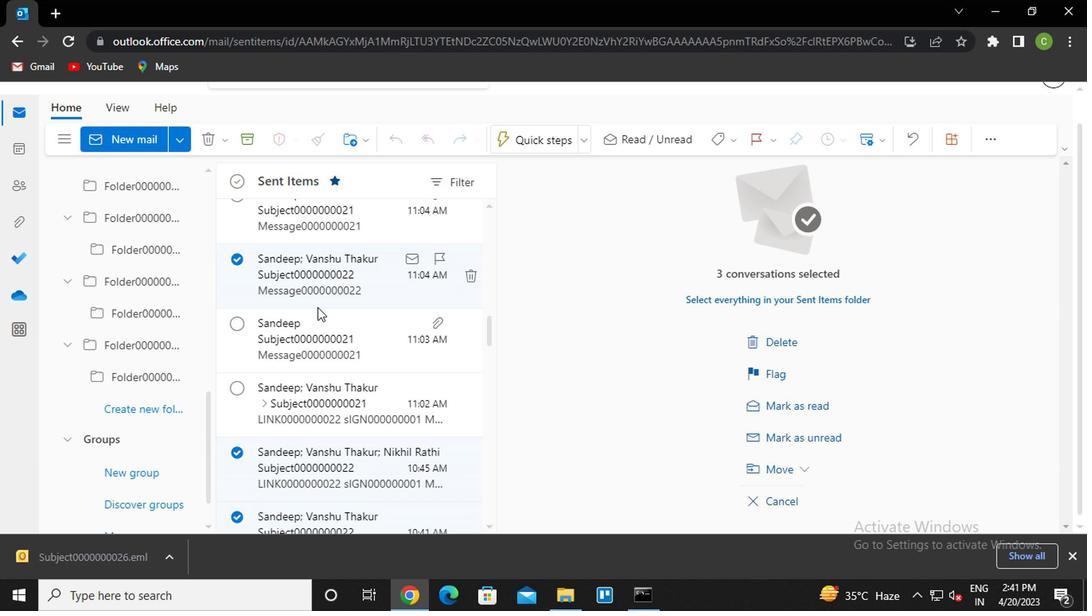 
Action: Mouse scrolled (326, 338) with delta (0, 1)
Screenshot: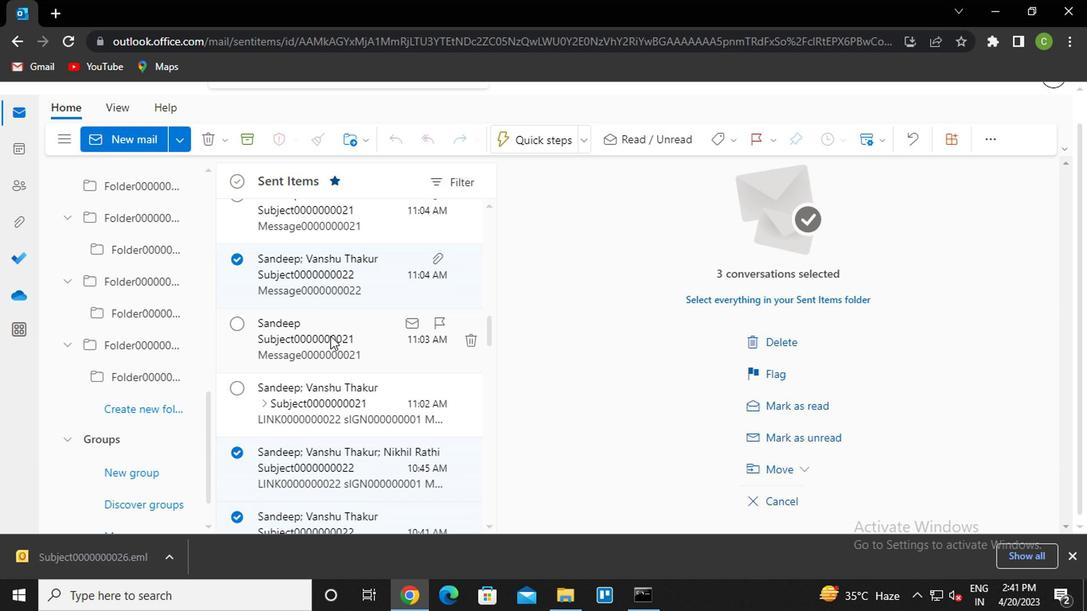 
Action: Mouse scrolled (326, 338) with delta (0, 1)
Screenshot: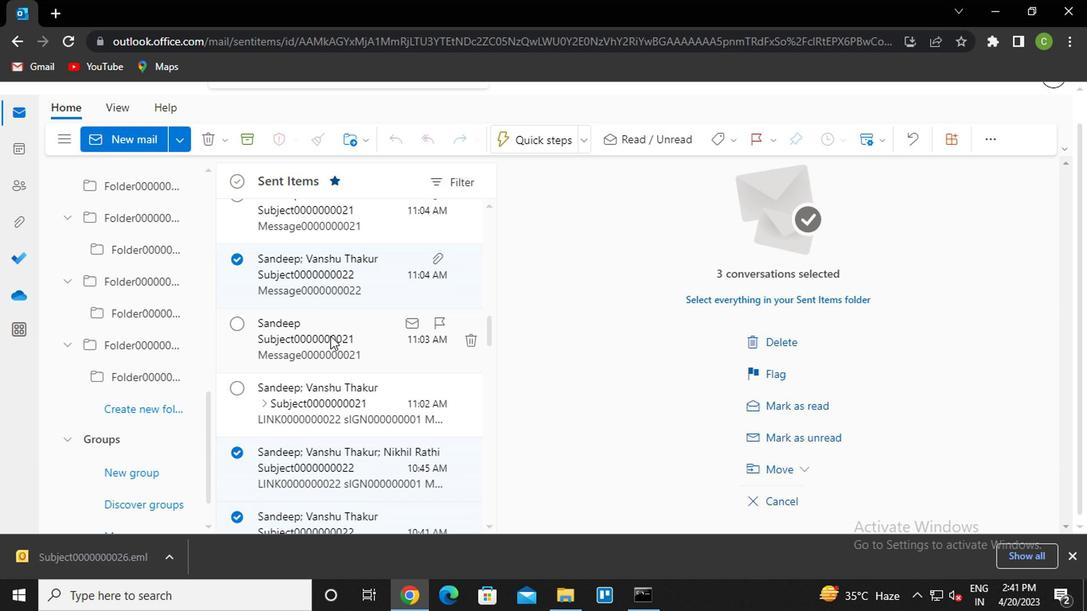 
Action: Mouse scrolled (326, 338) with delta (0, 1)
Screenshot: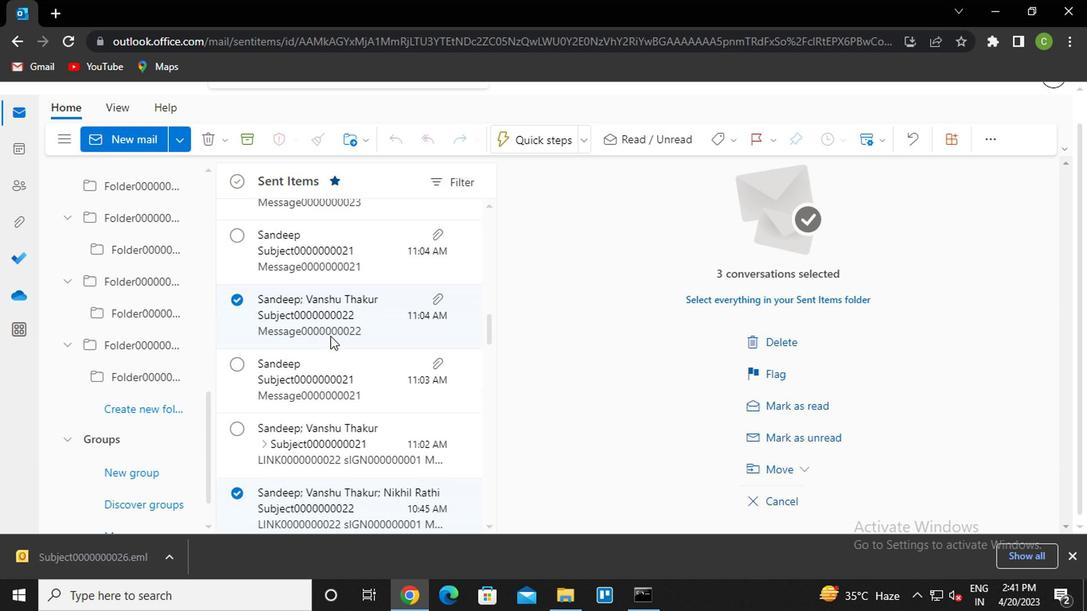 
Action: Mouse moved to (236, 368)
Screenshot: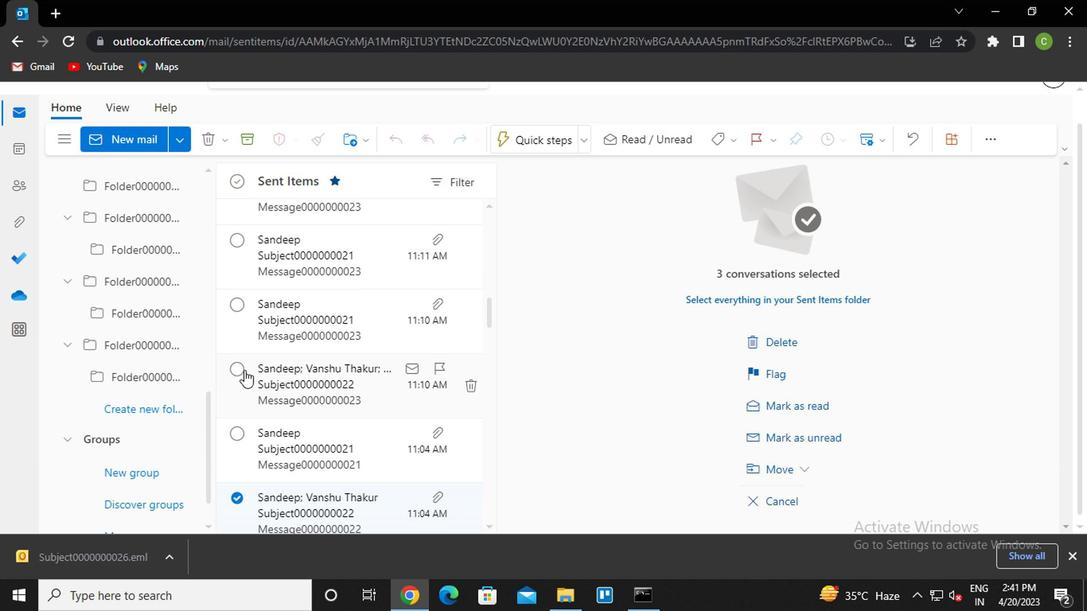 
Action: Mouse pressed left at (236, 368)
Screenshot: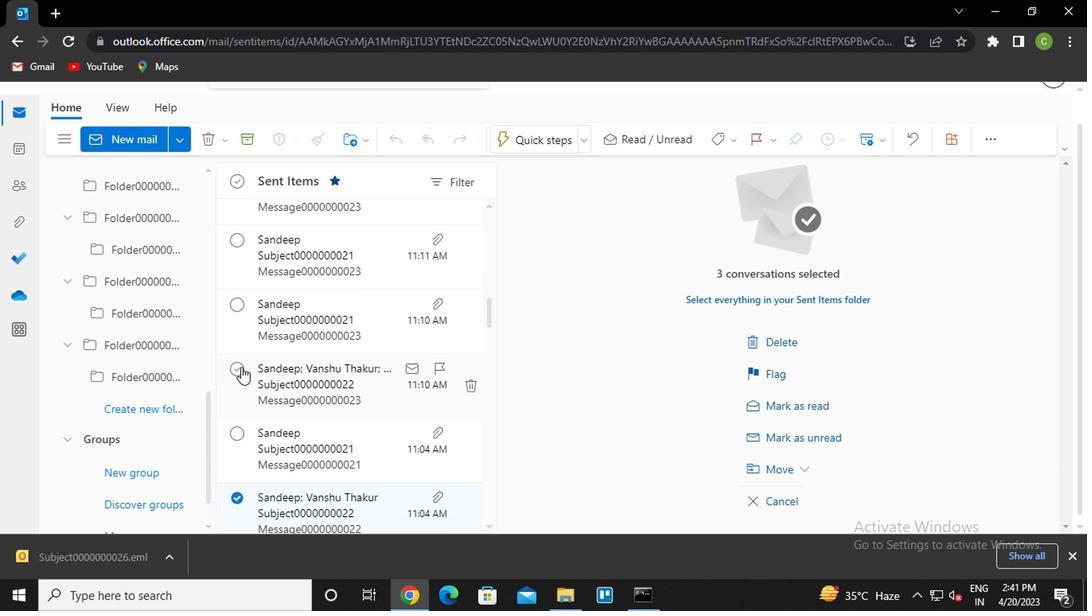 
Action: Mouse moved to (318, 344)
Screenshot: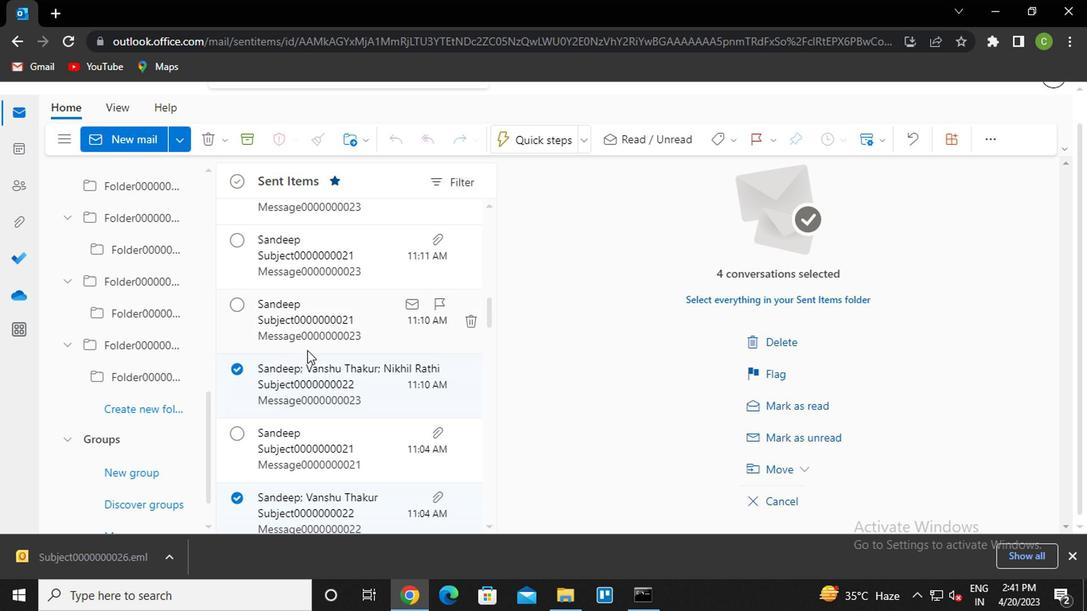 
Action: Mouse scrolled (318, 345) with delta (0, 0)
Screenshot: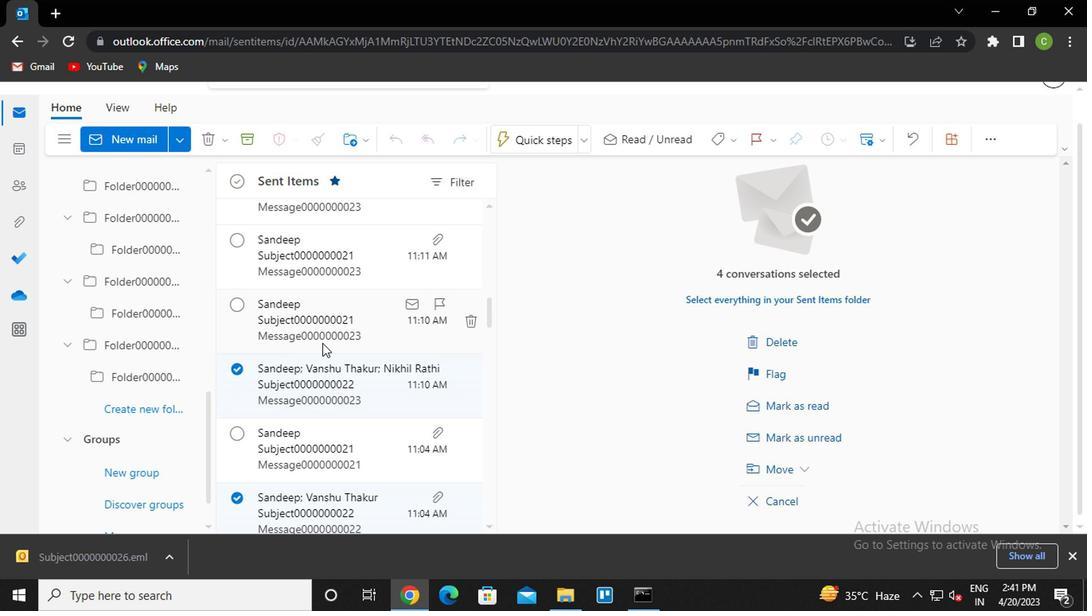 
Action: Mouse scrolled (318, 345) with delta (0, 0)
Screenshot: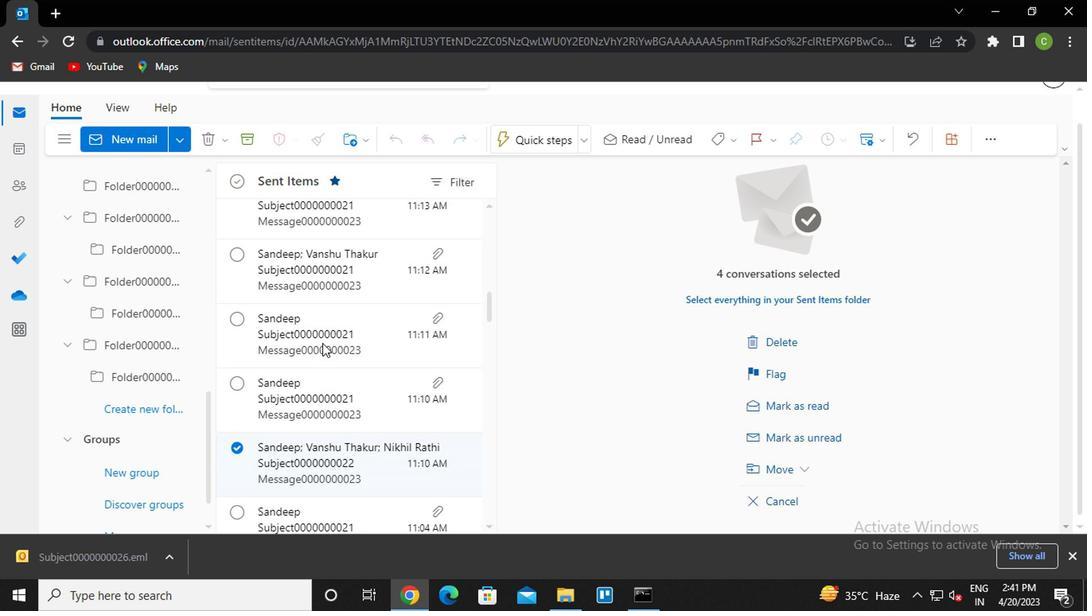 
Action: Mouse scrolled (318, 345) with delta (0, 0)
Screenshot: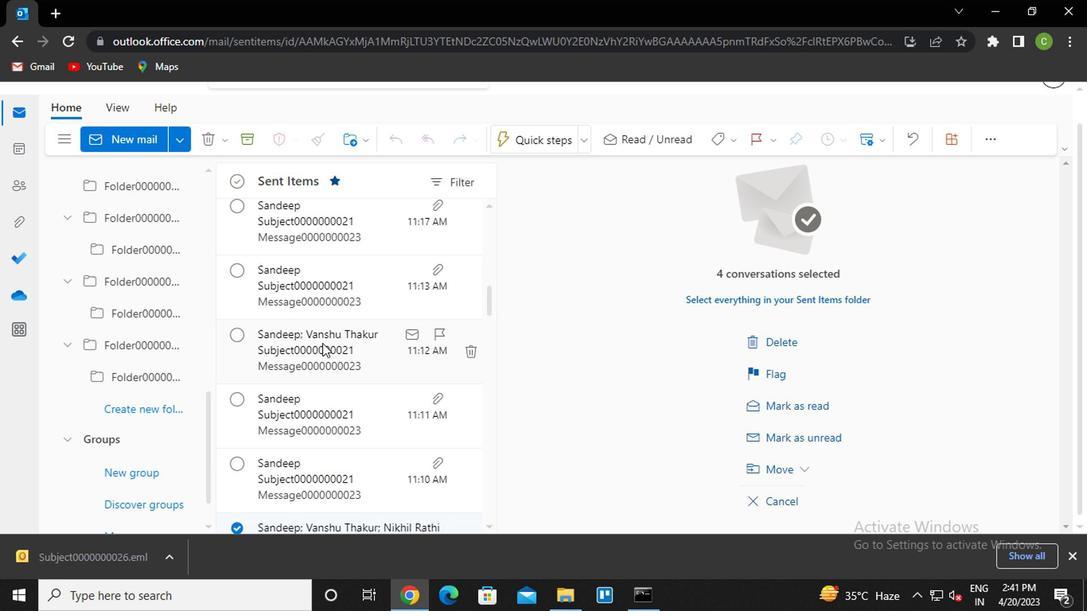 
Action: Mouse scrolled (318, 345) with delta (0, 0)
Screenshot: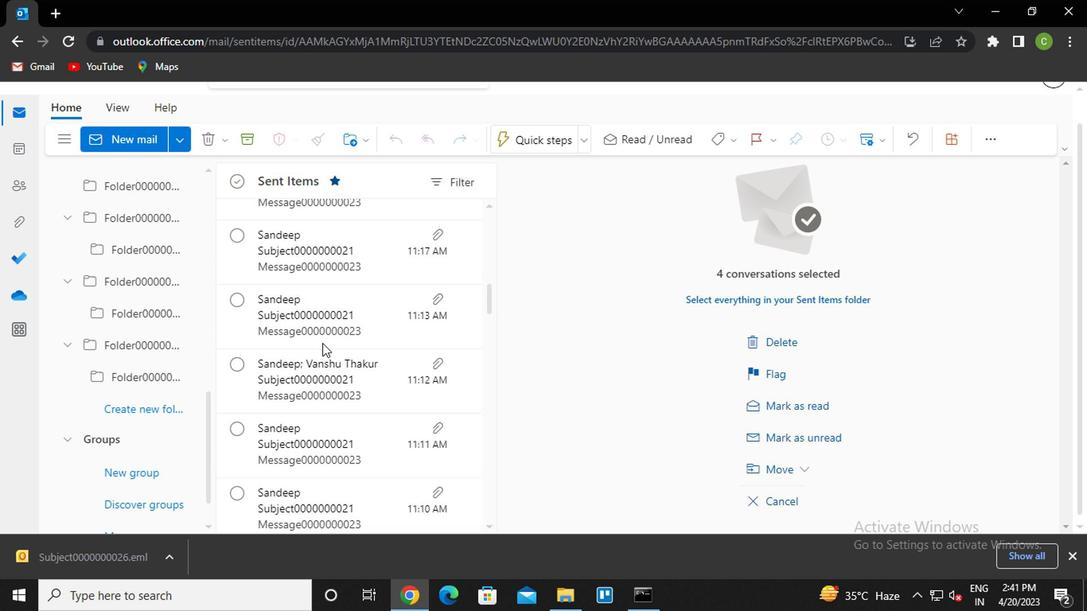 
Action: Mouse scrolled (318, 345) with delta (0, 0)
Screenshot: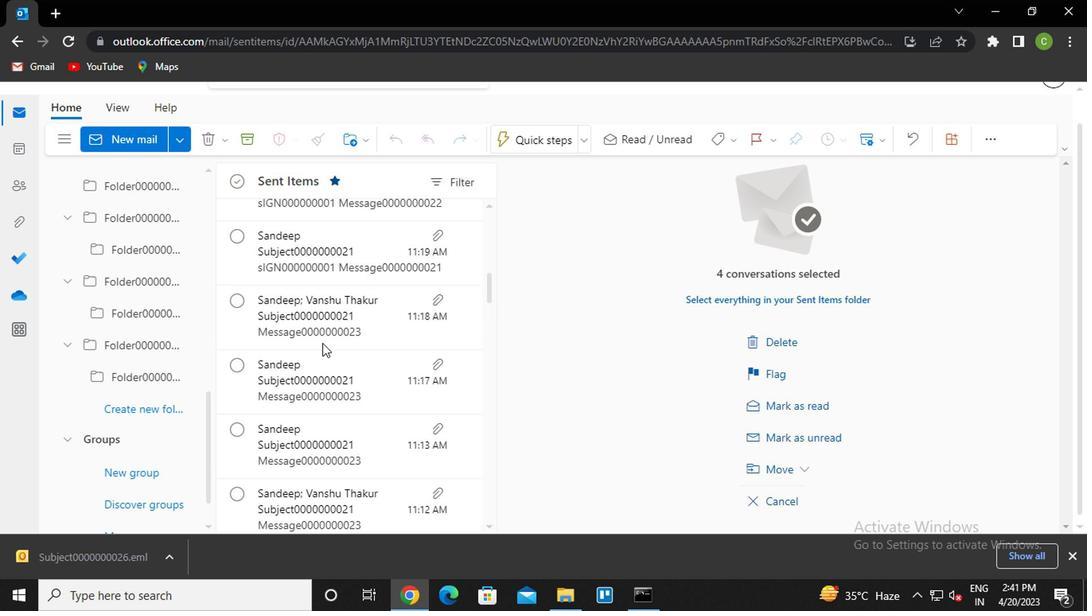
Action: Mouse scrolled (318, 345) with delta (0, 0)
Screenshot: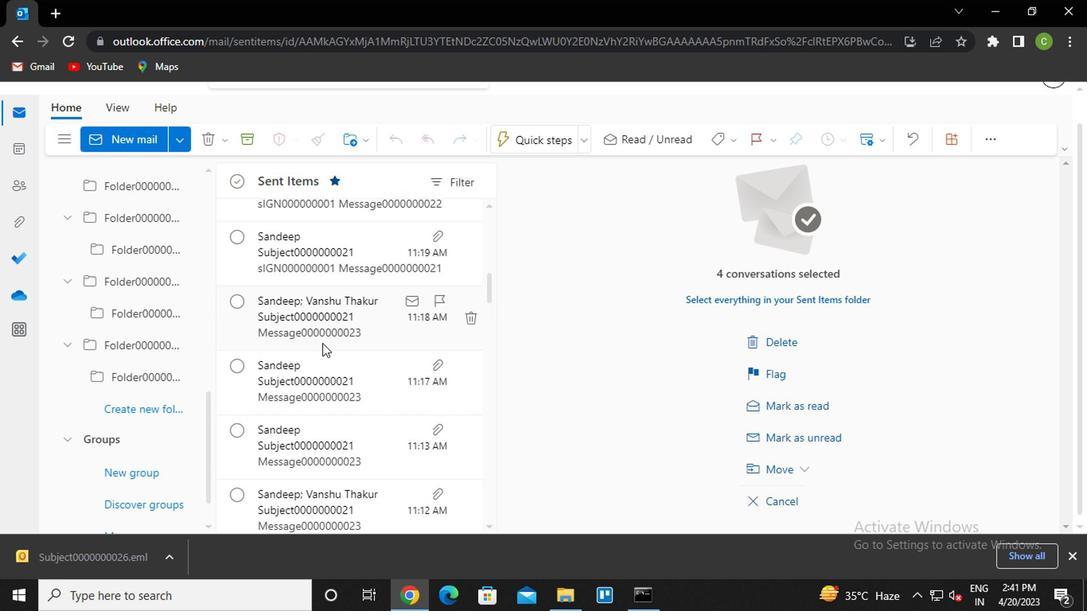 
Action: Mouse scrolled (318, 345) with delta (0, 0)
Screenshot: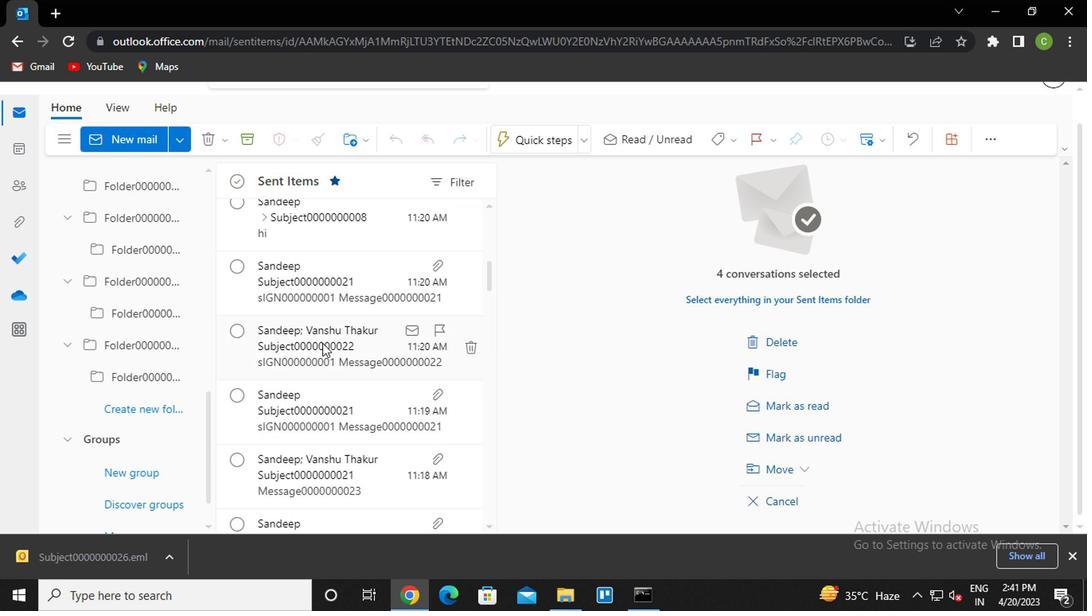 
Action: Mouse scrolled (318, 345) with delta (0, 0)
Screenshot: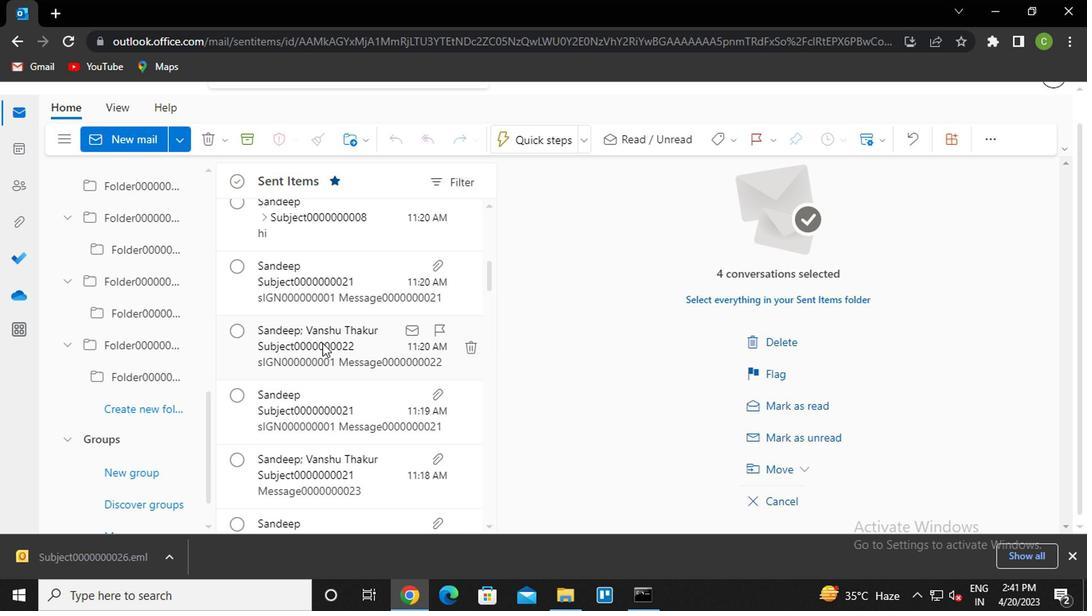 
Action: Mouse scrolled (318, 345) with delta (0, 0)
Screenshot: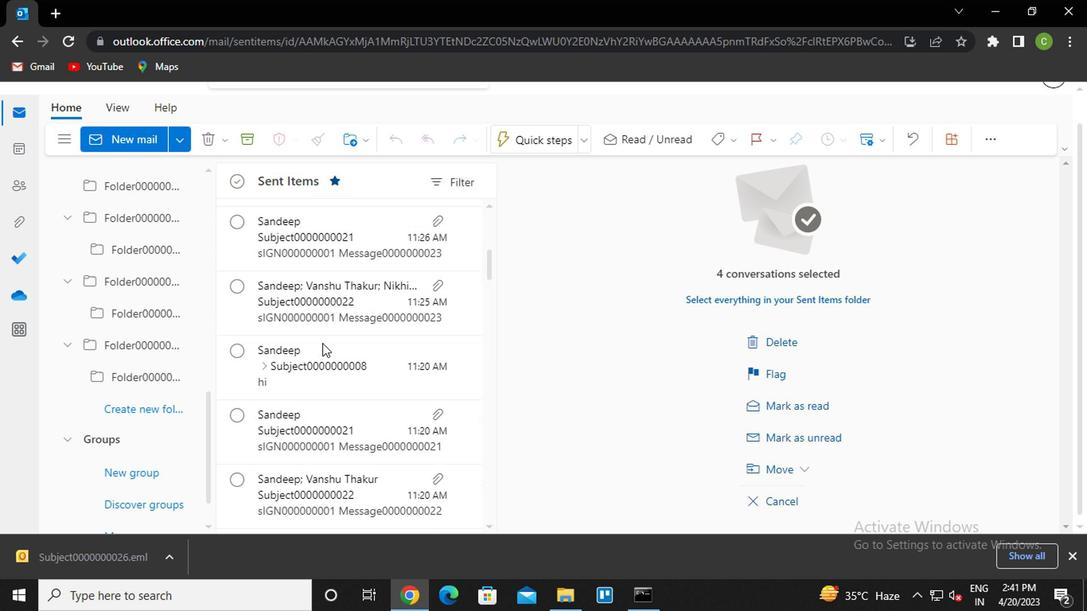 
Action: Mouse scrolled (318, 345) with delta (0, 0)
Screenshot: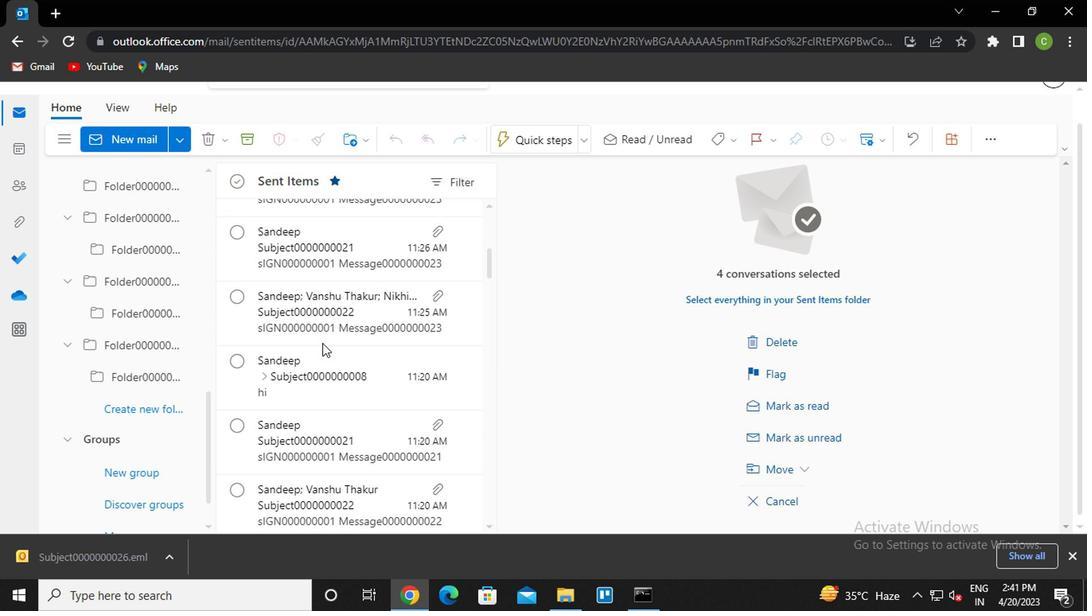 
Action: Mouse scrolled (318, 345) with delta (0, 0)
Screenshot: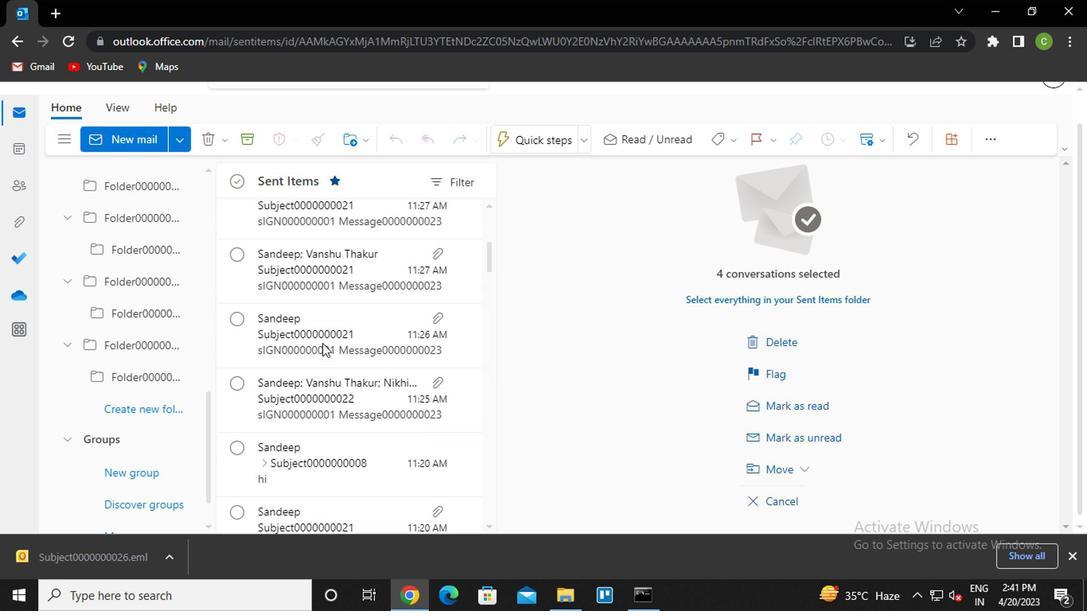 
Action: Mouse scrolled (318, 345) with delta (0, 0)
Screenshot: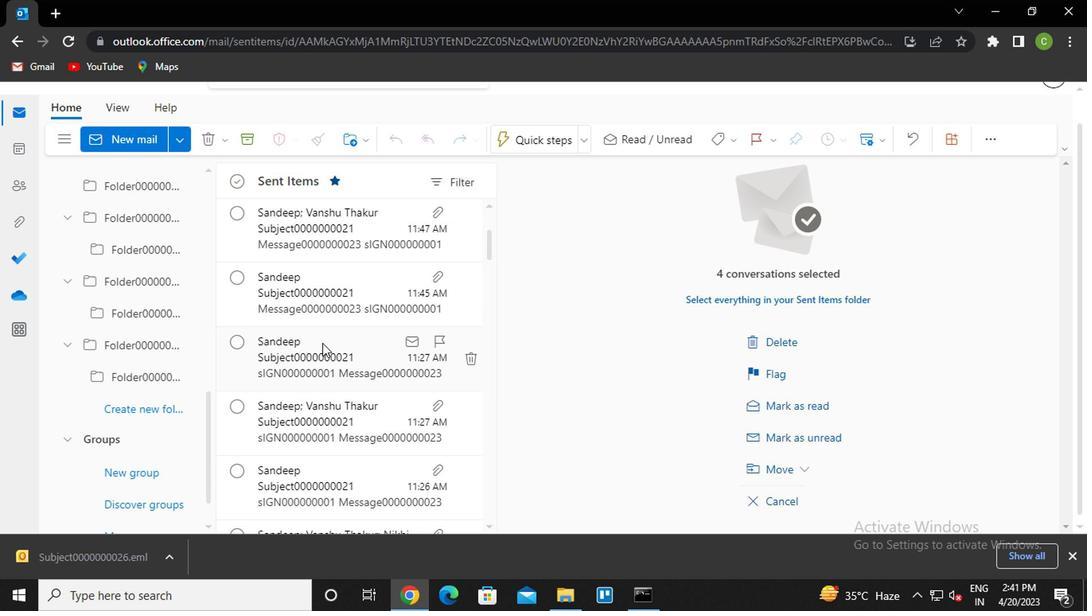 
Action: Mouse scrolled (318, 345) with delta (0, 0)
Screenshot: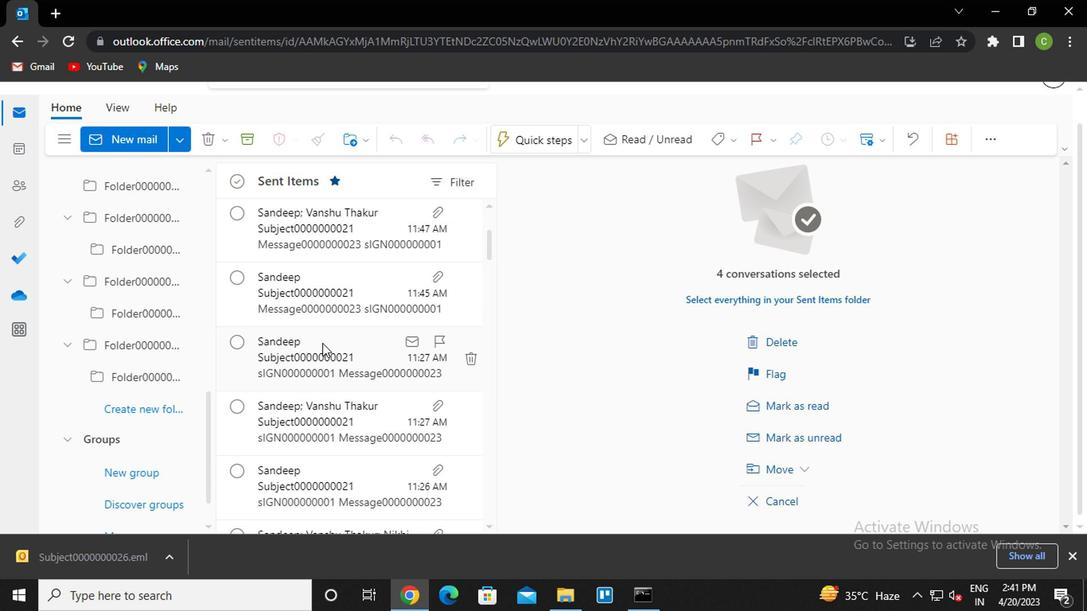 
Action: Mouse scrolled (318, 345) with delta (0, 0)
Screenshot: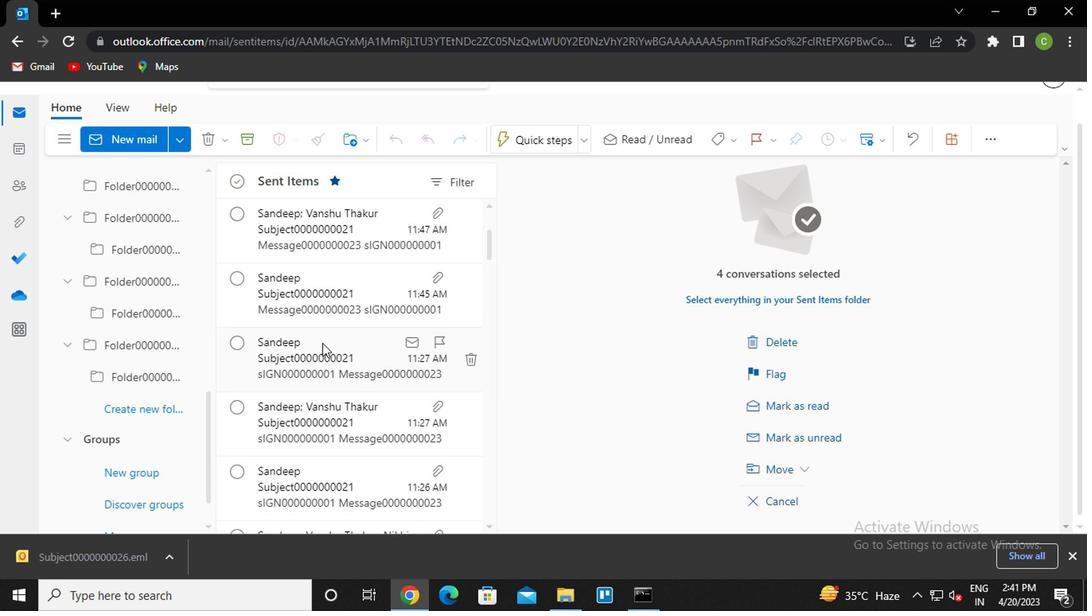 
Action: Mouse scrolled (318, 345) with delta (0, 0)
Screenshot: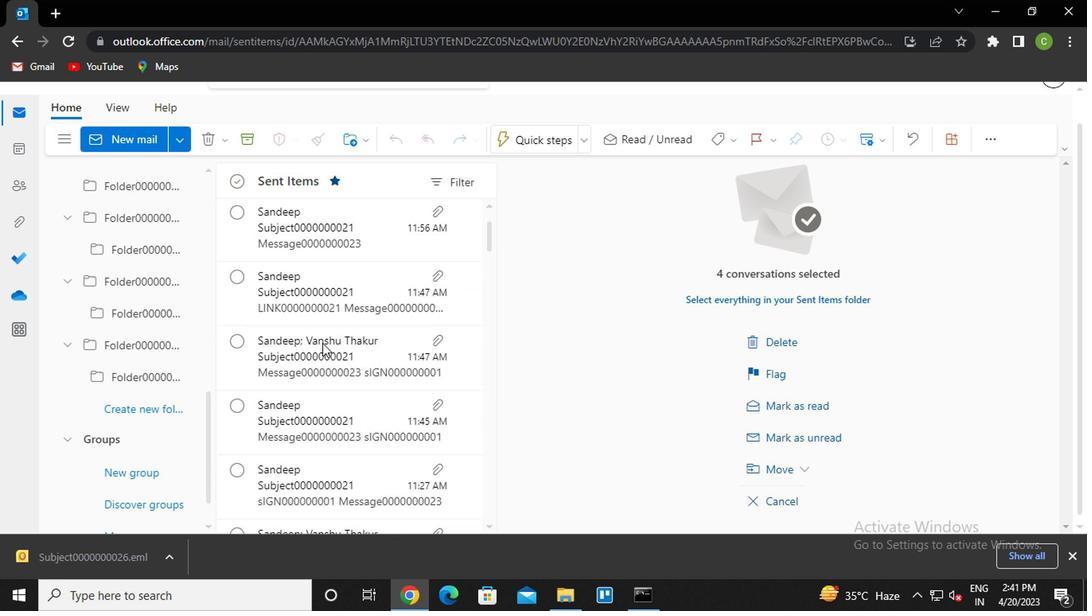 
Action: Mouse scrolled (318, 345) with delta (0, 0)
Screenshot: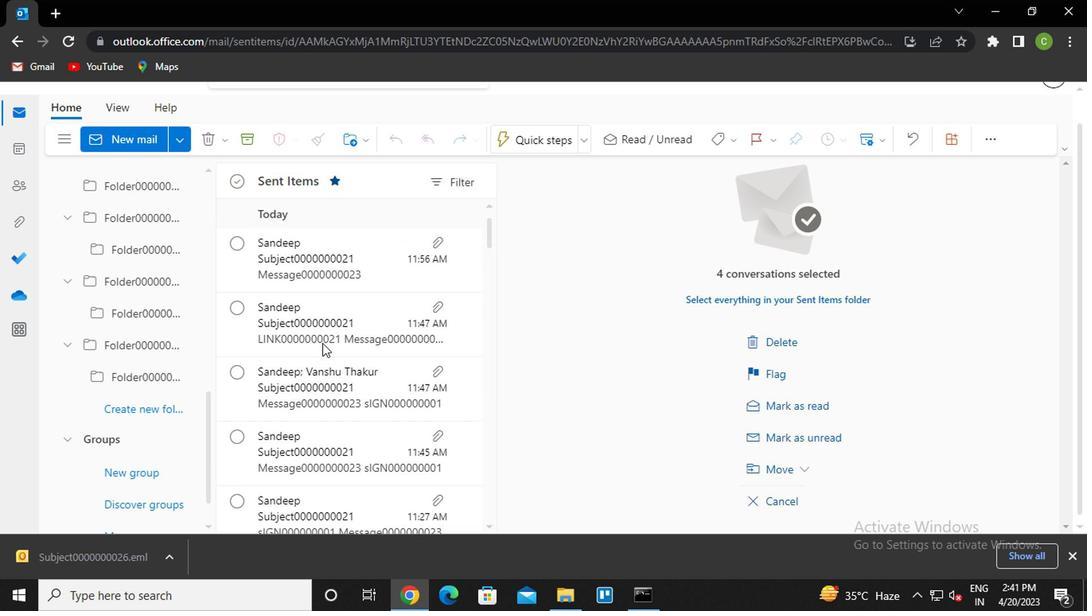 
Action: Mouse scrolled (318, 343) with delta (0, -1)
Screenshot: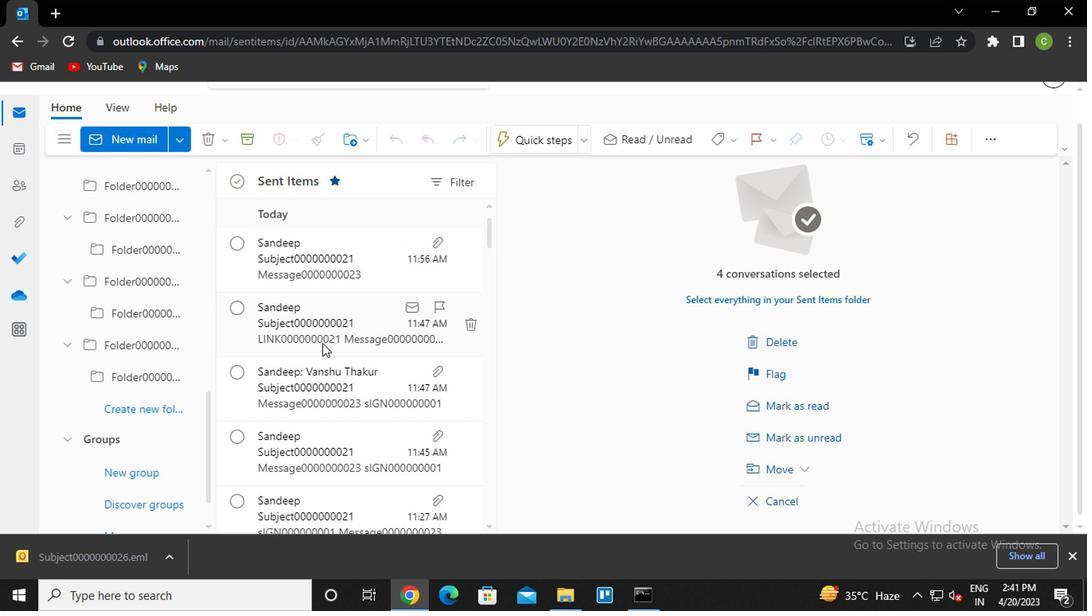 
Action: Mouse scrolled (318, 343) with delta (0, -1)
Screenshot: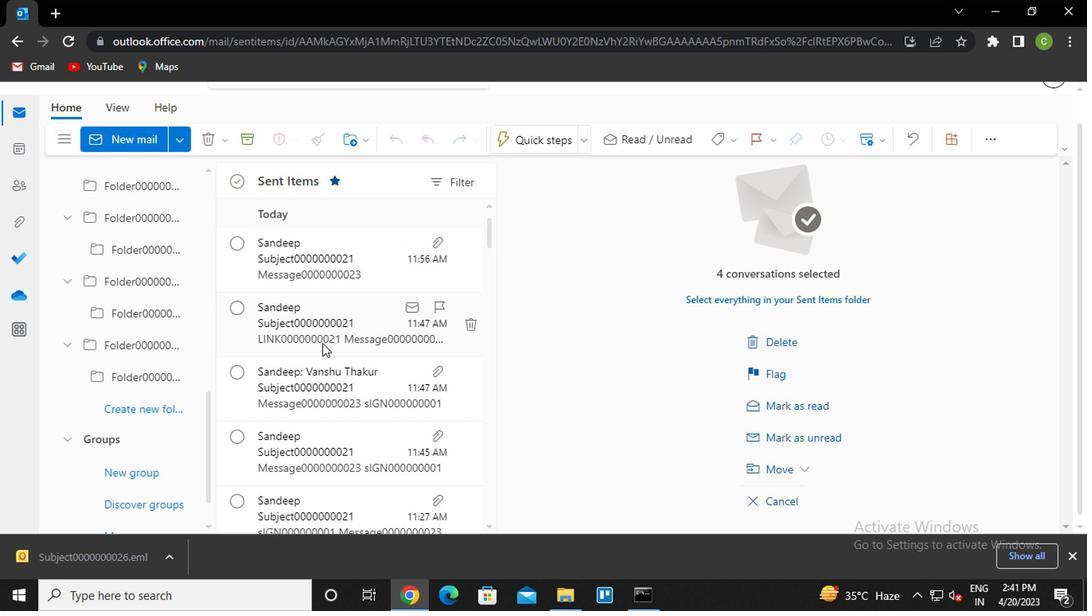 
Action: Mouse scrolled (318, 343) with delta (0, -1)
Screenshot: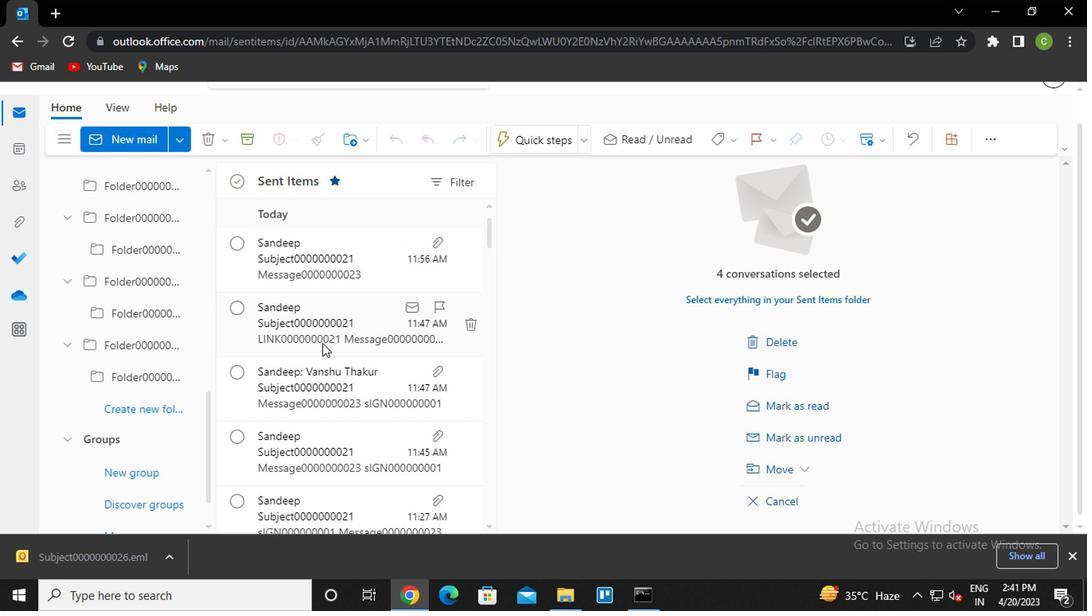 
Action: Mouse scrolled (318, 343) with delta (0, -1)
Screenshot: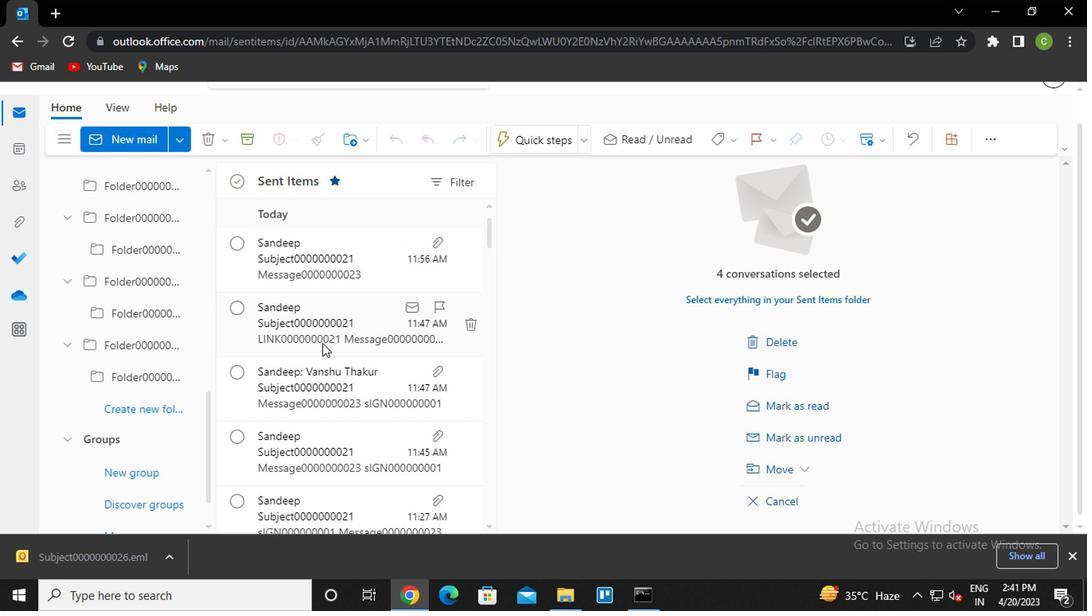 
Action: Mouse scrolled (318, 343) with delta (0, -1)
Screenshot: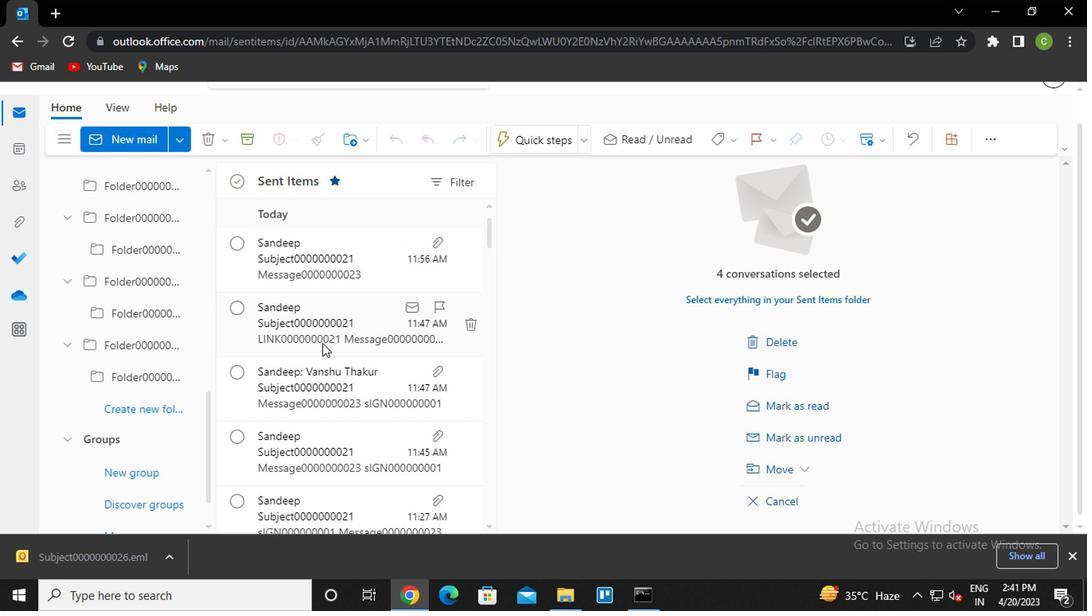 
Action: Mouse scrolled (318, 343) with delta (0, -1)
Screenshot: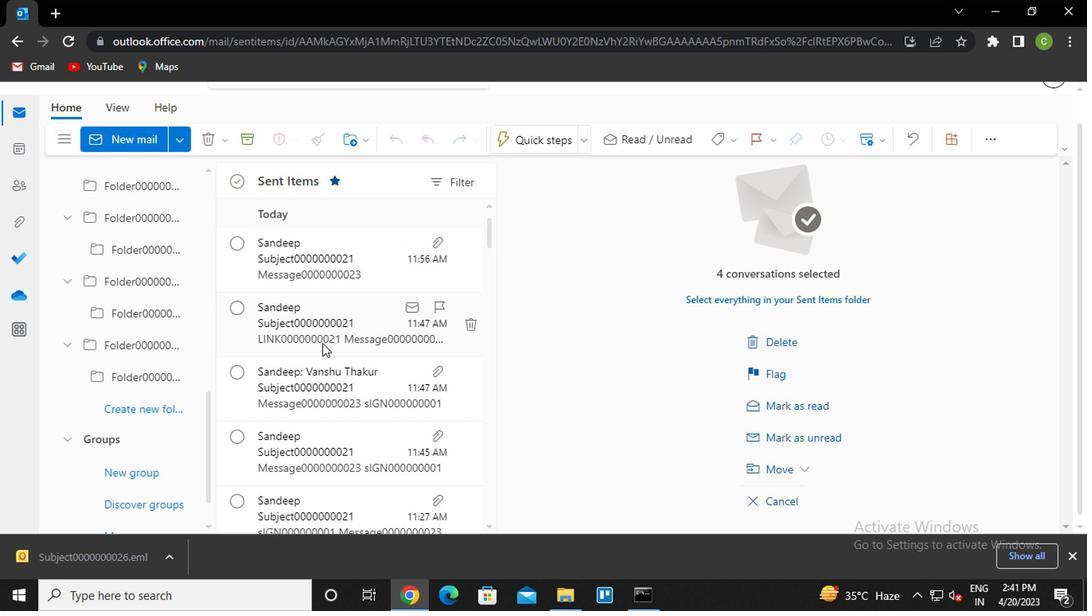 
Action: Mouse scrolled (318, 343) with delta (0, -1)
Screenshot: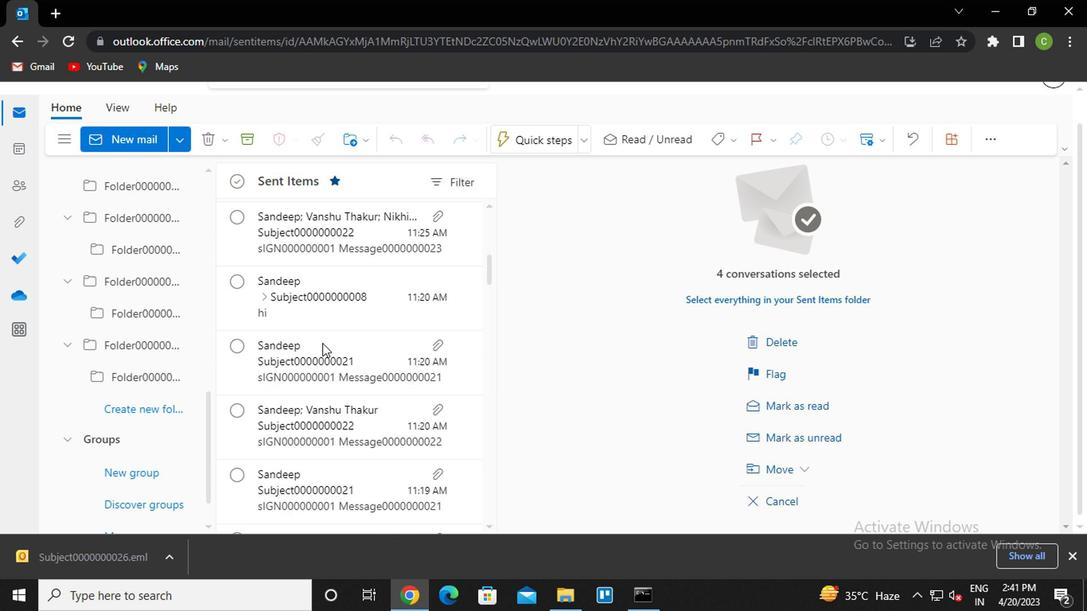 
Action: Mouse scrolled (318, 343) with delta (0, -1)
Screenshot: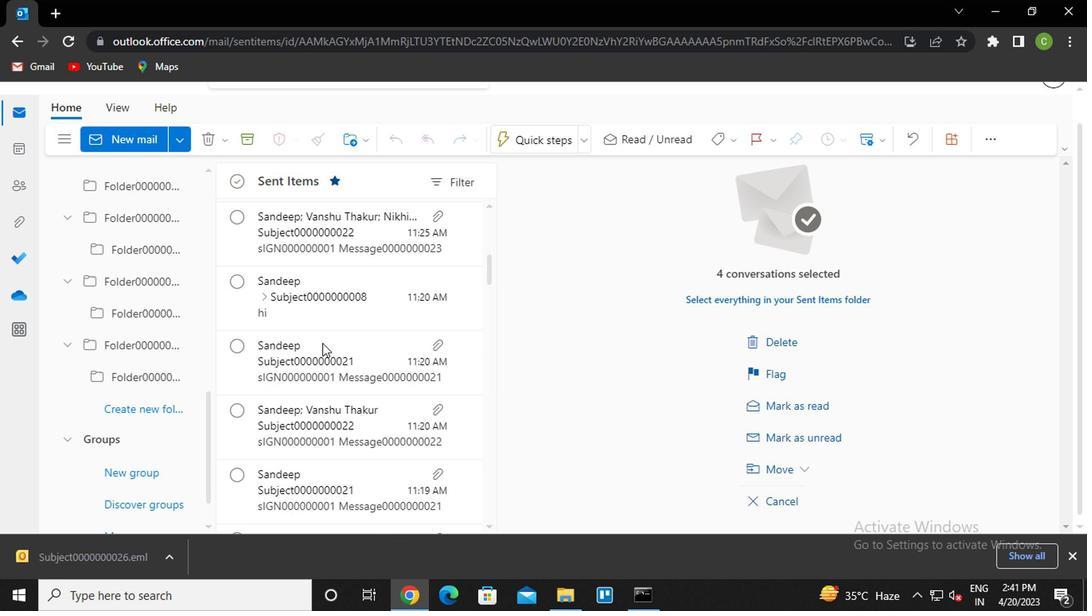 
Action: Mouse scrolled (318, 343) with delta (0, -1)
Screenshot: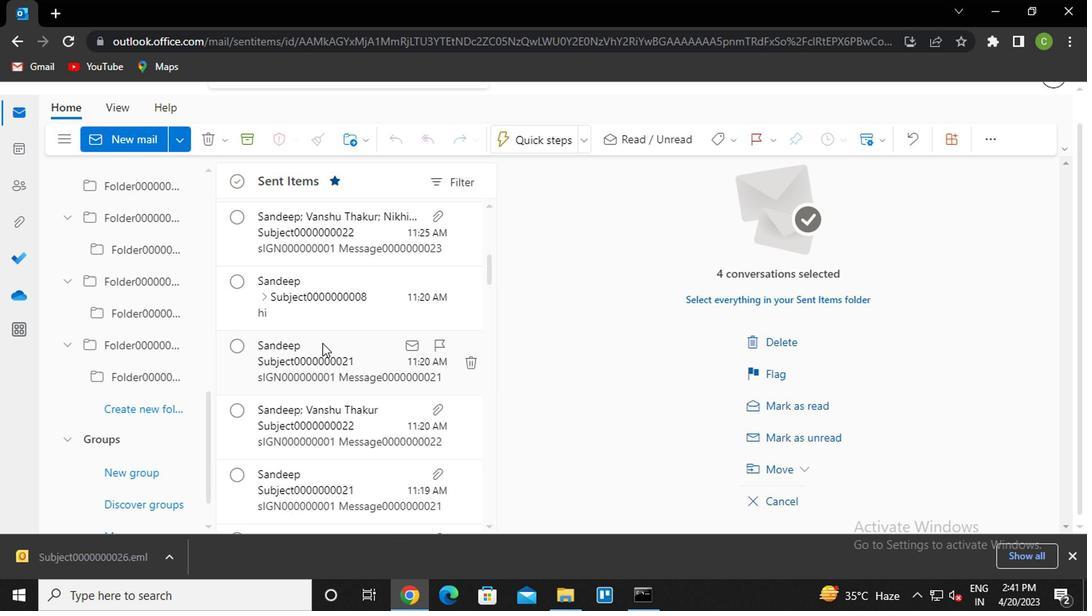 
Action: Mouse scrolled (318, 343) with delta (0, -1)
Screenshot: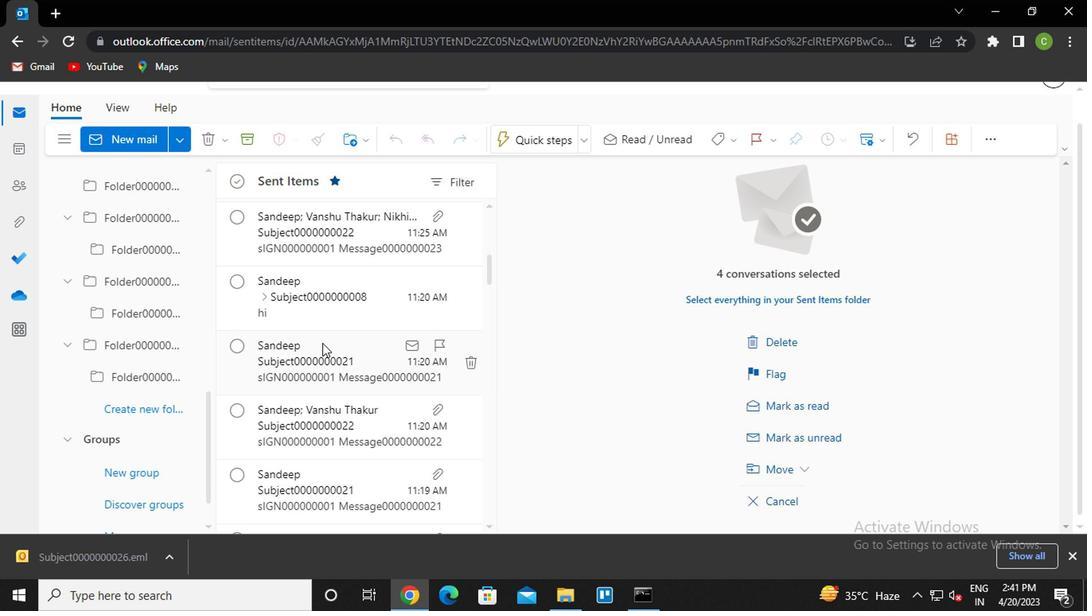 
Action: Mouse scrolled (318, 343) with delta (0, -1)
Screenshot: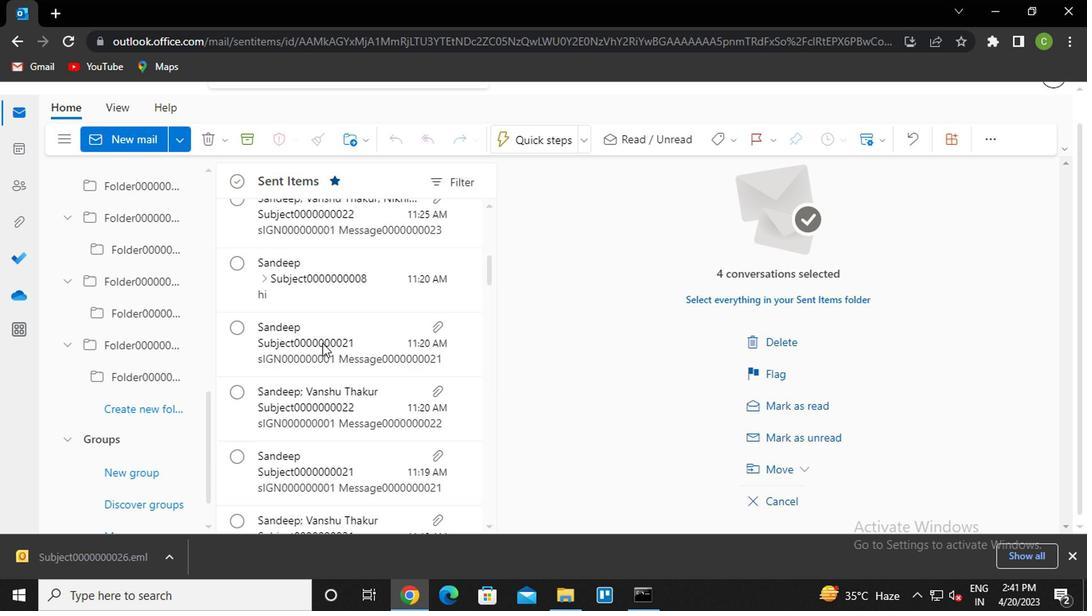 
Action: Mouse scrolled (318, 343) with delta (0, -1)
Screenshot: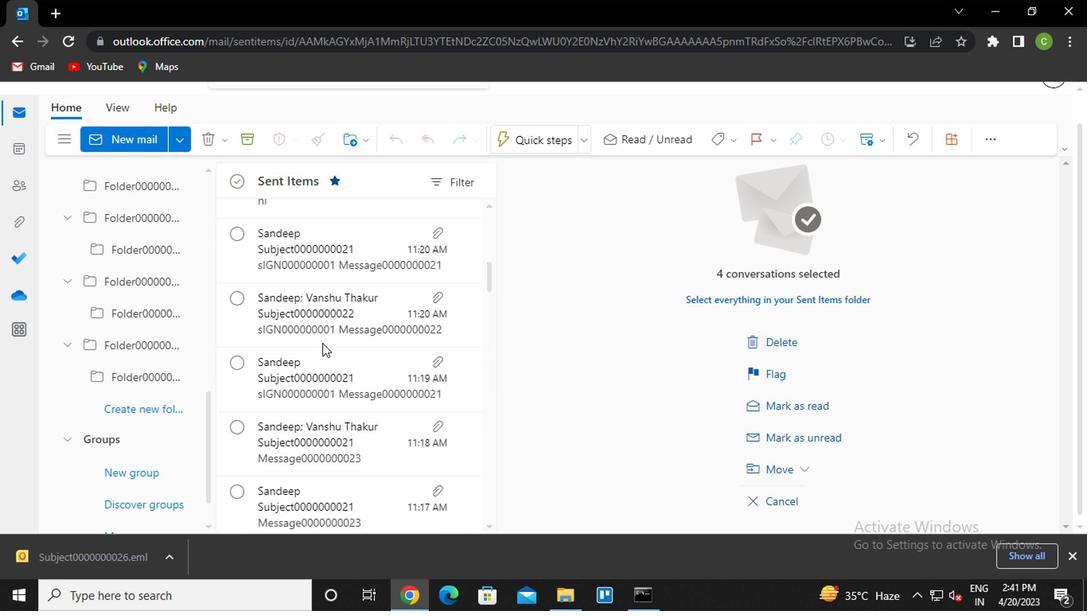 
Action: Mouse scrolled (318, 343) with delta (0, -1)
Screenshot: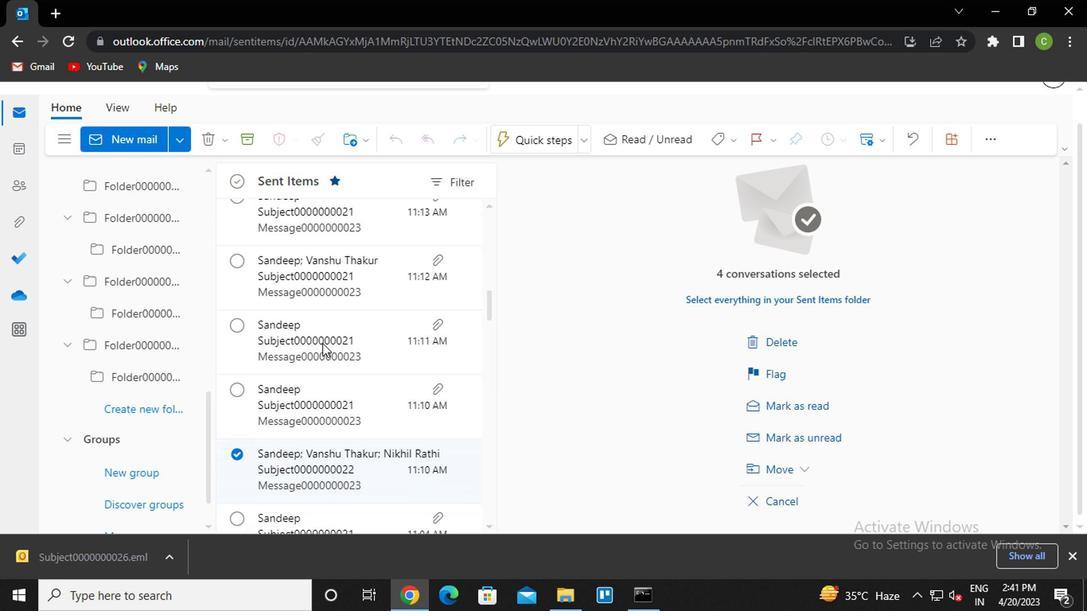 
Action: Mouse scrolled (318, 343) with delta (0, -1)
Screenshot: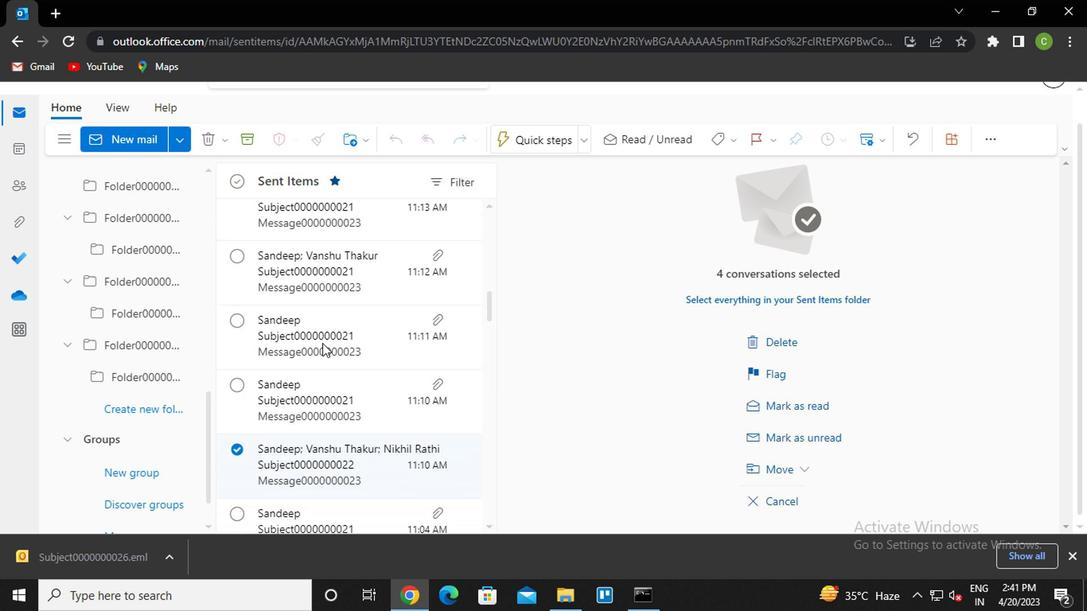 
Action: Mouse scrolled (318, 343) with delta (0, -1)
Screenshot: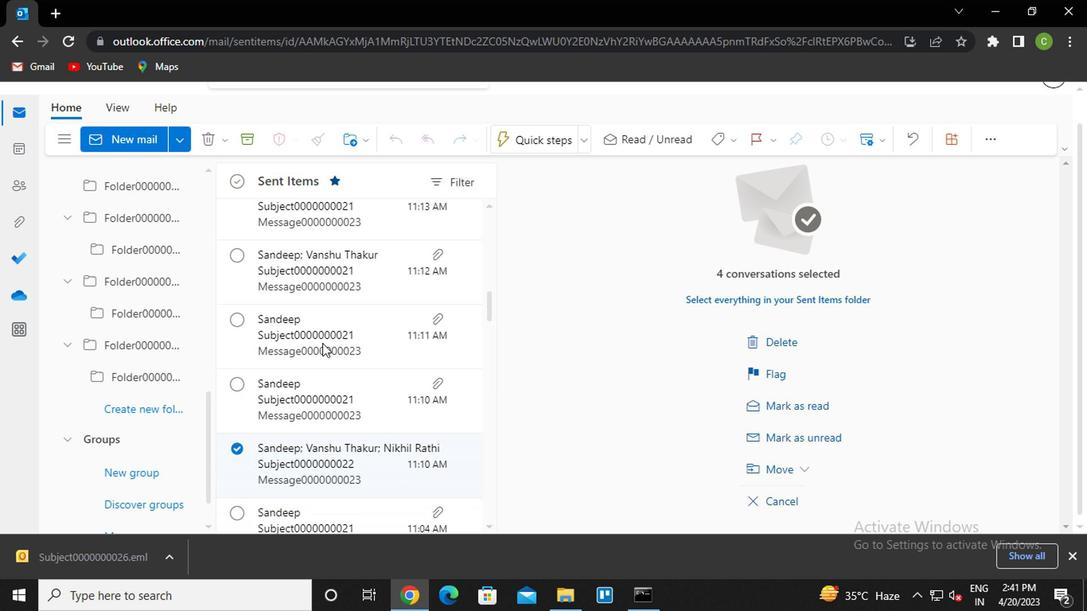 
Action: Mouse scrolled (318, 343) with delta (0, -1)
Screenshot: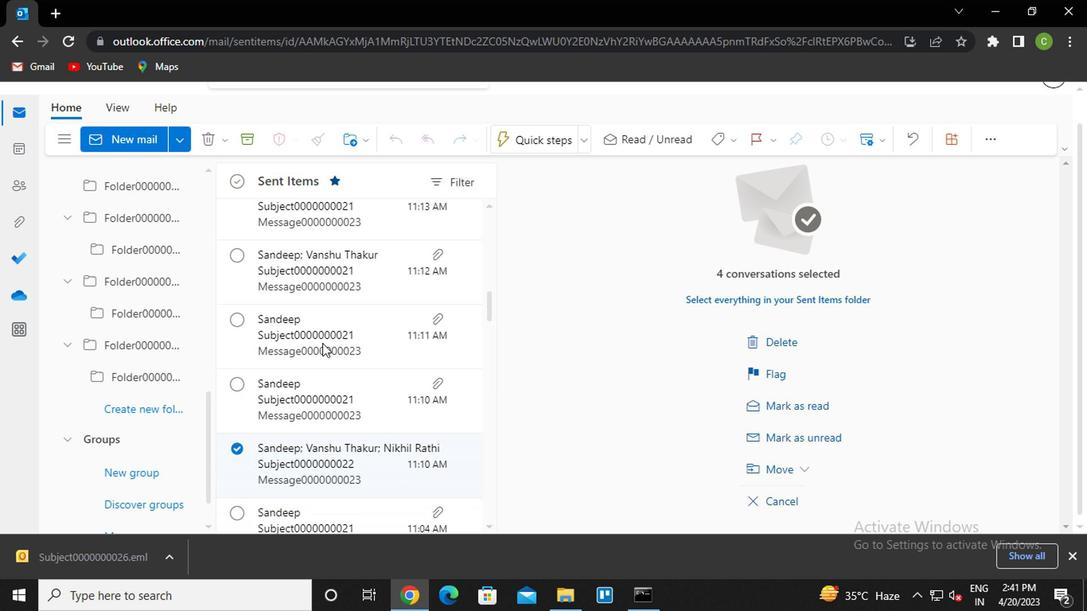 
Action: Mouse scrolled (318, 343) with delta (0, -1)
Screenshot: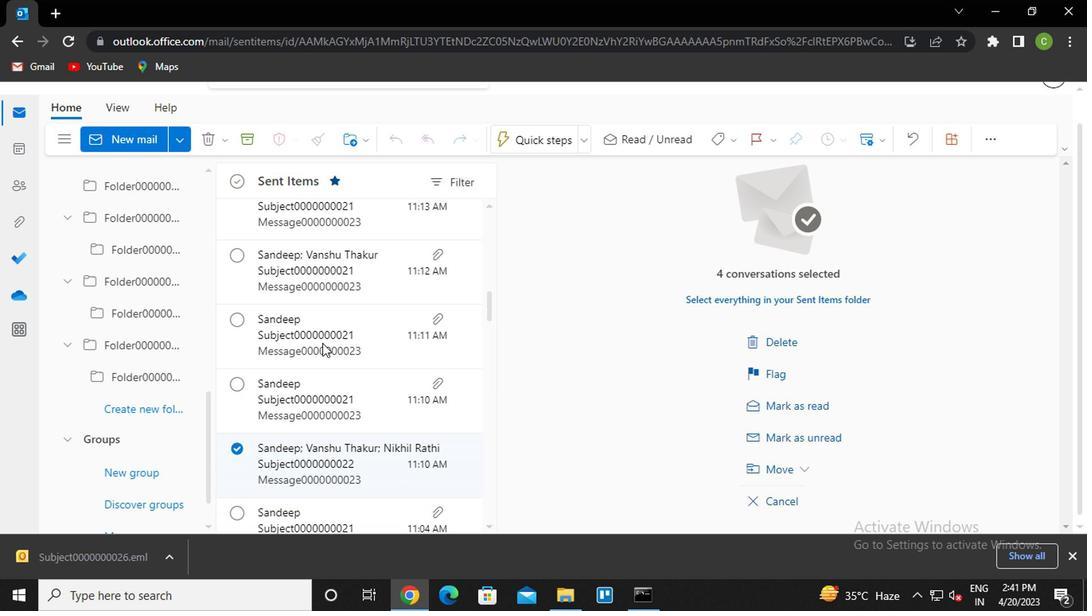 
Action: Mouse scrolled (318, 343) with delta (0, -1)
Screenshot: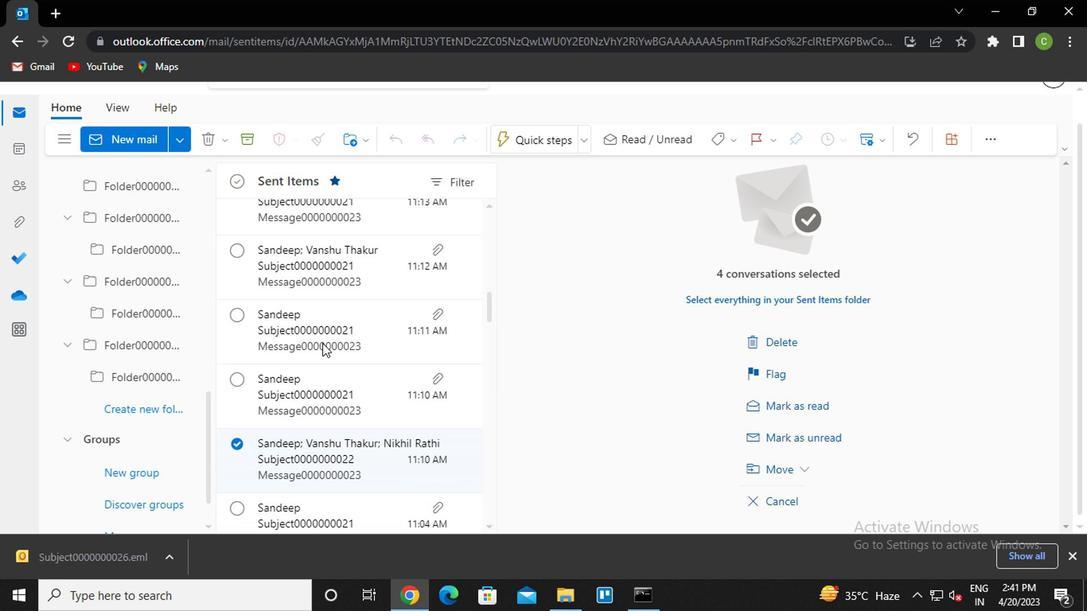 
Action: Mouse scrolled (318, 343) with delta (0, -1)
Screenshot: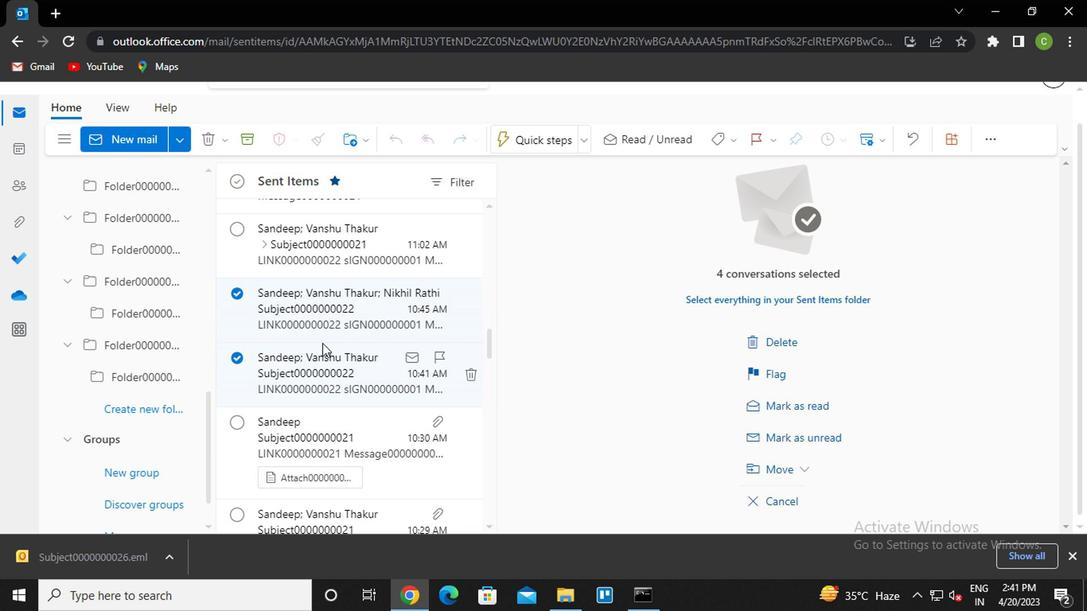 
Action: Mouse scrolled (318, 343) with delta (0, -1)
Screenshot: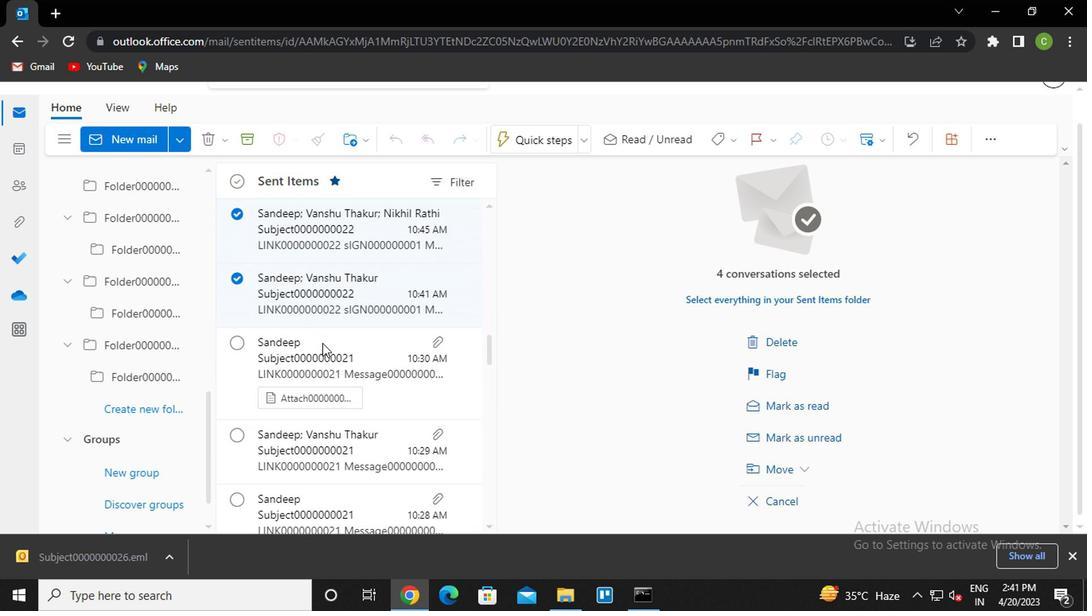 
Action: Mouse scrolled (318, 343) with delta (0, -1)
Screenshot: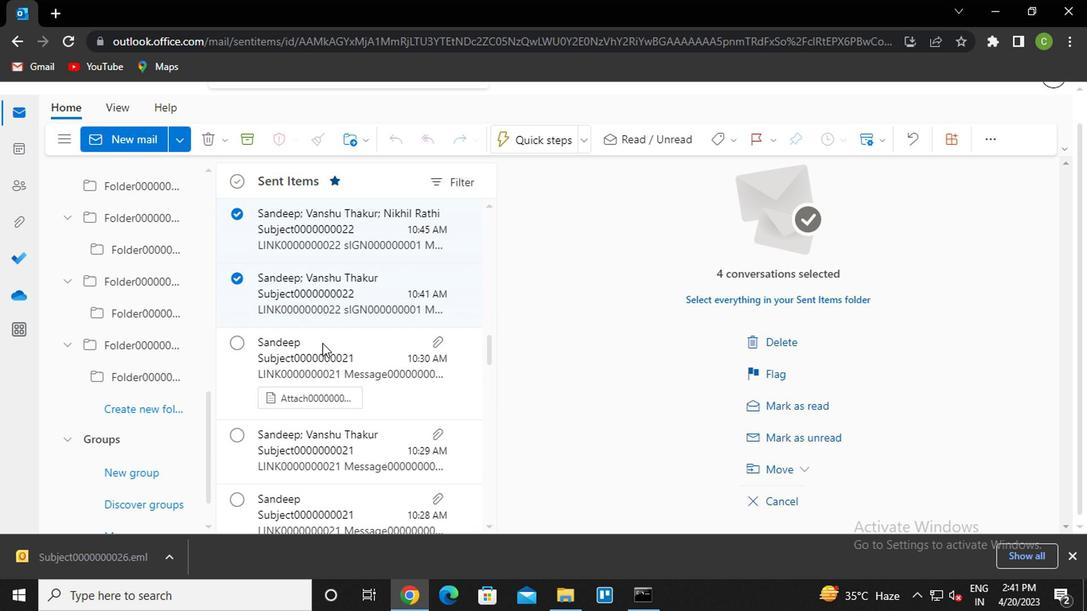 
Action: Mouse scrolled (318, 343) with delta (0, -1)
Screenshot: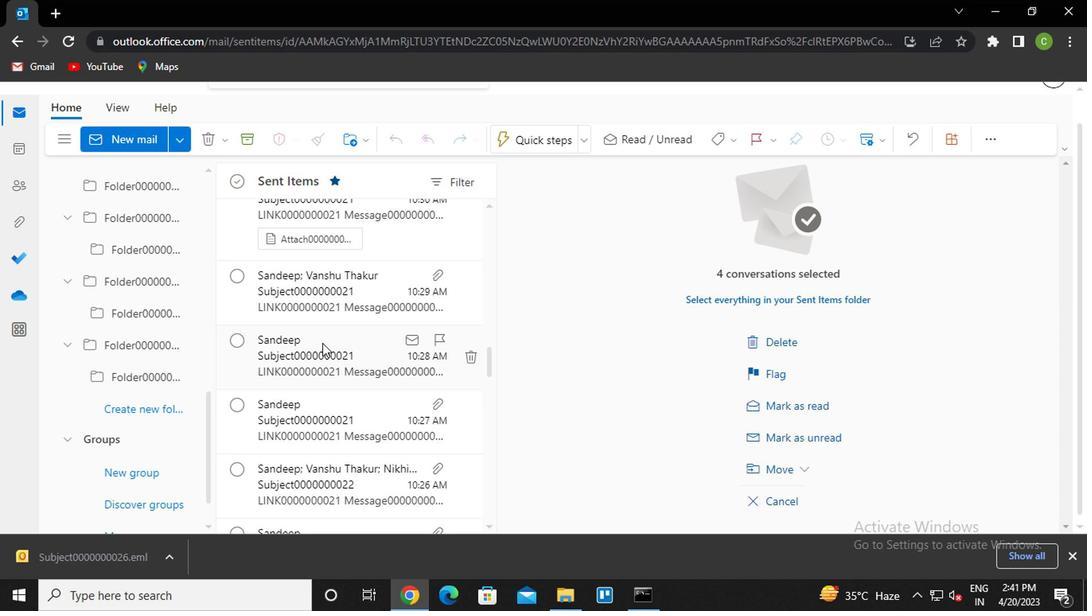 
Action: Mouse scrolled (318, 343) with delta (0, -1)
Screenshot: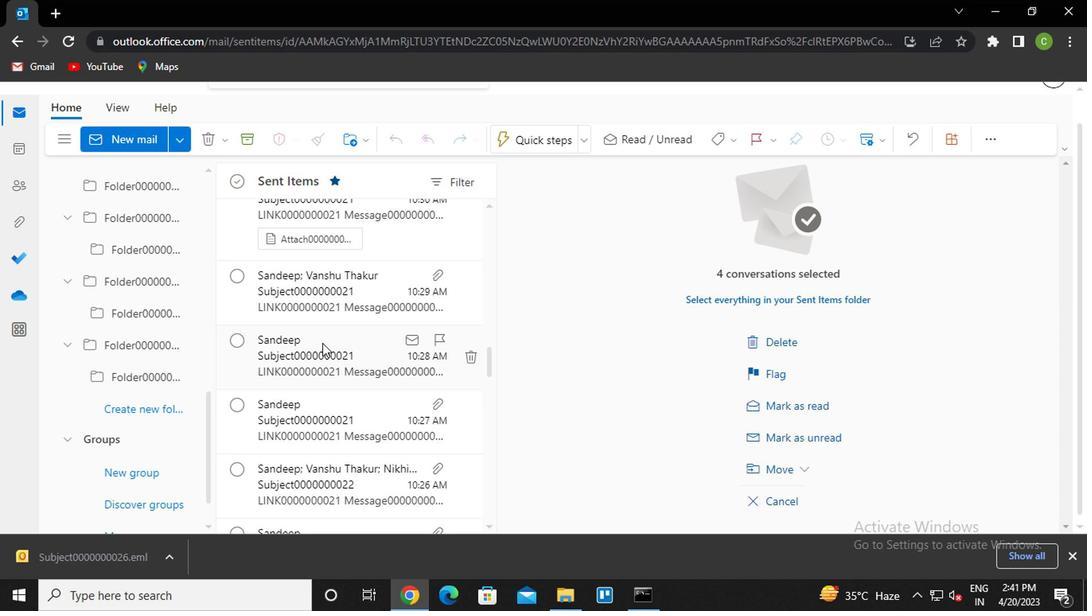 
Action: Mouse moved to (234, 311)
Screenshot: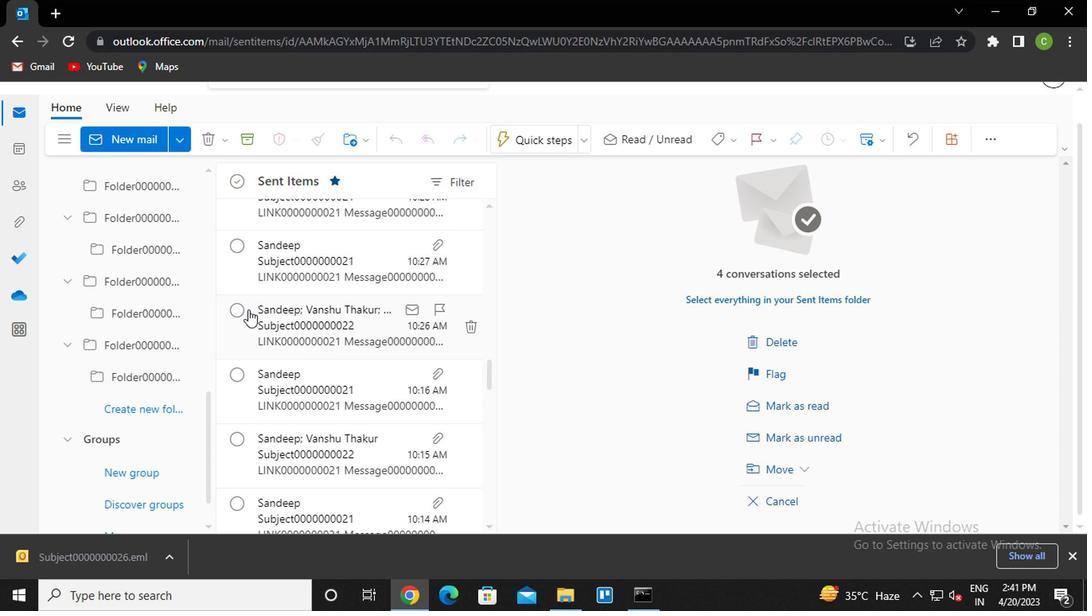 
Action: Mouse pressed left at (234, 311)
Screenshot: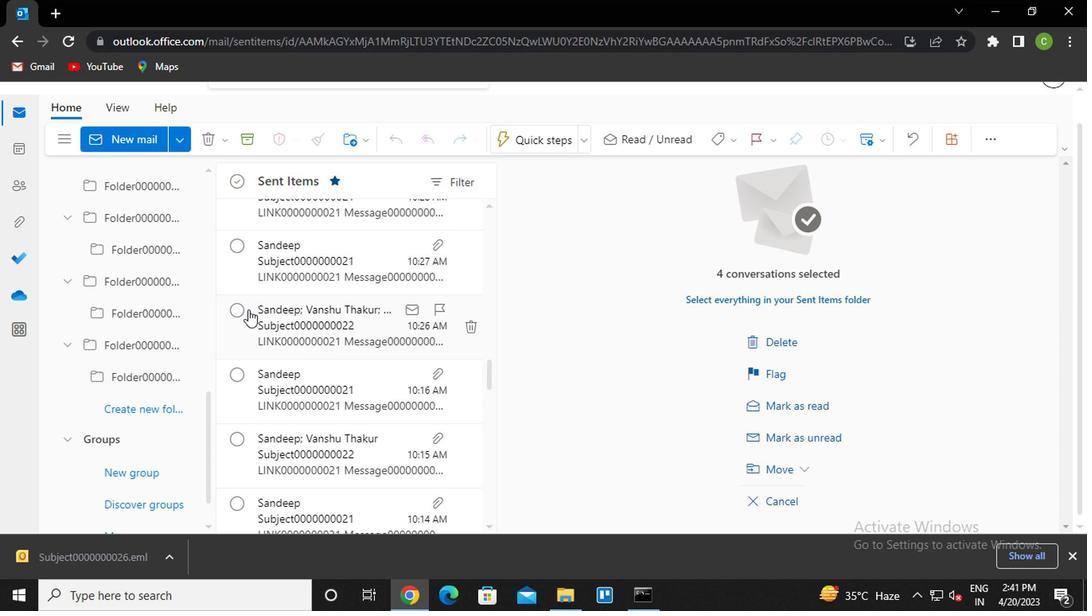 
Action: Mouse moved to (240, 440)
